 Task: Buy 1 Jeans of size 14 for Baby Boys from Clothing section under best seller category for shipping address: Brandon Turner, 4646 Smithfield Avenue, Lubbock, Texas 79401, Cell Number 8067581089. Pay from credit card ending with 2005, CVV 3321
Action: Mouse moved to (271, 74)
Screenshot: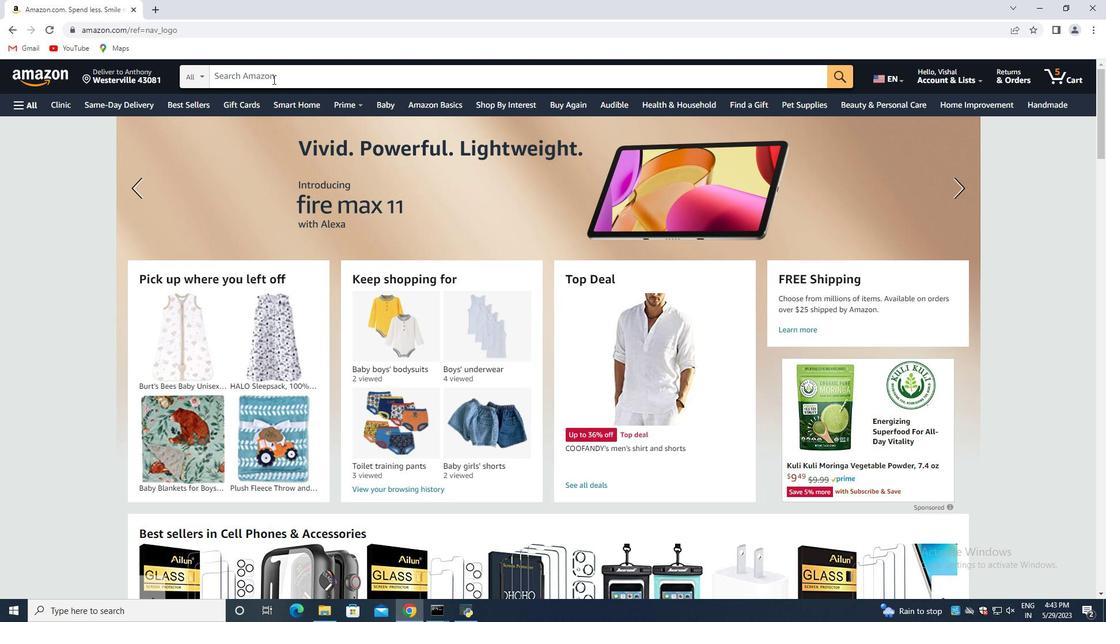 
Action: Mouse pressed left at (271, 74)
Screenshot: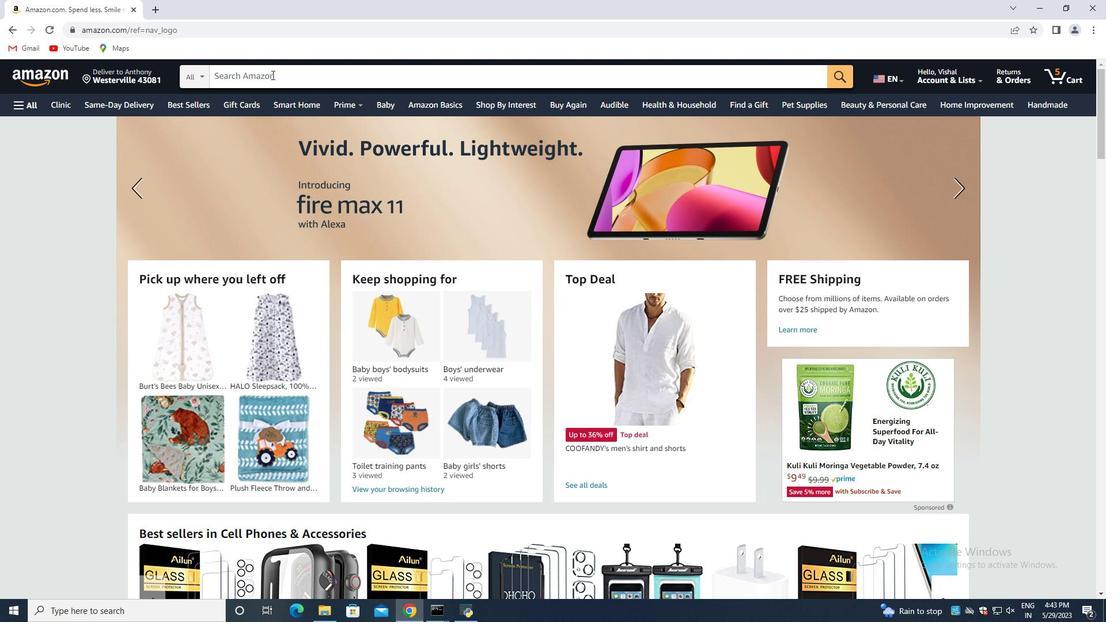 
Action: Mouse moved to (265, 72)
Screenshot: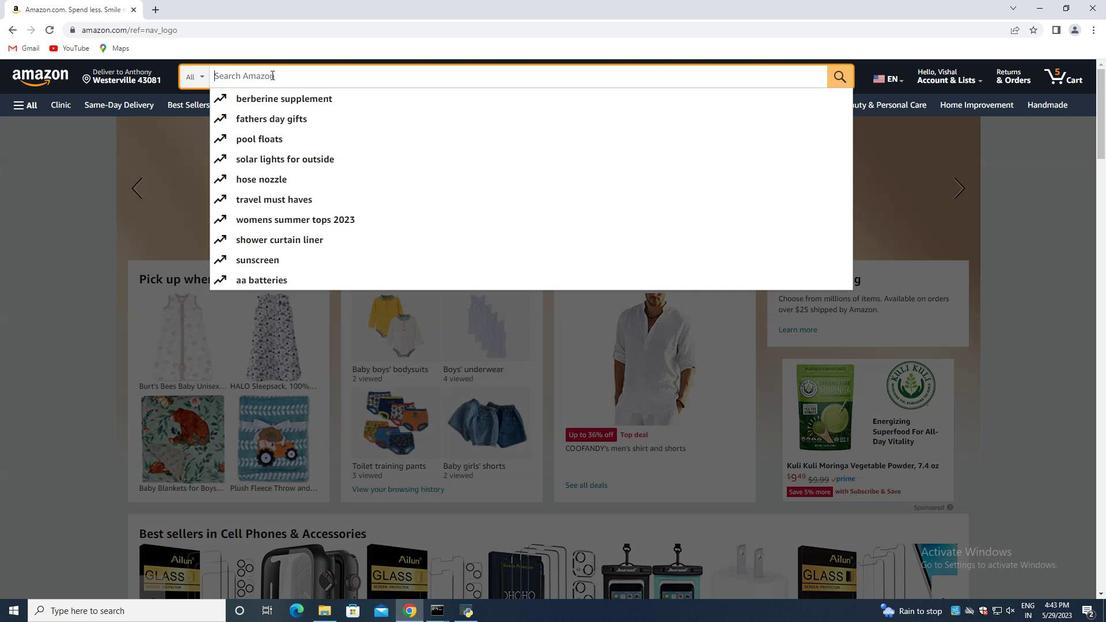 
Action: Key pressed <Key.shift>Jeans<Key.space>of<Key.space>size<Key.space>14<Key.space>for<Key.space>baby<Key.space>boys<Key.enter>
Screenshot: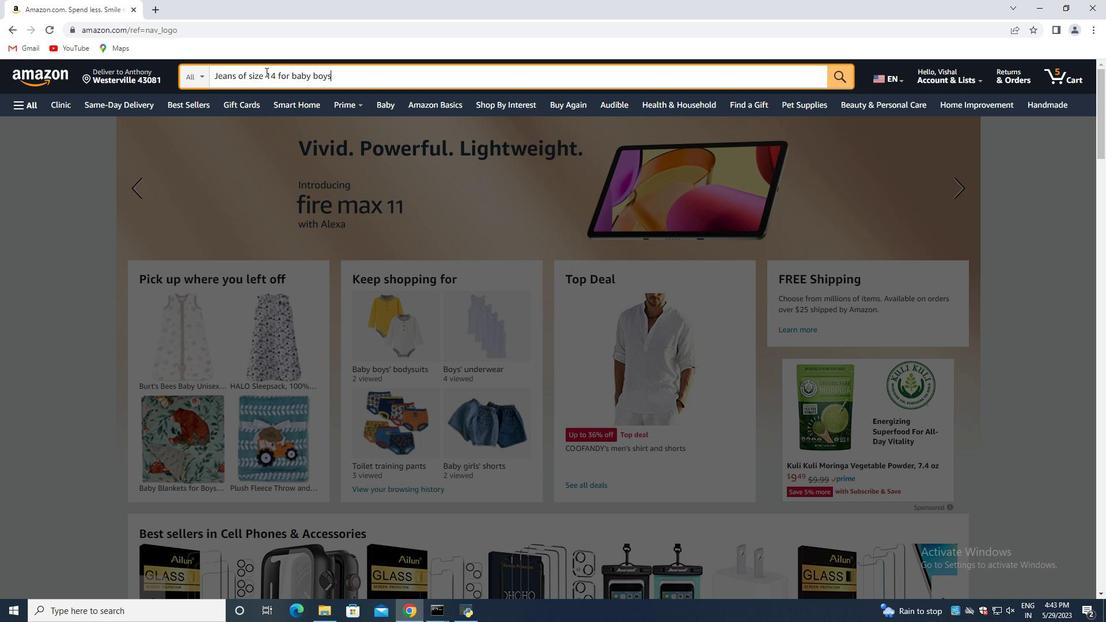 
Action: Mouse moved to (39, 225)
Screenshot: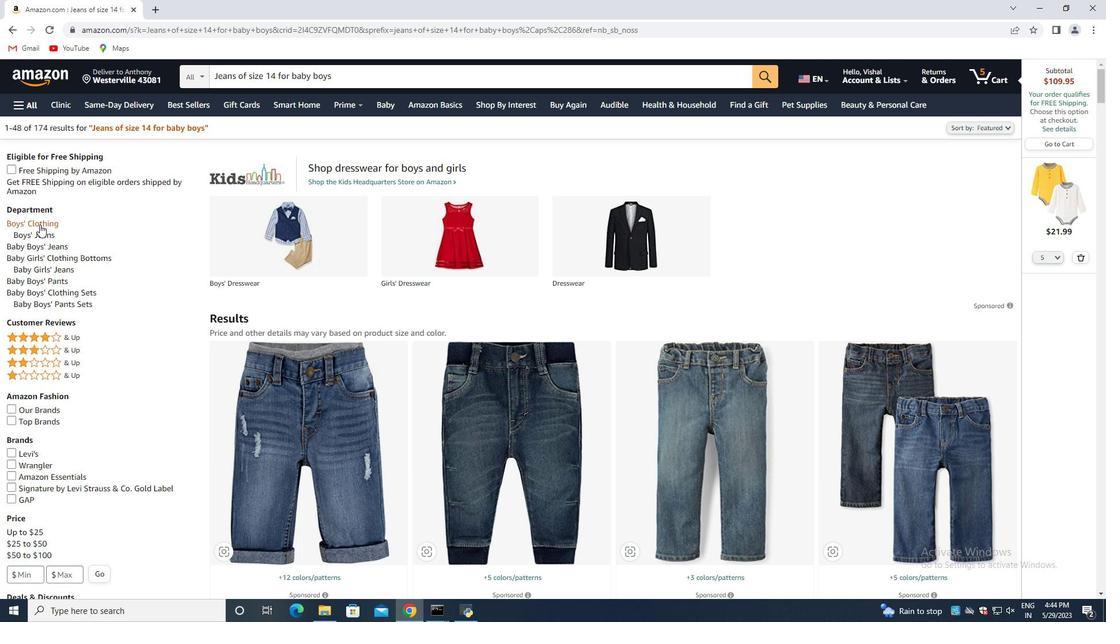 
Action: Mouse pressed left at (39, 225)
Screenshot: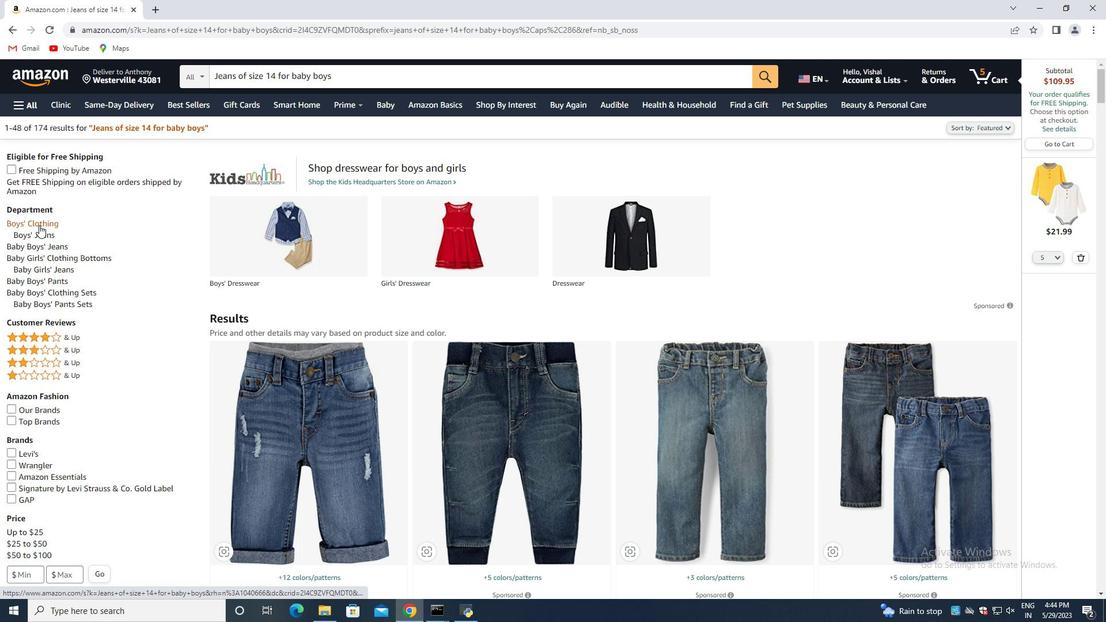 
Action: Mouse moved to (195, 106)
Screenshot: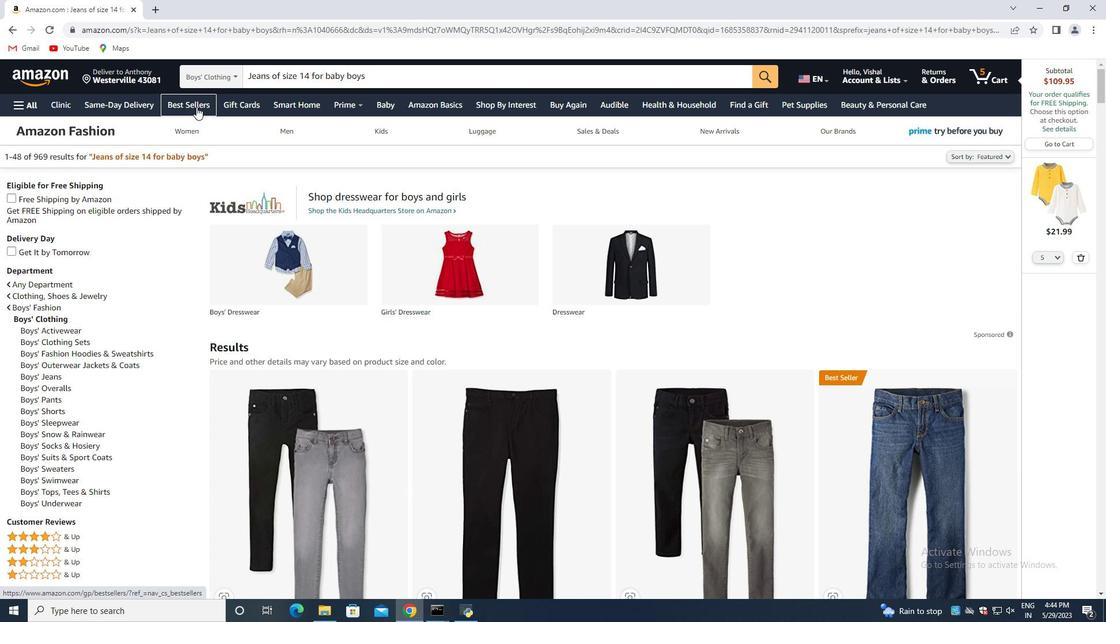 
Action: Mouse pressed left at (195, 106)
Screenshot: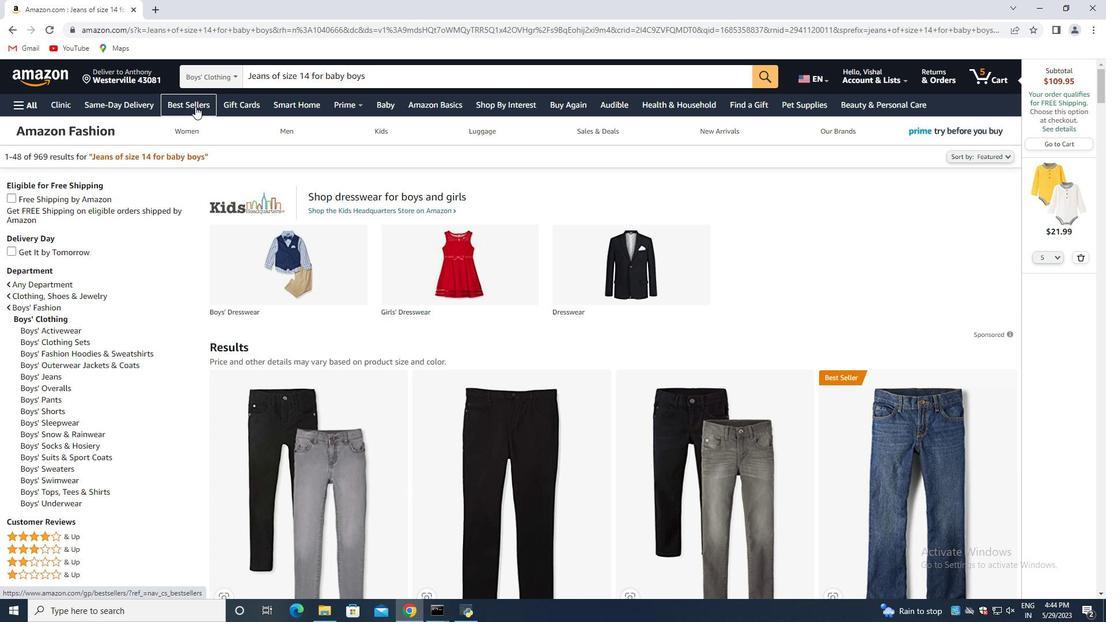 
Action: Mouse moved to (281, 80)
Screenshot: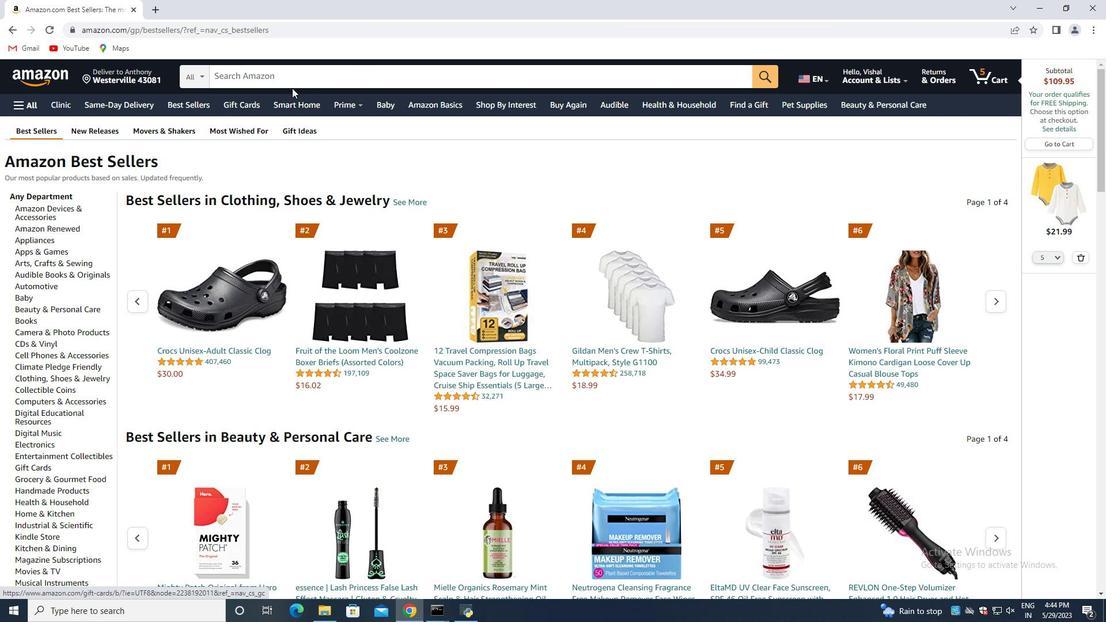 
Action: Mouse pressed left at (281, 80)
Screenshot: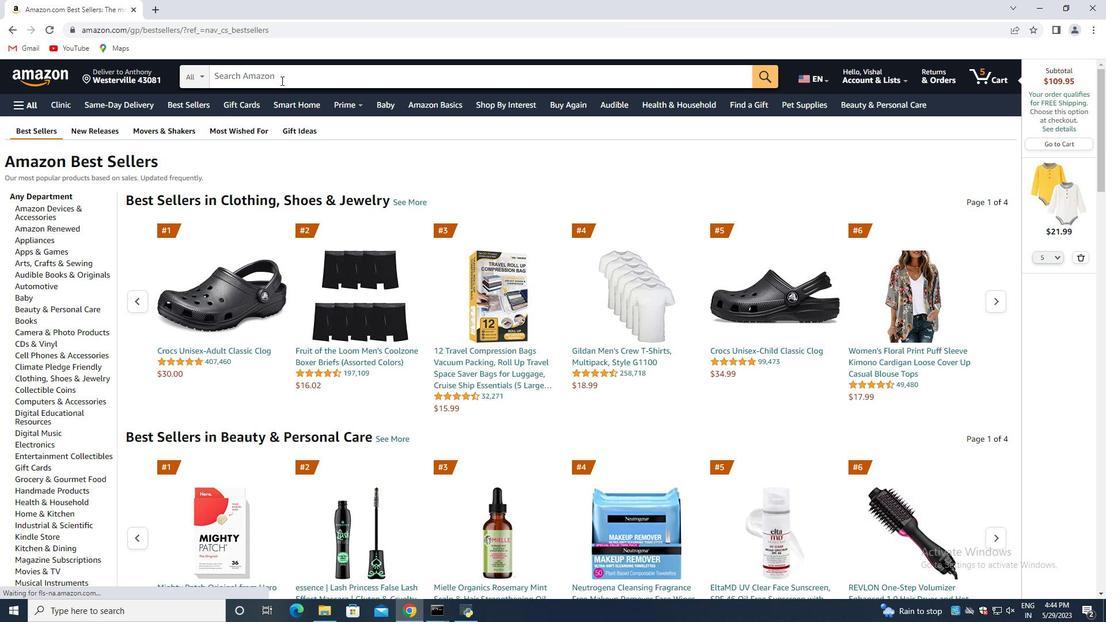 
Action: Mouse moved to (345, 93)
Screenshot: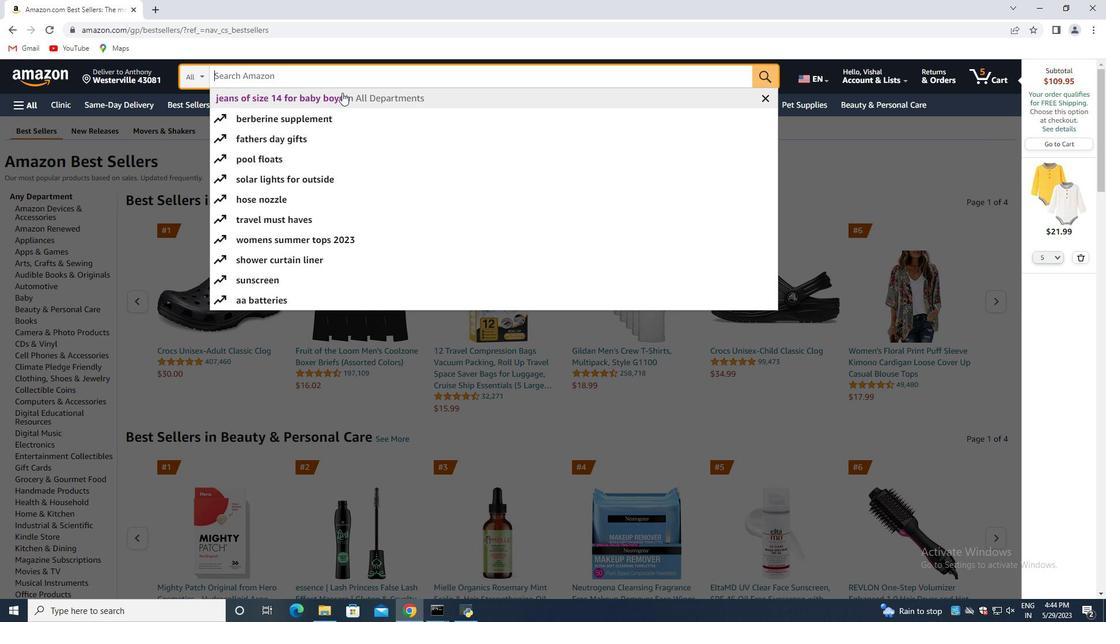 
Action: Mouse pressed left at (345, 93)
Screenshot: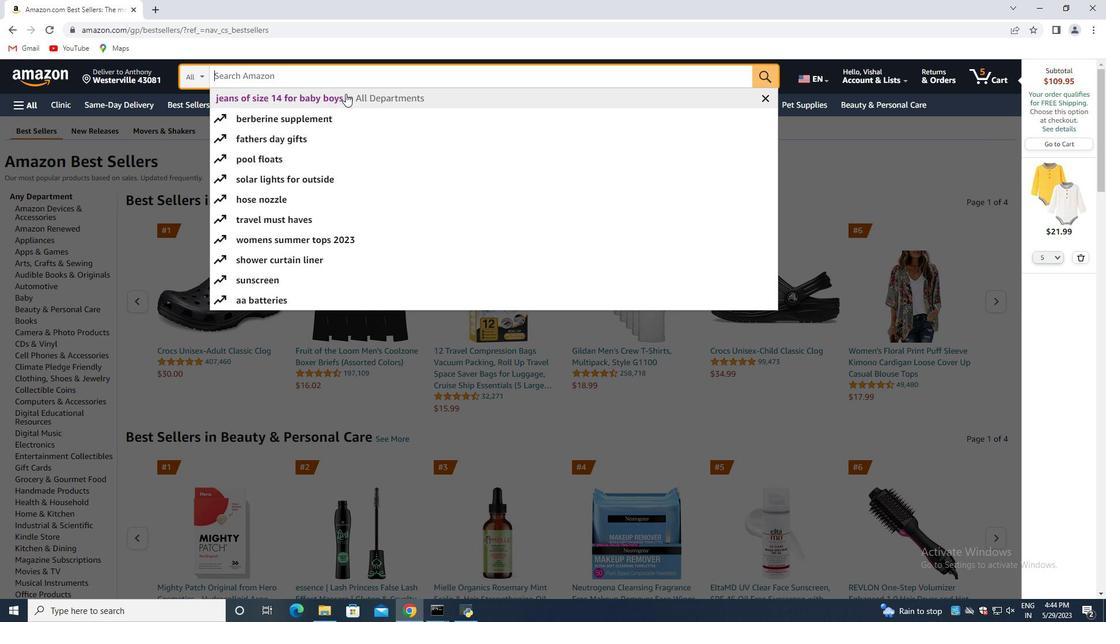 
Action: Mouse moved to (299, 199)
Screenshot: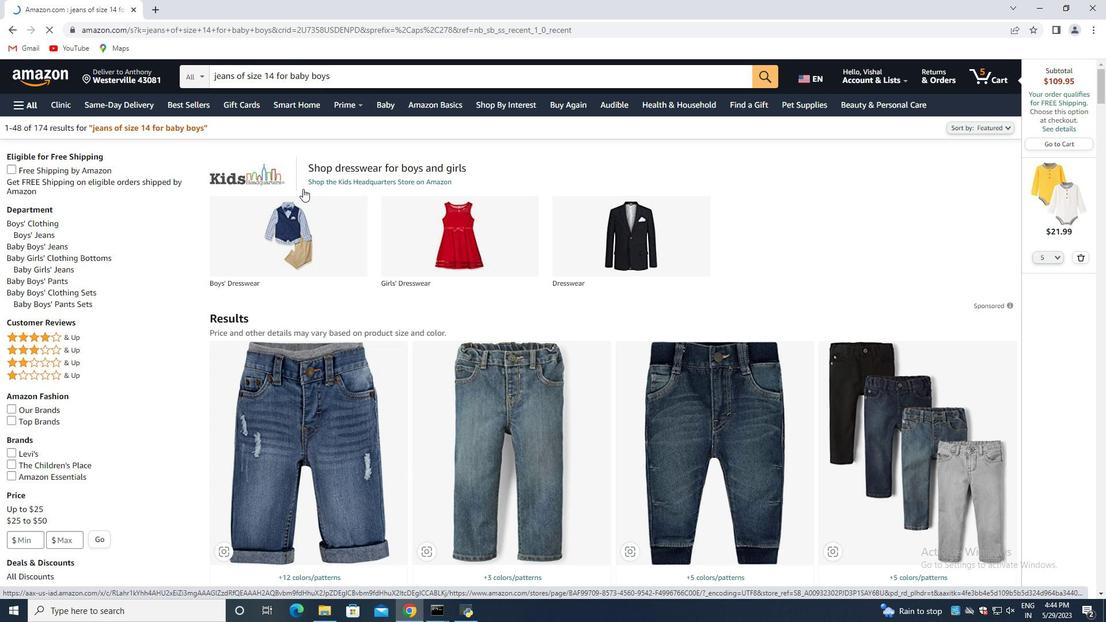 
Action: Mouse scrolled (299, 199) with delta (0, 0)
Screenshot: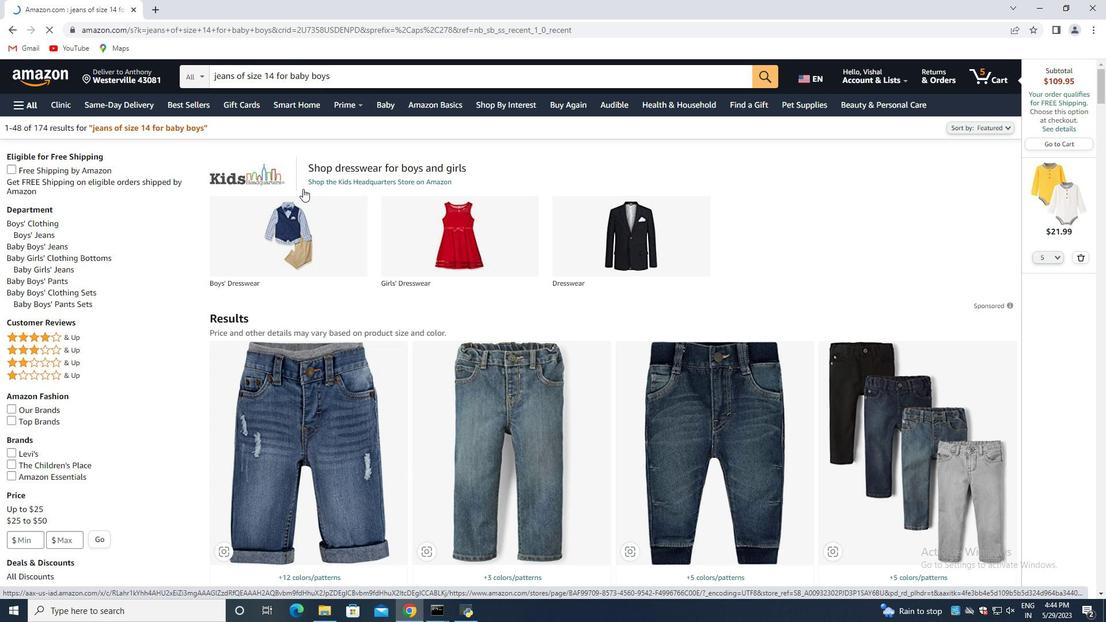 
Action: Mouse moved to (299, 201)
Screenshot: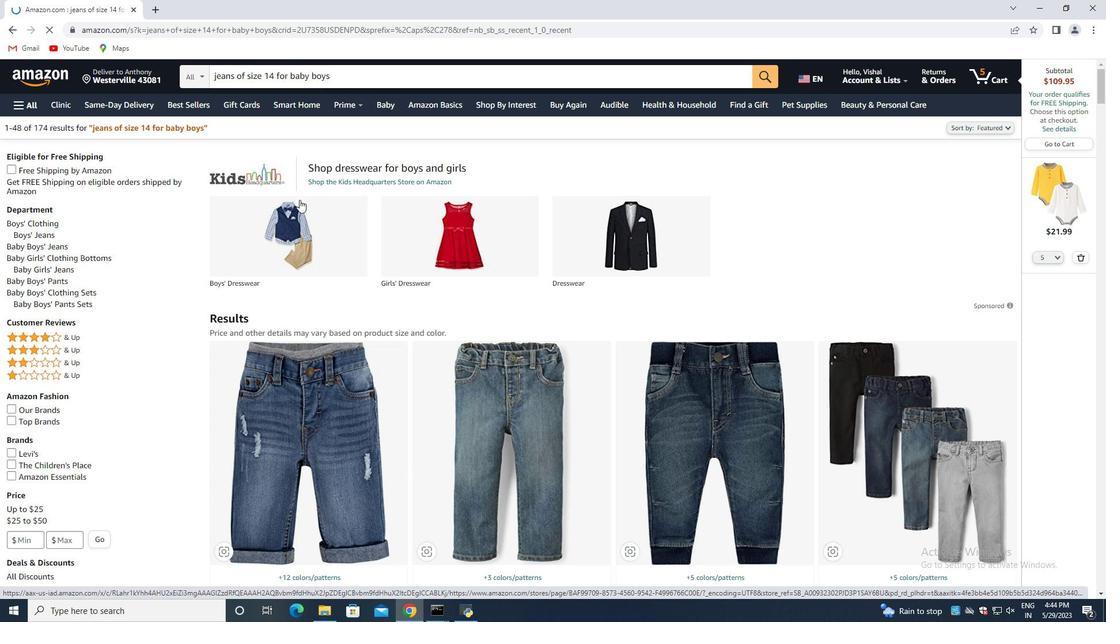 
Action: Mouse scrolled (299, 200) with delta (0, 0)
Screenshot: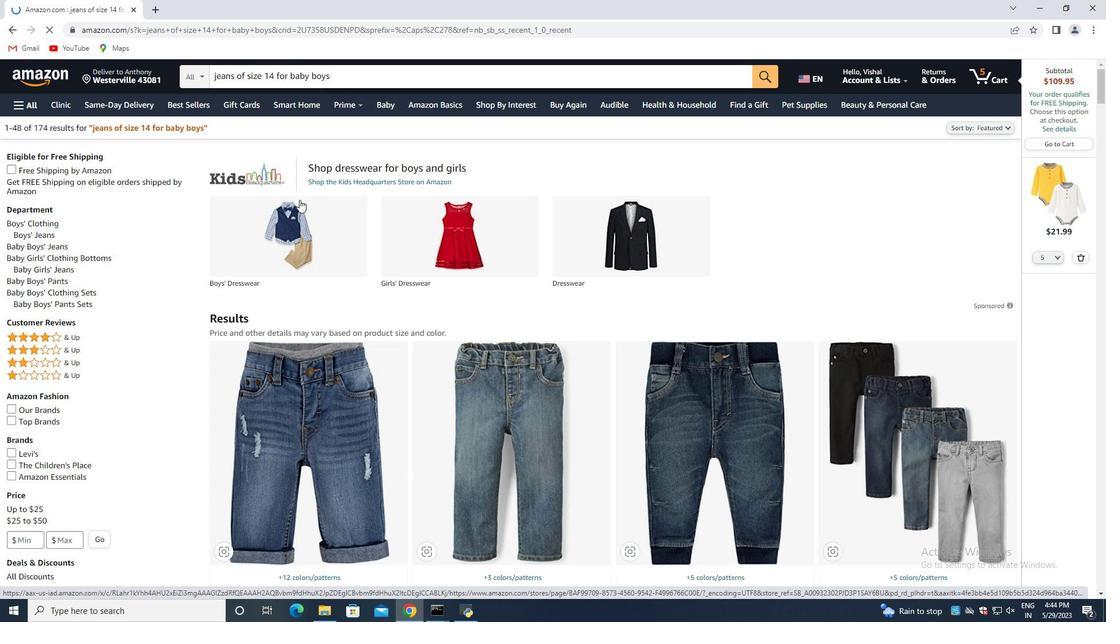 
Action: Mouse moved to (299, 201)
Screenshot: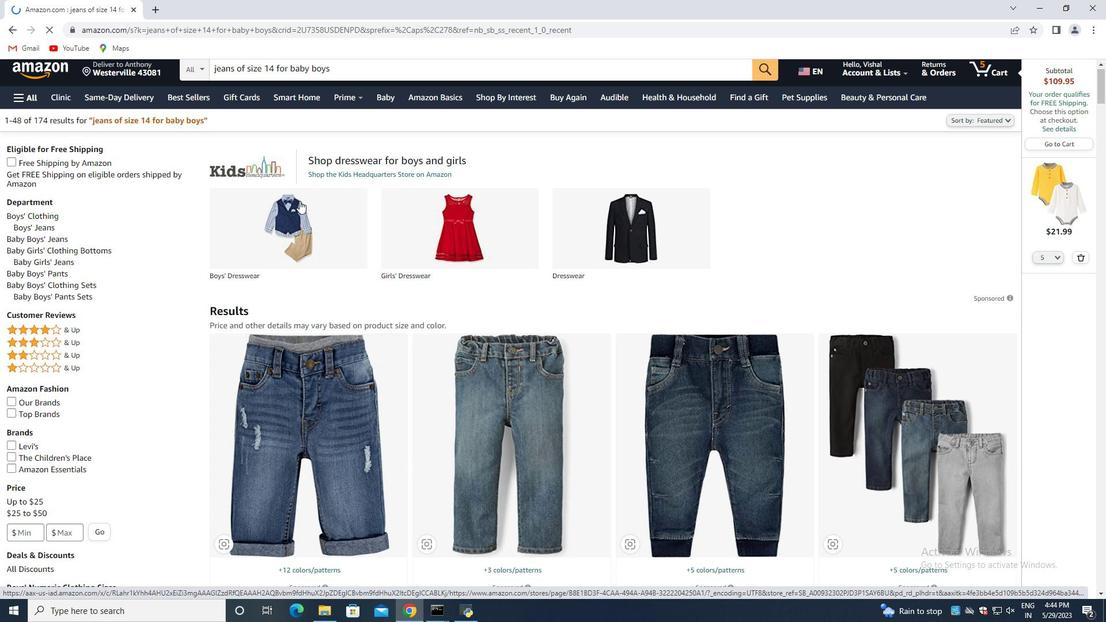 
Action: Mouse scrolled (299, 200) with delta (0, 0)
Screenshot: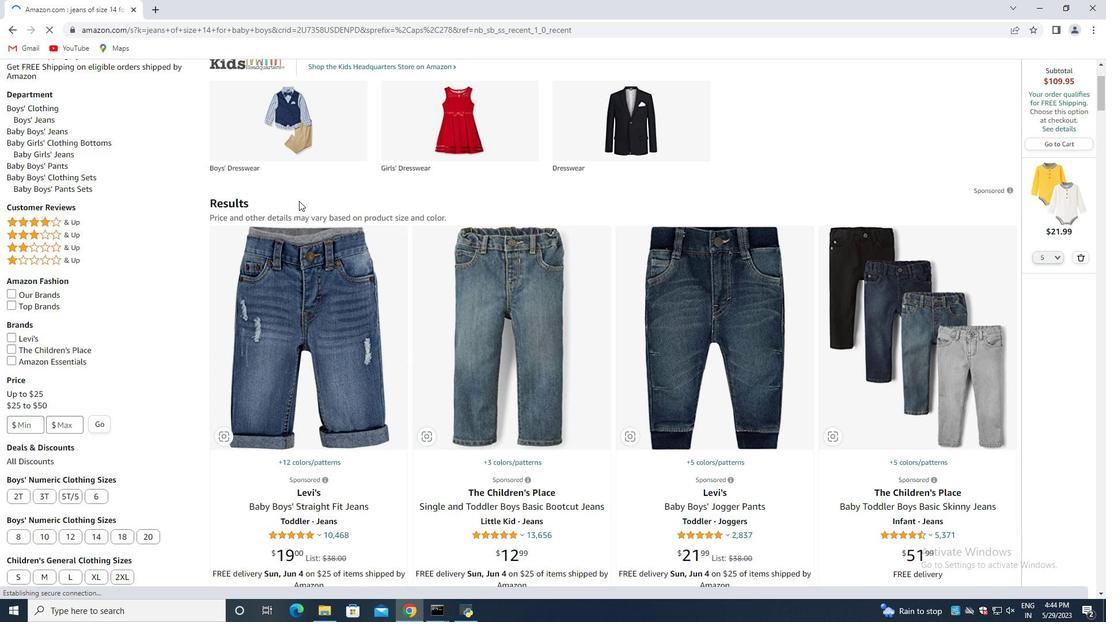 
Action: Mouse scrolled (299, 200) with delta (0, 0)
Screenshot: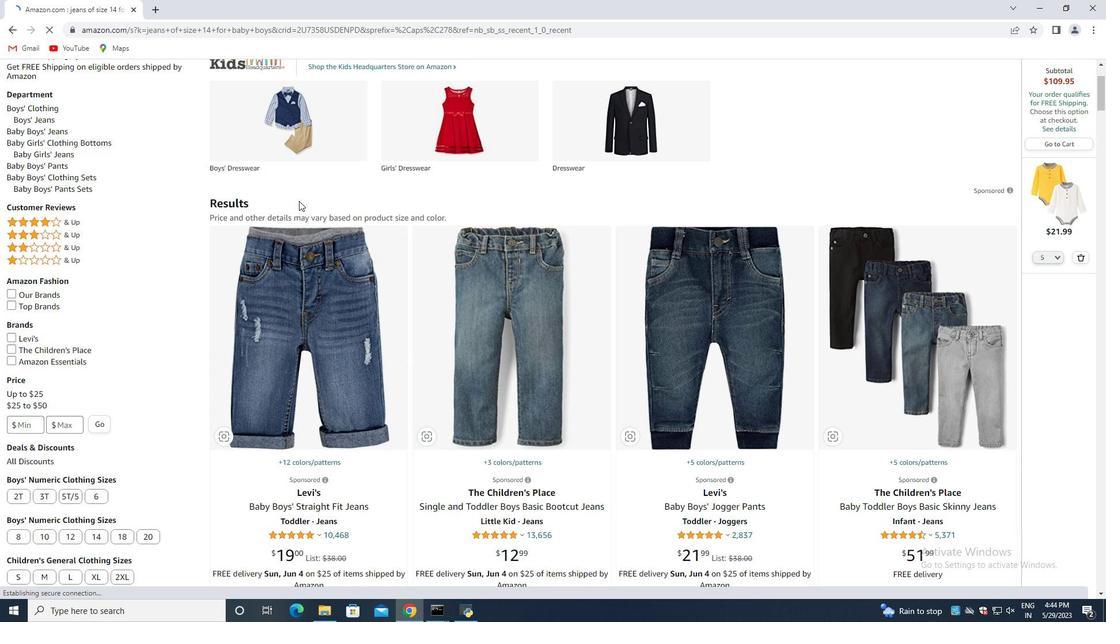 
Action: Mouse scrolled (299, 200) with delta (0, 0)
Screenshot: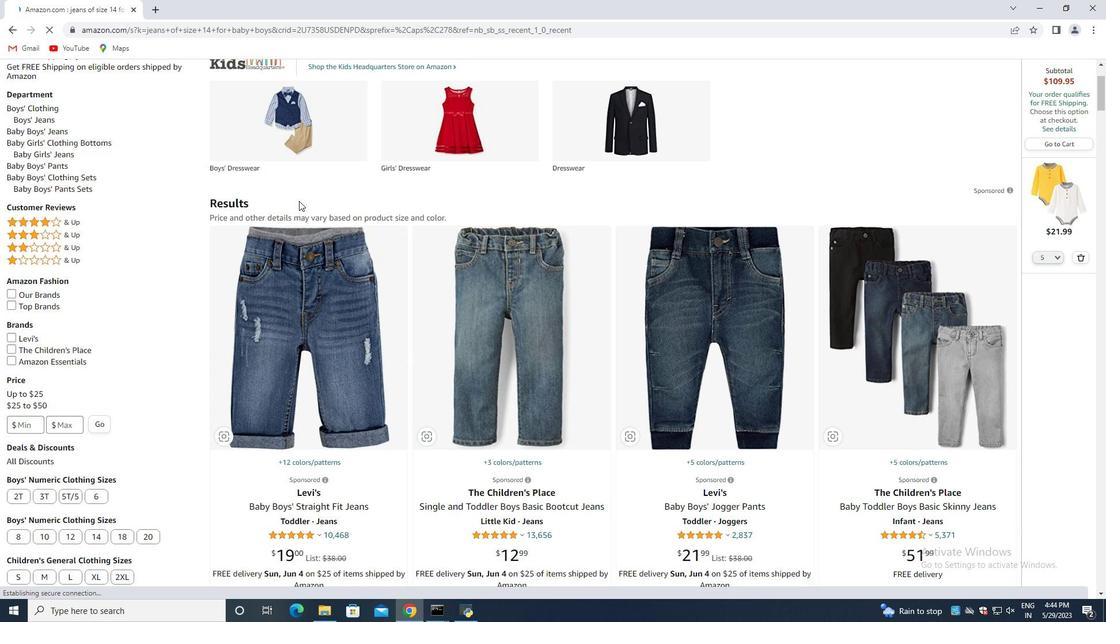 
Action: Mouse moved to (258, 169)
Screenshot: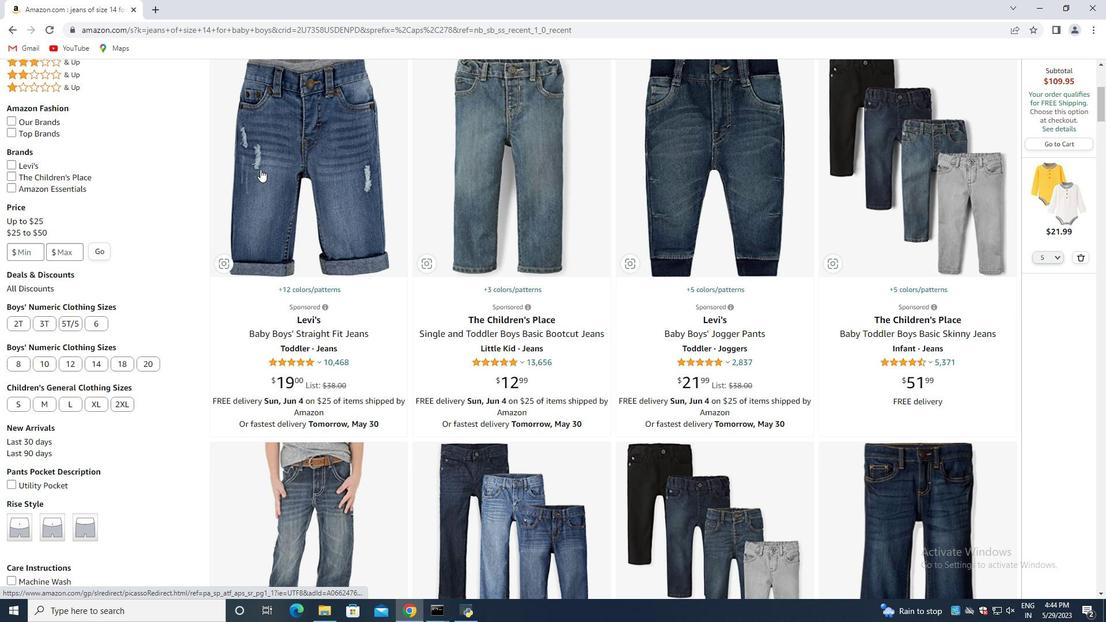 
Action: Mouse scrolled (258, 169) with delta (0, 0)
Screenshot: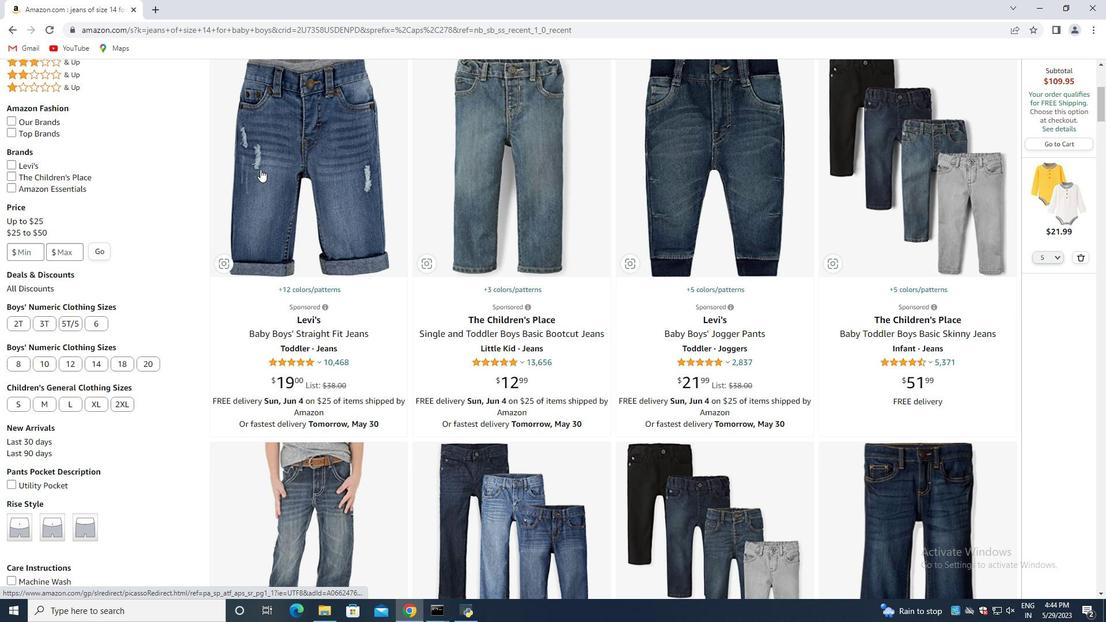 
Action: Mouse moved to (315, 201)
Screenshot: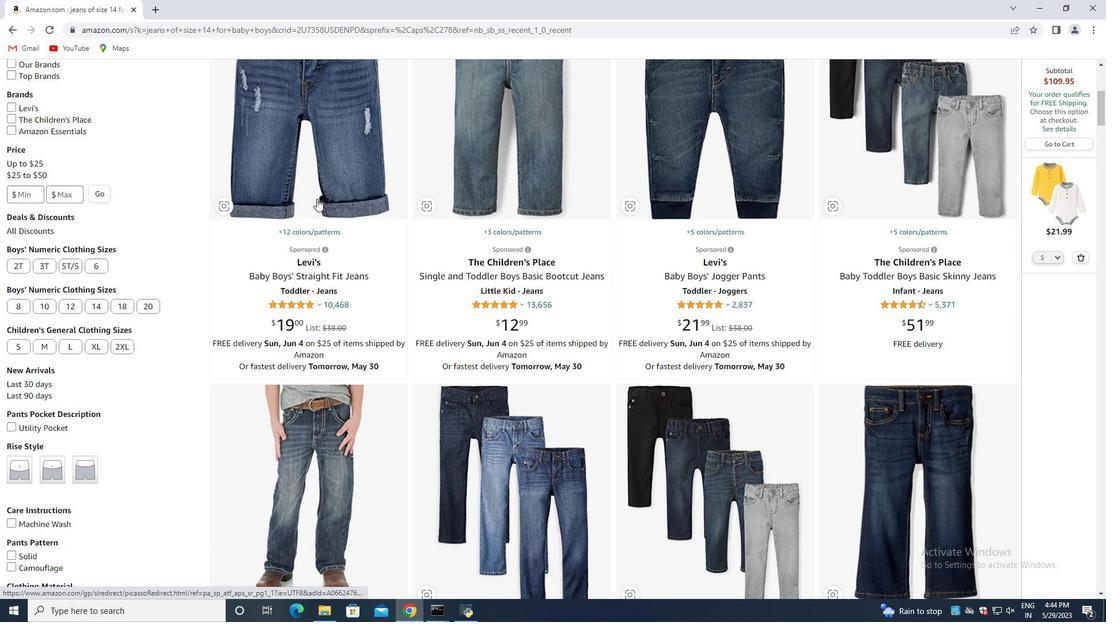 
Action: Mouse scrolled (315, 202) with delta (0, 0)
Screenshot: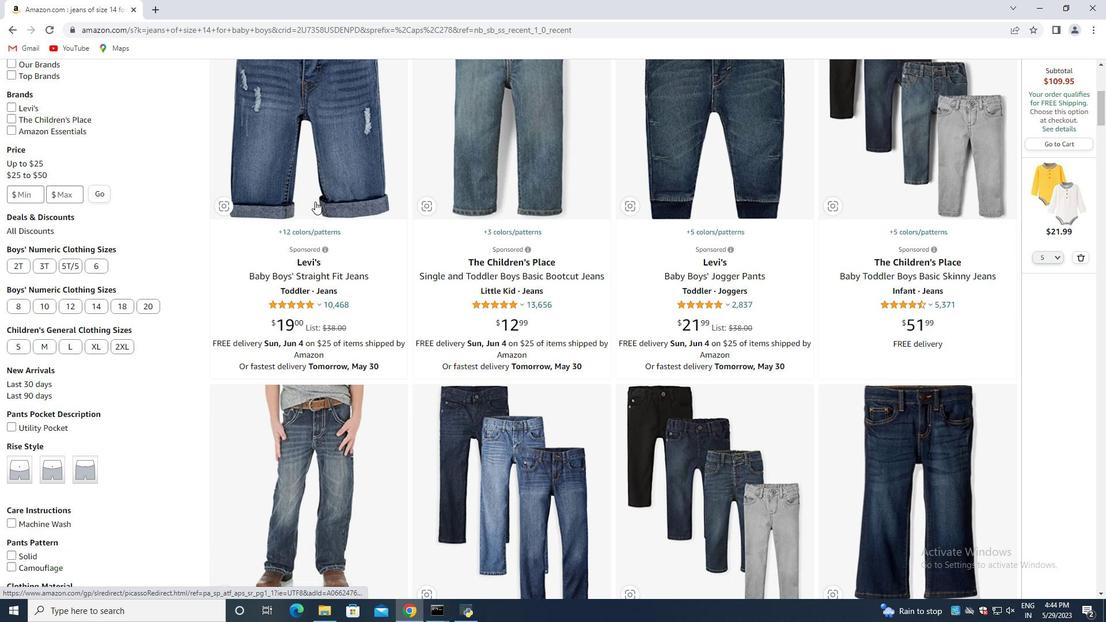 
Action: Mouse scrolled (315, 202) with delta (0, 0)
Screenshot: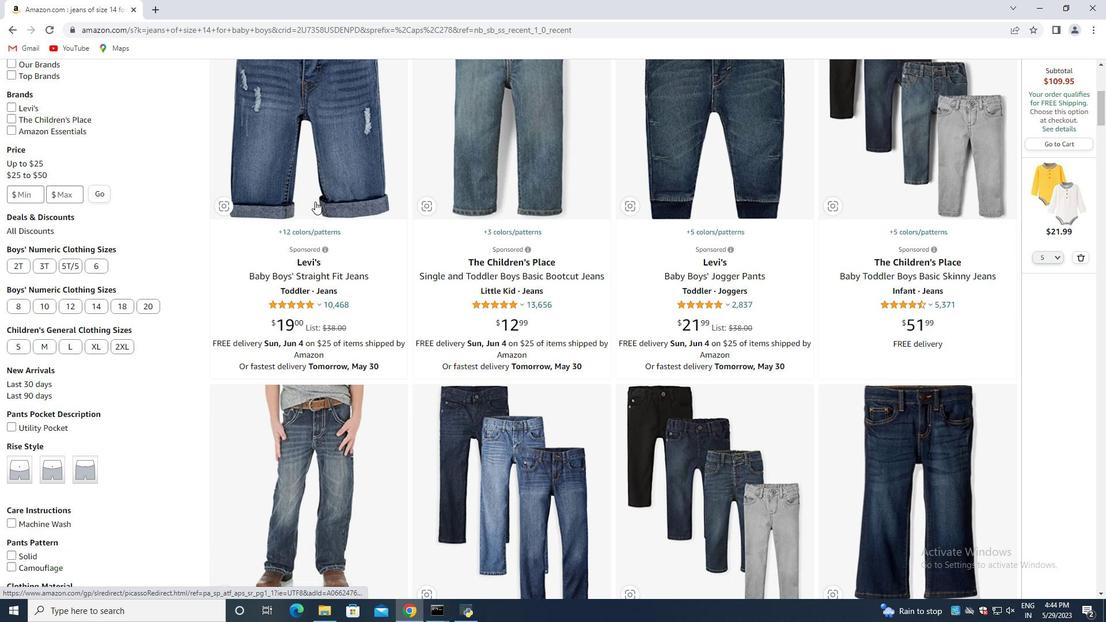
Action: Mouse moved to (311, 201)
Screenshot: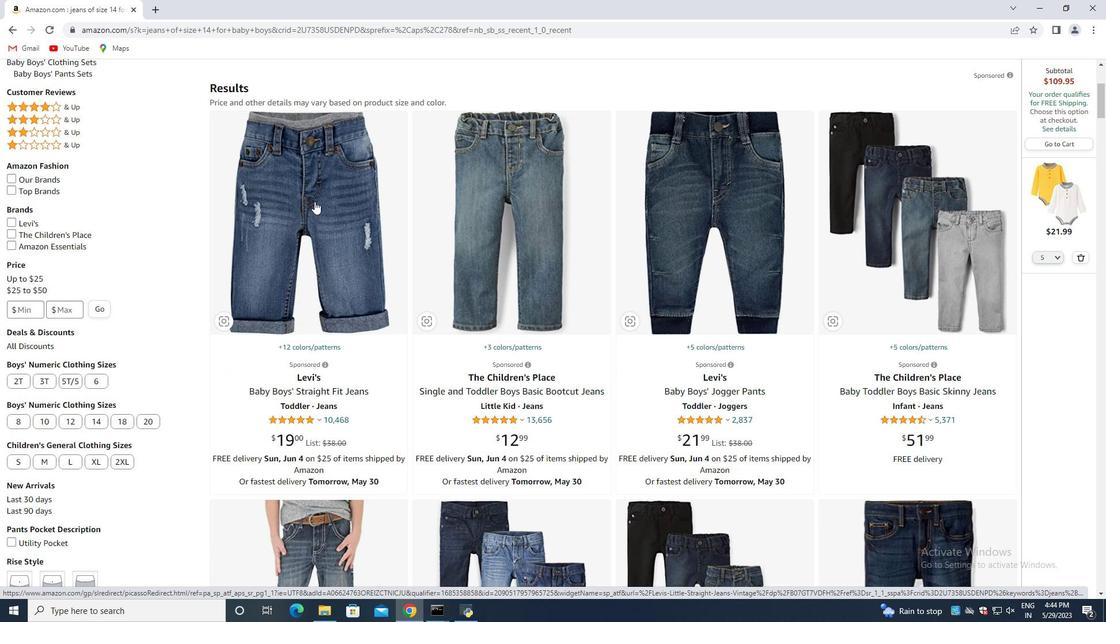 
Action: Mouse pressed left at (311, 201)
Screenshot: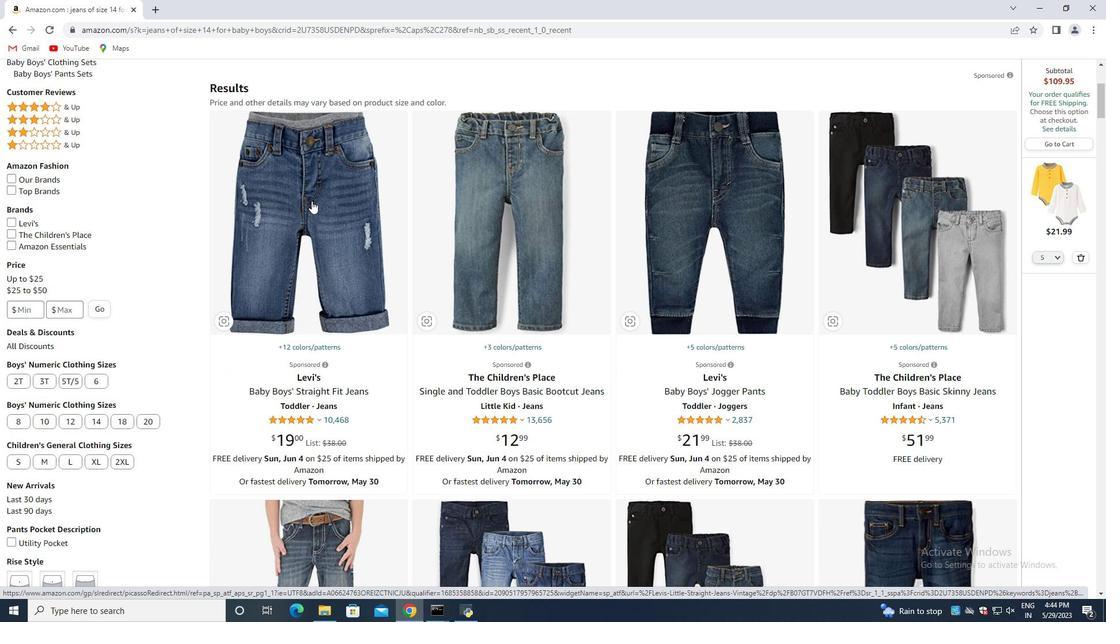 
Action: Mouse moved to (280, 382)
Screenshot: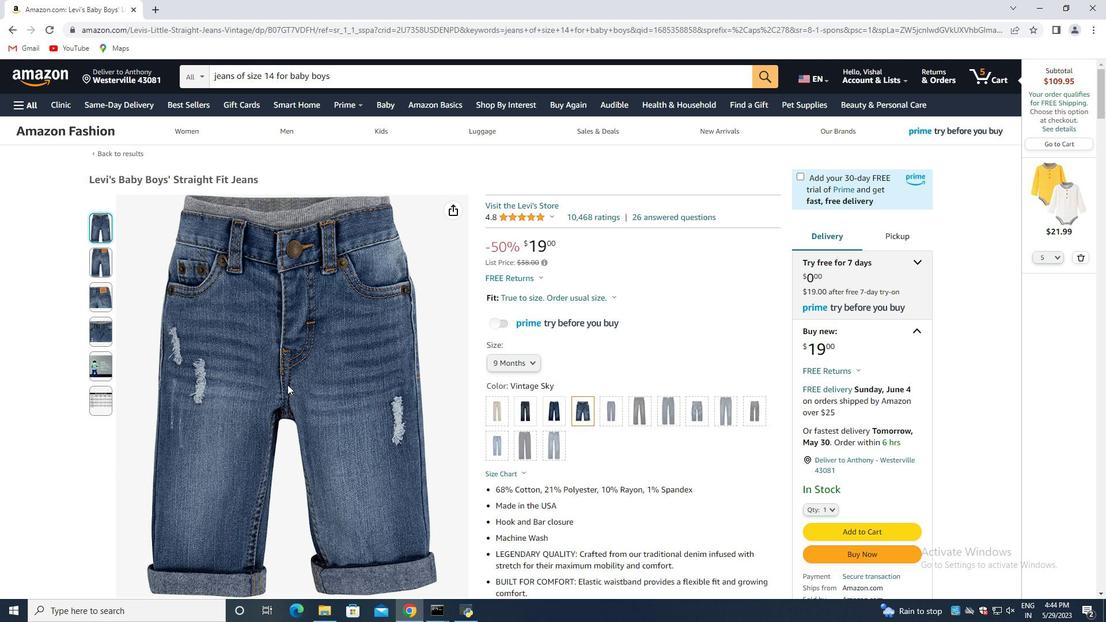 
Action: Mouse scrolled (280, 381) with delta (0, 0)
Screenshot: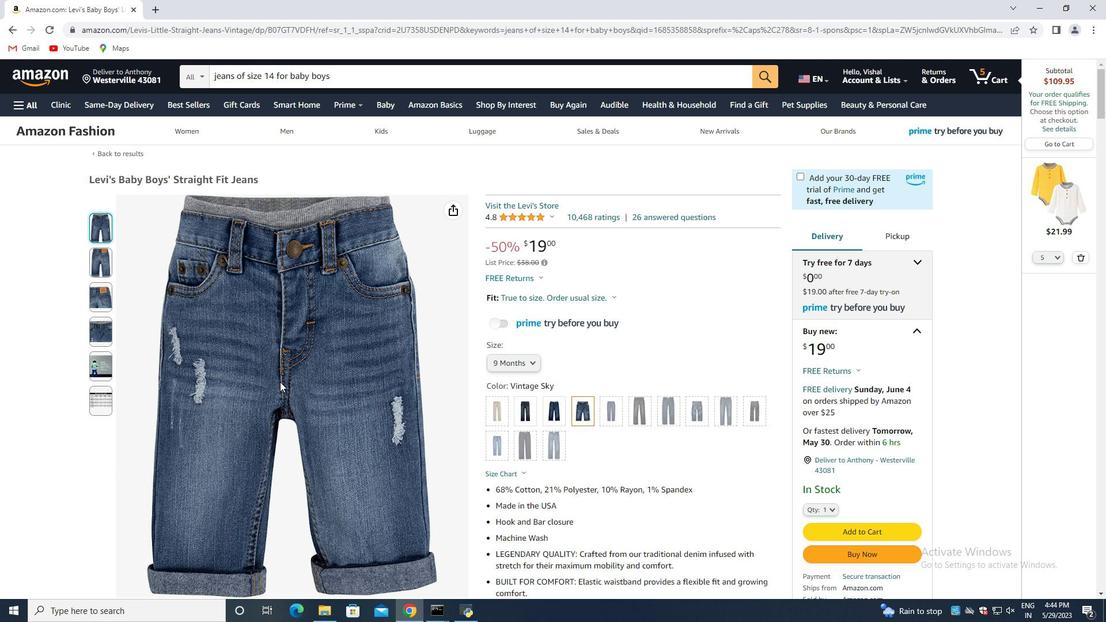 
Action: Mouse moved to (312, 376)
Screenshot: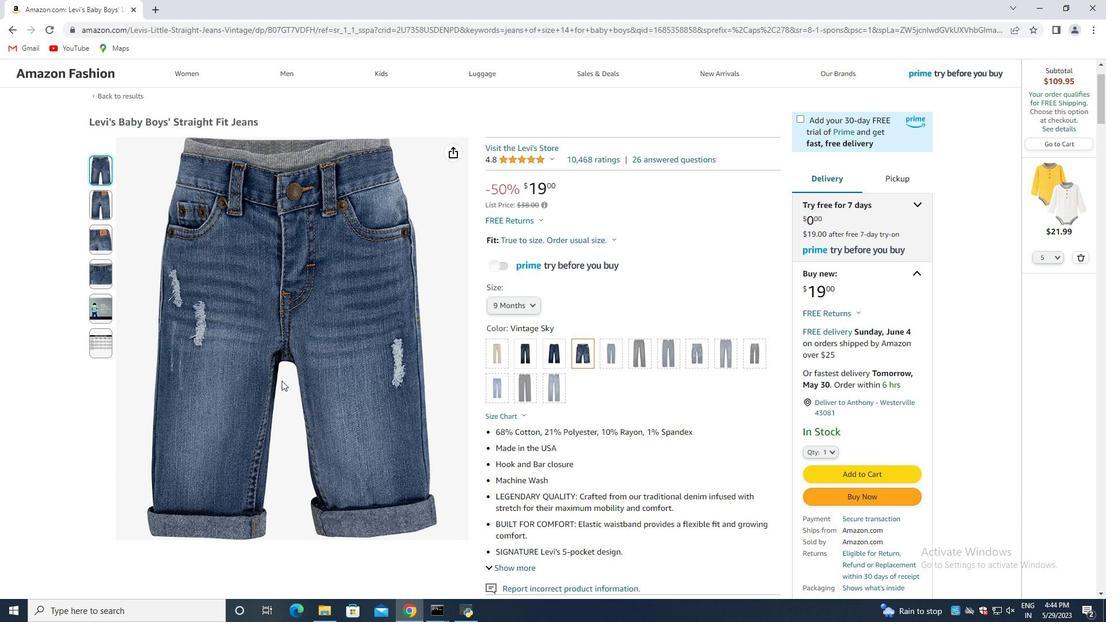 
Action: Mouse scrolled (312, 375) with delta (0, 0)
Screenshot: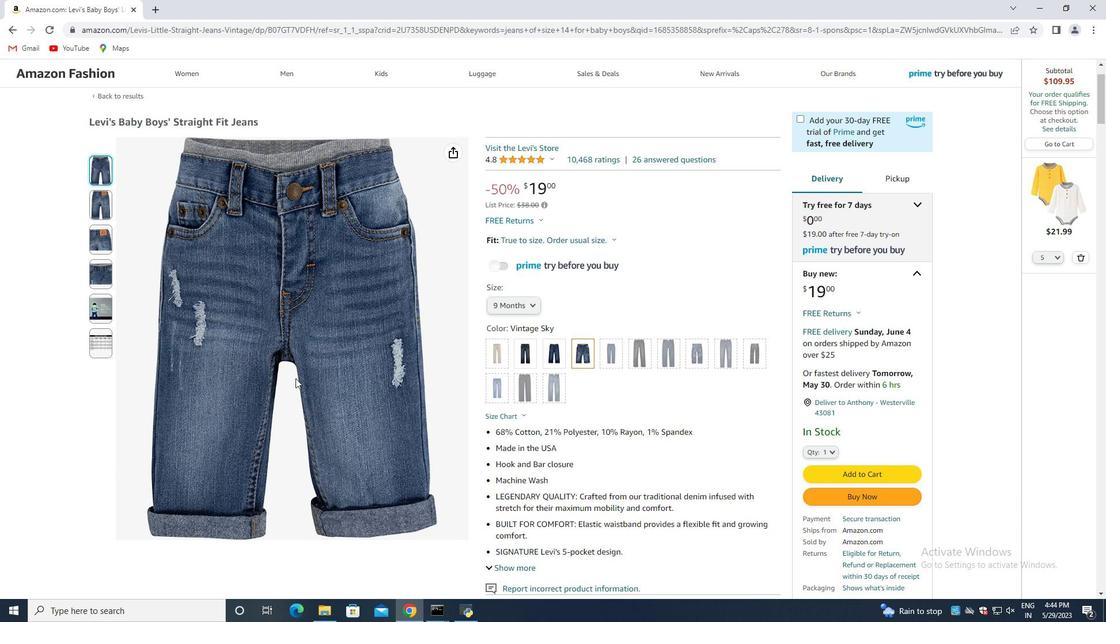 
Action: Mouse moved to (314, 375)
Screenshot: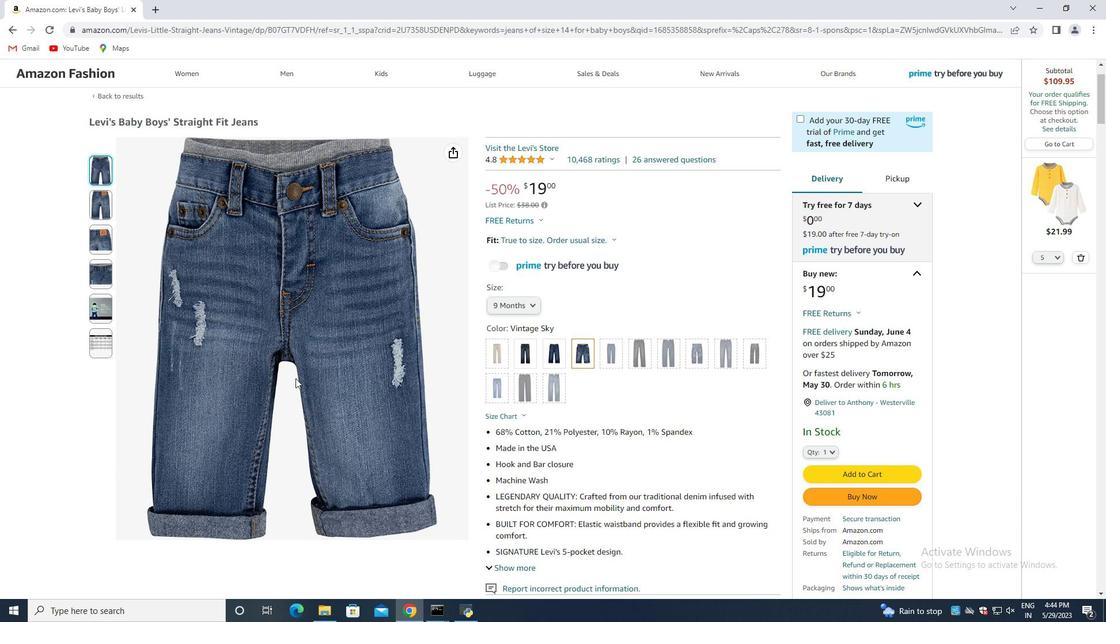 
Action: Mouse scrolled (314, 375) with delta (0, 0)
Screenshot: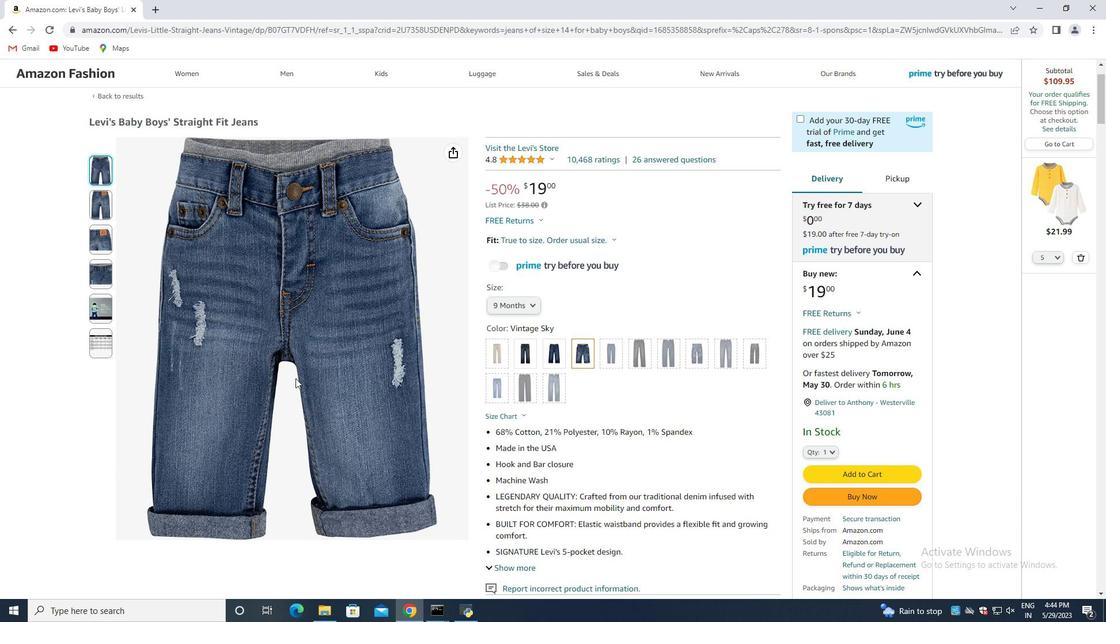 
Action: Mouse scrolled (314, 375) with delta (0, 0)
Screenshot: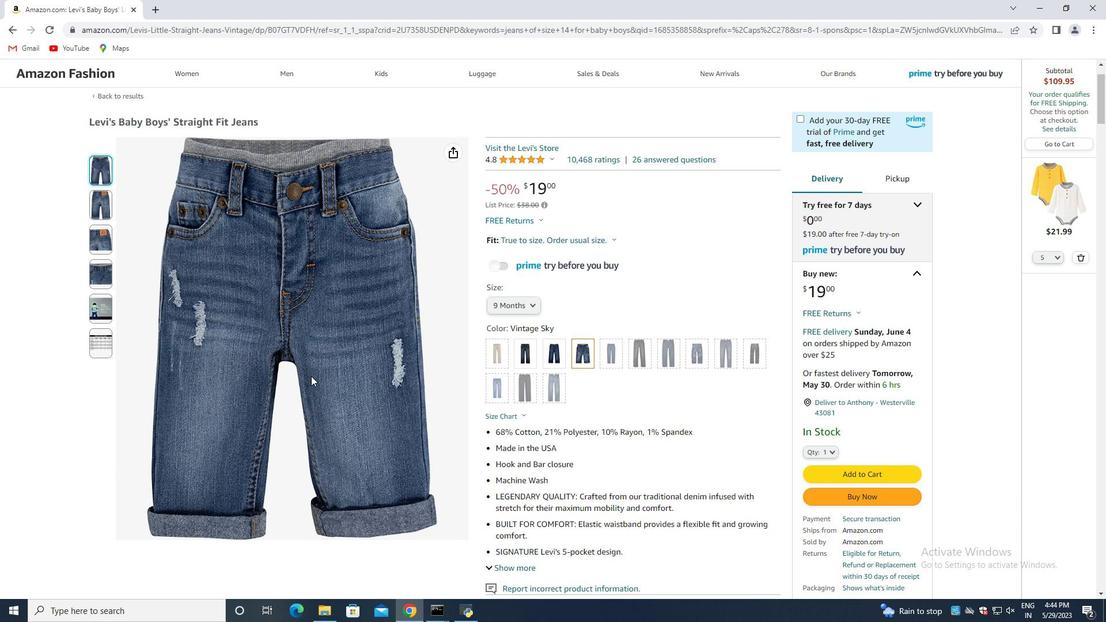 
Action: Mouse moved to (321, 372)
Screenshot: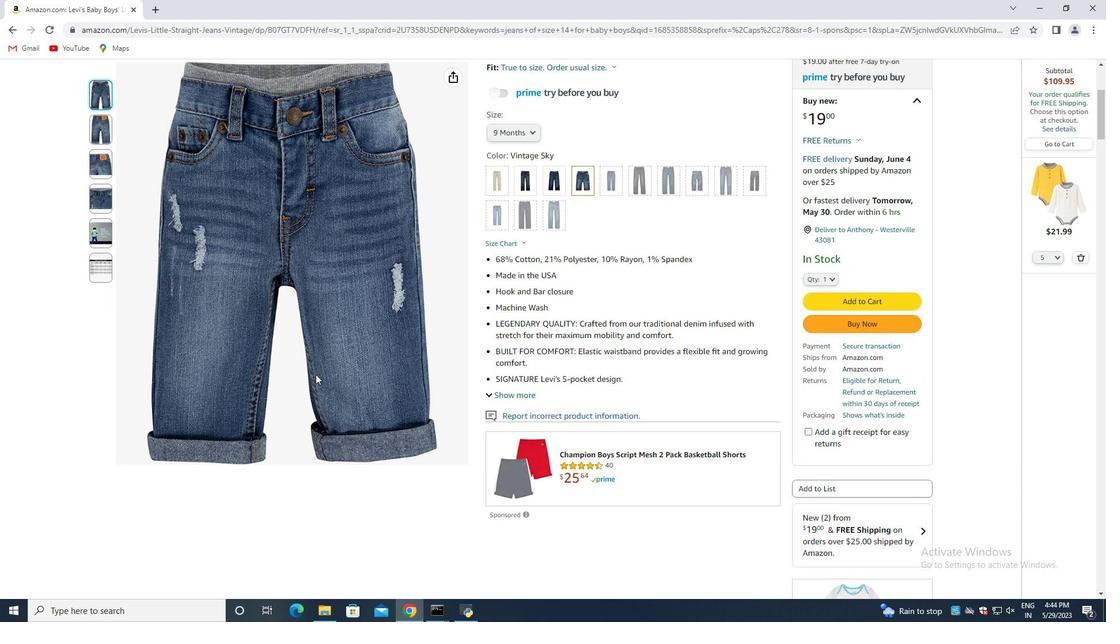 
Action: Mouse scrolled (321, 372) with delta (0, 0)
Screenshot: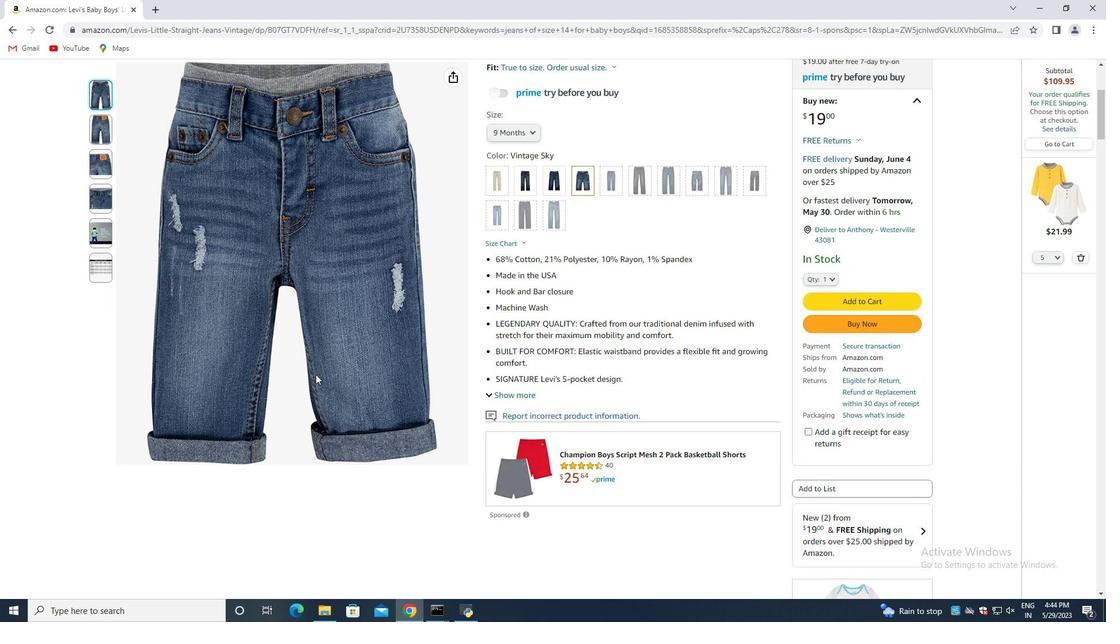 
Action: Mouse moved to (327, 372)
Screenshot: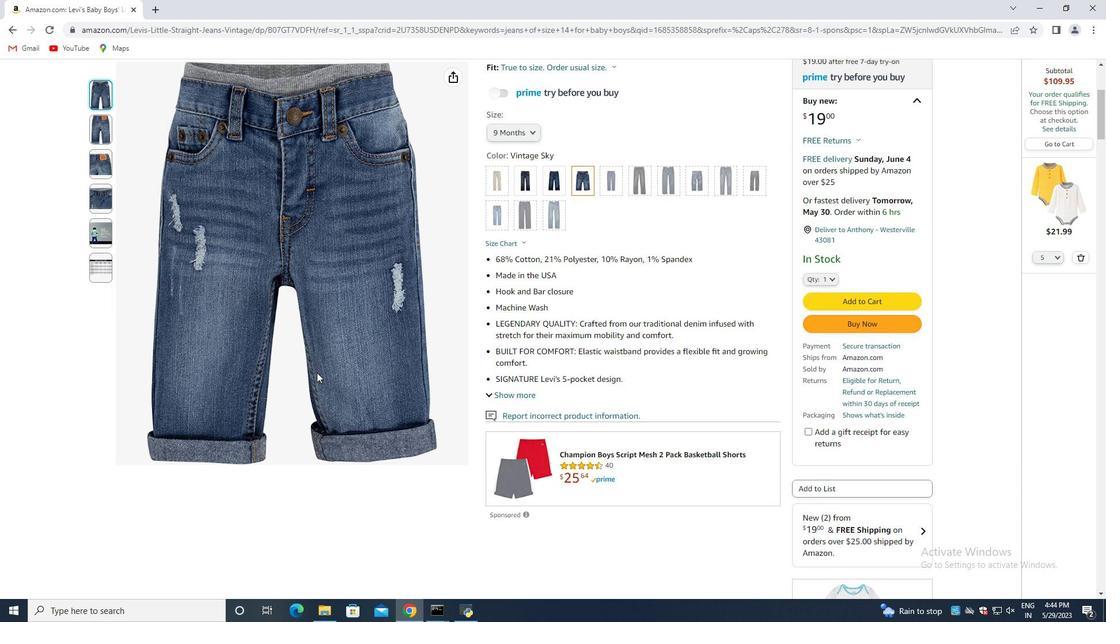 
Action: Mouse scrolled (327, 372) with delta (0, 0)
Screenshot: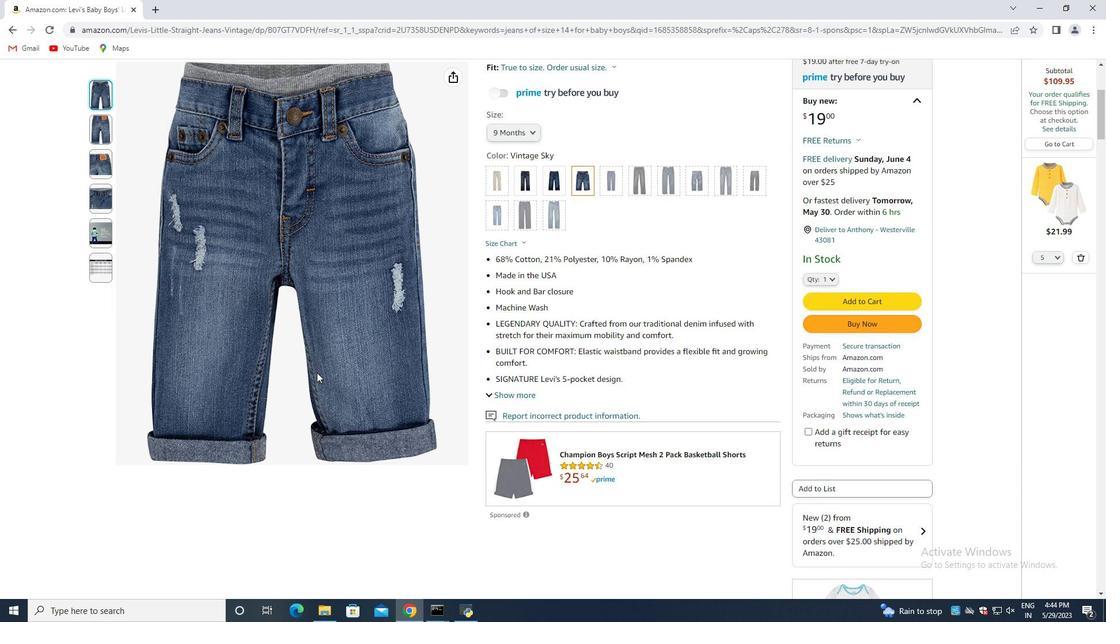 
Action: Mouse moved to (339, 373)
Screenshot: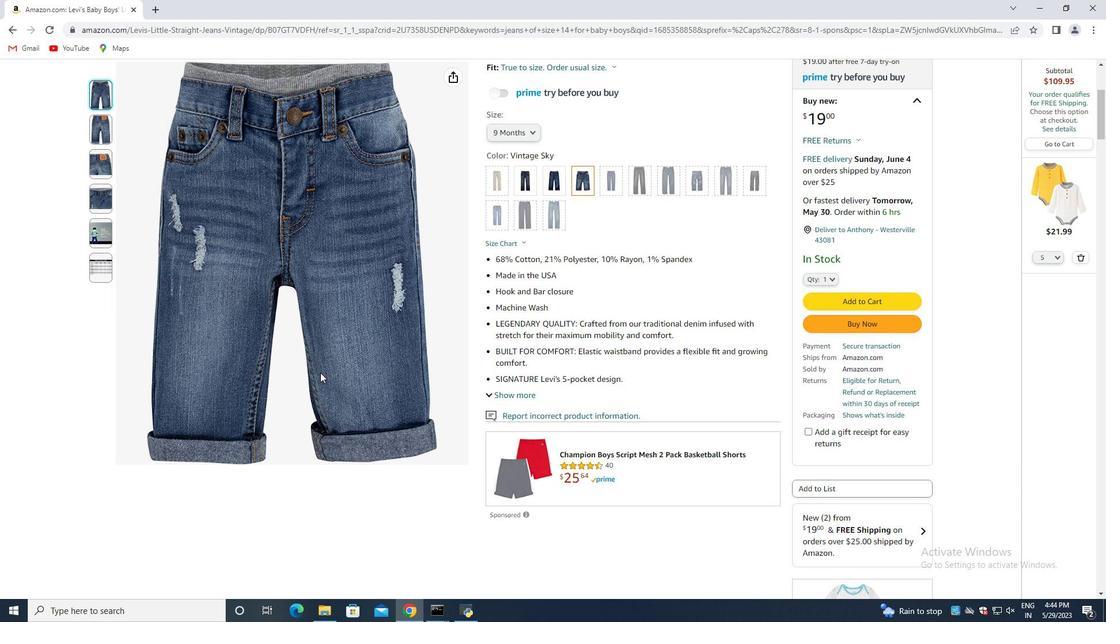 
Action: Mouse scrolled (339, 373) with delta (0, 0)
Screenshot: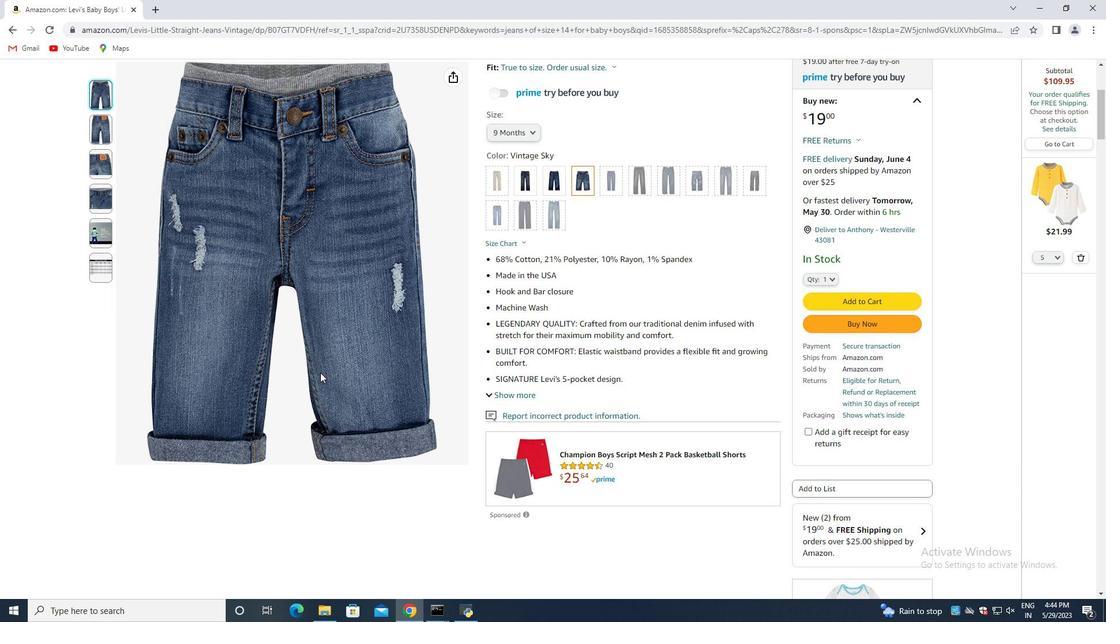 
Action: Mouse moved to (368, 379)
Screenshot: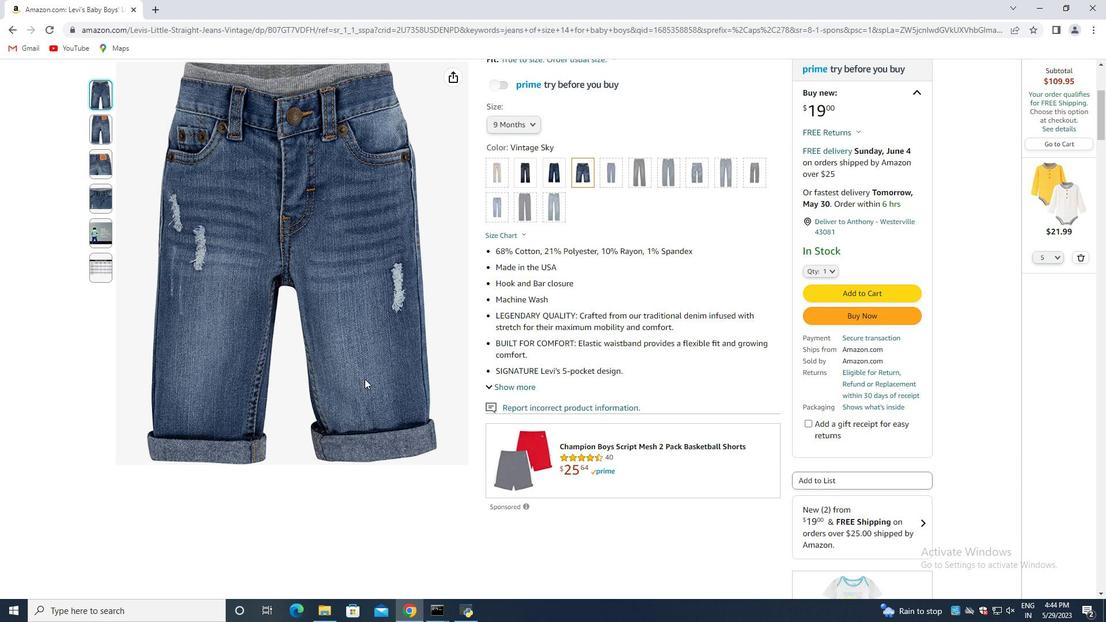 
Action: Mouse scrolled (368, 378) with delta (0, 0)
Screenshot: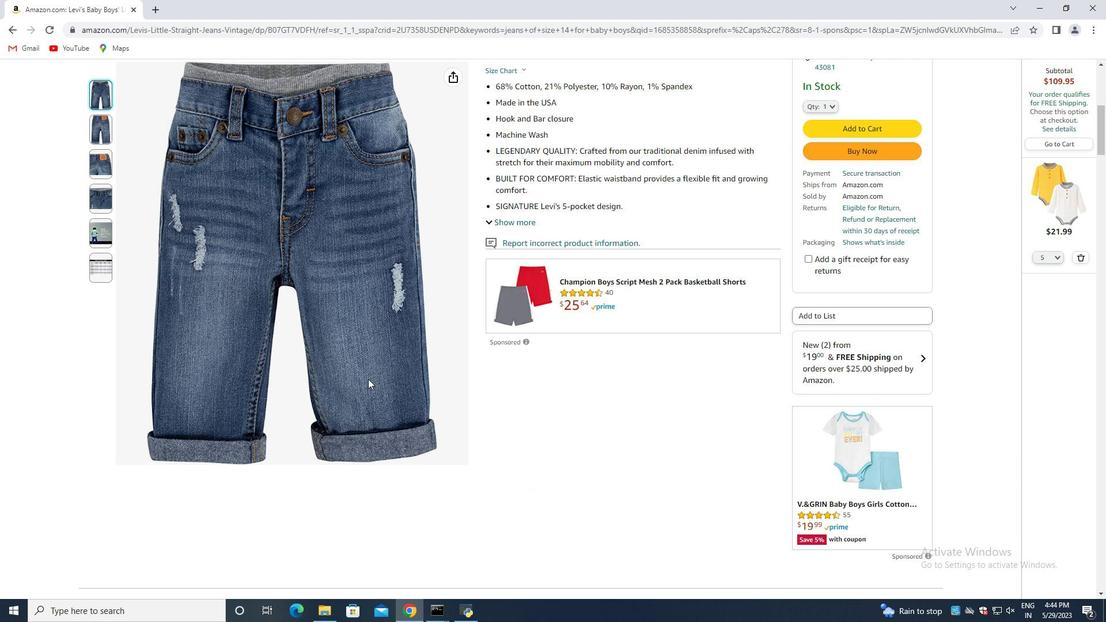 
Action: Mouse scrolled (368, 378) with delta (0, 0)
Screenshot: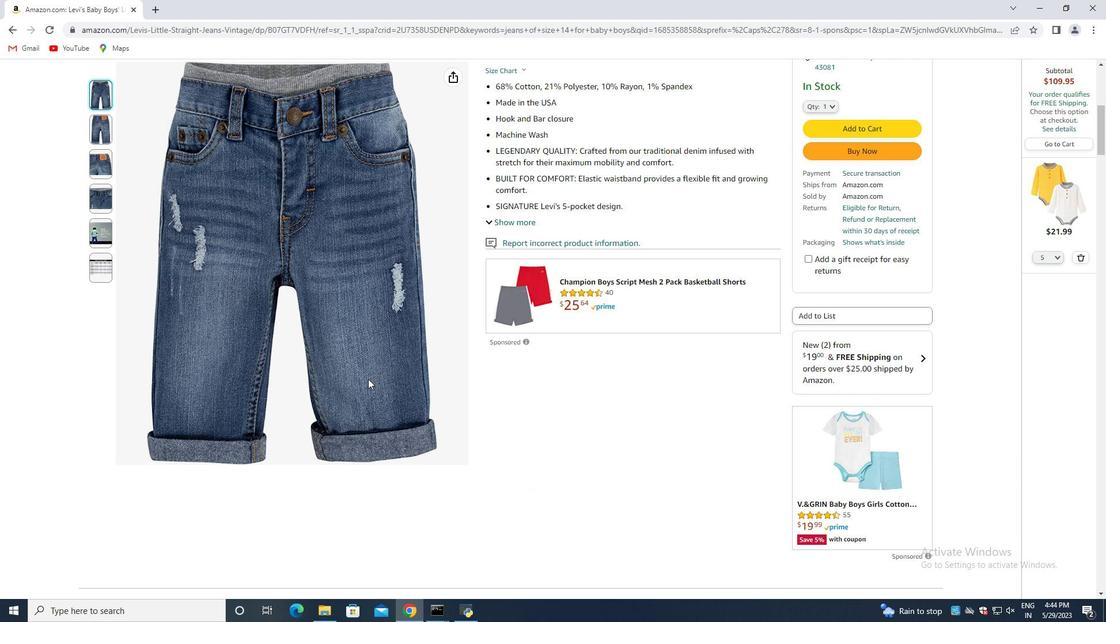 
Action: Mouse scrolled (368, 378) with delta (0, 0)
Screenshot: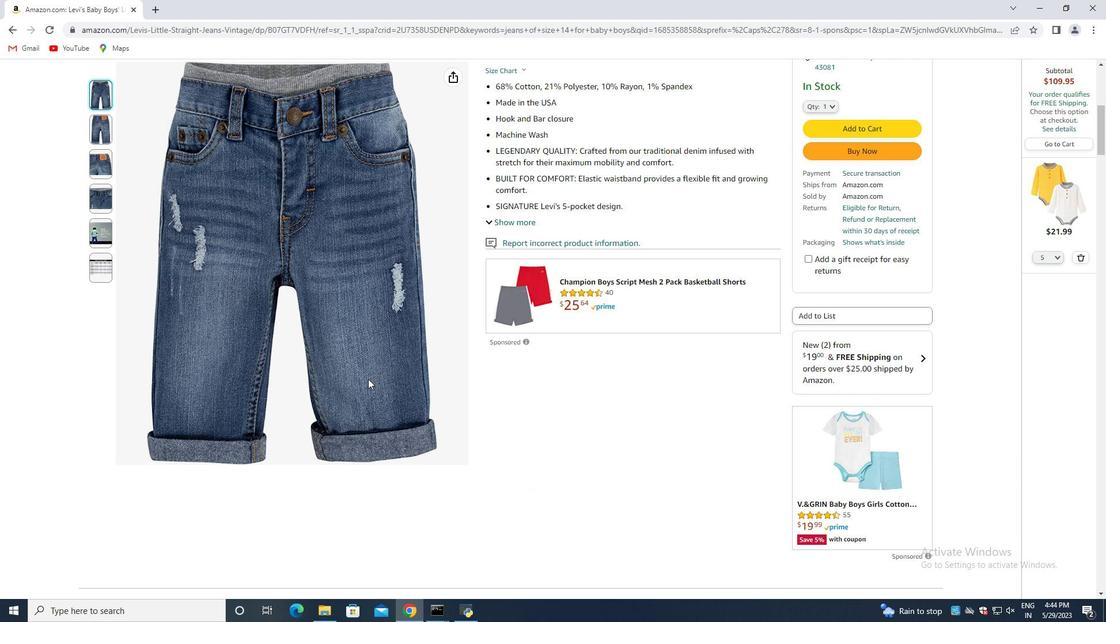 
Action: Mouse moved to (373, 379)
Screenshot: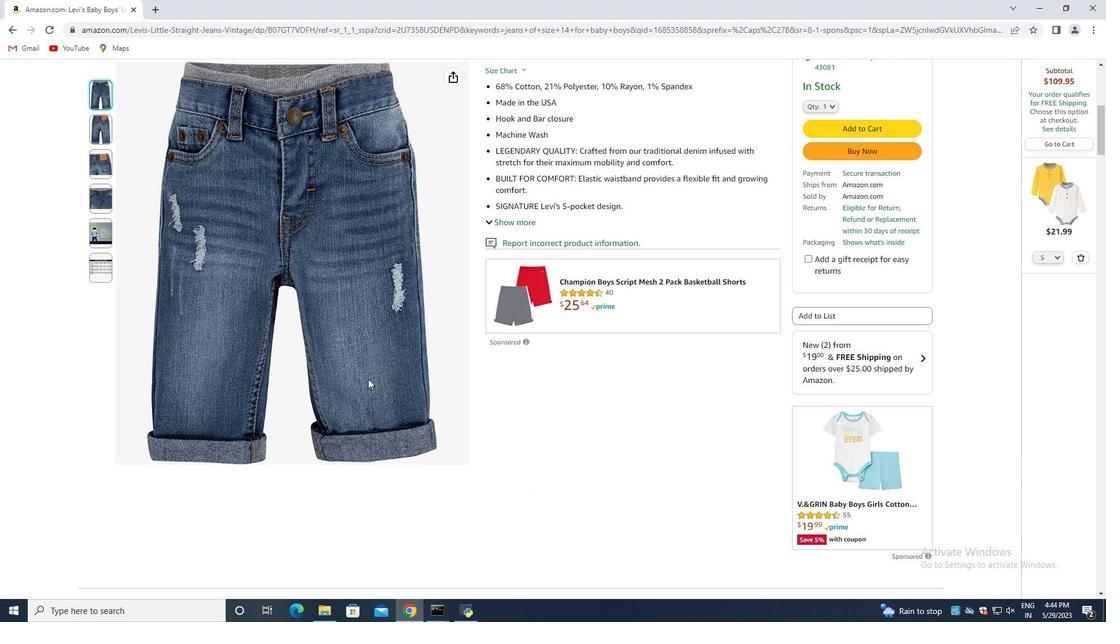 
Action: Mouse scrolled (373, 378) with delta (0, 0)
Screenshot: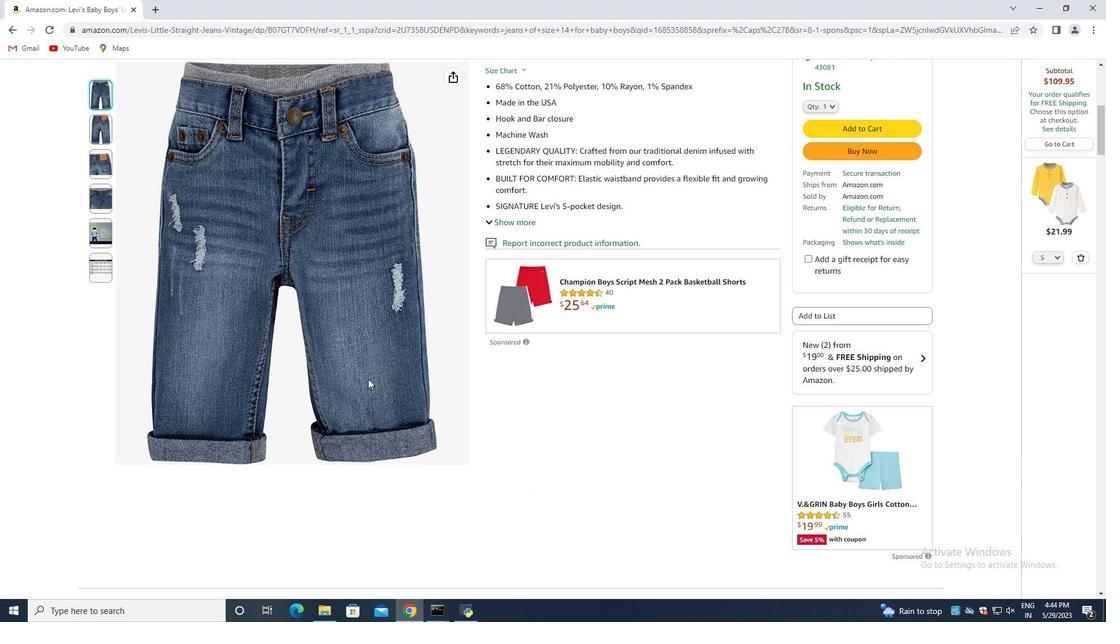 
Action: Mouse moved to (385, 375)
Screenshot: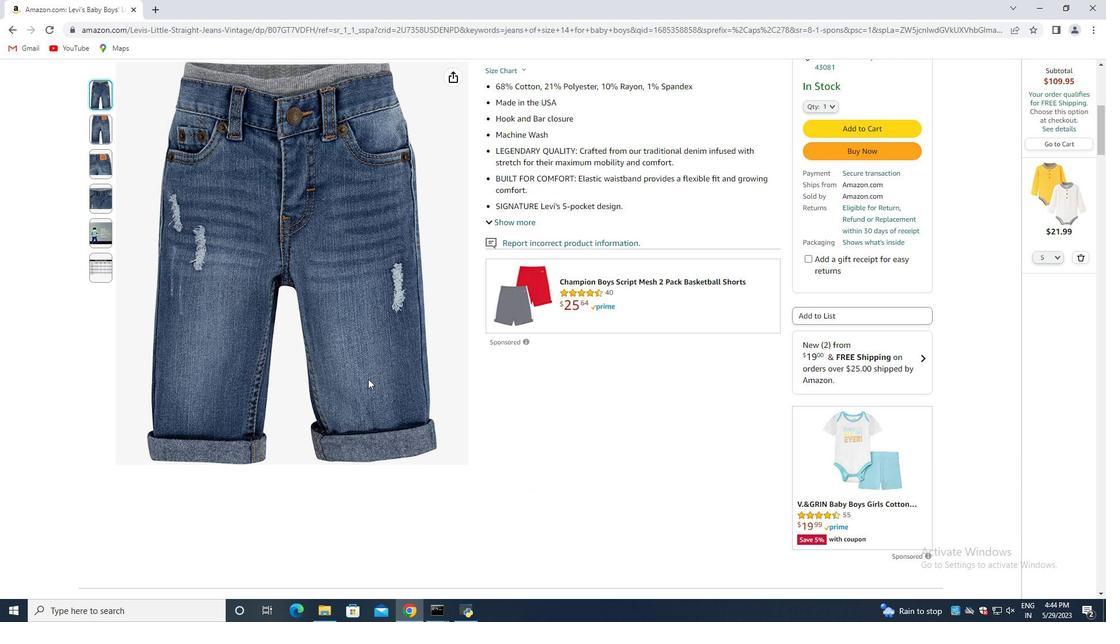 
Action: Mouse scrolled (381, 376) with delta (0, 0)
Screenshot: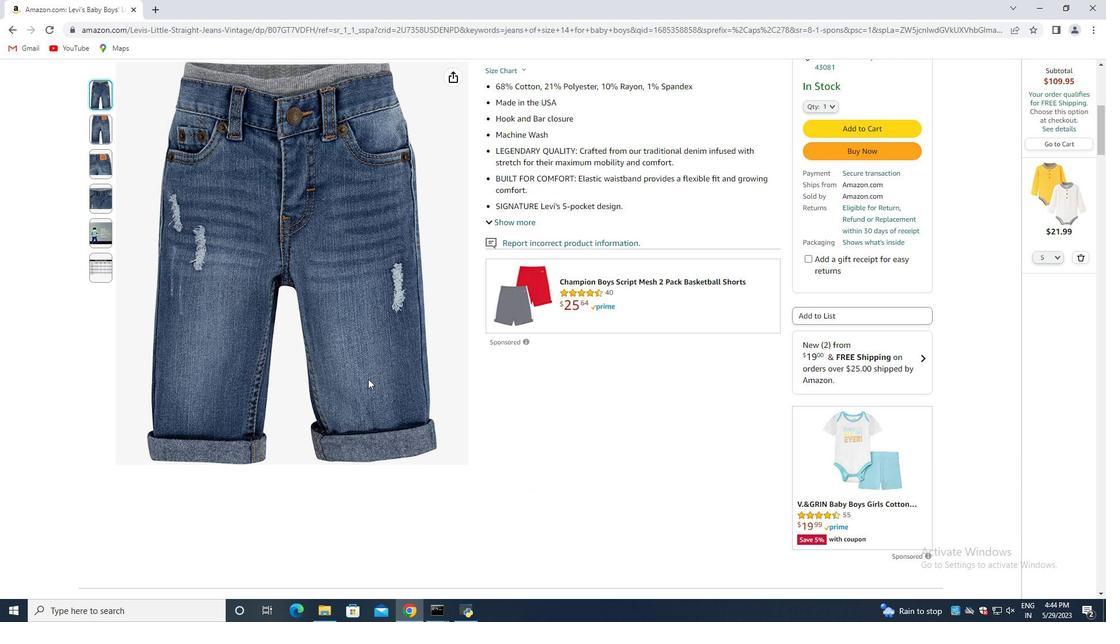 
Action: Mouse moved to (437, 373)
Screenshot: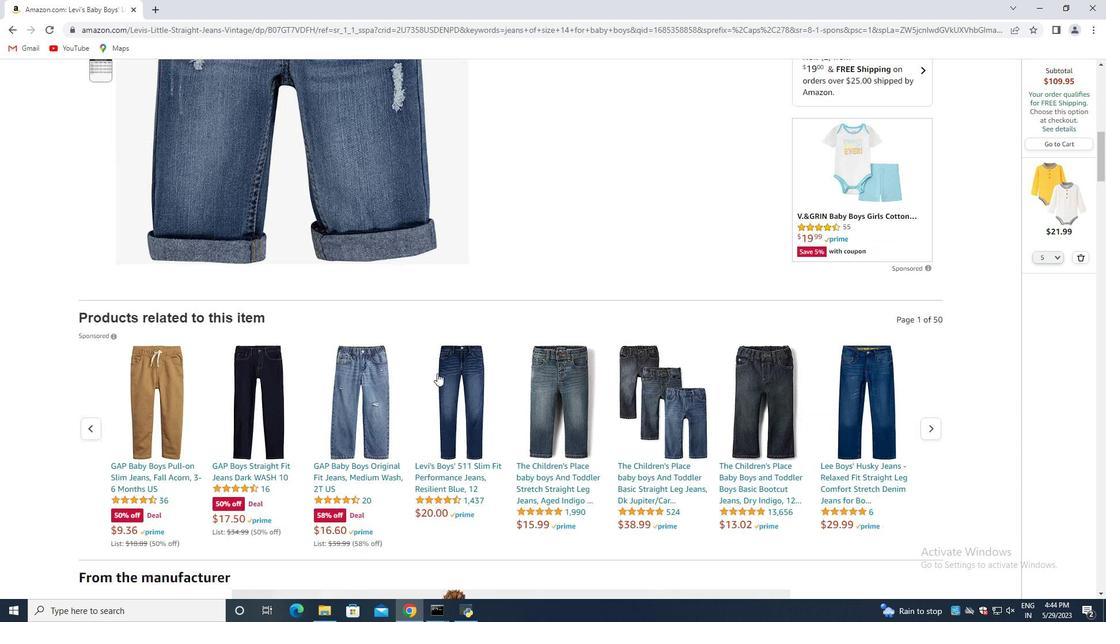 
Action: Mouse scrolled (437, 372) with delta (0, 0)
Screenshot: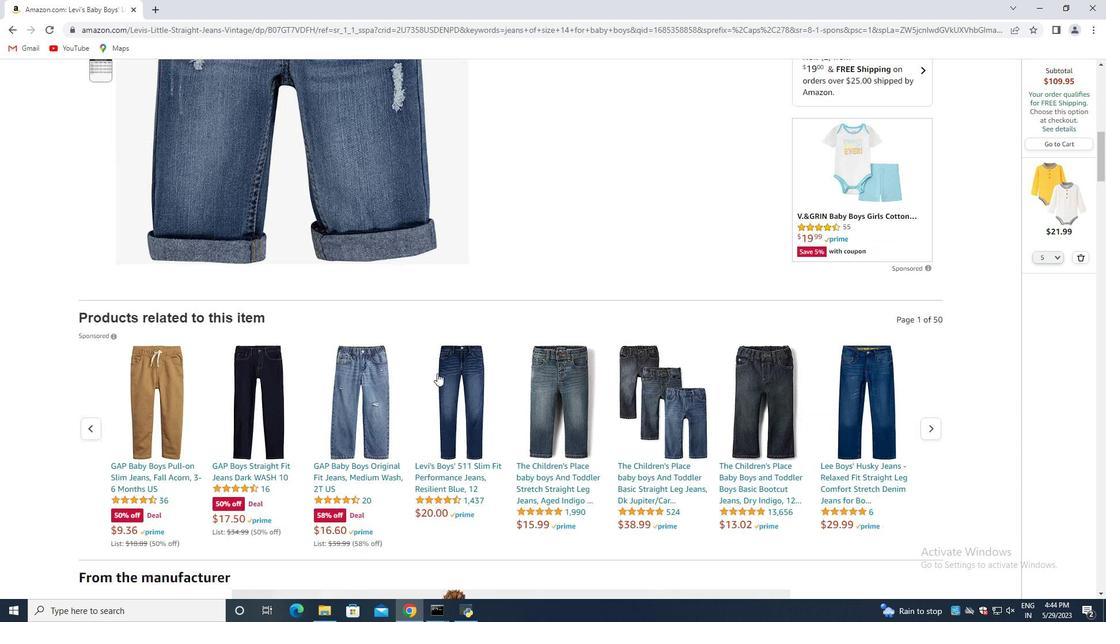 
Action: Mouse moved to (437, 373)
Screenshot: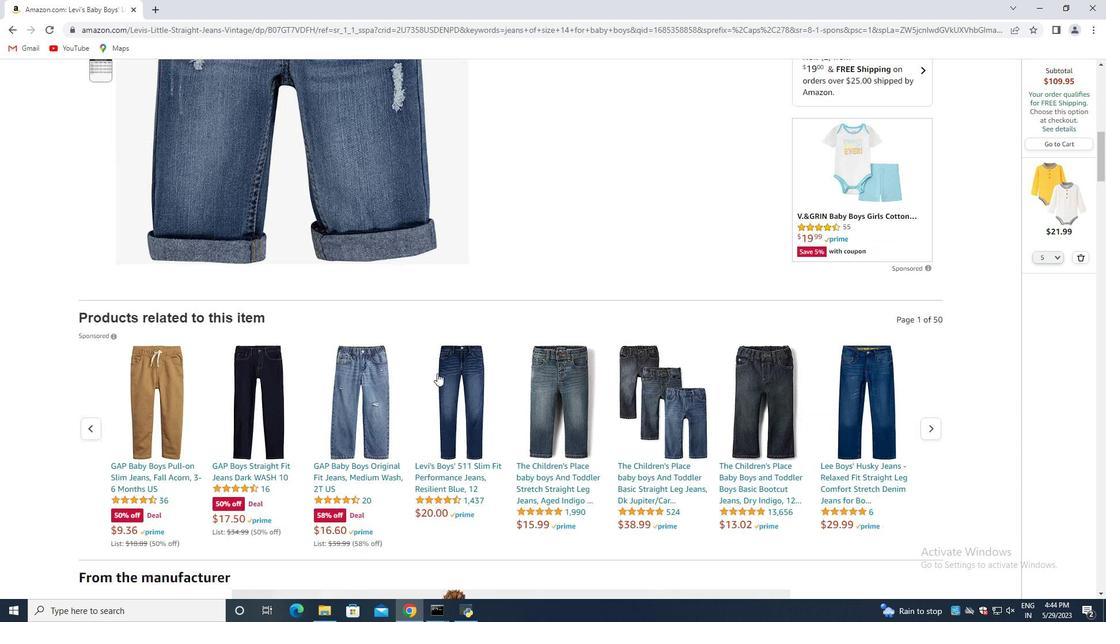 
Action: Mouse scrolled (437, 372) with delta (0, 0)
Screenshot: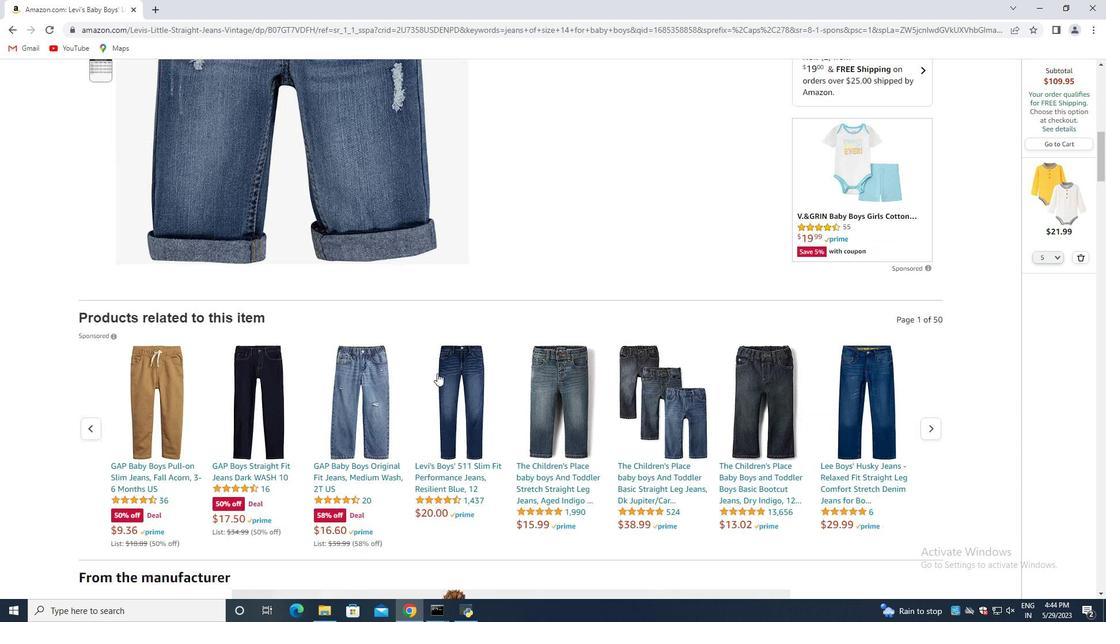 
Action: Mouse moved to (436, 373)
Screenshot: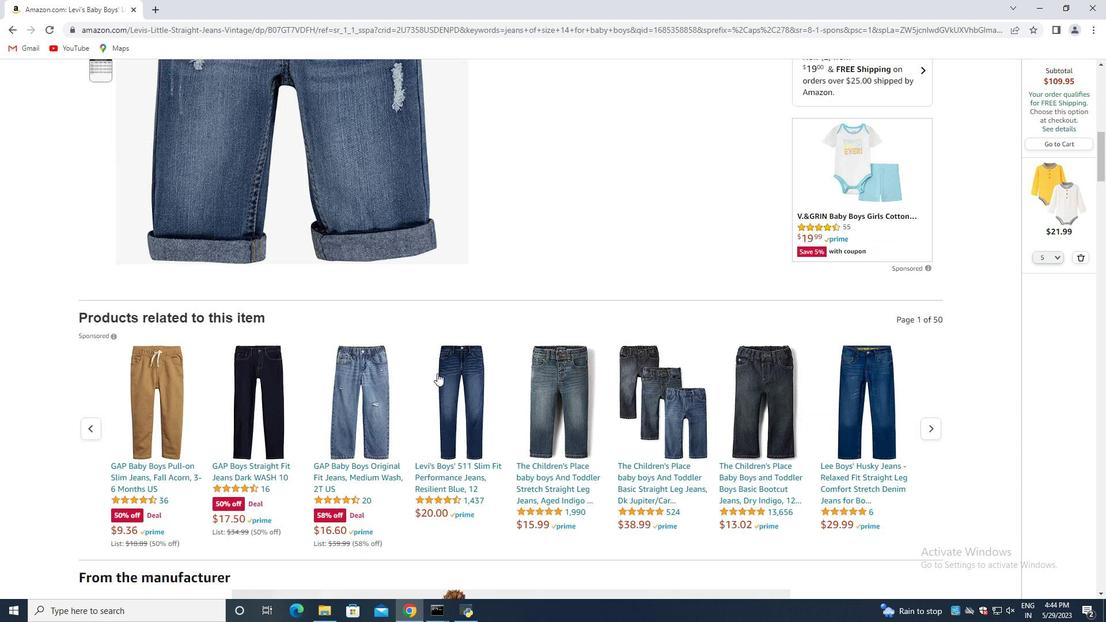 
Action: Mouse scrolled (436, 373) with delta (0, 0)
Screenshot: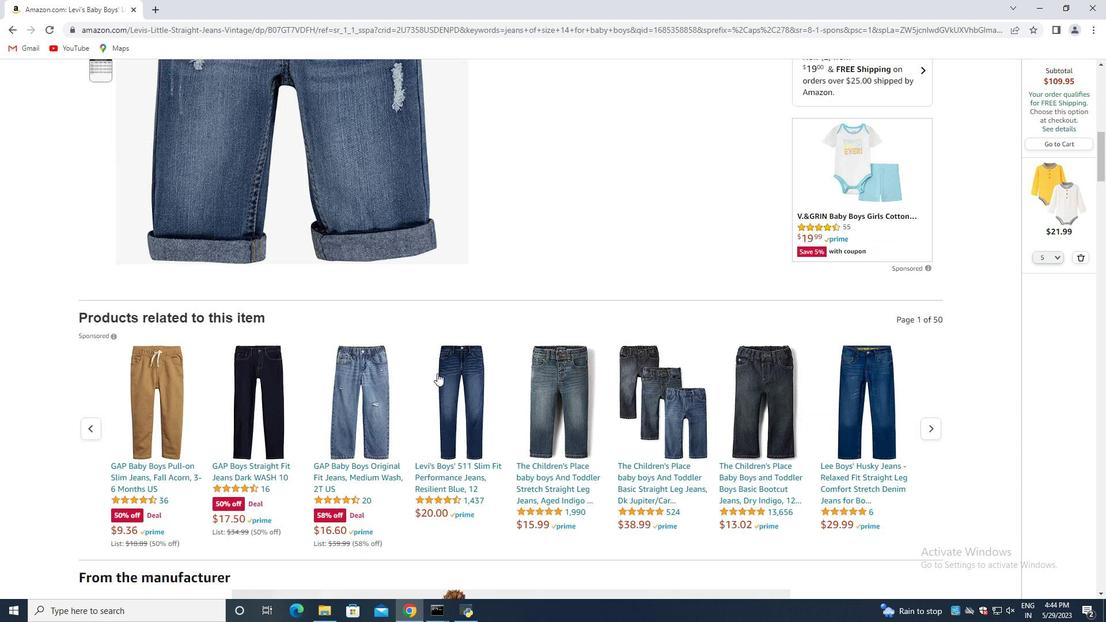 
Action: Mouse scrolled (436, 373) with delta (0, 0)
Screenshot: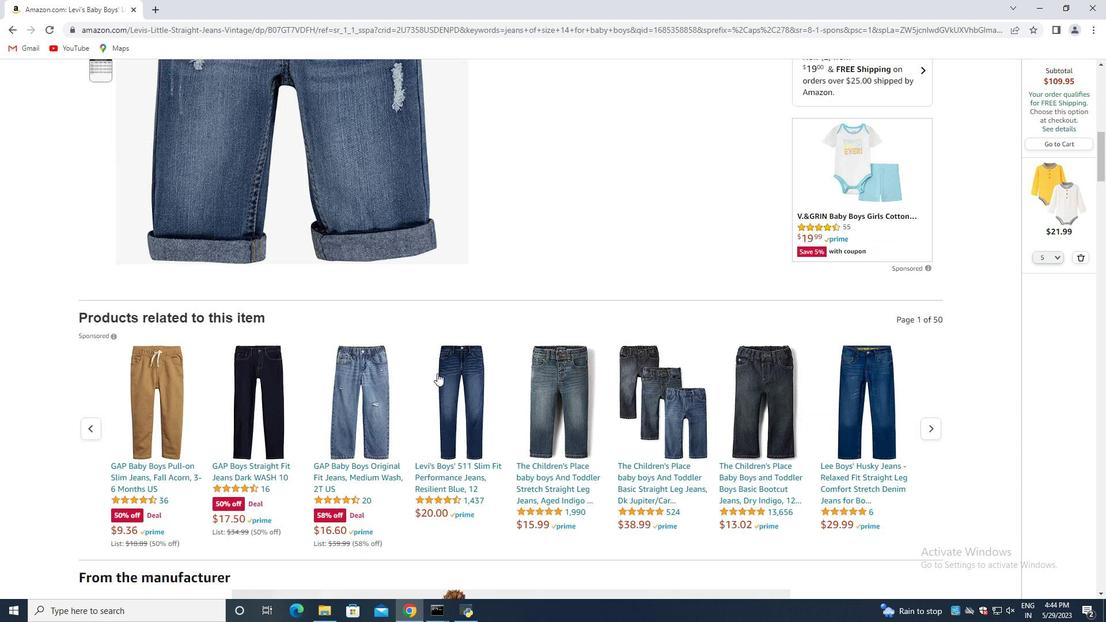 
Action: Mouse moved to (15, 28)
Screenshot: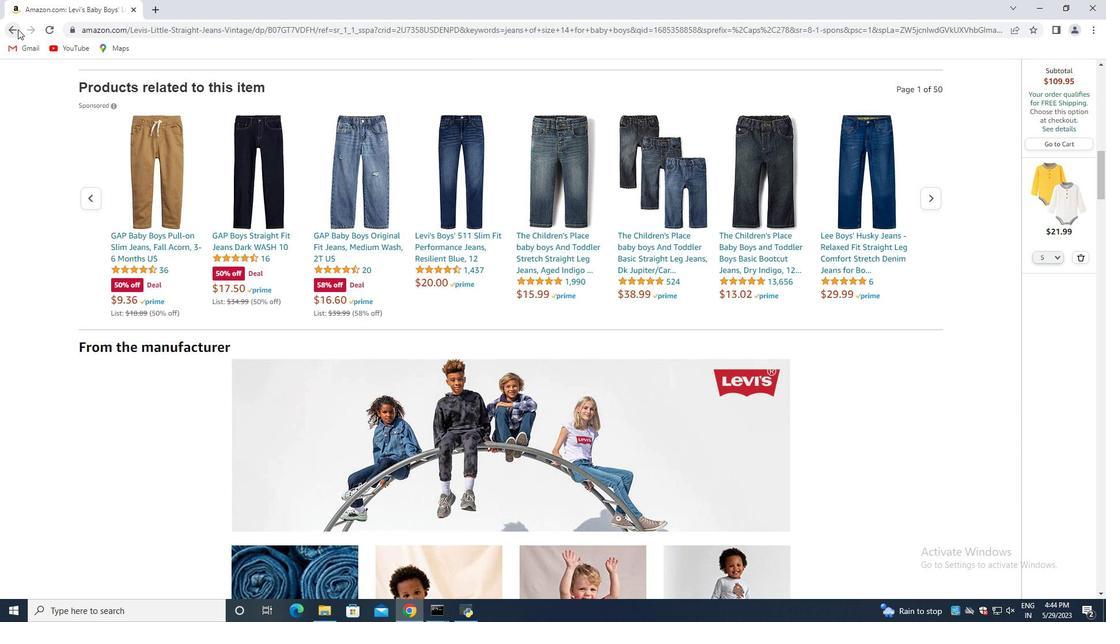 
Action: Mouse pressed left at (15, 28)
Screenshot: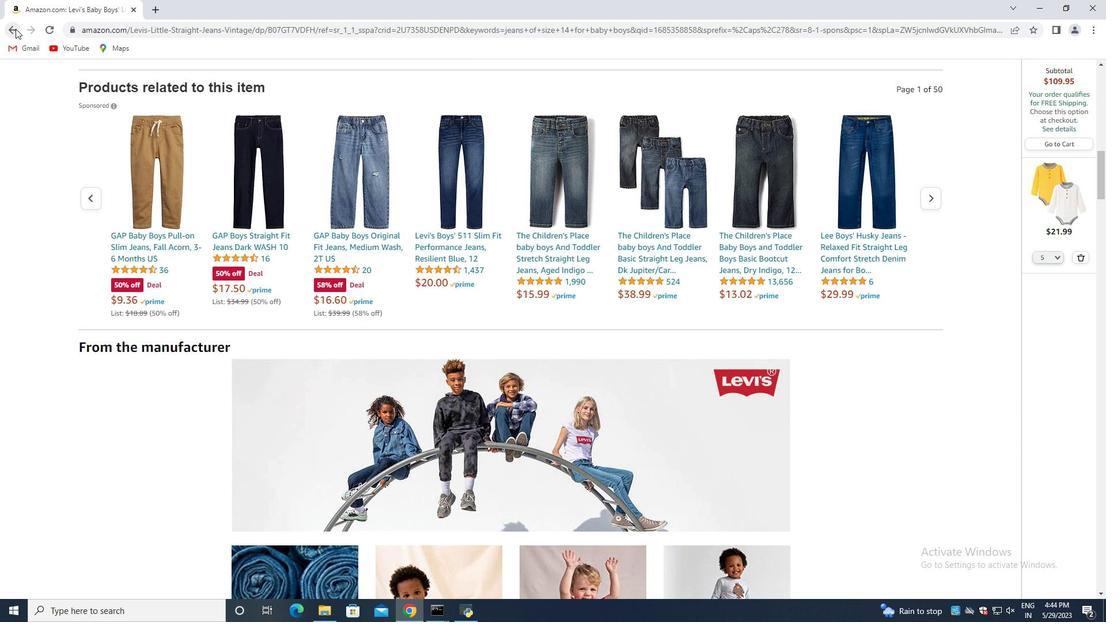 
Action: Mouse moved to (561, 296)
Screenshot: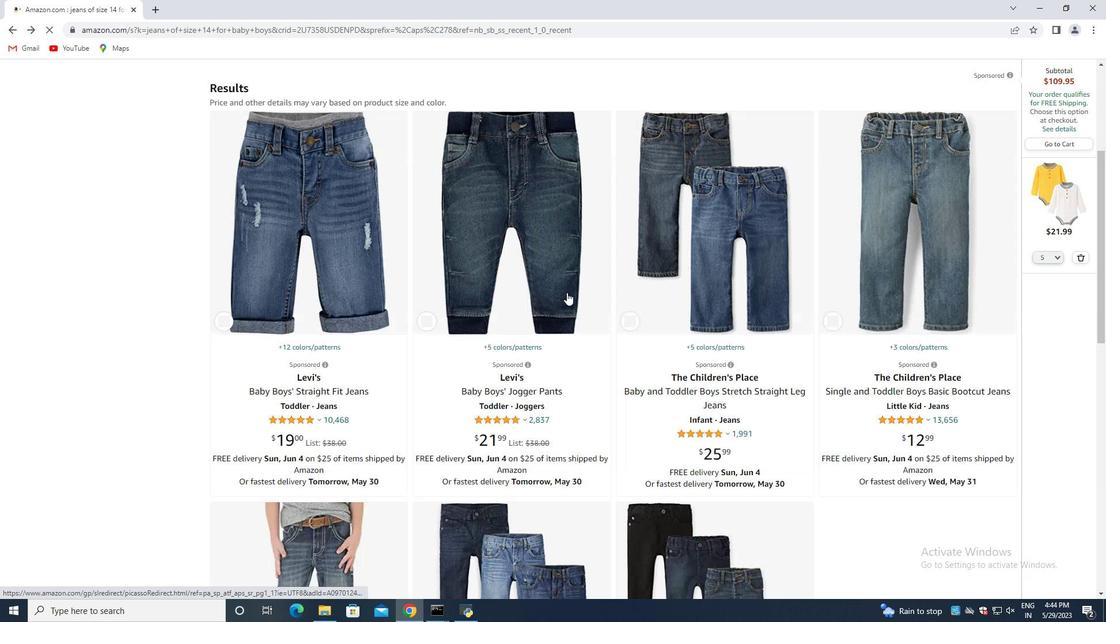 
Action: Mouse scrolled (561, 296) with delta (0, 0)
Screenshot: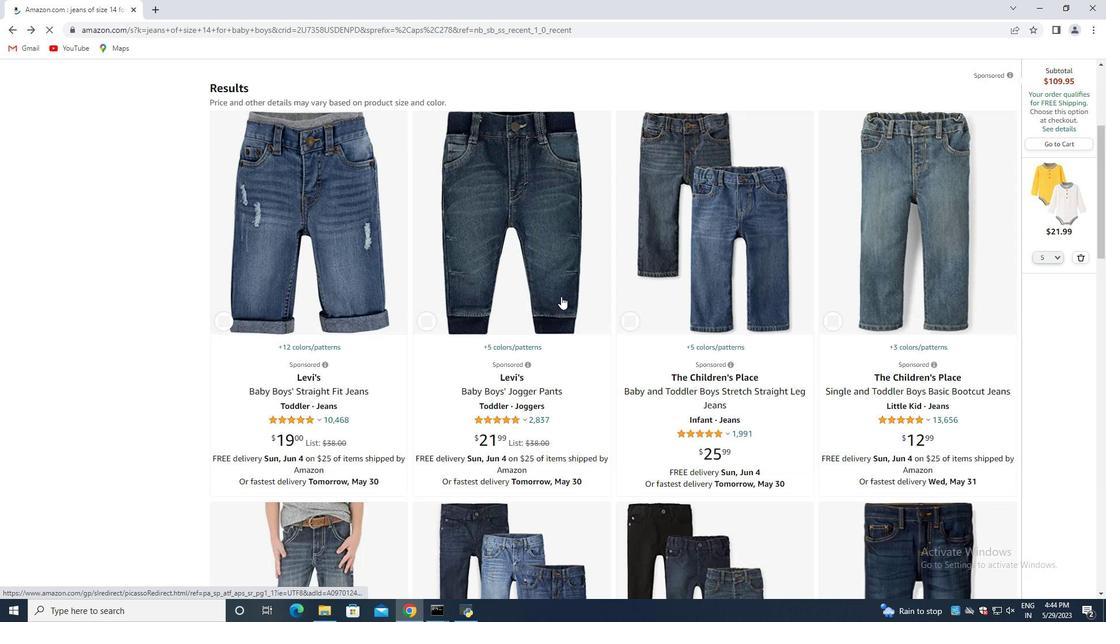
Action: Mouse moved to (519, 272)
Screenshot: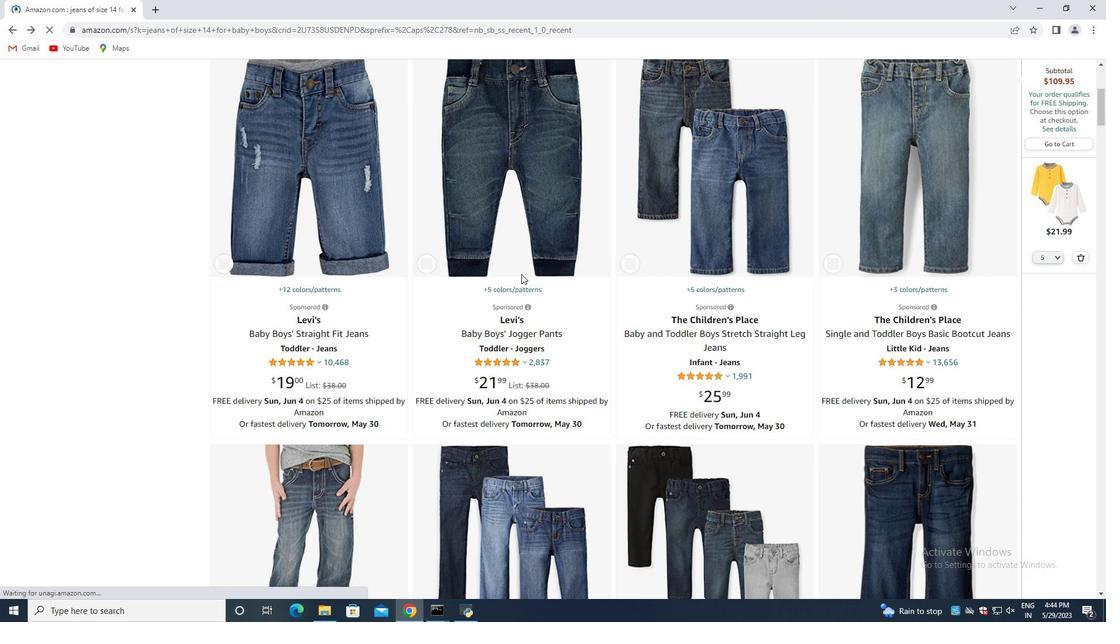 
Action: Mouse scrolled (519, 273) with delta (0, 0)
Screenshot: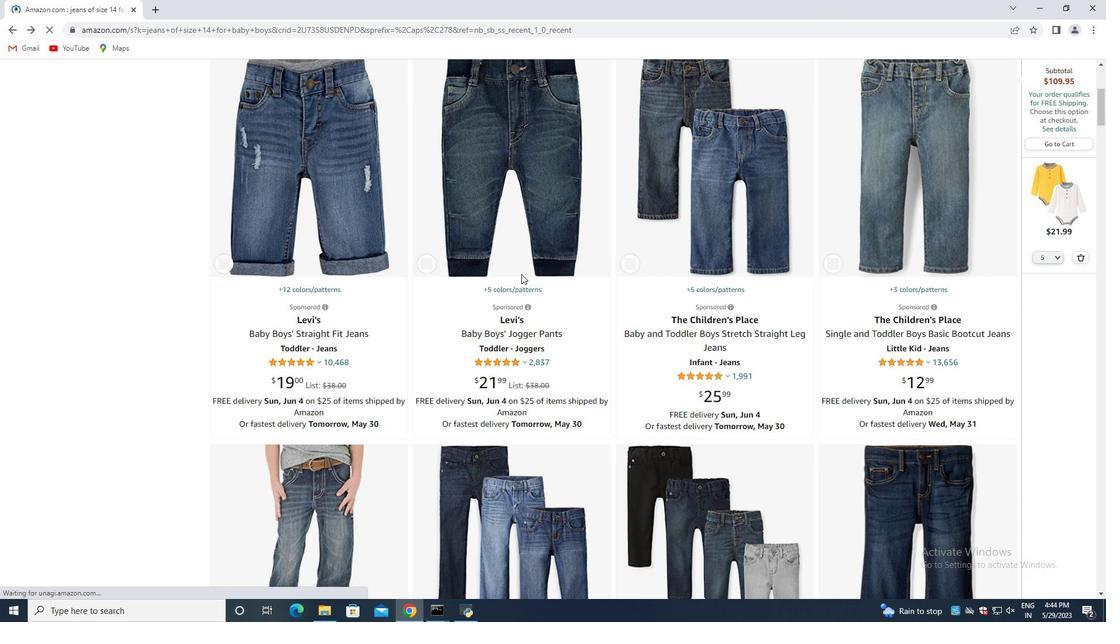 
Action: Mouse moved to (520, 270)
Screenshot: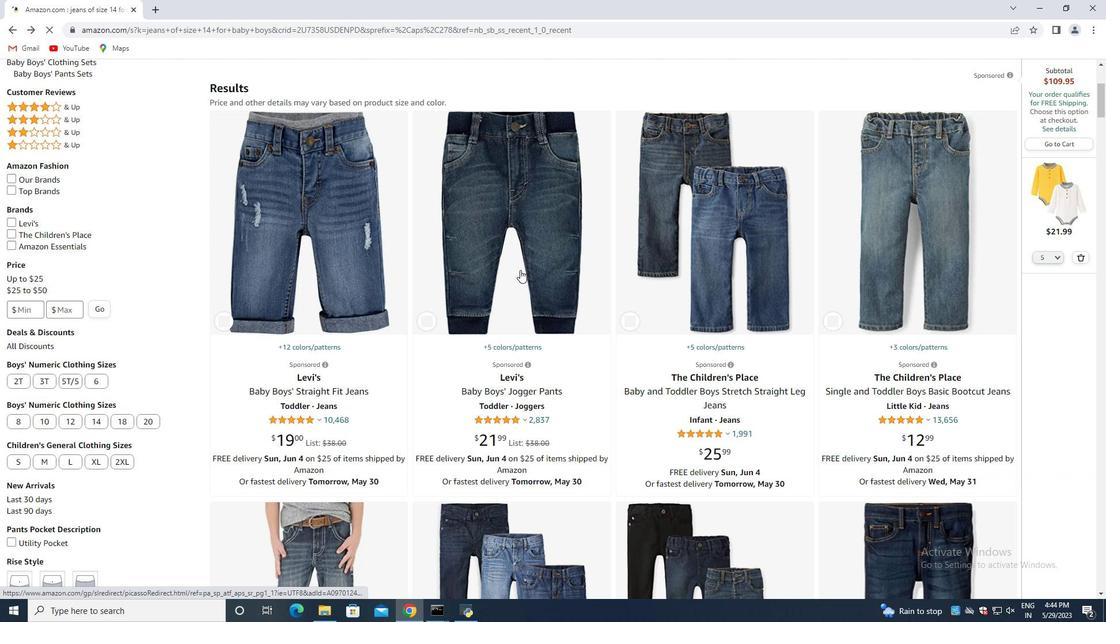 
Action: Mouse scrolled (520, 269) with delta (0, 0)
Screenshot: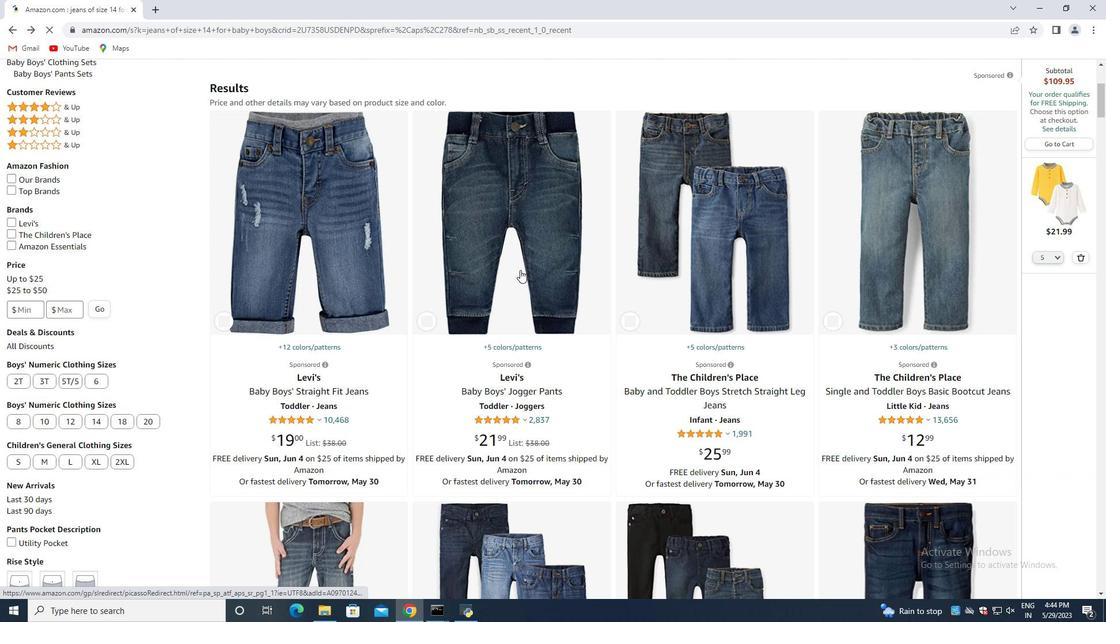 
Action: Mouse moved to (523, 270)
Screenshot: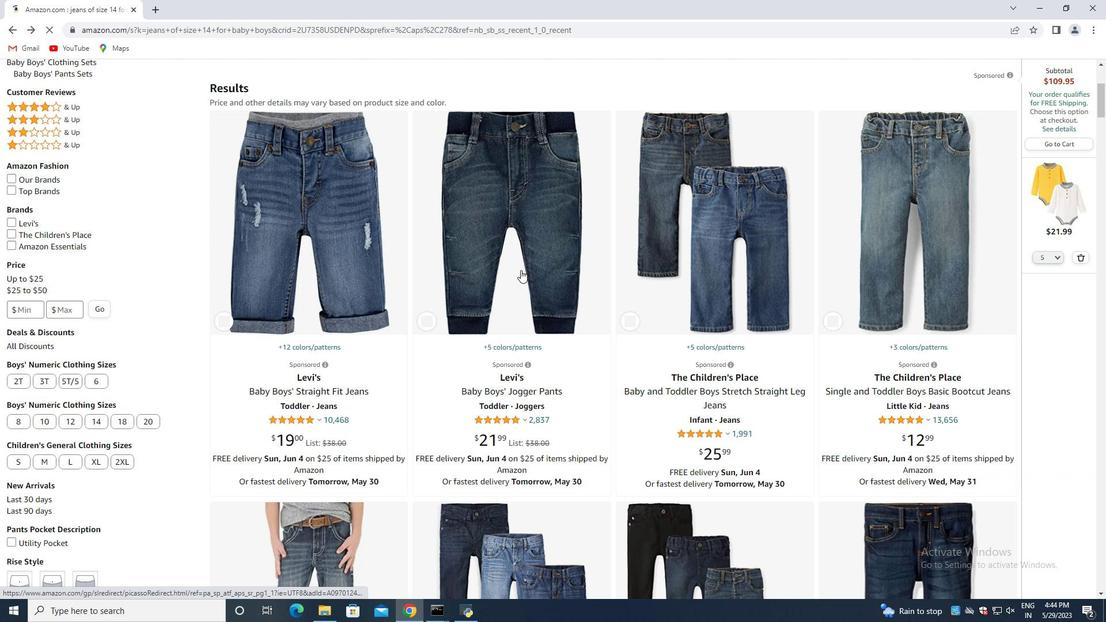 
Action: Mouse scrolled (523, 270) with delta (0, 0)
Screenshot: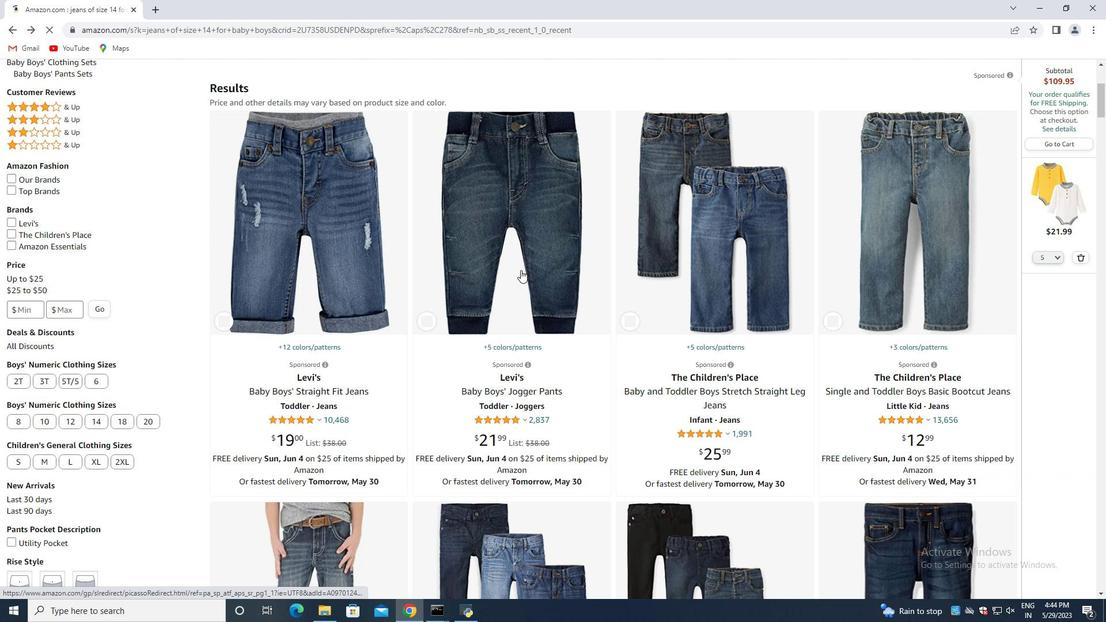 
Action: Mouse moved to (600, 280)
Screenshot: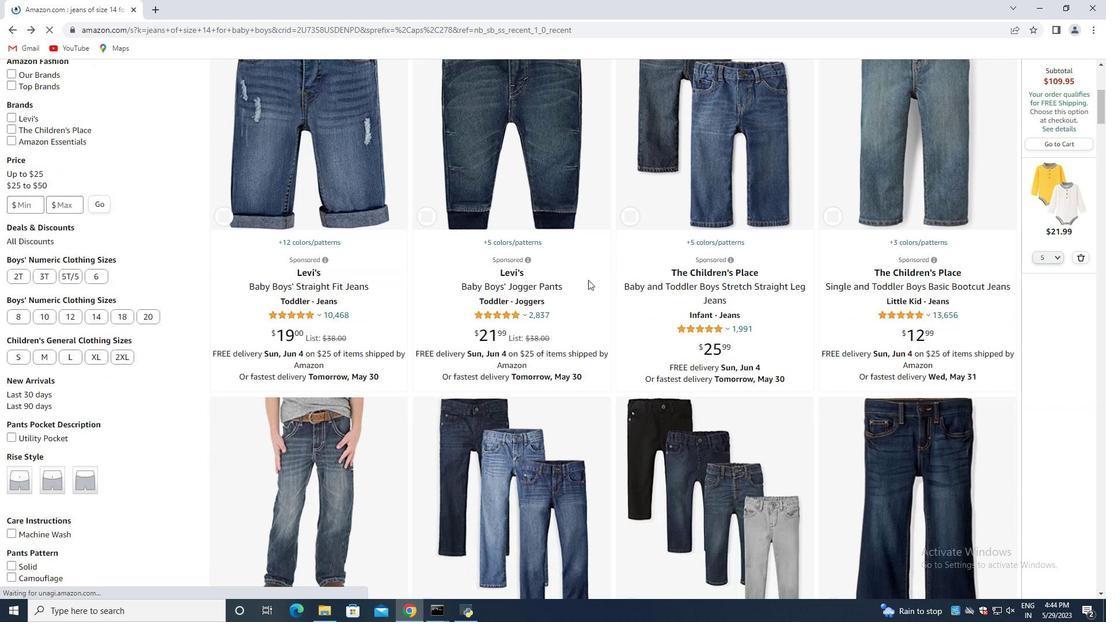 
Action: Mouse scrolled (600, 280) with delta (0, 0)
Screenshot: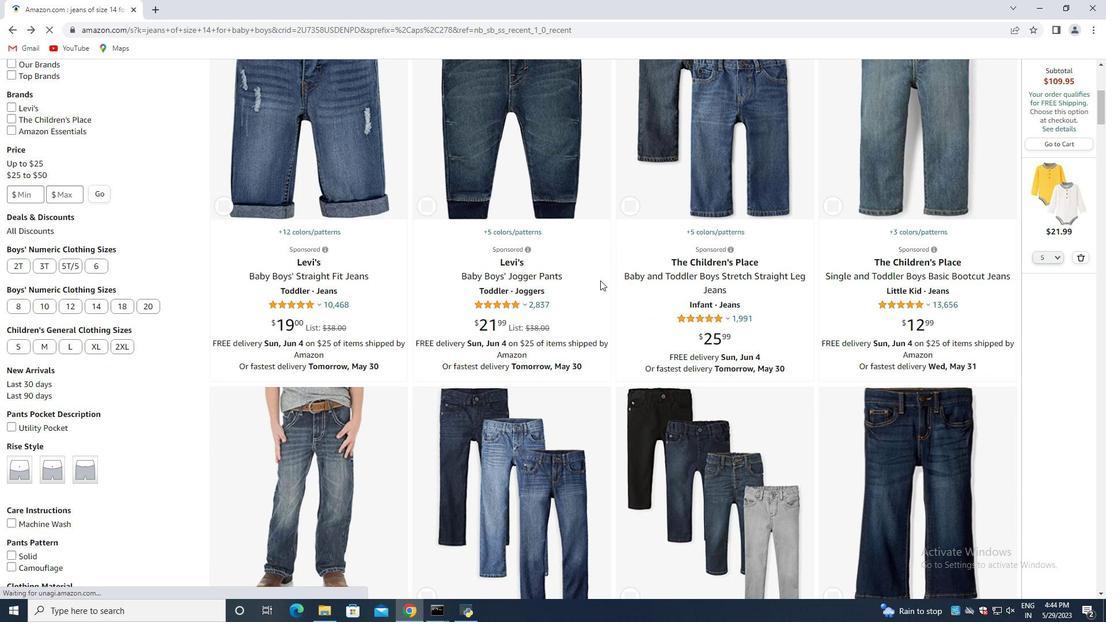 
Action: Mouse moved to (599, 282)
Screenshot: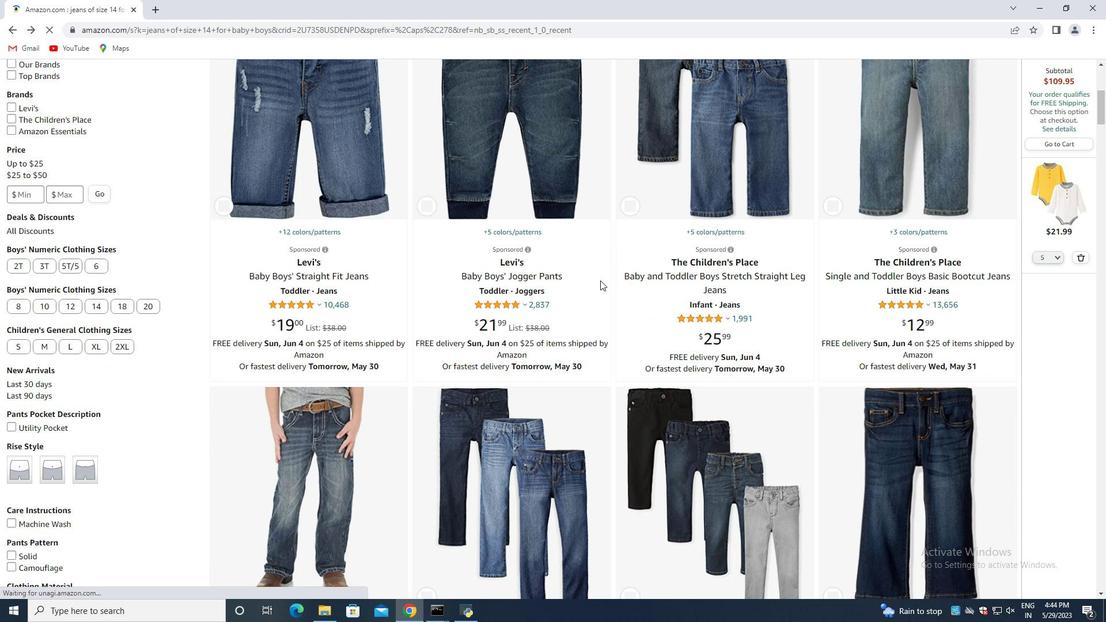 
Action: Mouse scrolled (599, 281) with delta (0, 0)
Screenshot: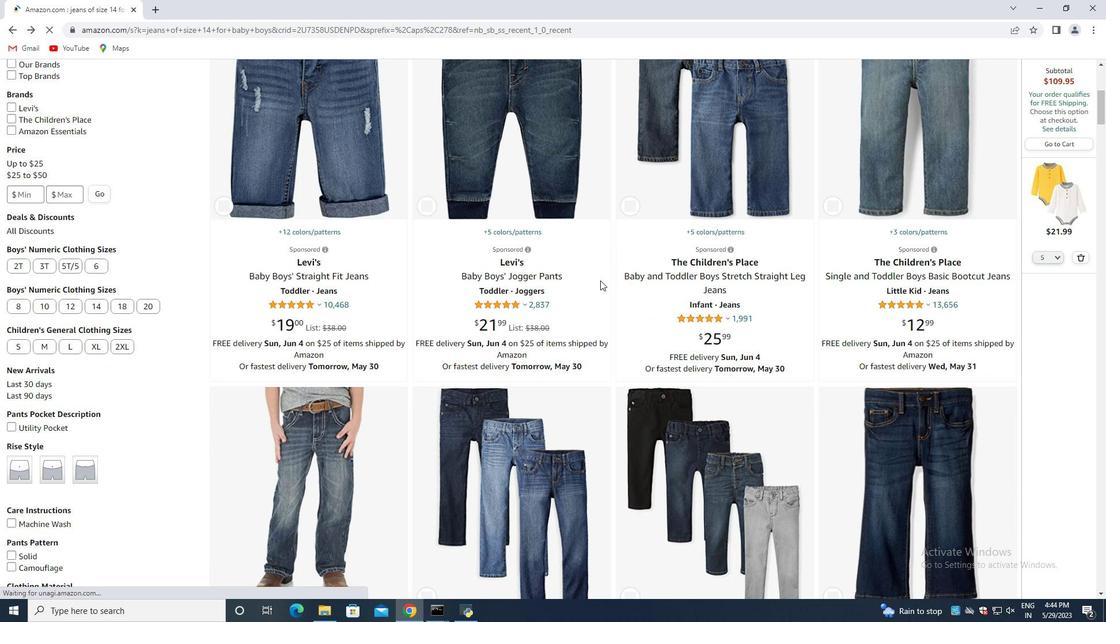 
Action: Mouse moved to (323, 364)
Screenshot: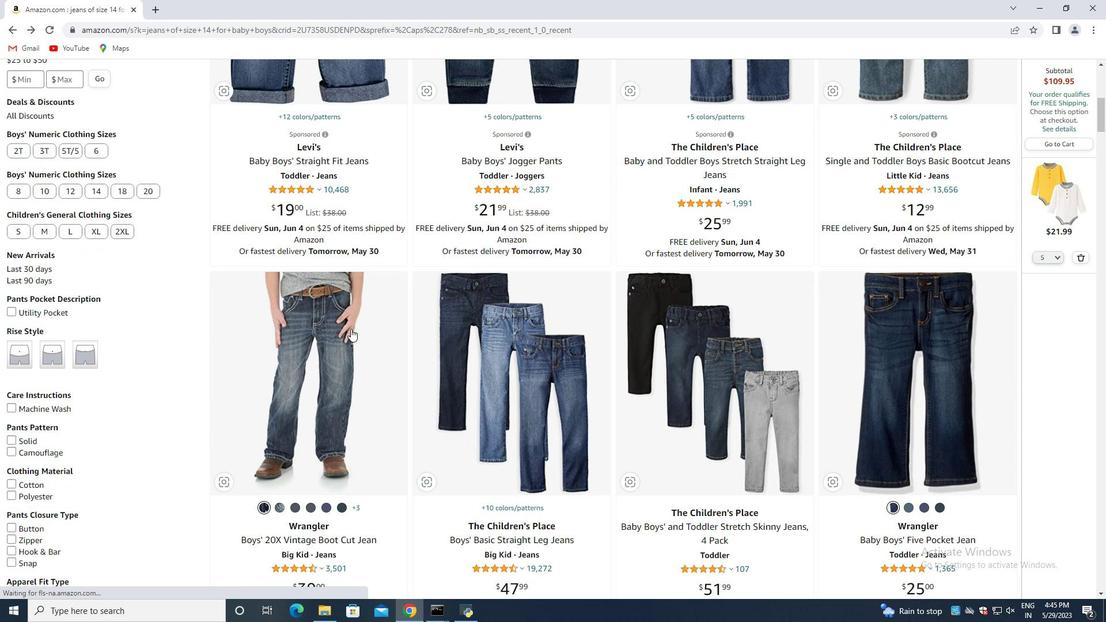 
Action: Mouse scrolled (323, 363) with delta (0, 0)
Screenshot: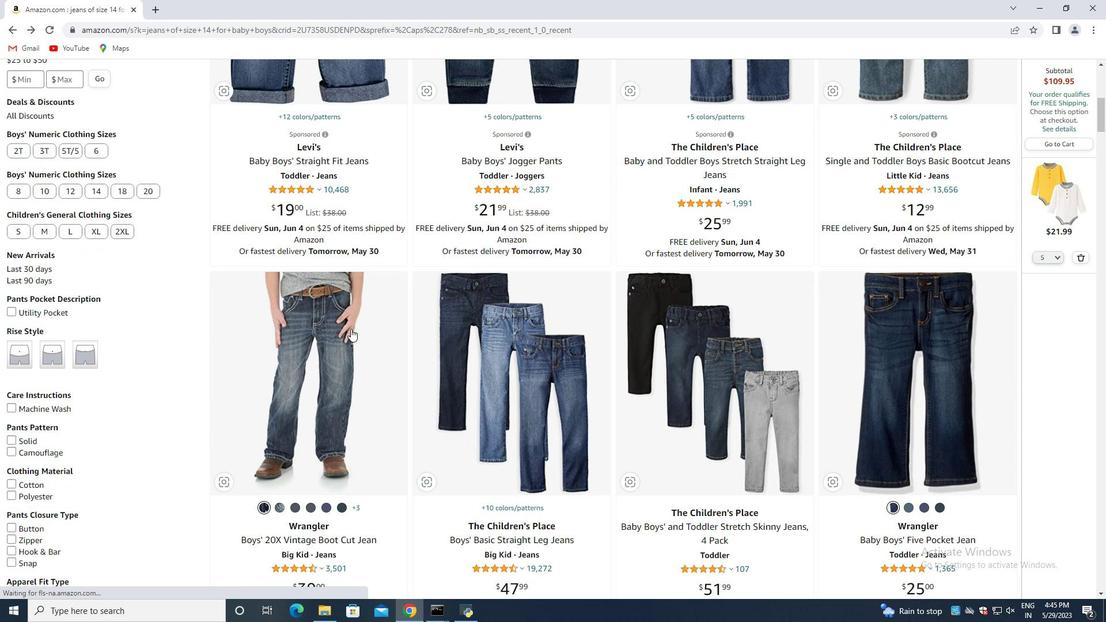 
Action: Mouse moved to (319, 372)
Screenshot: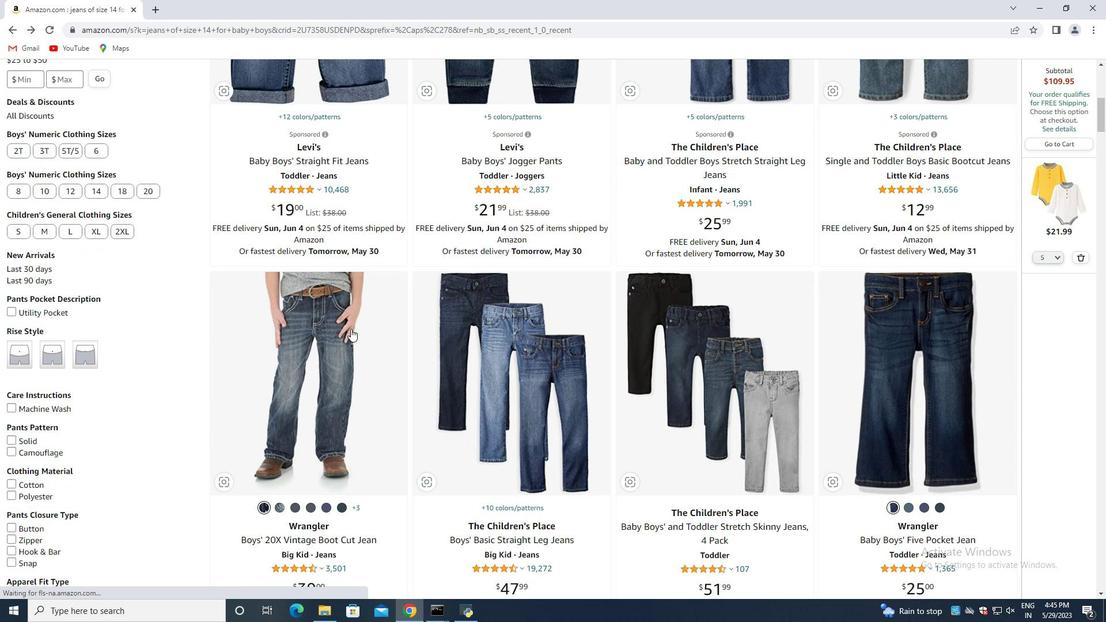 
Action: Mouse scrolled (319, 371) with delta (0, 0)
Screenshot: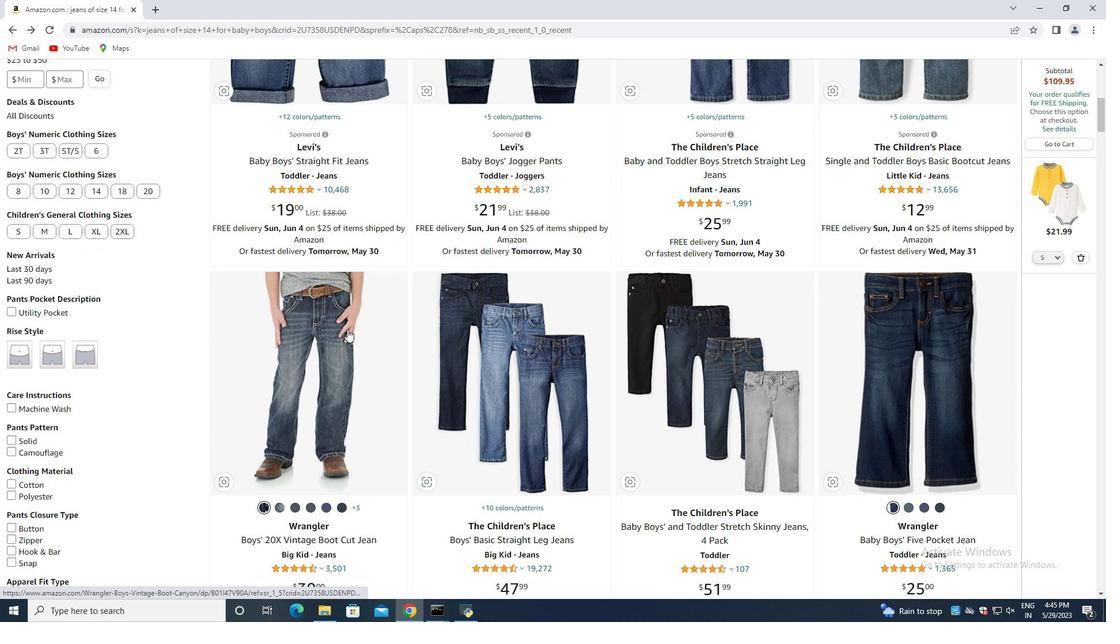 
Action: Mouse moved to (318, 373)
Screenshot: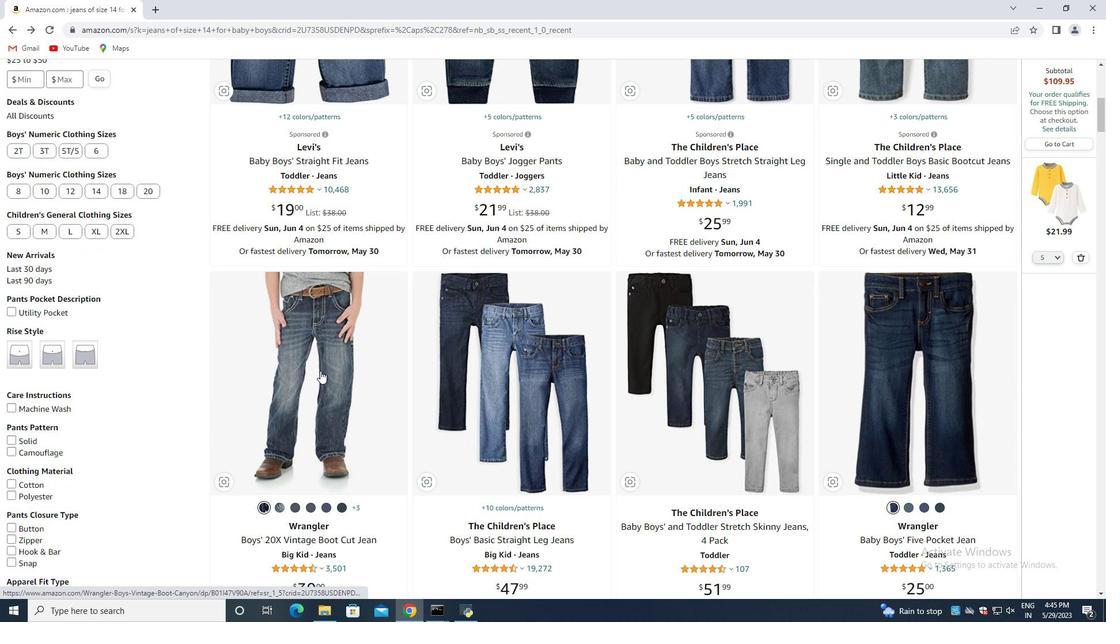 
Action: Mouse scrolled (318, 373) with delta (0, 0)
Screenshot: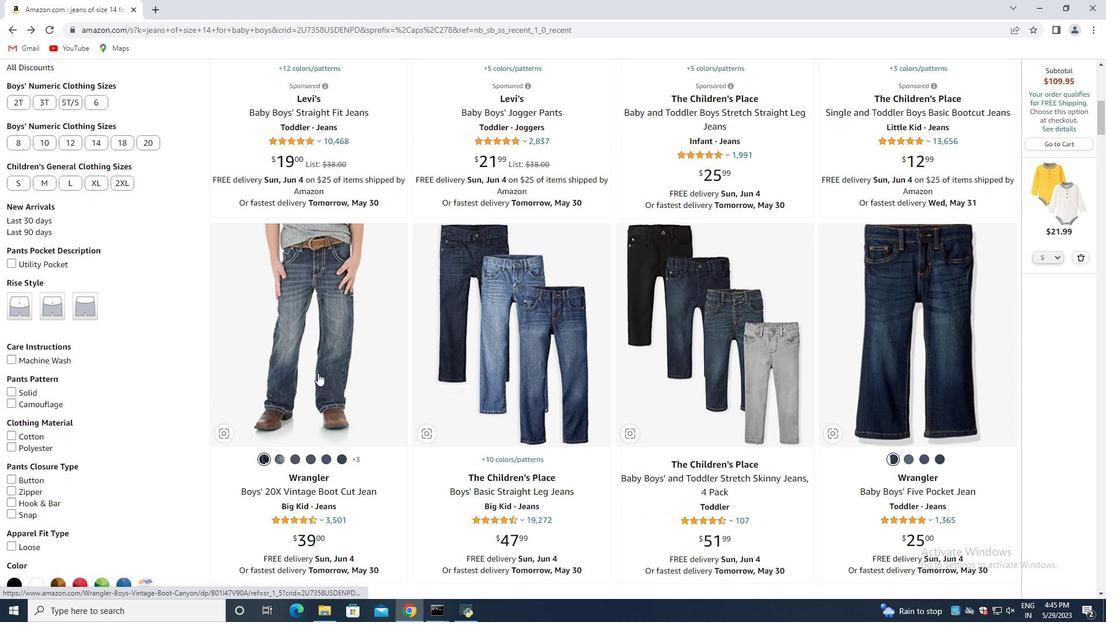 
Action: Mouse scrolled (318, 373) with delta (0, 0)
Screenshot: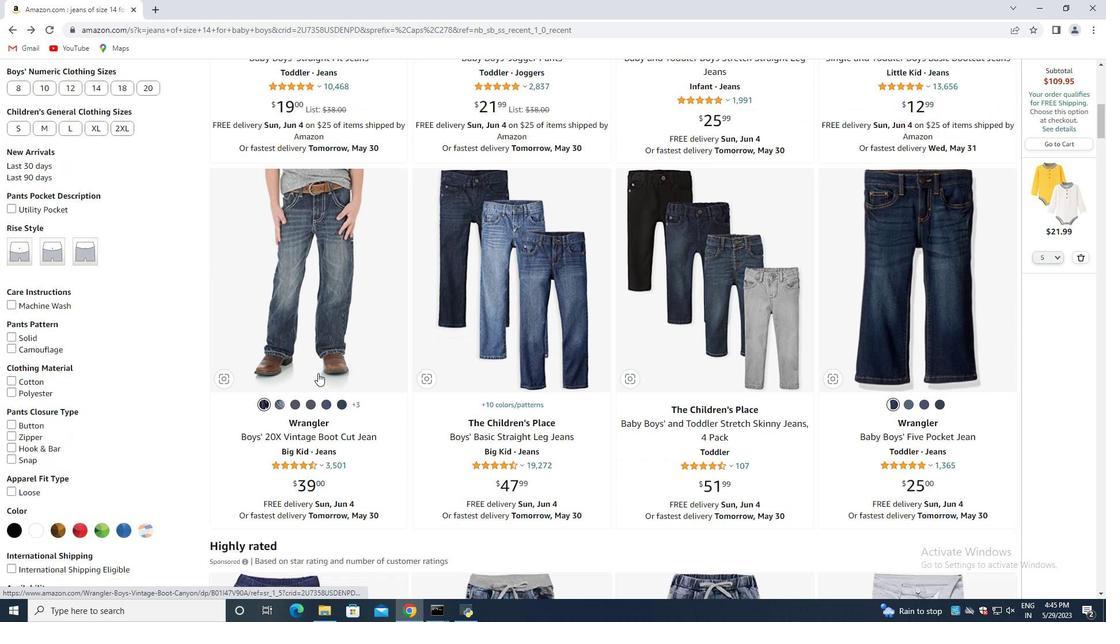 
Action: Mouse scrolled (318, 373) with delta (0, 0)
Screenshot: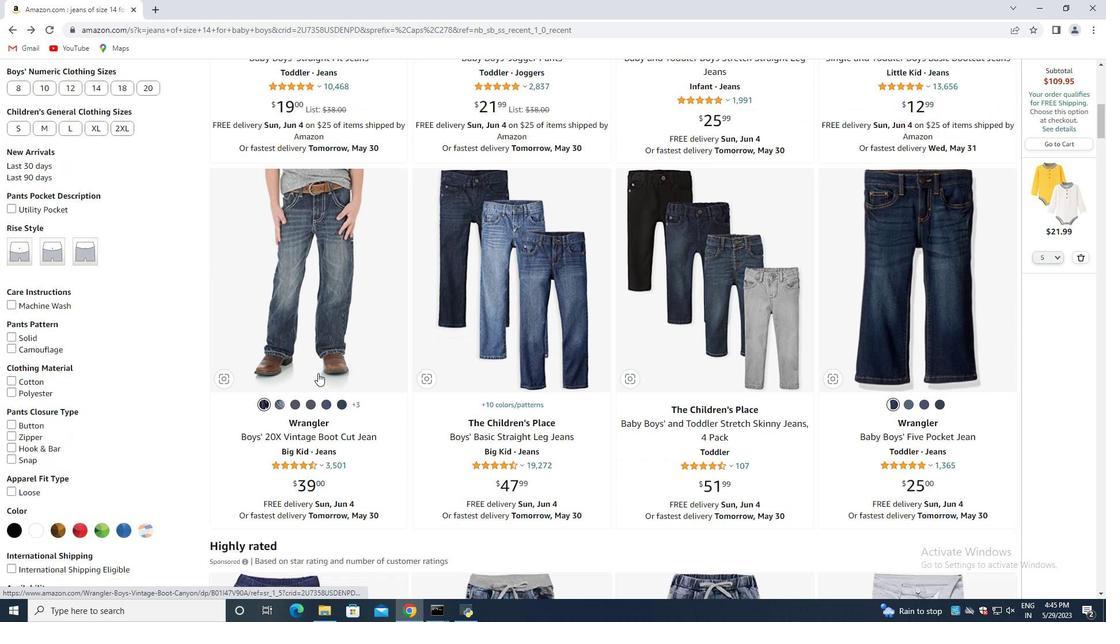 
Action: Mouse scrolled (318, 373) with delta (0, 0)
Screenshot: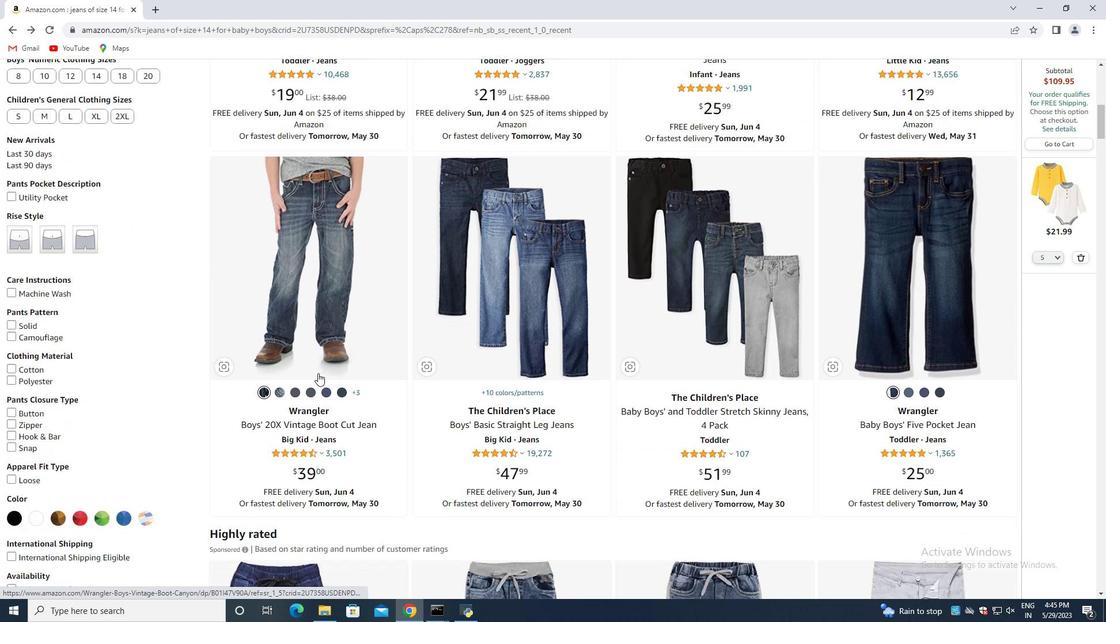 
Action: Mouse scrolled (318, 373) with delta (0, 0)
Screenshot: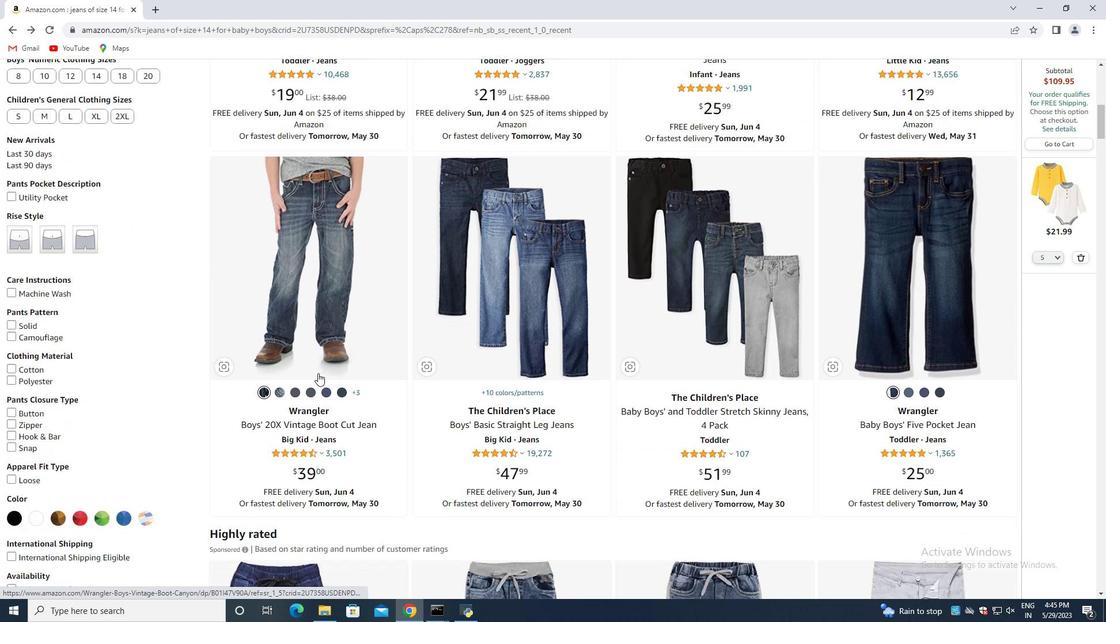 
Action: Mouse scrolled (318, 373) with delta (0, 0)
Screenshot: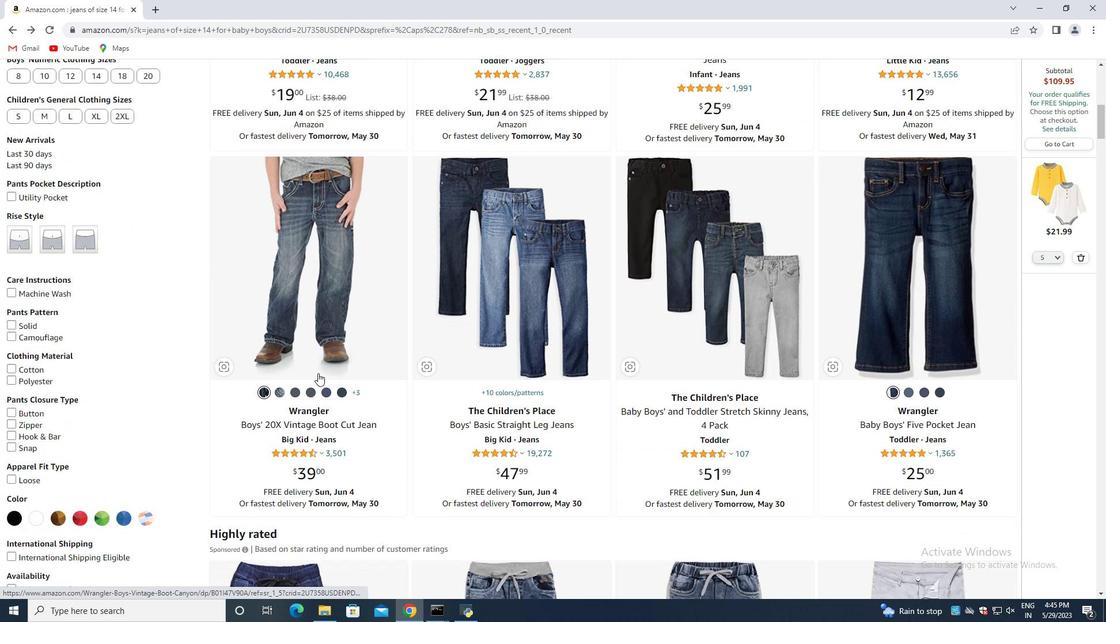 
Action: Mouse moved to (317, 373)
Screenshot: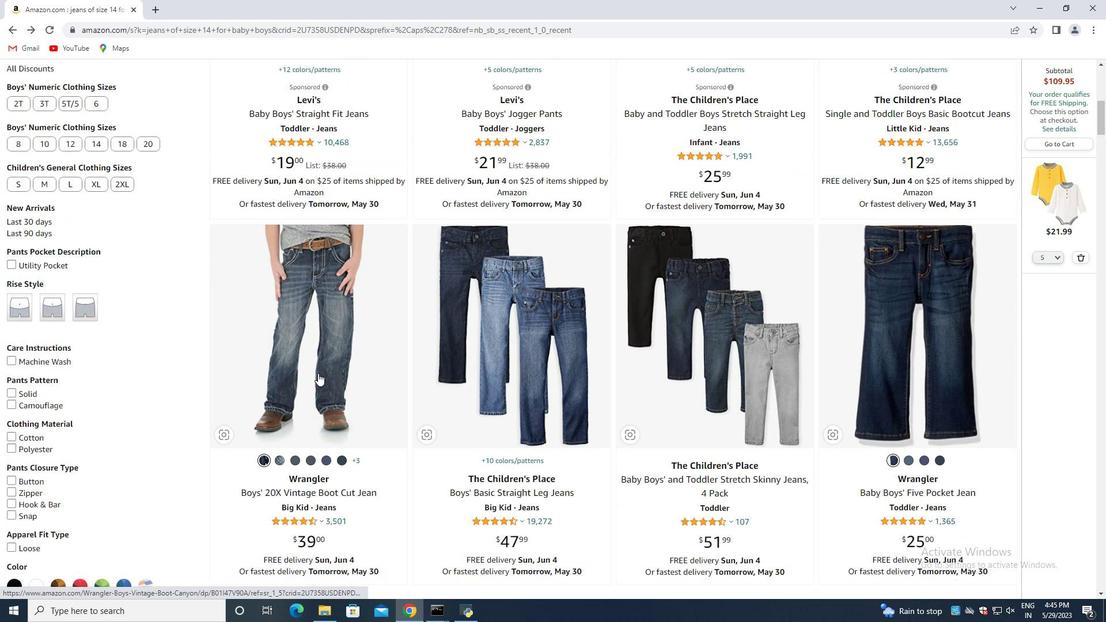 
Action: Mouse scrolled (317, 374) with delta (0, 0)
Screenshot: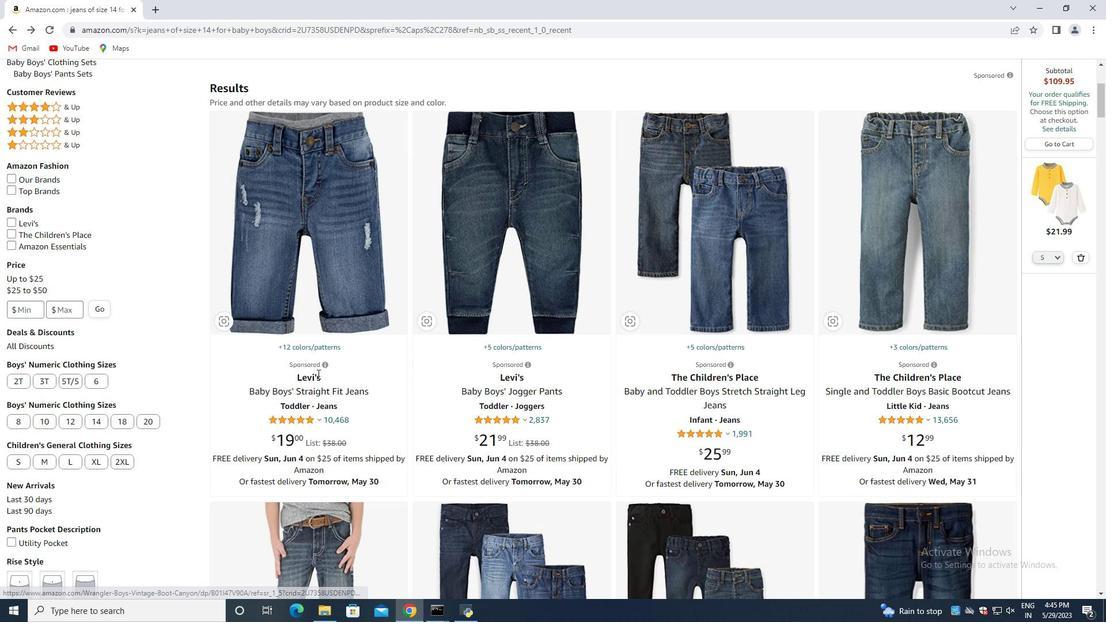 
Action: Mouse scrolled (317, 374) with delta (0, 0)
Screenshot: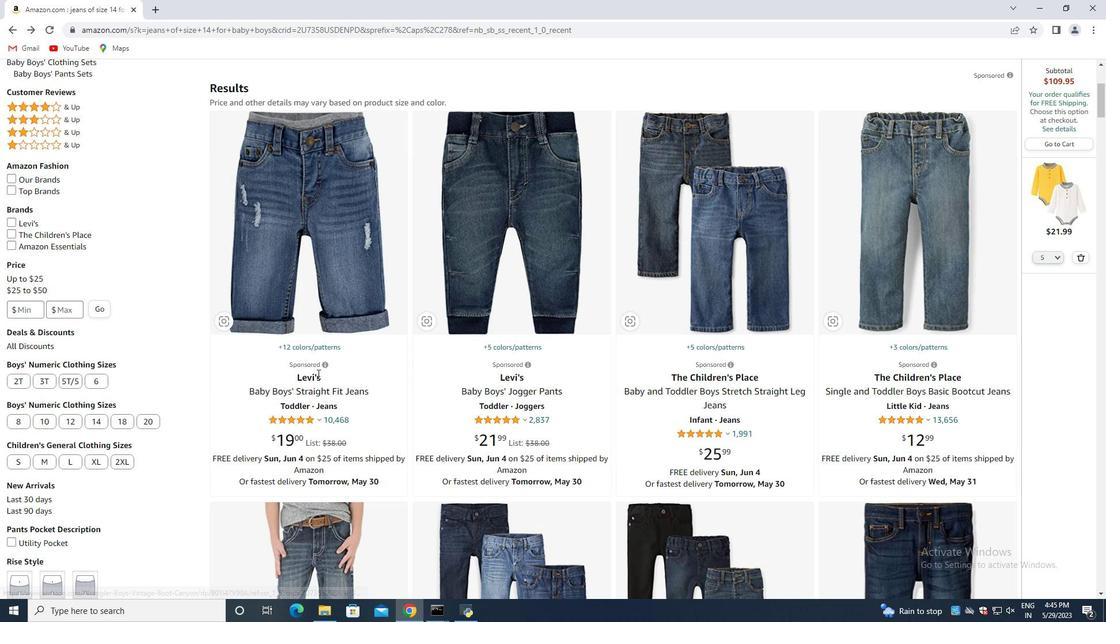
Action: Mouse scrolled (317, 374) with delta (0, 0)
Screenshot: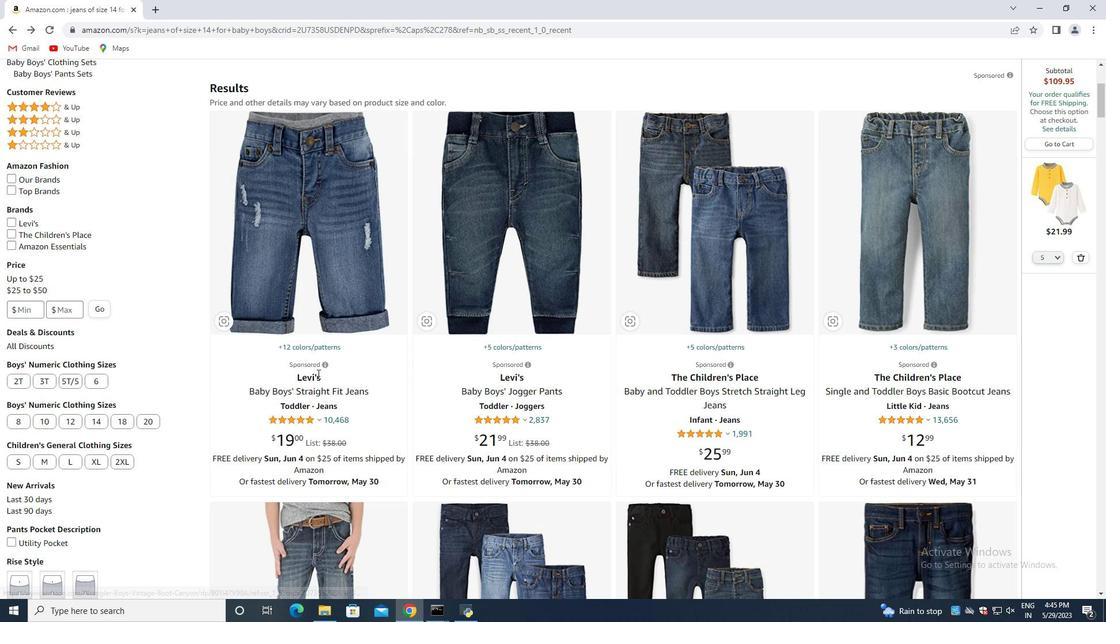 
Action: Mouse scrolled (317, 374) with delta (0, 0)
Screenshot: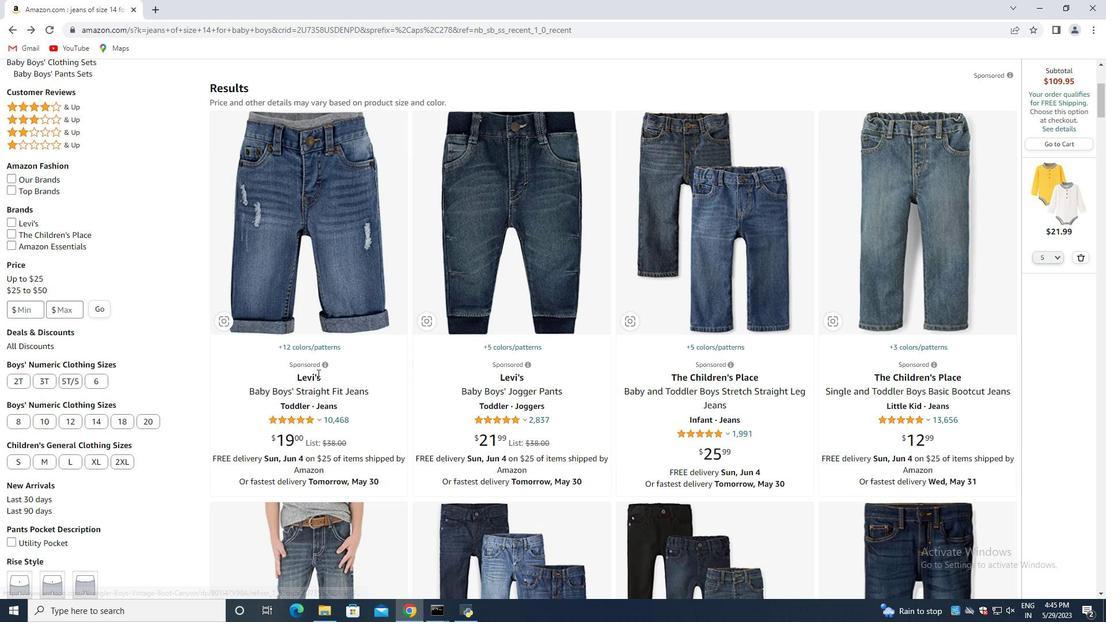 
Action: Mouse scrolled (317, 374) with delta (0, 0)
Screenshot: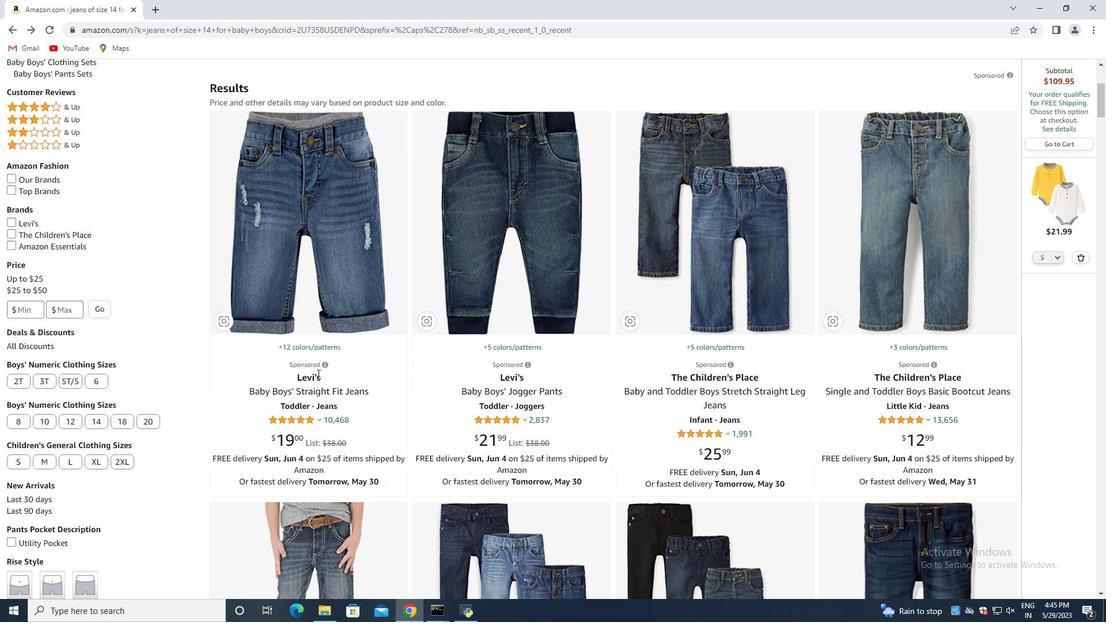 
Action: Mouse scrolled (317, 373) with delta (0, 0)
Screenshot: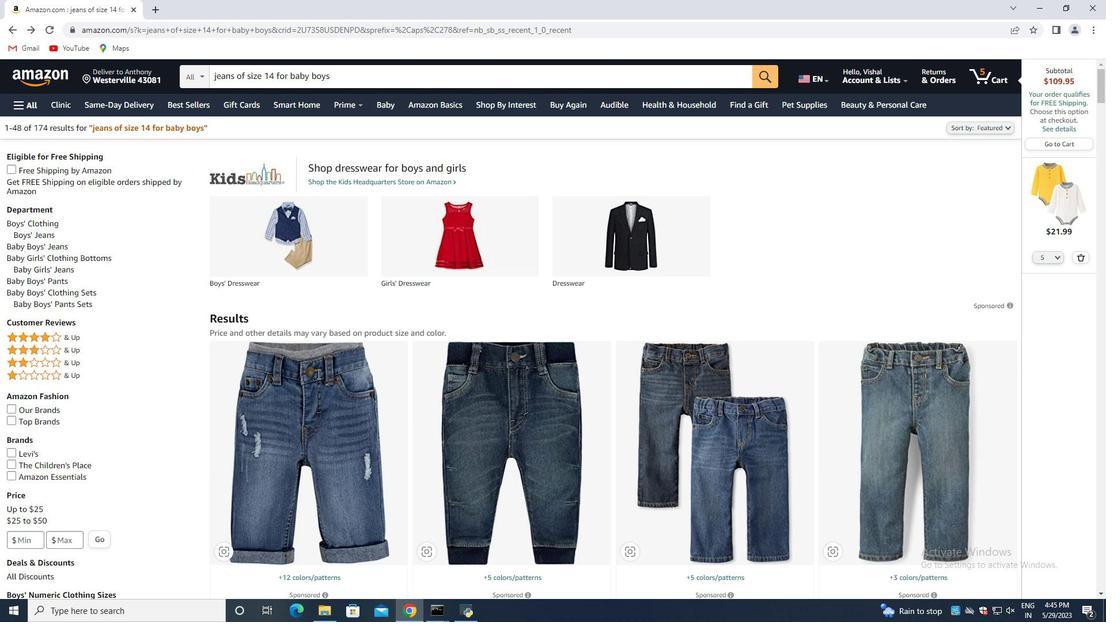 
Action: Mouse scrolled (317, 373) with delta (0, 0)
Screenshot: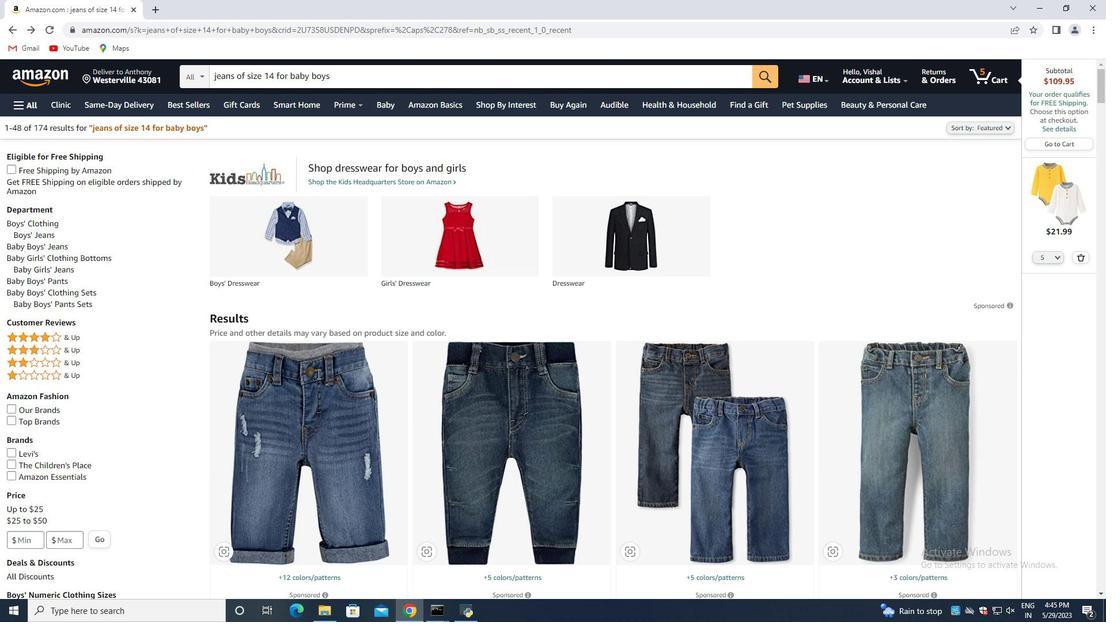 
Action: Mouse scrolled (317, 373) with delta (0, 0)
Screenshot: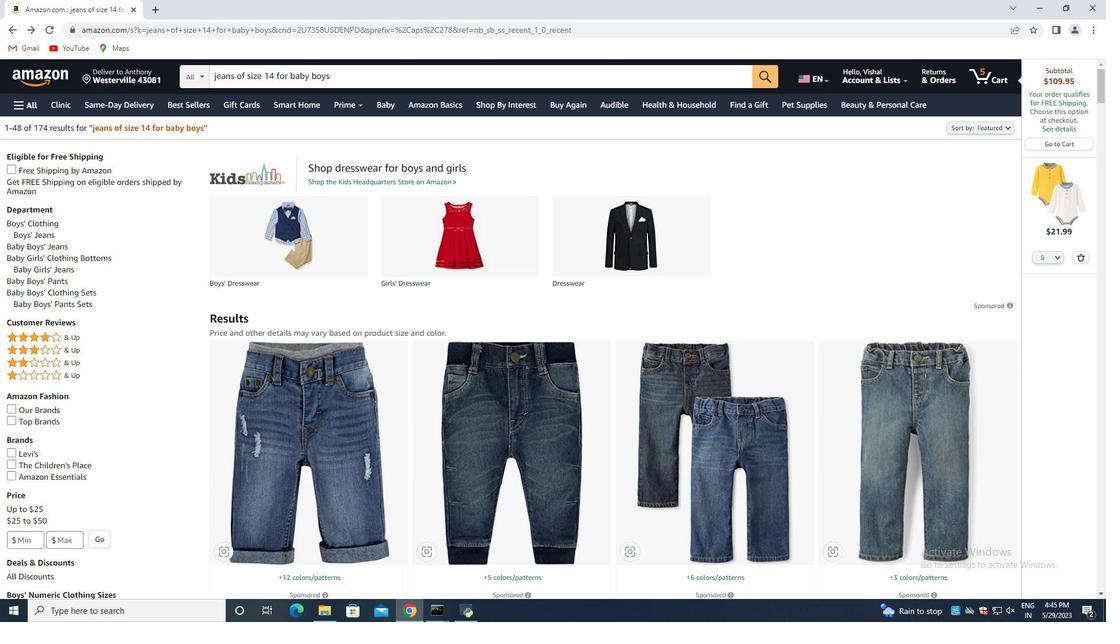 
Action: Mouse scrolled (317, 373) with delta (0, 0)
Screenshot: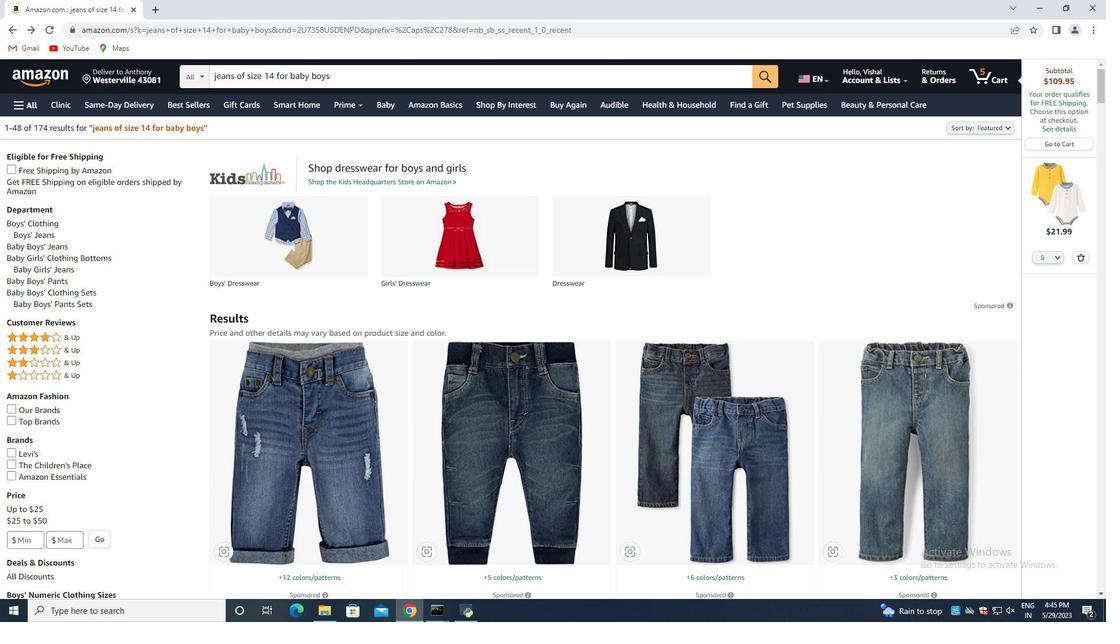 
Action: Mouse scrolled (317, 373) with delta (0, 0)
Screenshot: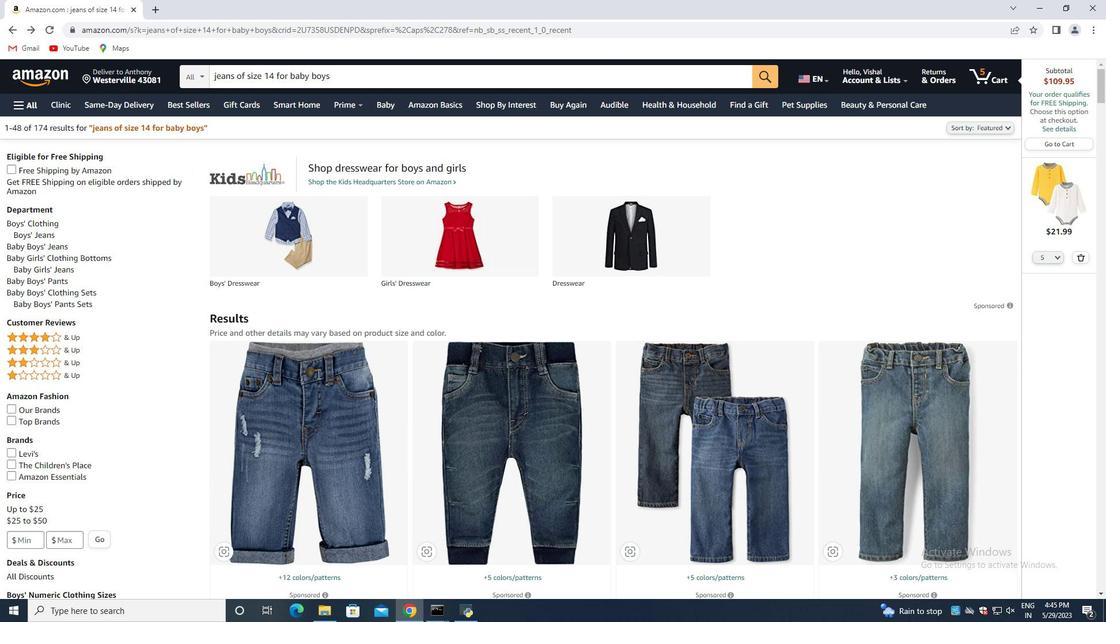 
Action: Mouse scrolled (317, 373) with delta (0, 0)
Screenshot: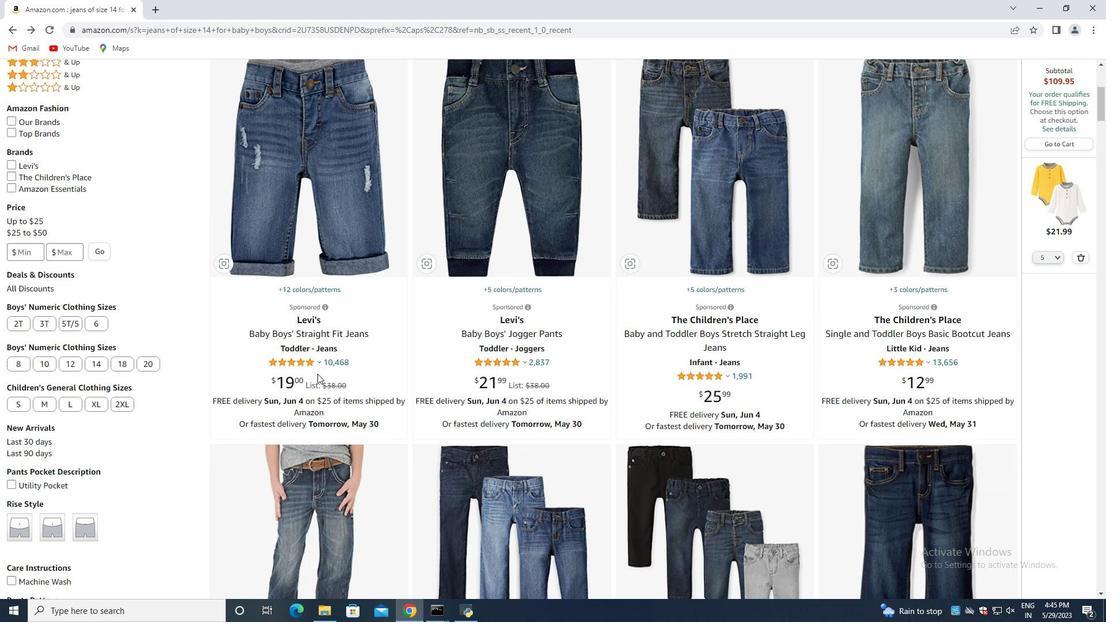 
Action: Mouse moved to (317, 373)
Screenshot: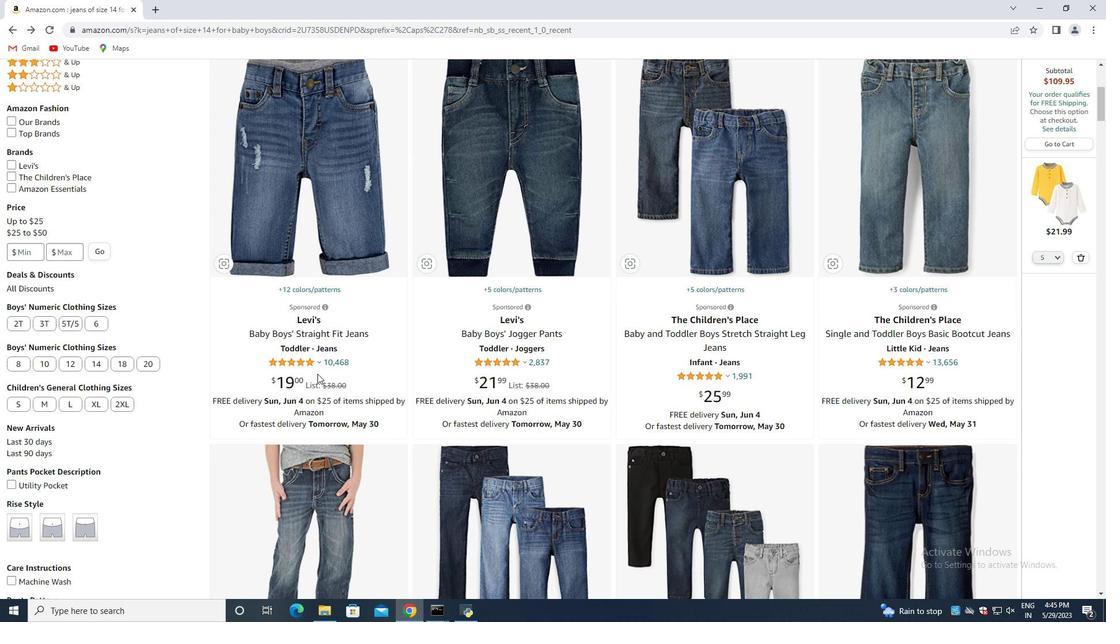 
Action: Mouse scrolled (317, 373) with delta (0, 0)
Screenshot: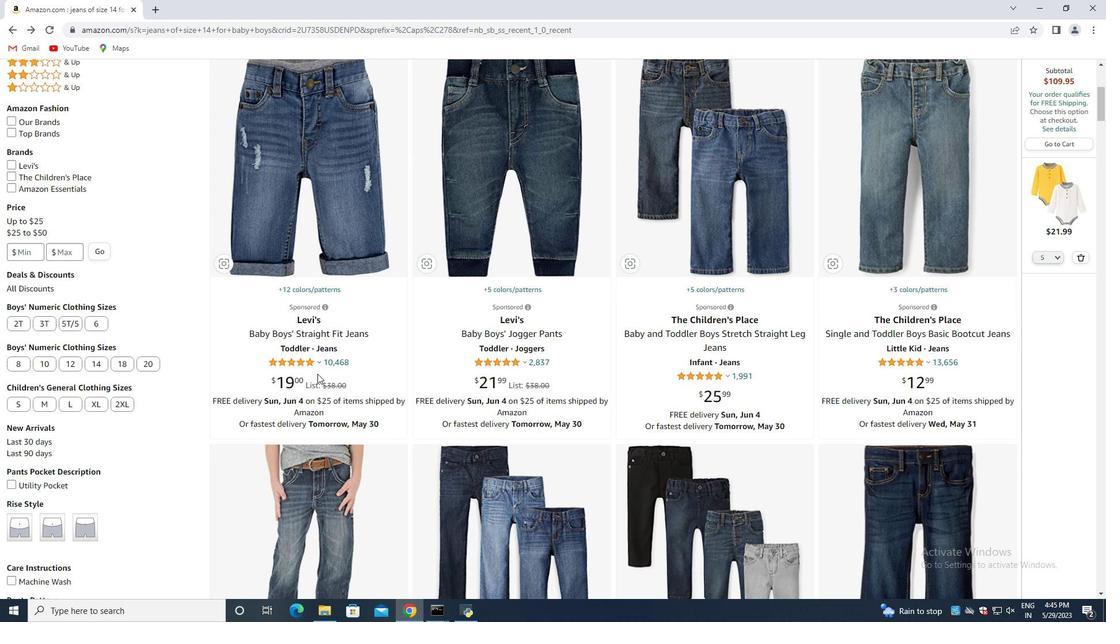 
Action: Mouse moved to (317, 373)
Screenshot: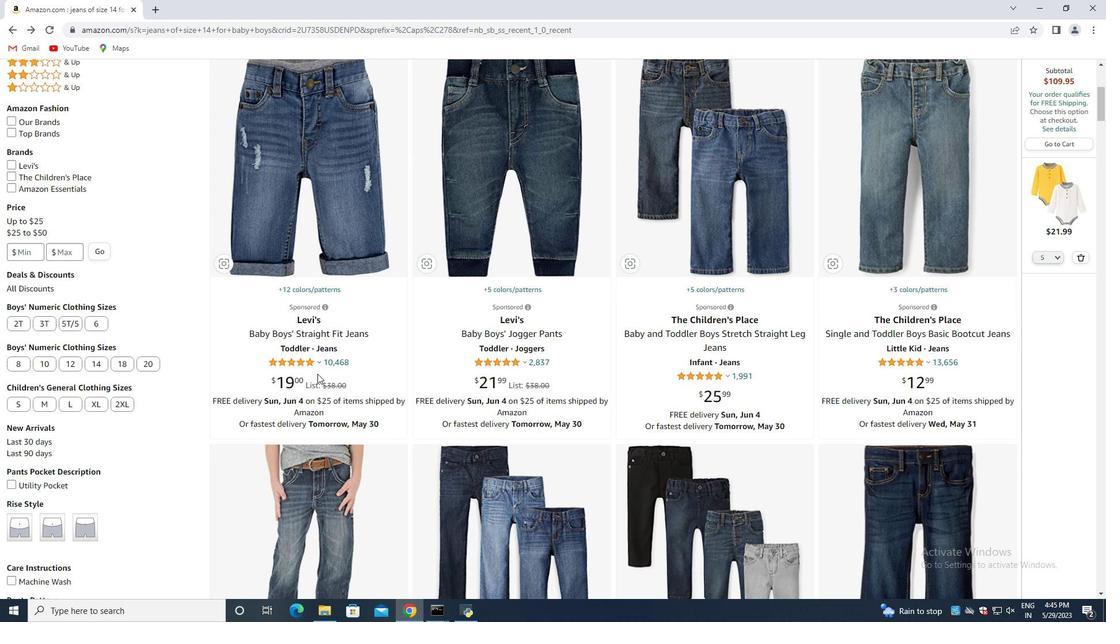 
Action: Mouse scrolled (317, 373) with delta (0, 0)
Screenshot: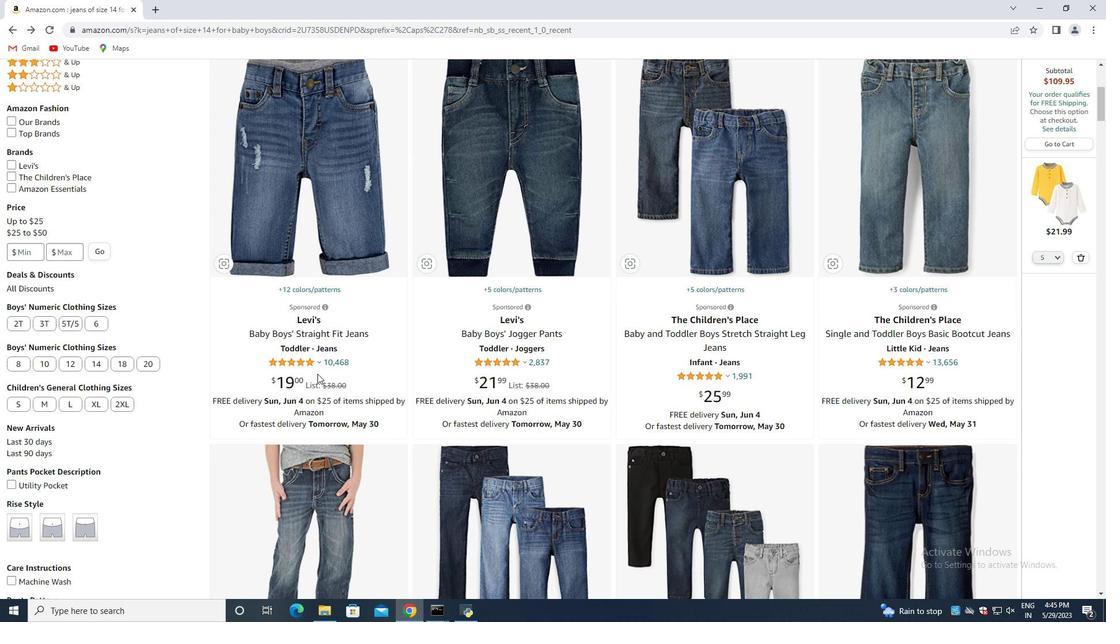 
Action: Mouse moved to (317, 373)
Screenshot: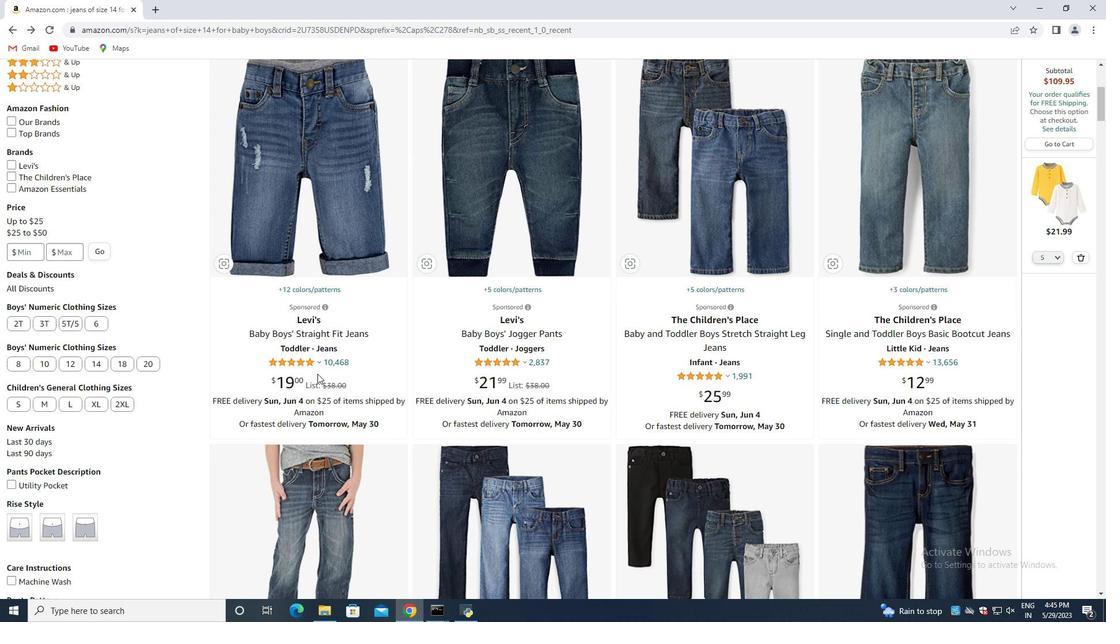 
Action: Mouse scrolled (317, 373) with delta (0, 0)
Screenshot: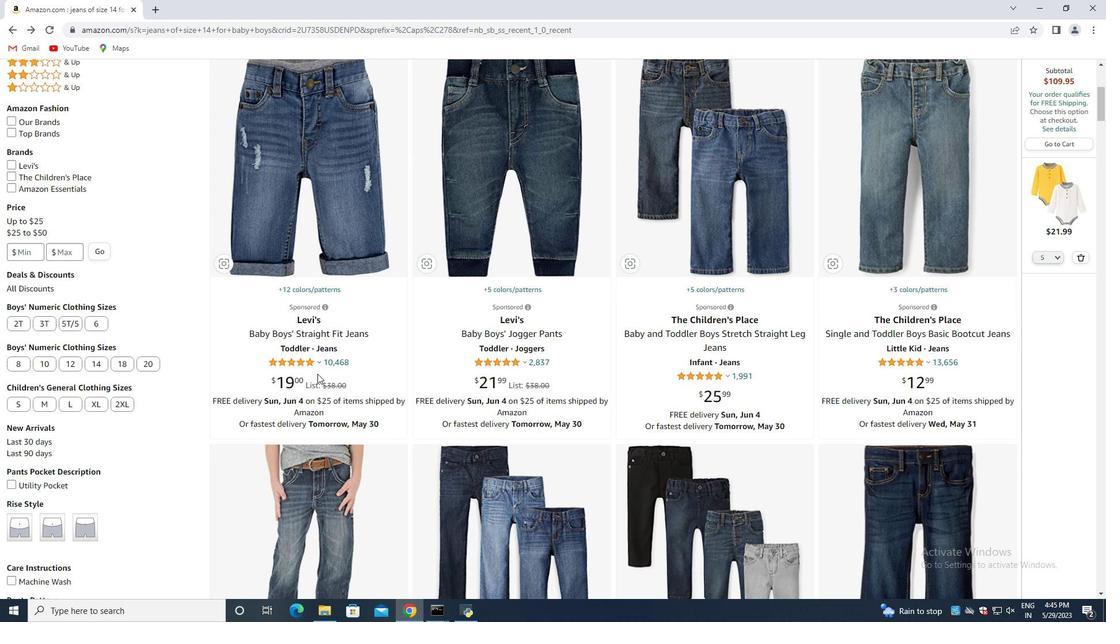 
Action: Mouse moved to (724, 316)
Screenshot: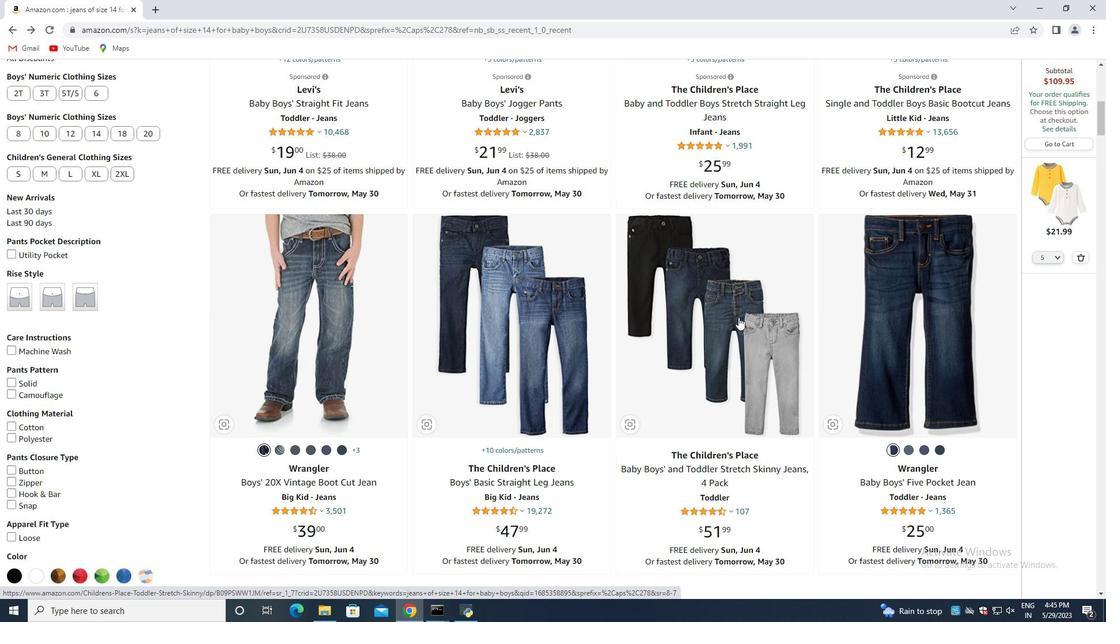 
Action: Mouse scrolled (724, 315) with delta (0, 0)
Screenshot: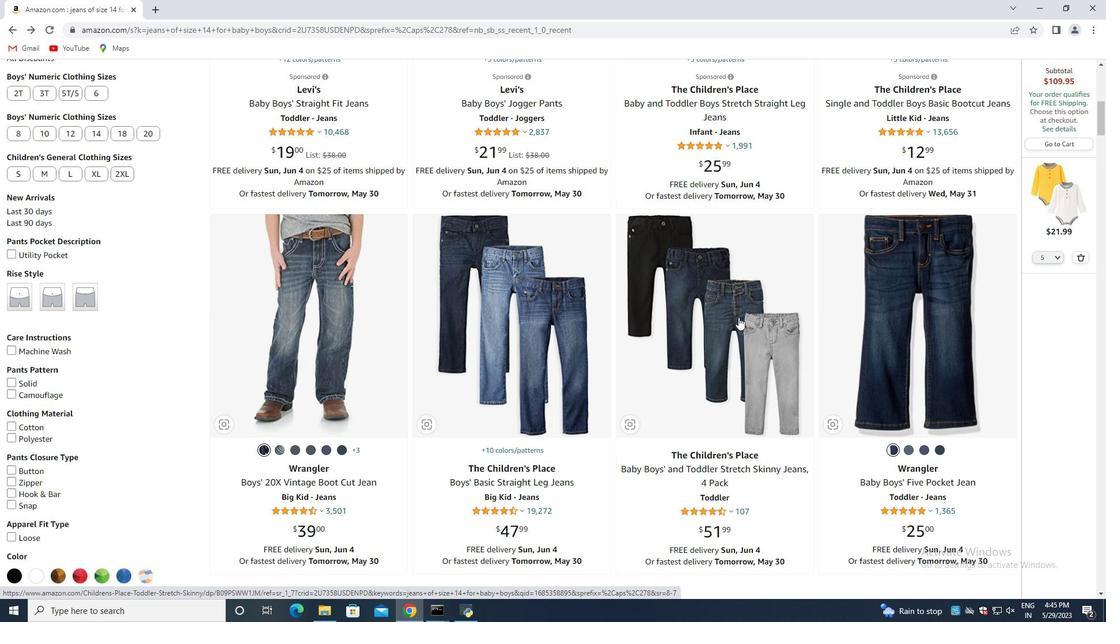 
Action: Mouse moved to (518, 258)
Screenshot: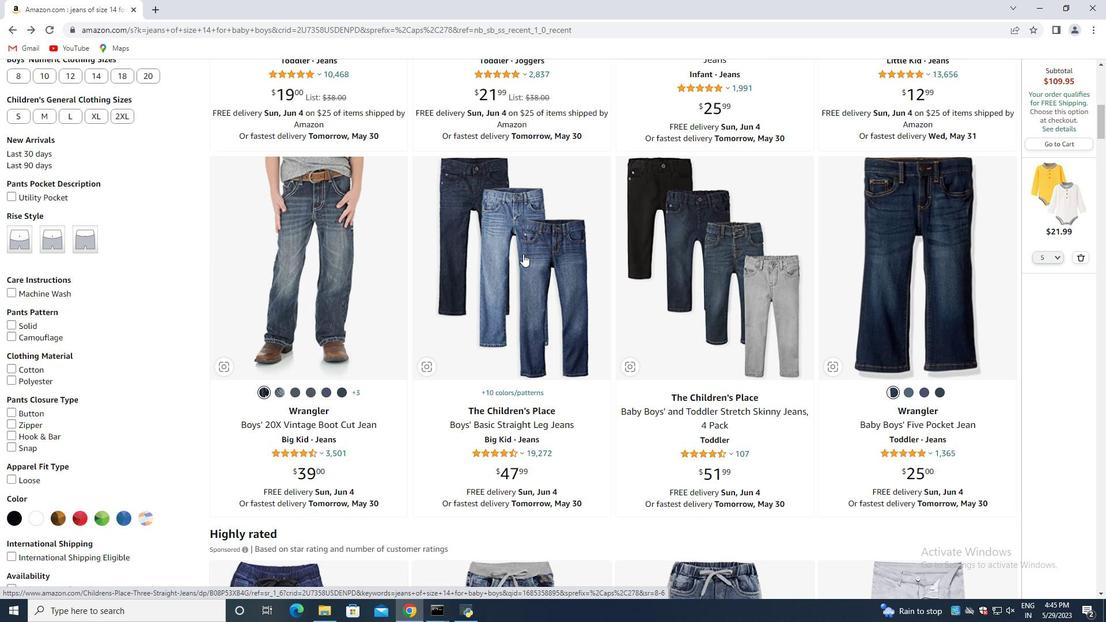 
Action: Mouse scrolled (518, 258) with delta (0, 0)
Screenshot: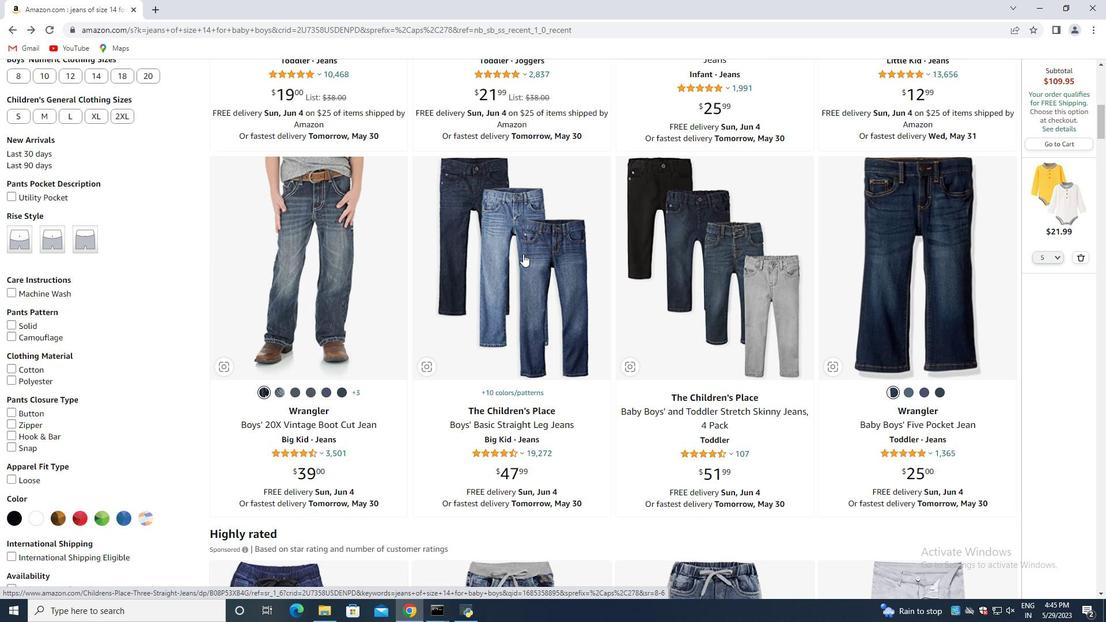 
Action: Mouse scrolled (518, 258) with delta (0, 0)
Screenshot: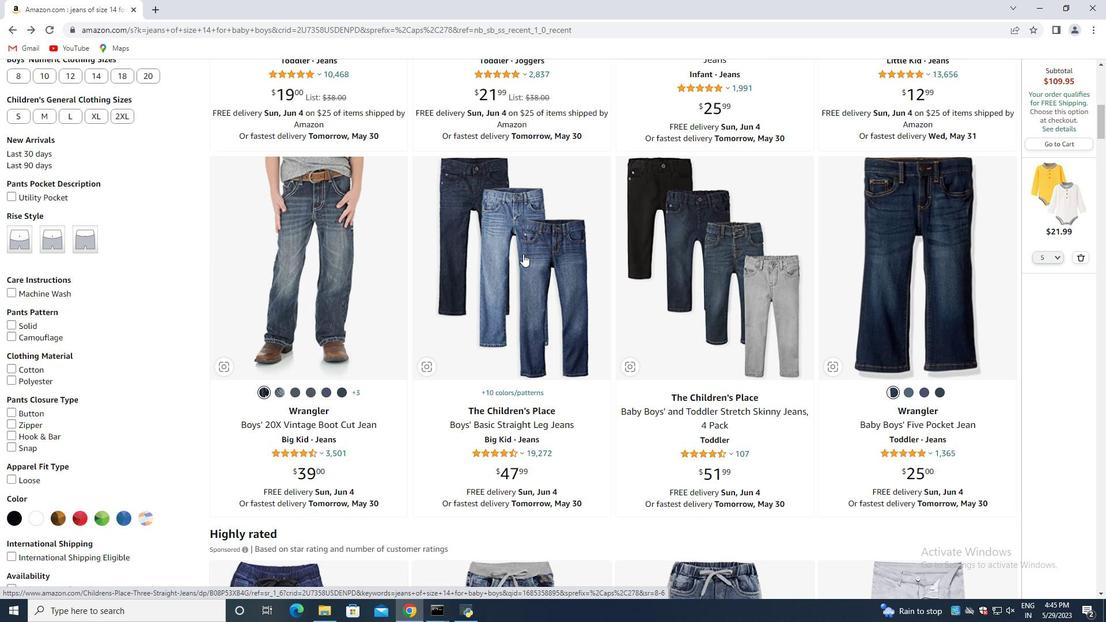 
Action: Mouse scrolled (518, 258) with delta (0, 0)
Screenshot: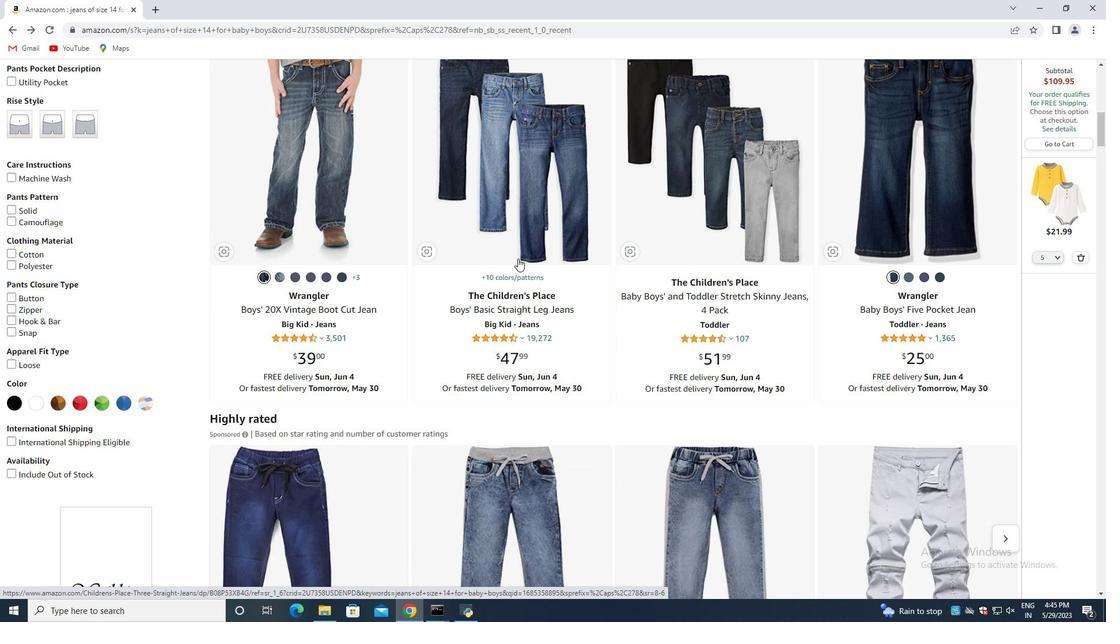 
Action: Mouse scrolled (518, 258) with delta (0, 0)
Screenshot: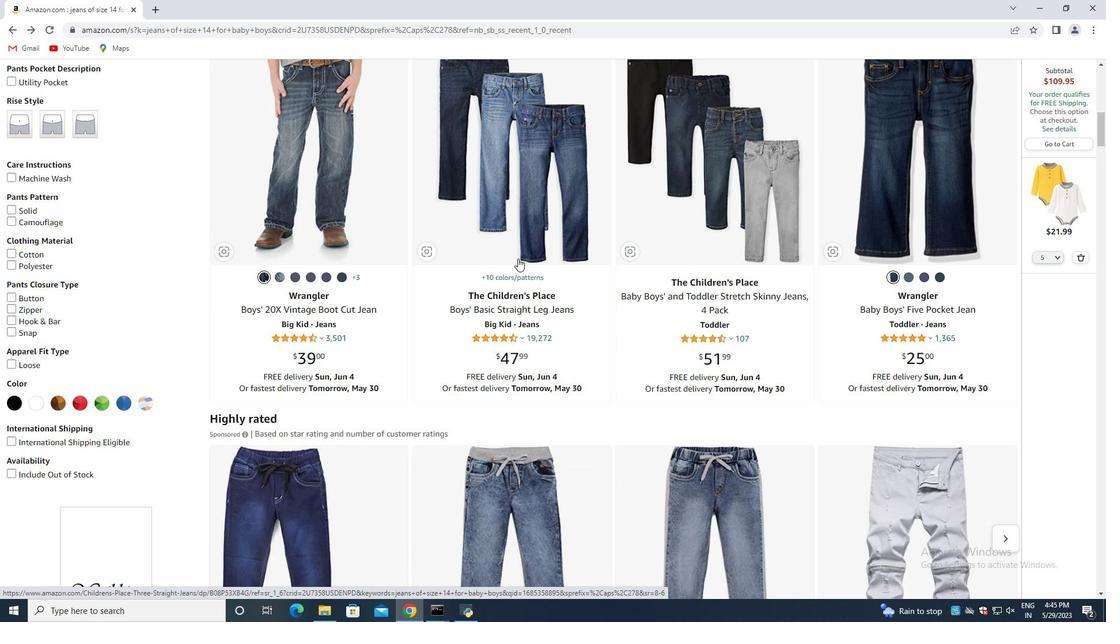 
Action: Mouse moved to (517, 258)
Screenshot: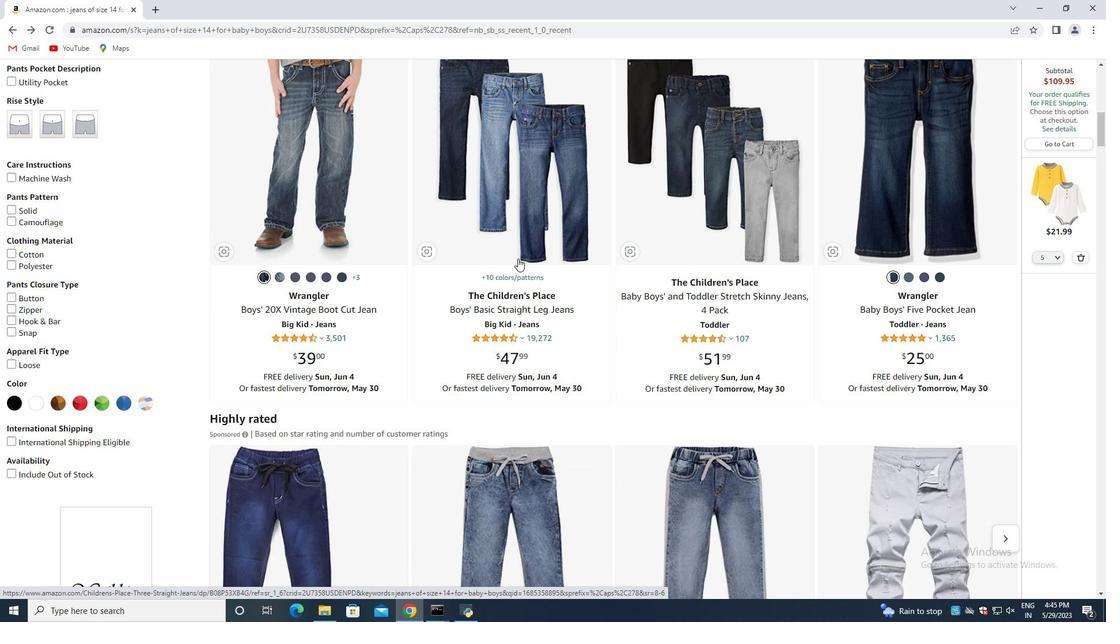 
Action: Mouse scrolled (517, 258) with delta (0, 0)
Screenshot: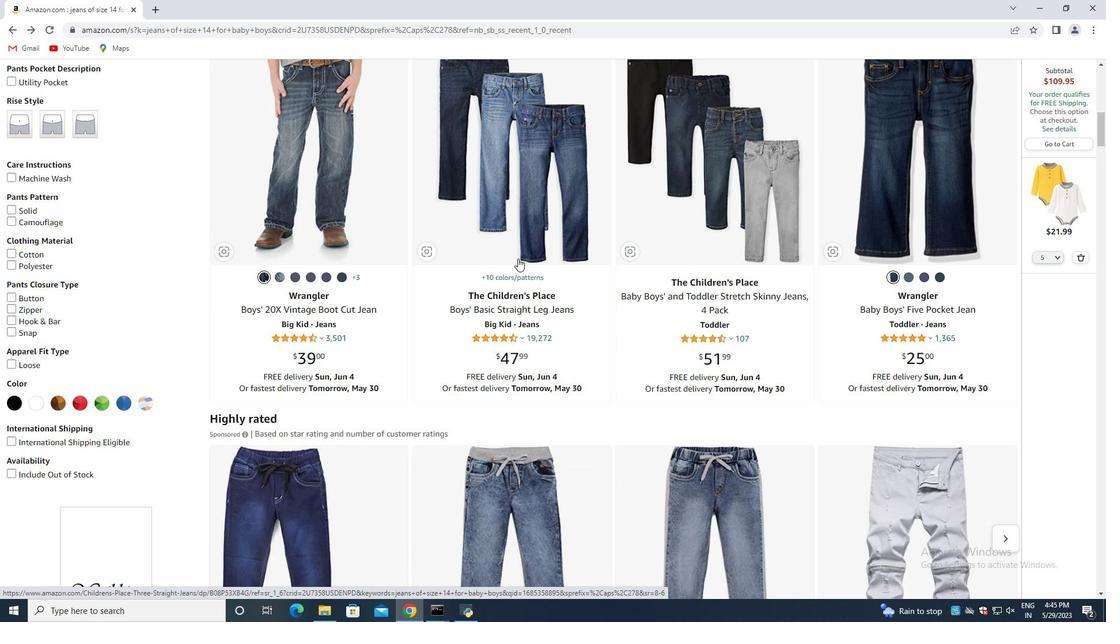 
Action: Mouse moved to (516, 259)
Screenshot: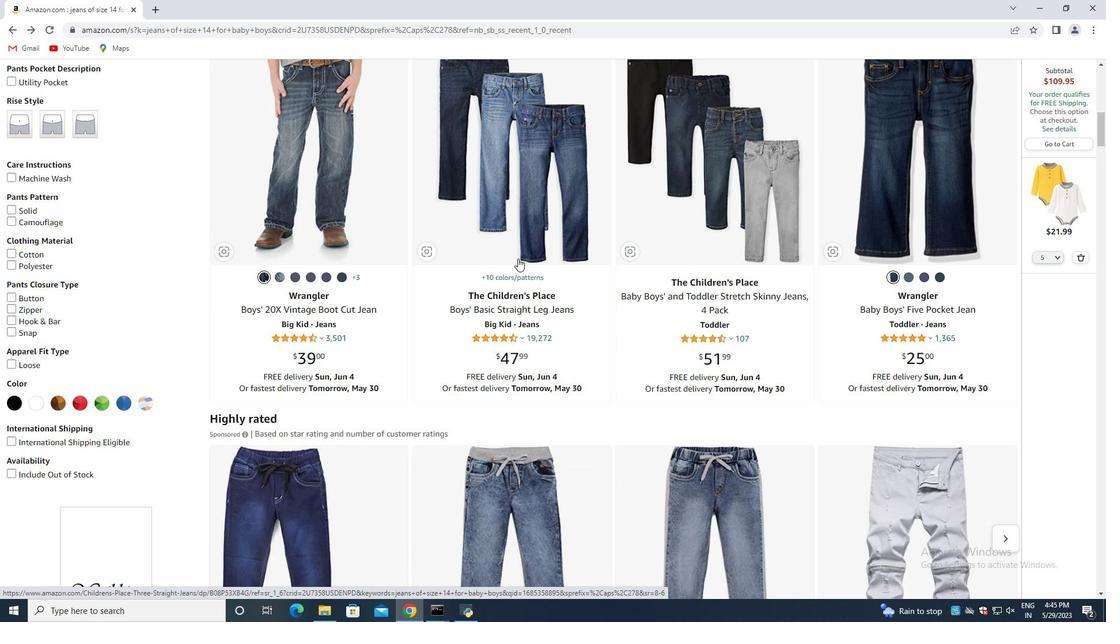 
Action: Mouse scrolled (516, 258) with delta (0, 0)
Screenshot: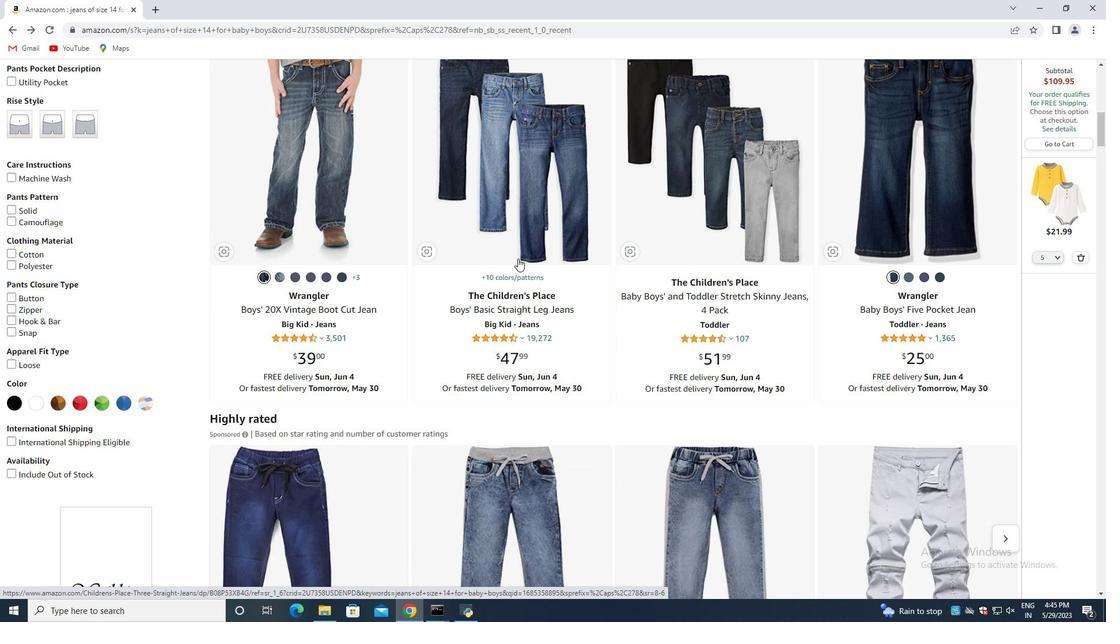 
Action: Mouse moved to (466, 295)
Screenshot: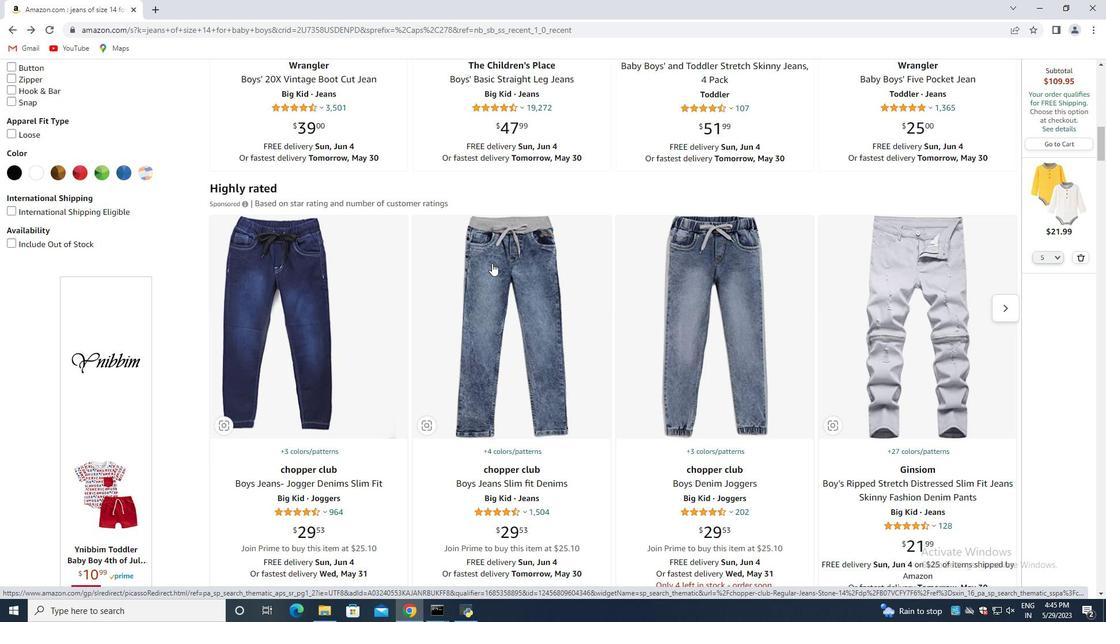 
Action: Mouse scrolled (466, 295) with delta (0, 0)
Screenshot: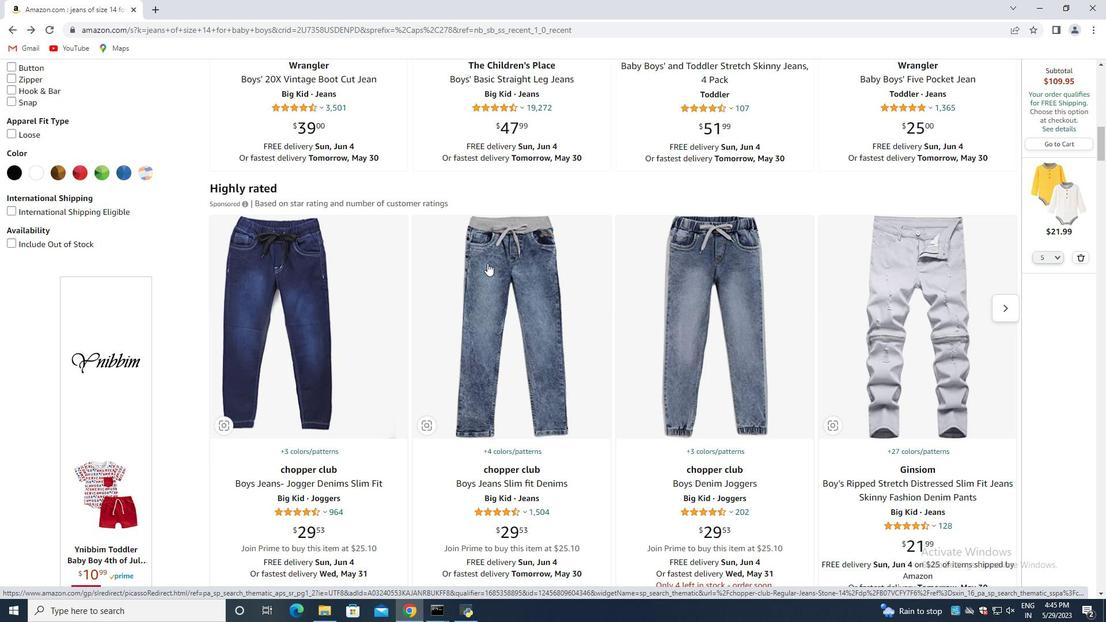 
Action: Mouse moved to (520, 283)
Screenshot: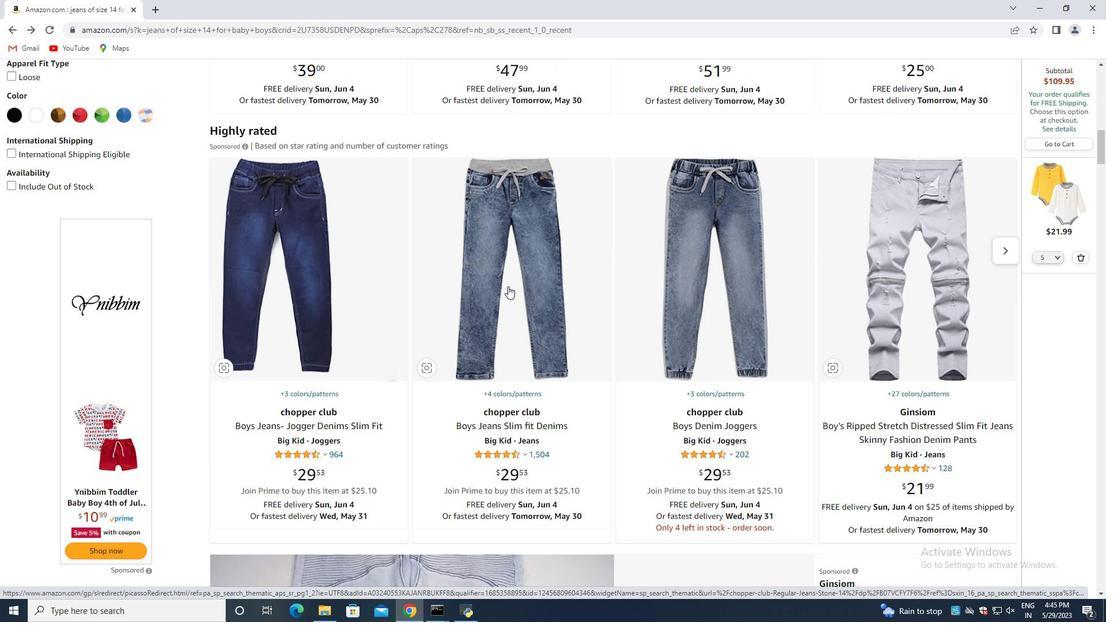 
Action: Mouse scrolled (520, 282) with delta (0, 0)
Screenshot: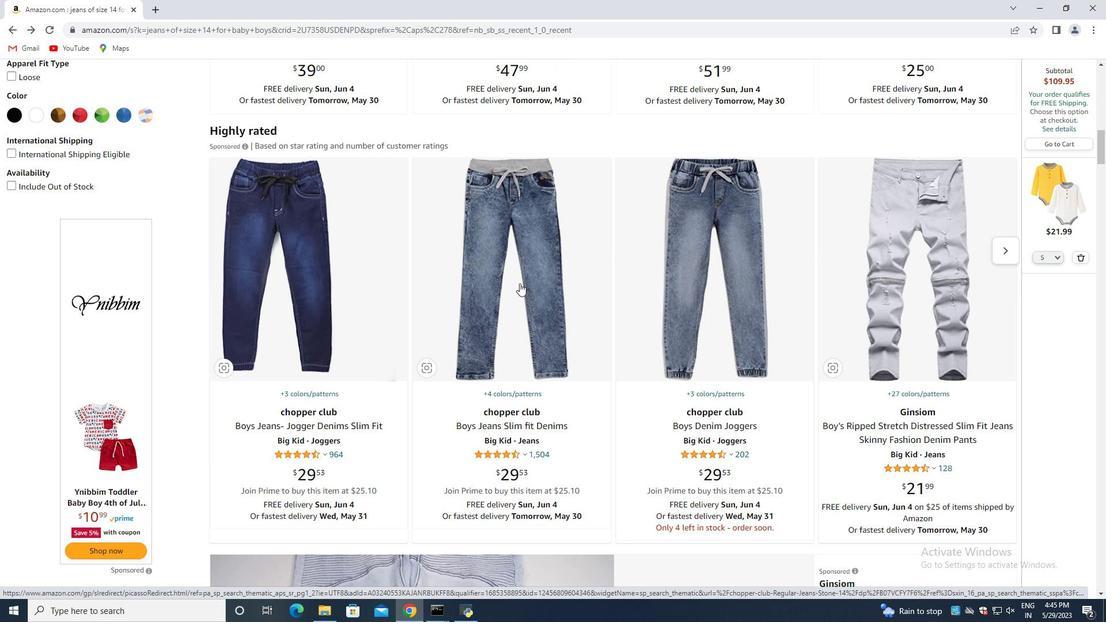 
Action: Mouse moved to (511, 286)
Screenshot: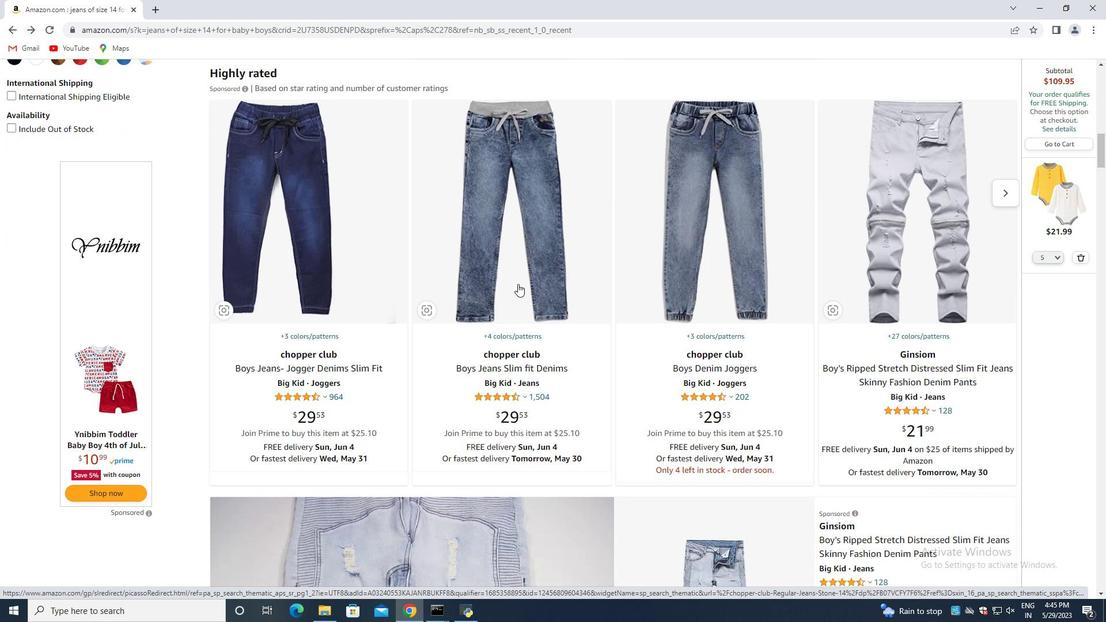 
Action: Mouse scrolled (511, 285) with delta (0, 0)
Screenshot: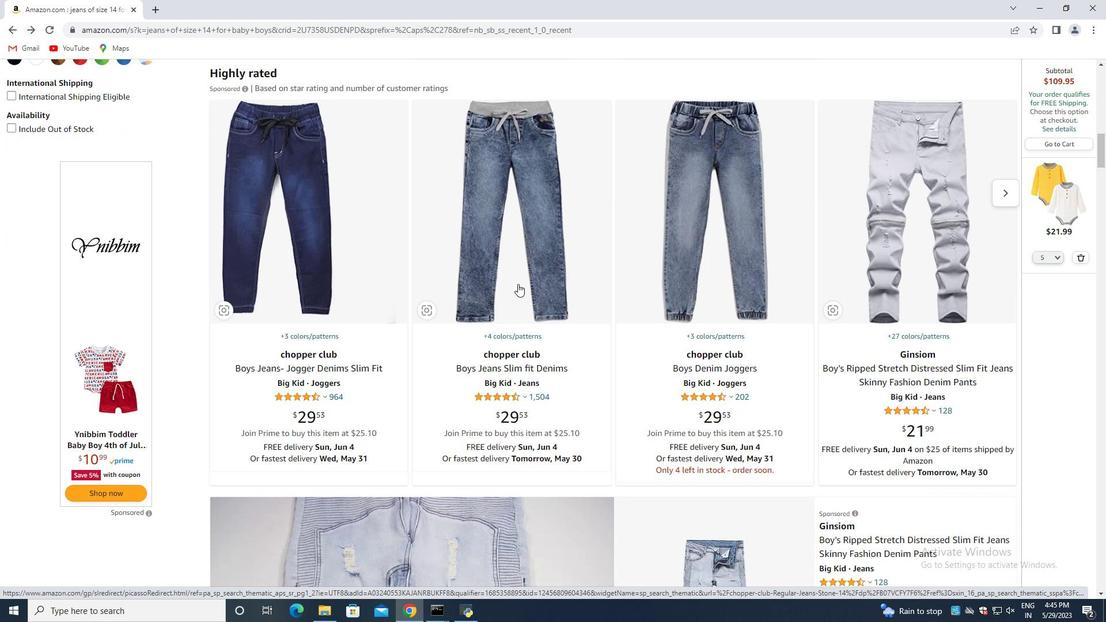 
Action: Mouse moved to (504, 286)
Screenshot: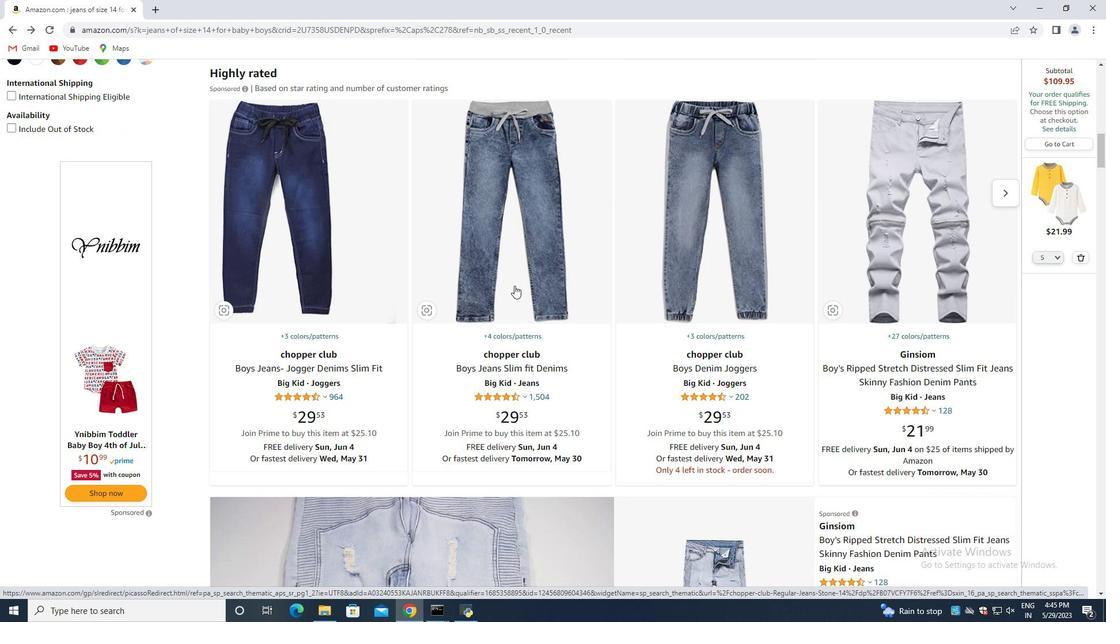 
Action: Mouse scrolled (509, 285) with delta (0, 0)
Screenshot: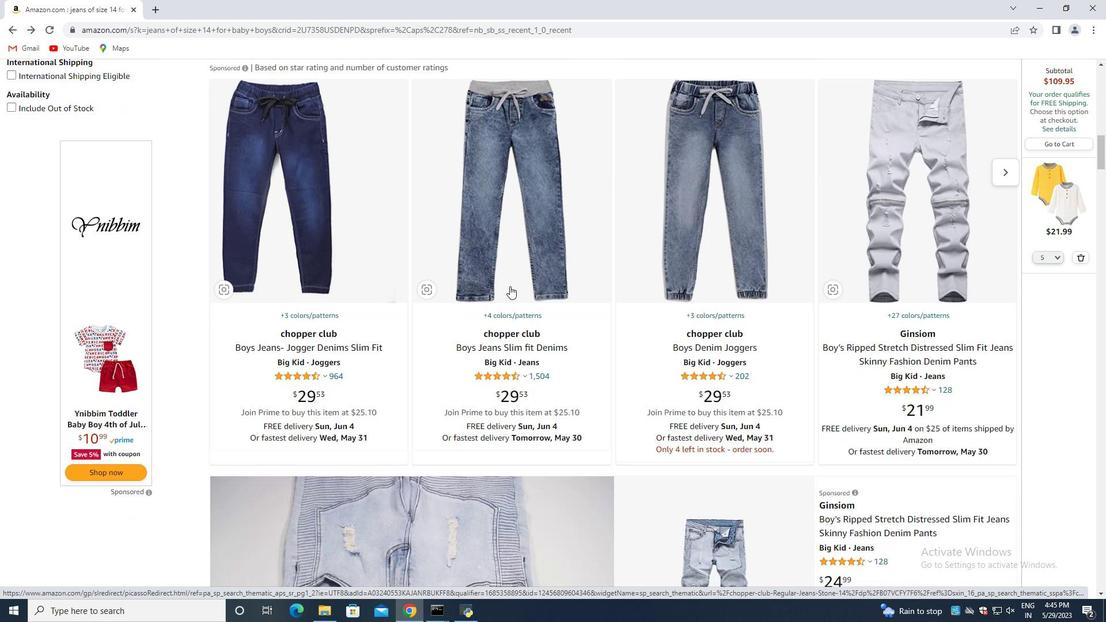 
Action: Mouse moved to (498, 286)
Screenshot: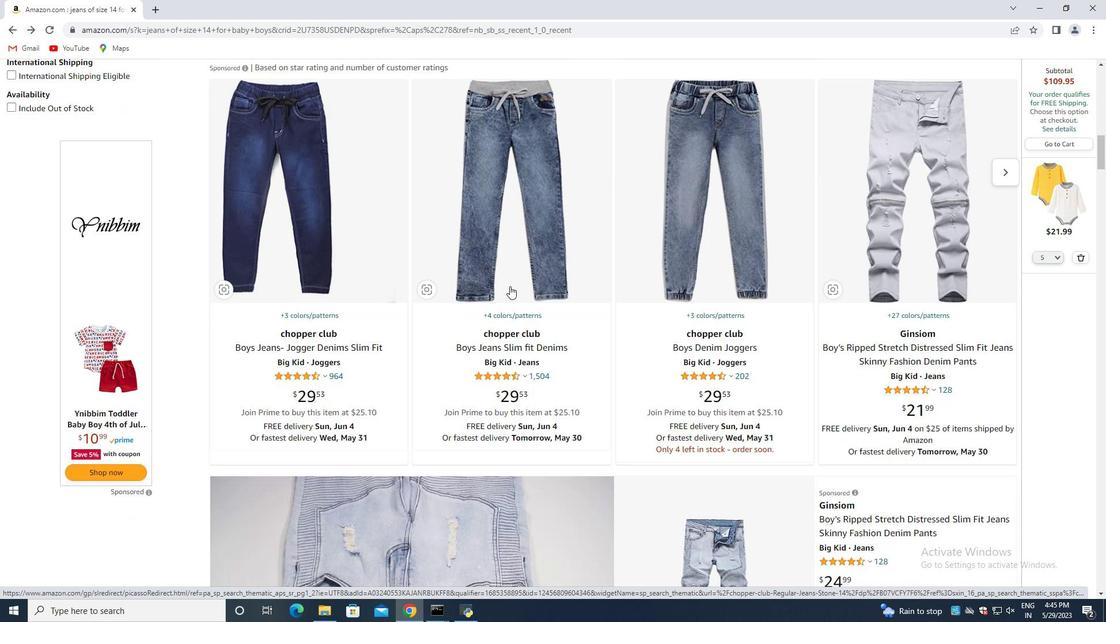 
Action: Mouse scrolled (498, 286) with delta (0, 0)
Screenshot: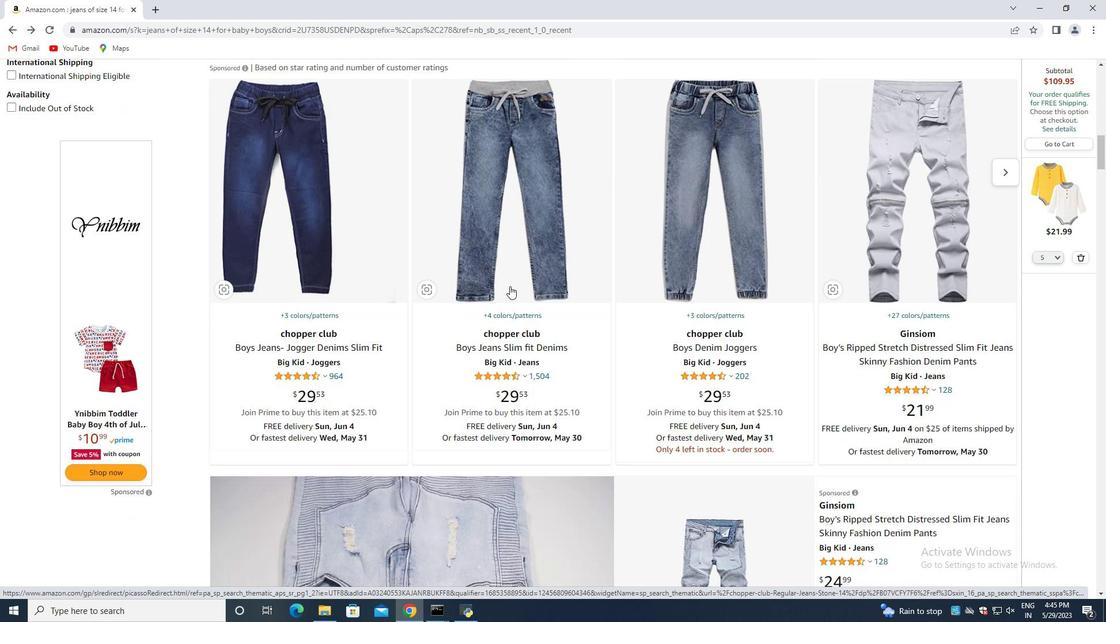
Action: Mouse moved to (498, 286)
Screenshot: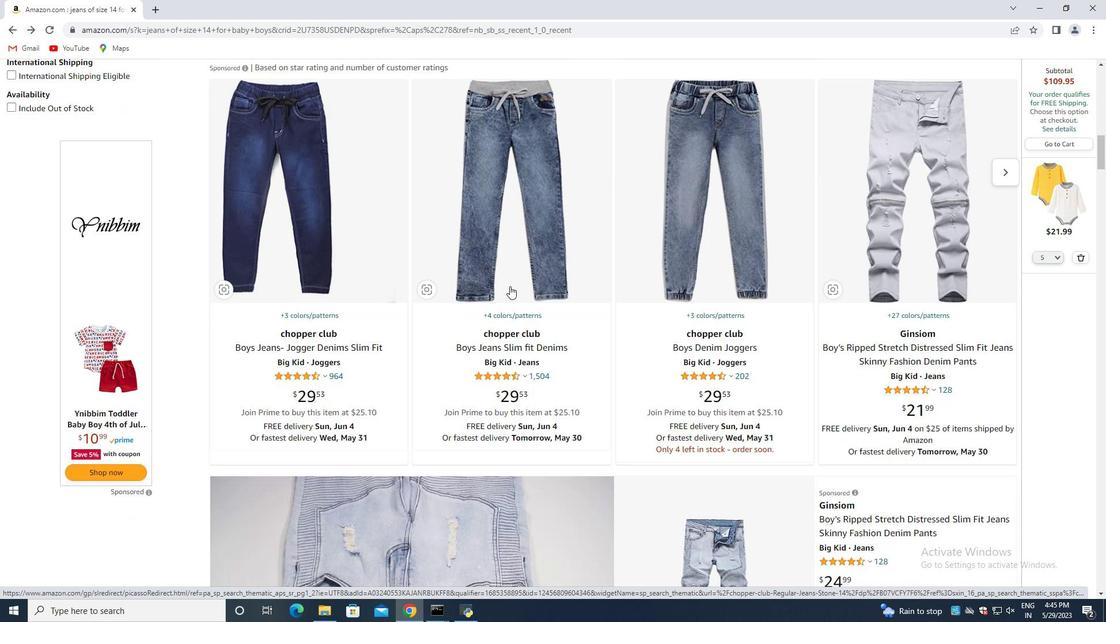 
Action: Mouse scrolled (498, 286) with delta (0, 0)
Screenshot: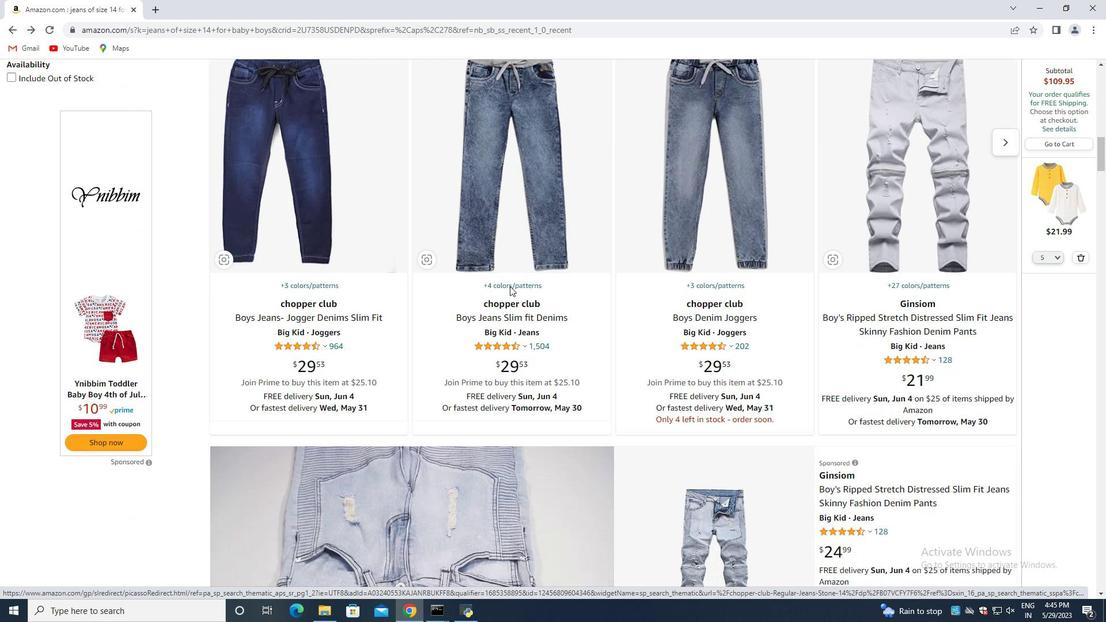 
Action: Mouse moved to (497, 286)
Screenshot: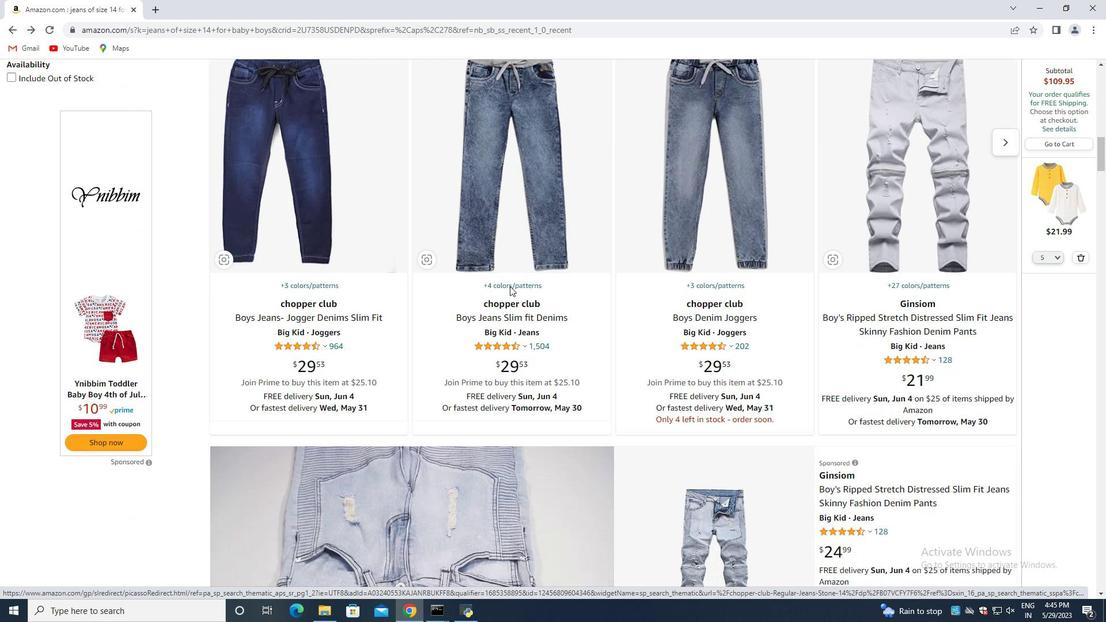 
Action: Mouse scrolled (497, 286) with delta (0, 0)
Screenshot: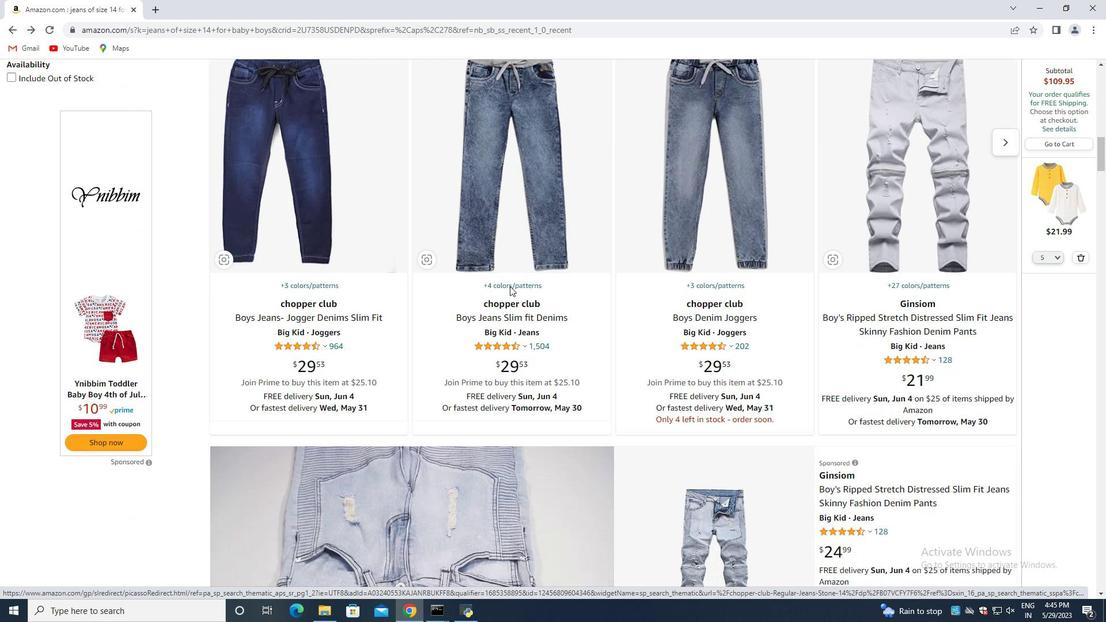 
Action: Mouse moved to (496, 286)
Screenshot: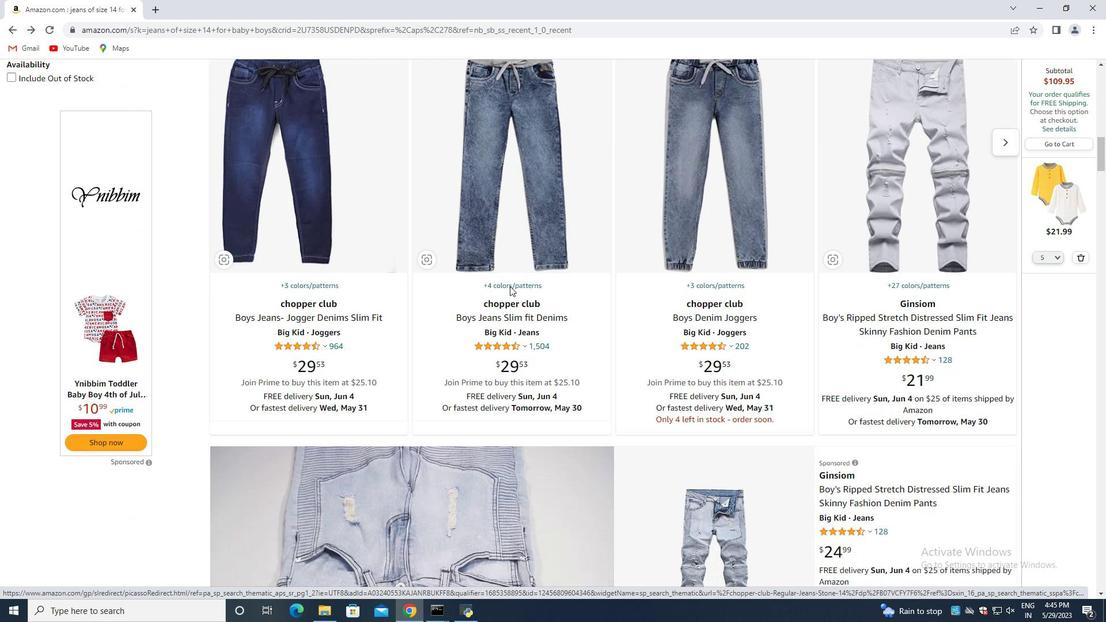 
Action: Mouse scrolled (496, 286) with delta (0, 0)
Screenshot: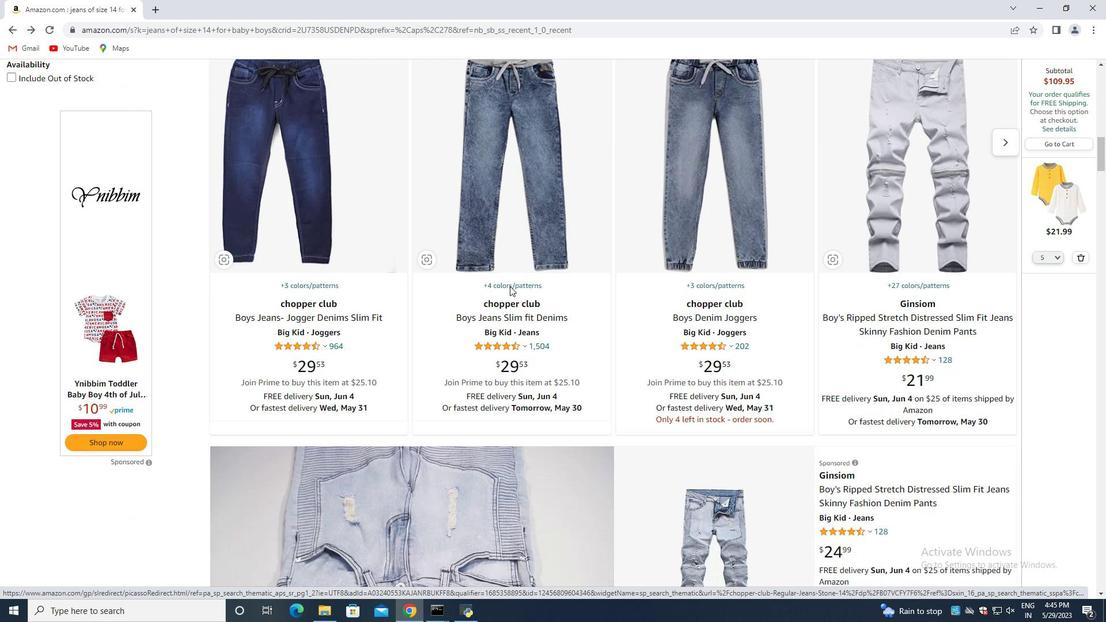 
Action: Mouse scrolled (496, 286) with delta (0, 0)
Screenshot: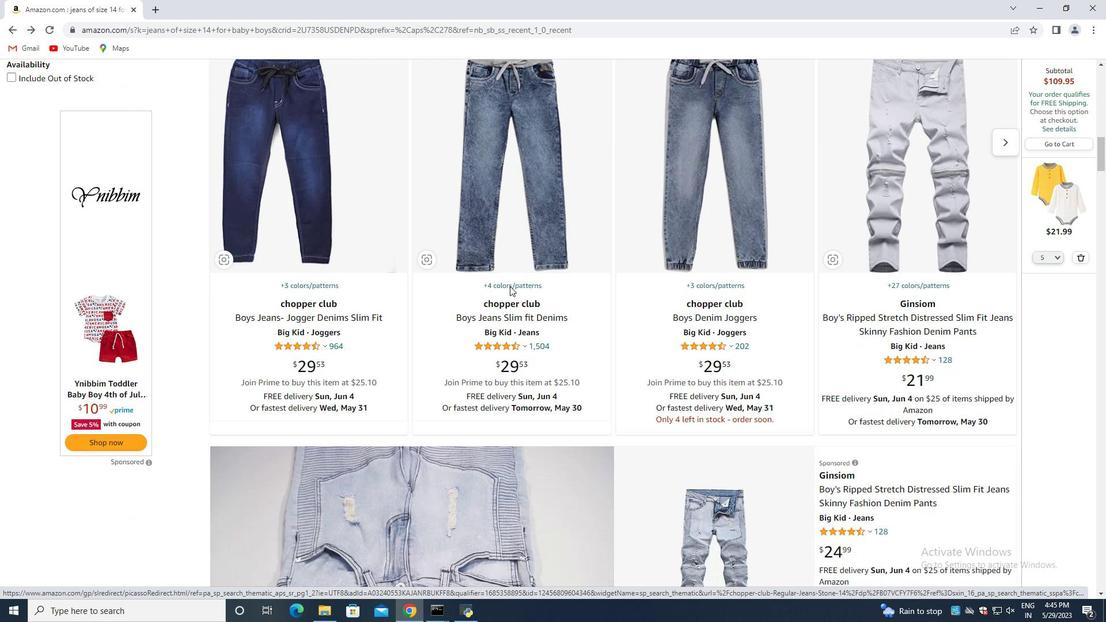
Action: Mouse moved to (491, 295)
Screenshot: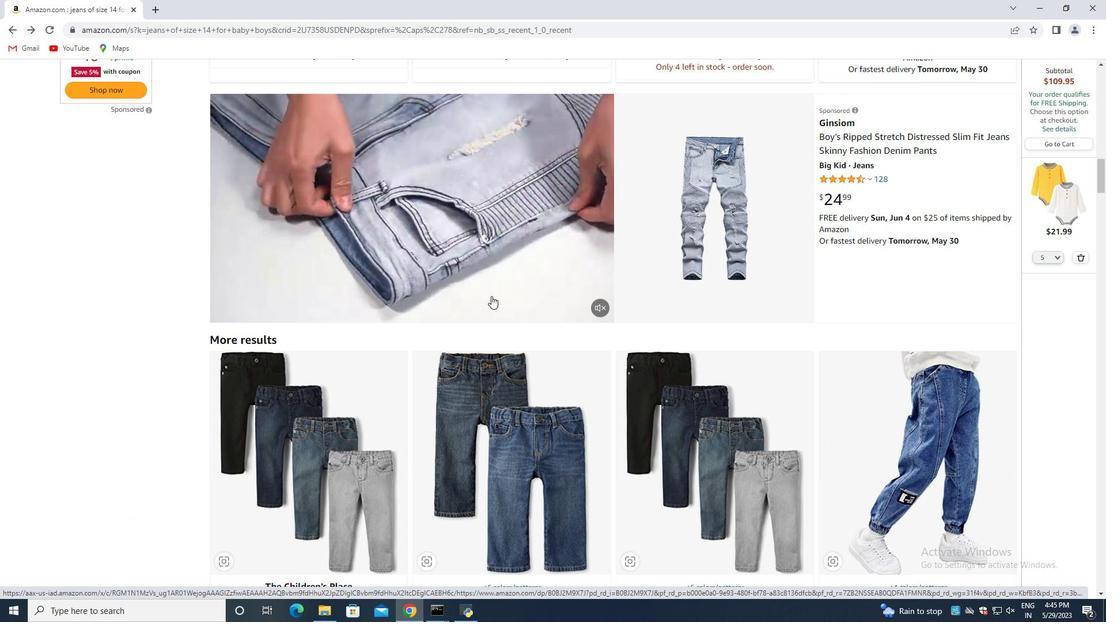 
Action: Mouse scrolled (491, 295) with delta (0, 0)
Screenshot: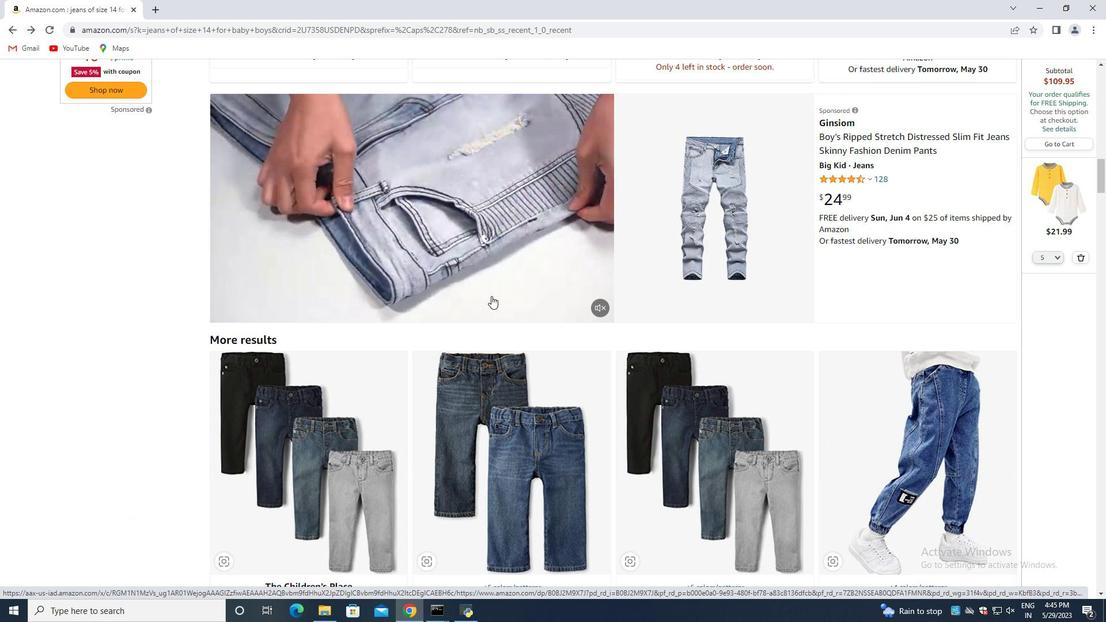 
Action: Mouse moved to (492, 295)
Screenshot: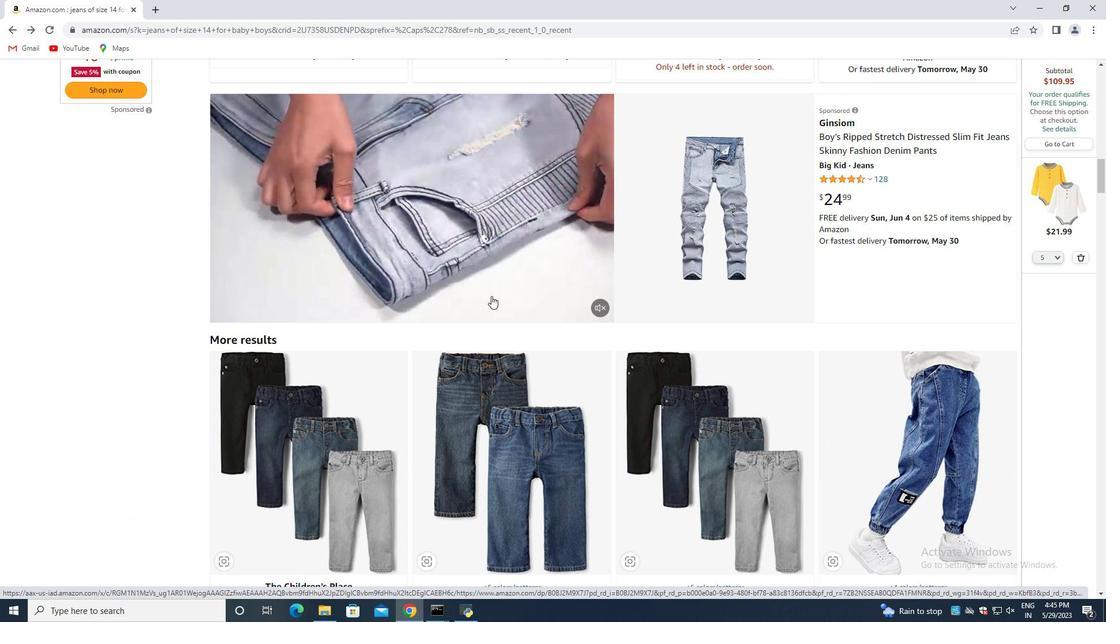 
Action: Mouse scrolled (492, 295) with delta (0, 0)
Screenshot: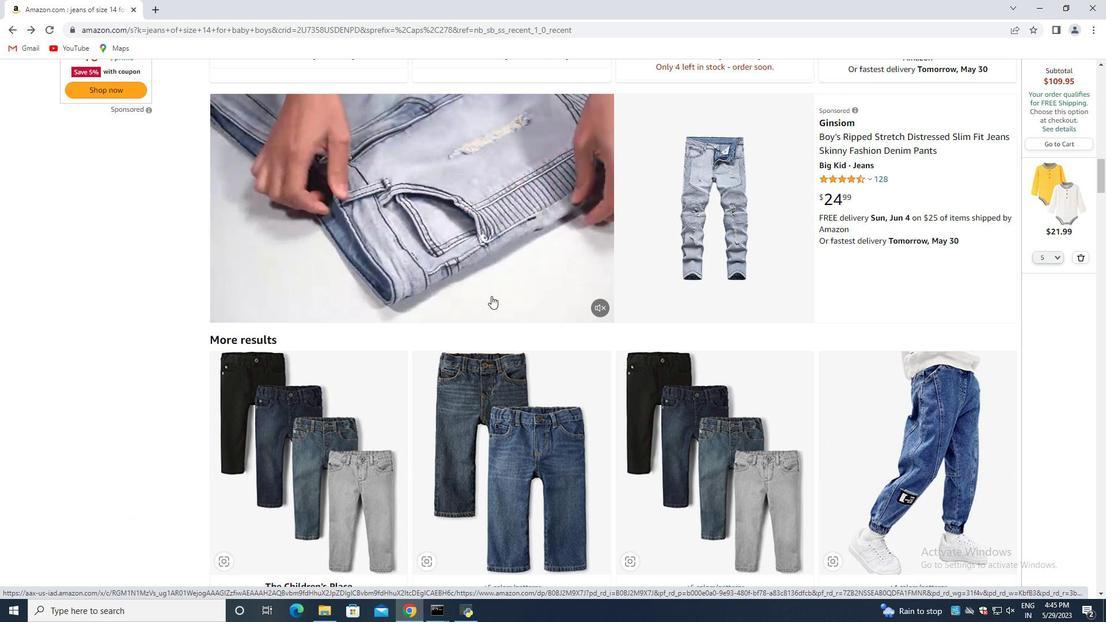 
Action: Mouse moved to (493, 295)
Screenshot: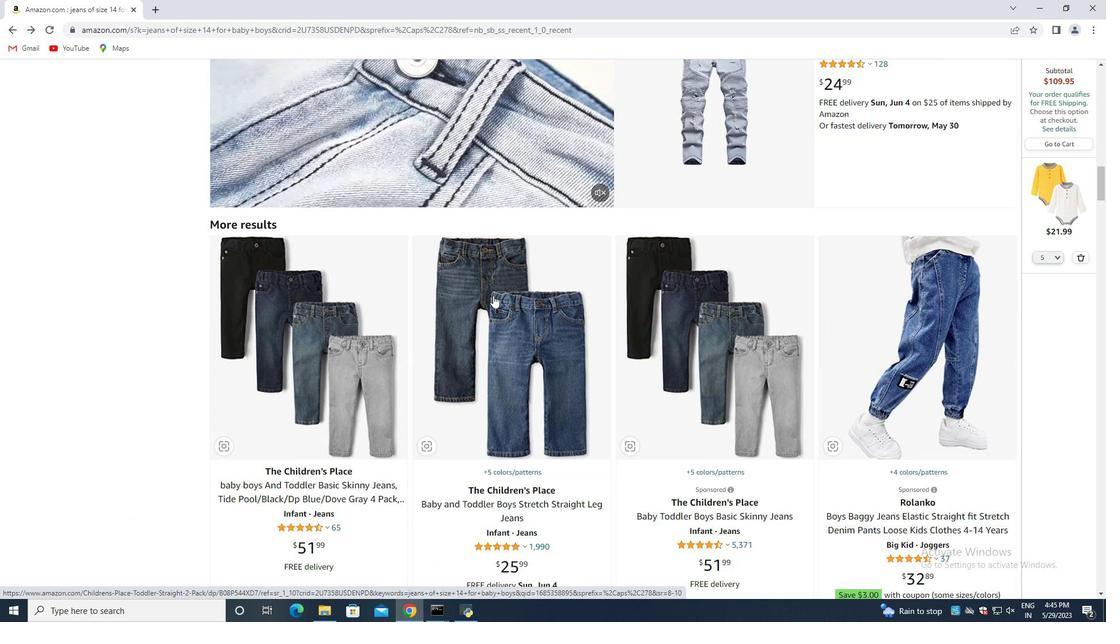 
Action: Mouse scrolled (493, 296) with delta (0, 0)
Screenshot: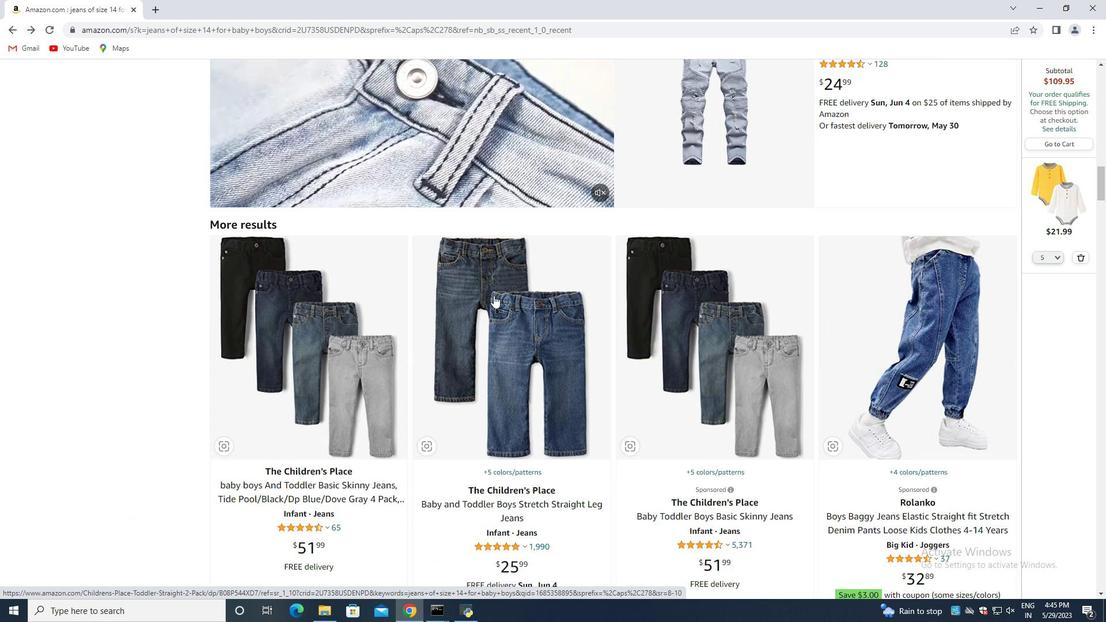 
Action: Mouse moved to (494, 295)
Screenshot: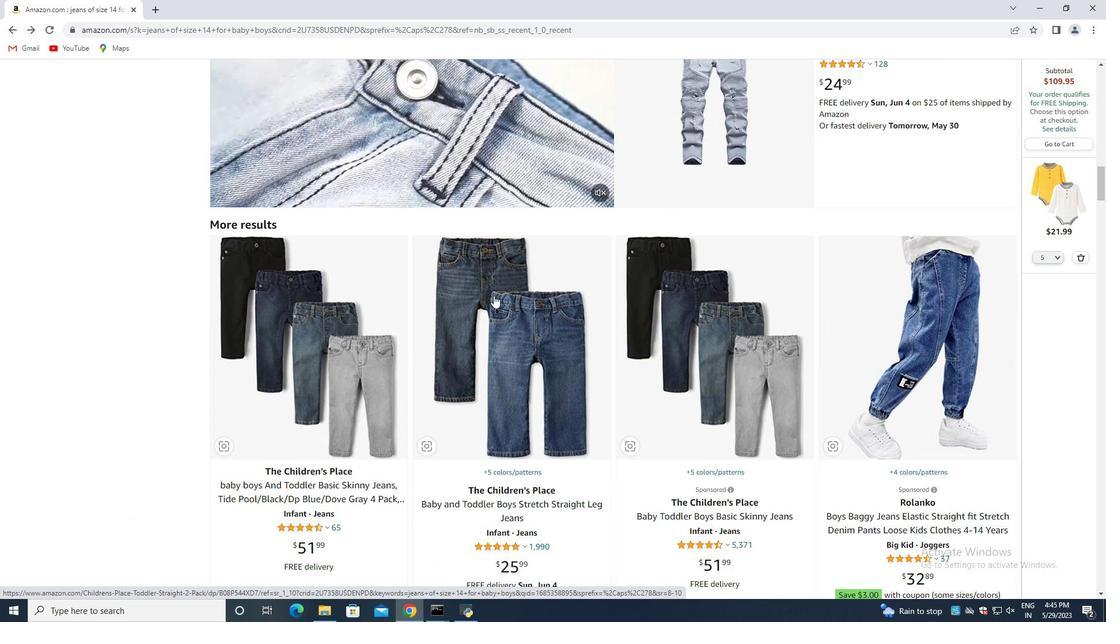 
Action: Mouse scrolled (494, 296) with delta (0, 0)
Screenshot: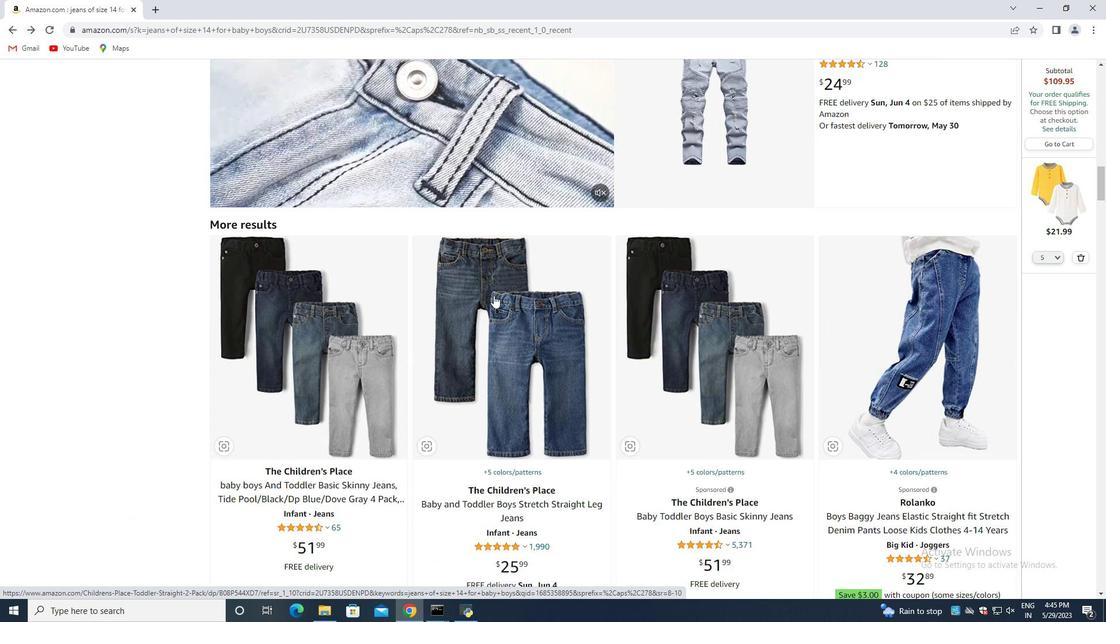 
Action: Mouse scrolled (494, 296) with delta (0, 0)
Screenshot: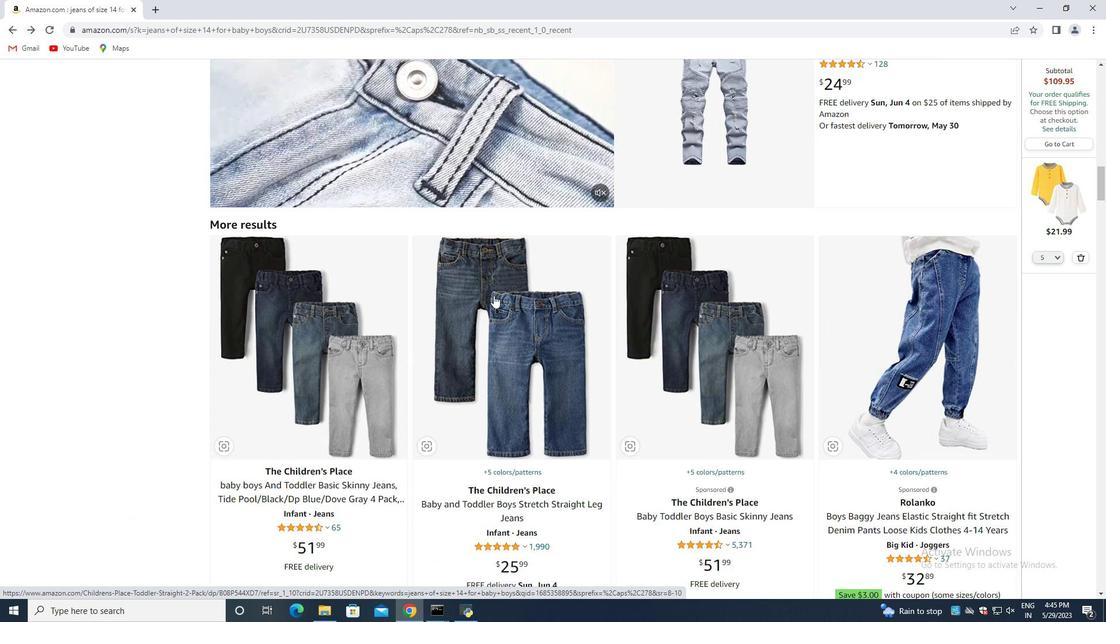 
Action: Mouse moved to (494, 295)
Screenshot: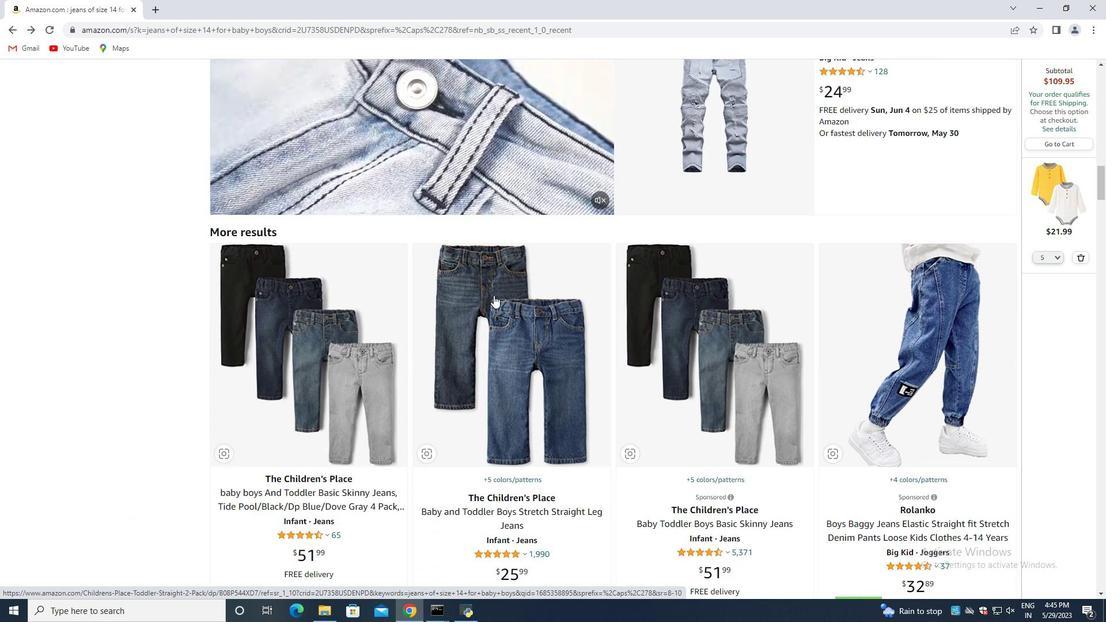 
Action: Mouse scrolled (494, 296) with delta (0, 0)
Screenshot: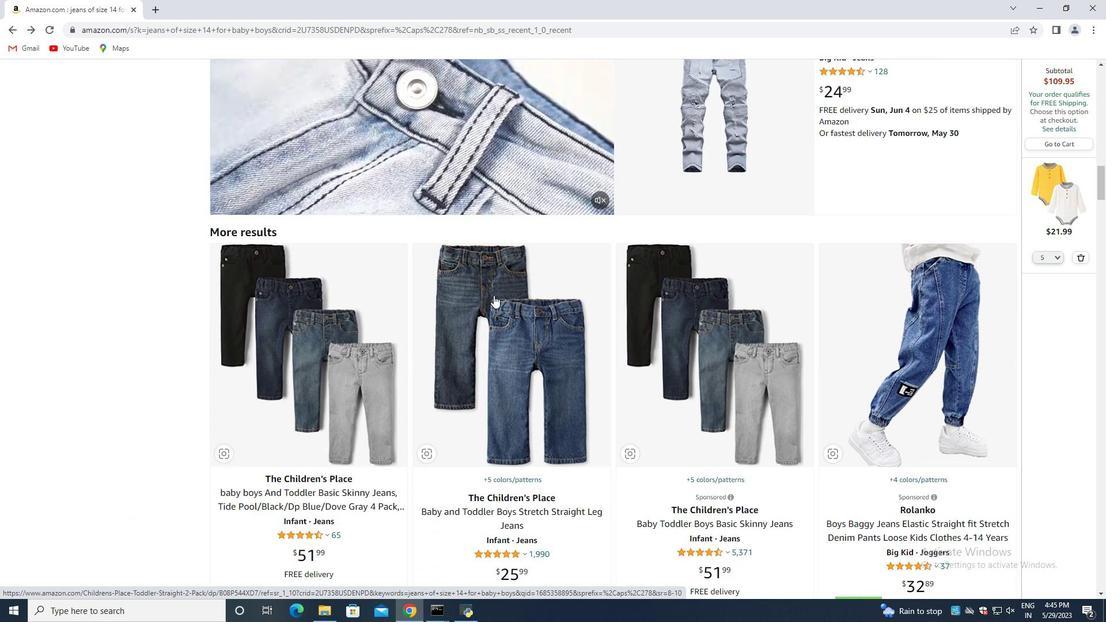 
Action: Mouse scrolled (494, 296) with delta (0, 0)
Screenshot: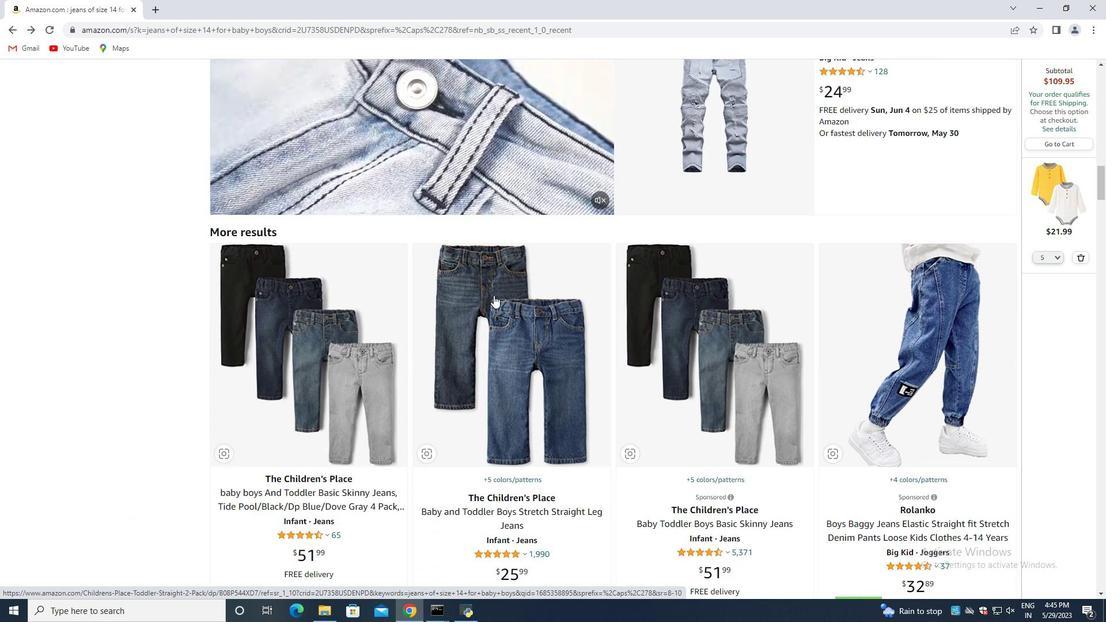 
Action: Mouse scrolled (494, 296) with delta (0, 0)
Screenshot: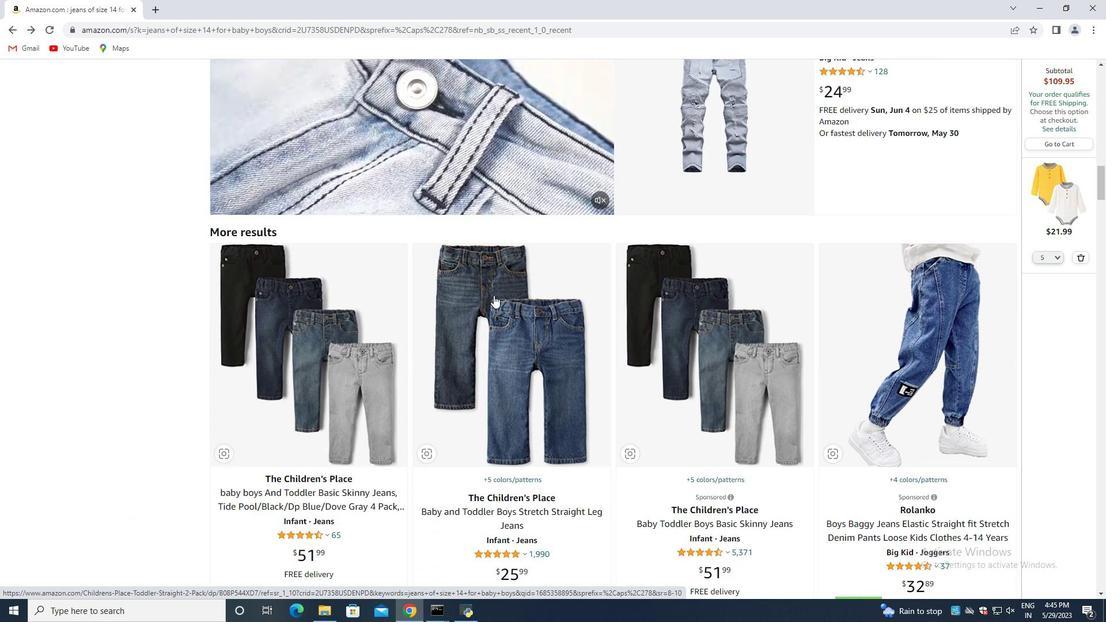 
Action: Mouse scrolled (494, 296) with delta (0, 0)
Screenshot: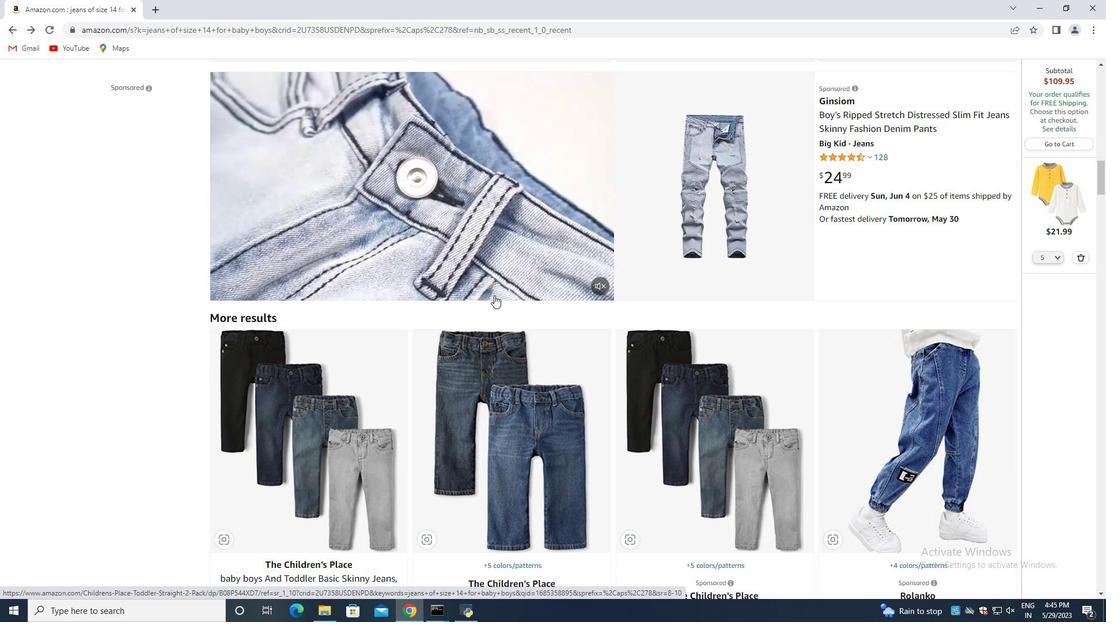
Action: Mouse moved to (494, 295)
Screenshot: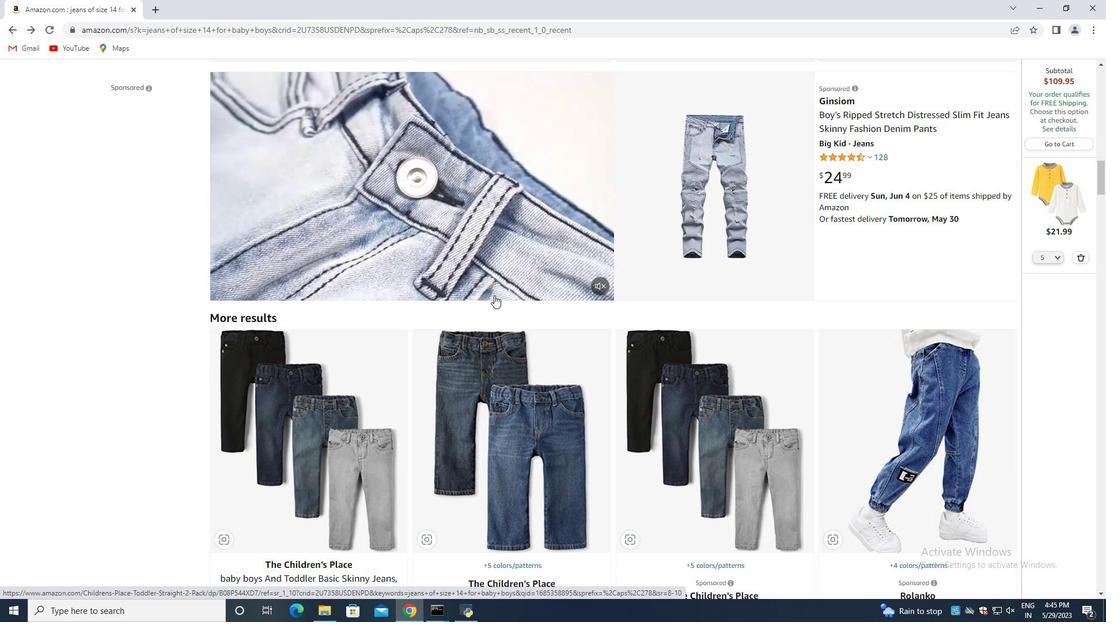 
Action: Mouse scrolled (494, 296) with delta (0, 0)
Screenshot: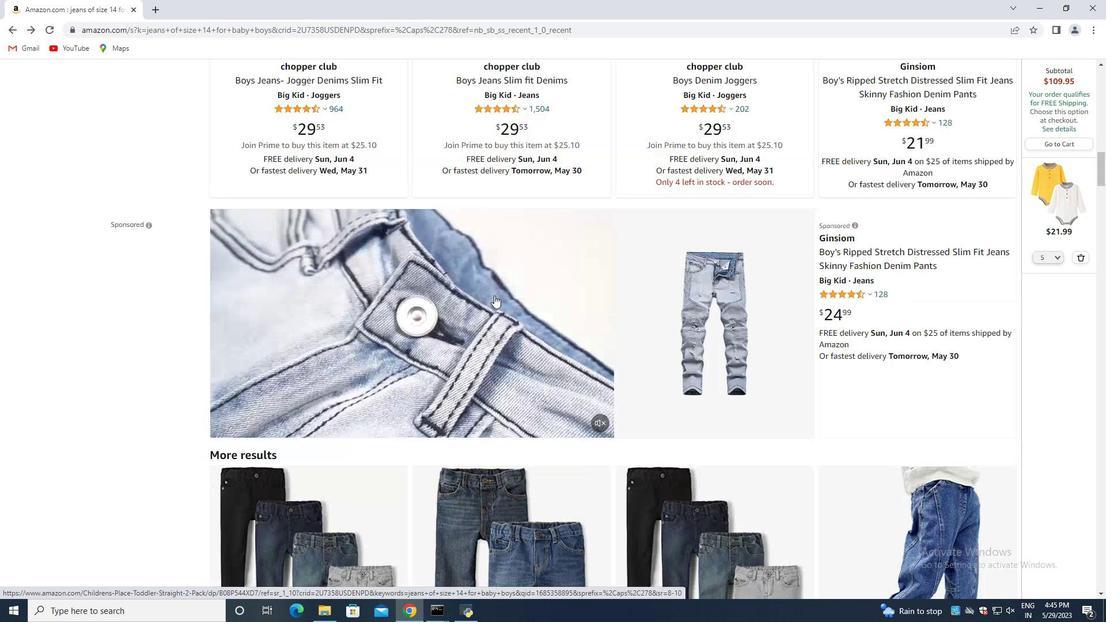
Action: Mouse moved to (494, 295)
Screenshot: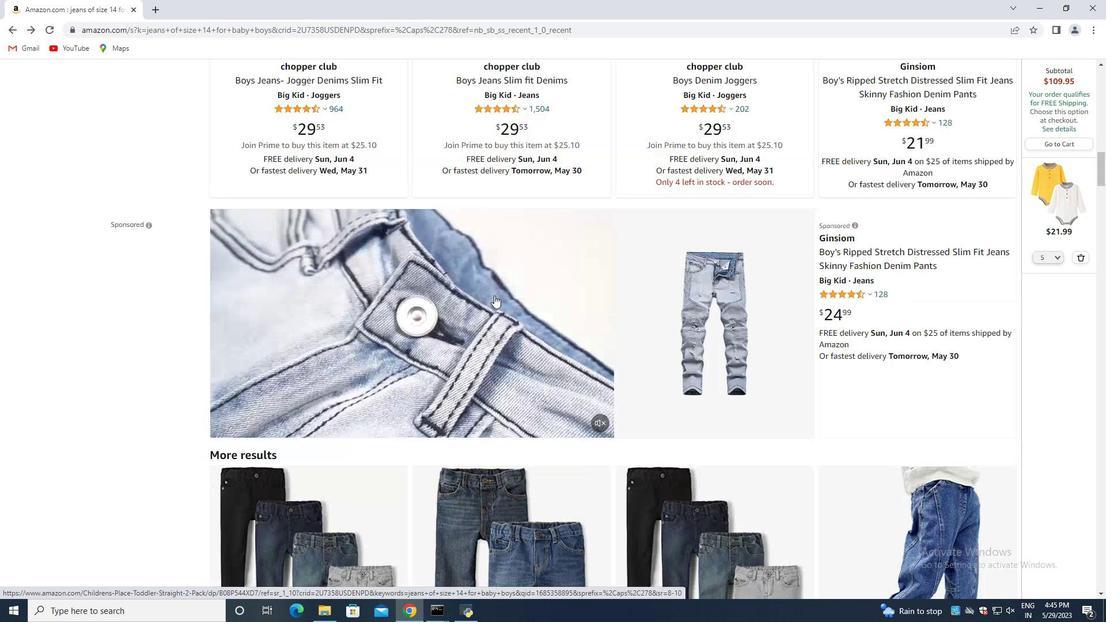 
Action: Mouse scrolled (494, 295) with delta (0, 0)
Screenshot: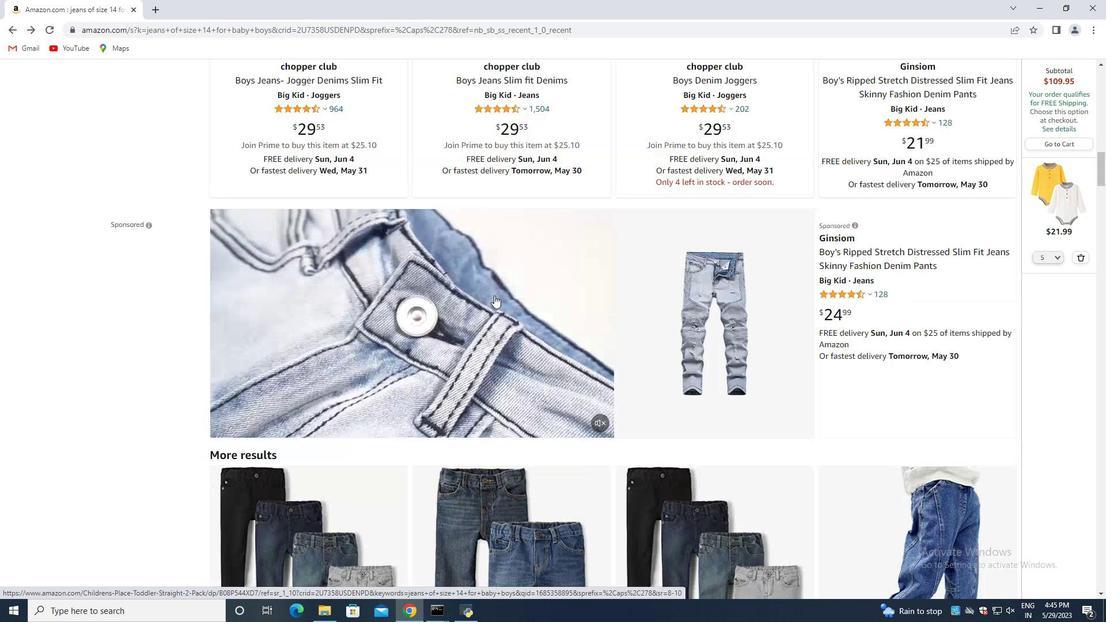 
Action: Mouse moved to (497, 295)
Screenshot: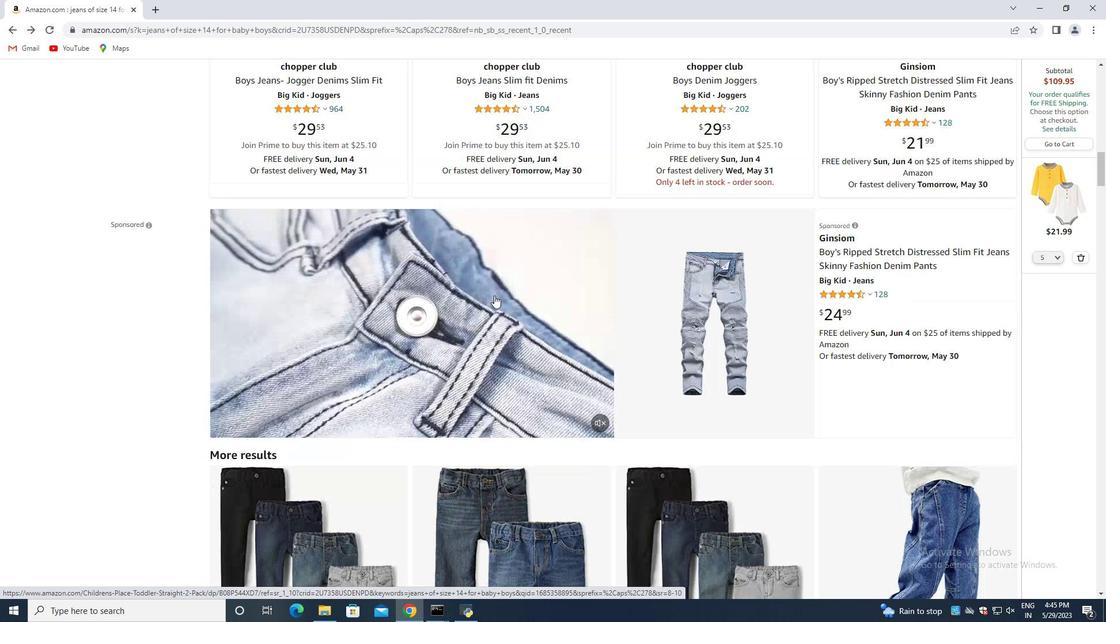 
Action: Mouse scrolled (497, 295) with delta (0, 0)
Screenshot: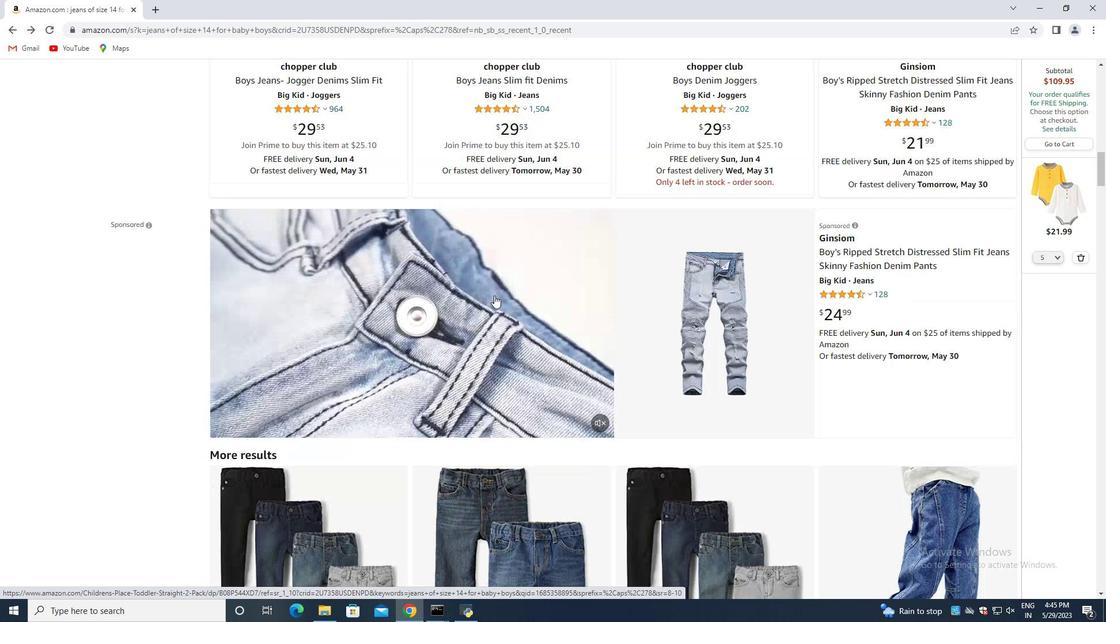 
Action: Mouse moved to (501, 295)
Screenshot: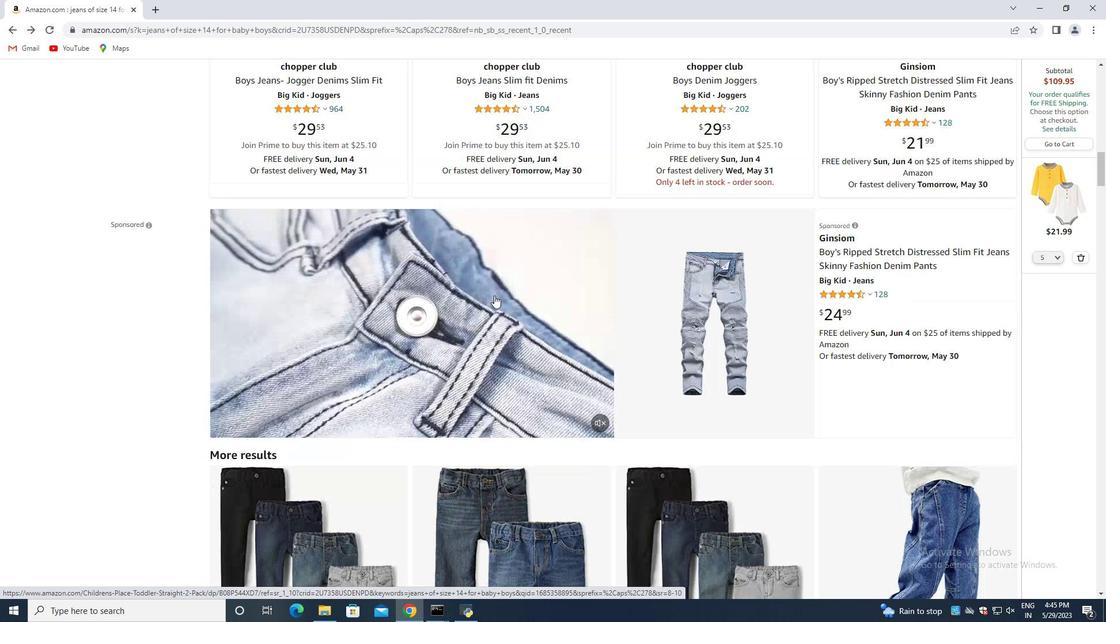 
Action: Mouse scrolled (501, 295) with delta (0, 0)
Screenshot: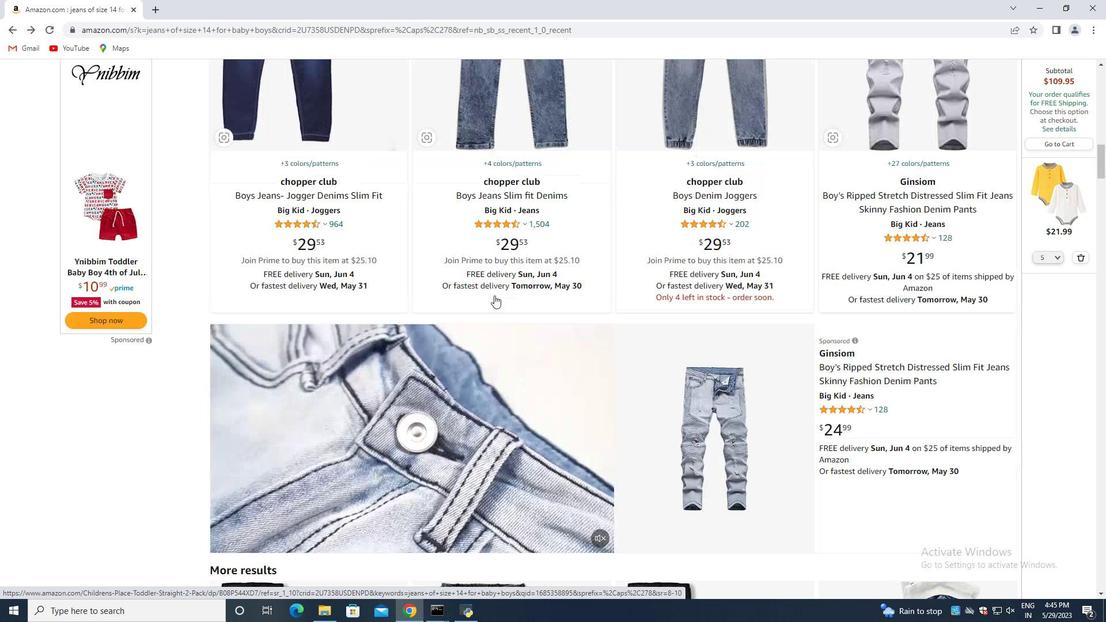 
Action: Mouse moved to (503, 294)
Screenshot: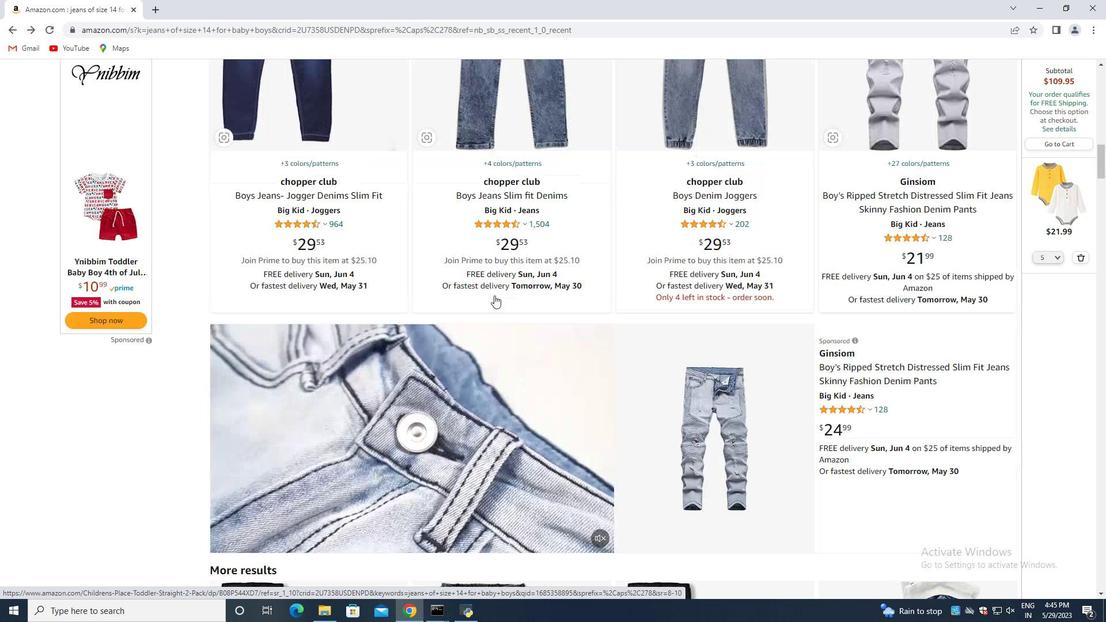 
Action: Mouse scrolled (503, 295) with delta (0, 0)
Screenshot: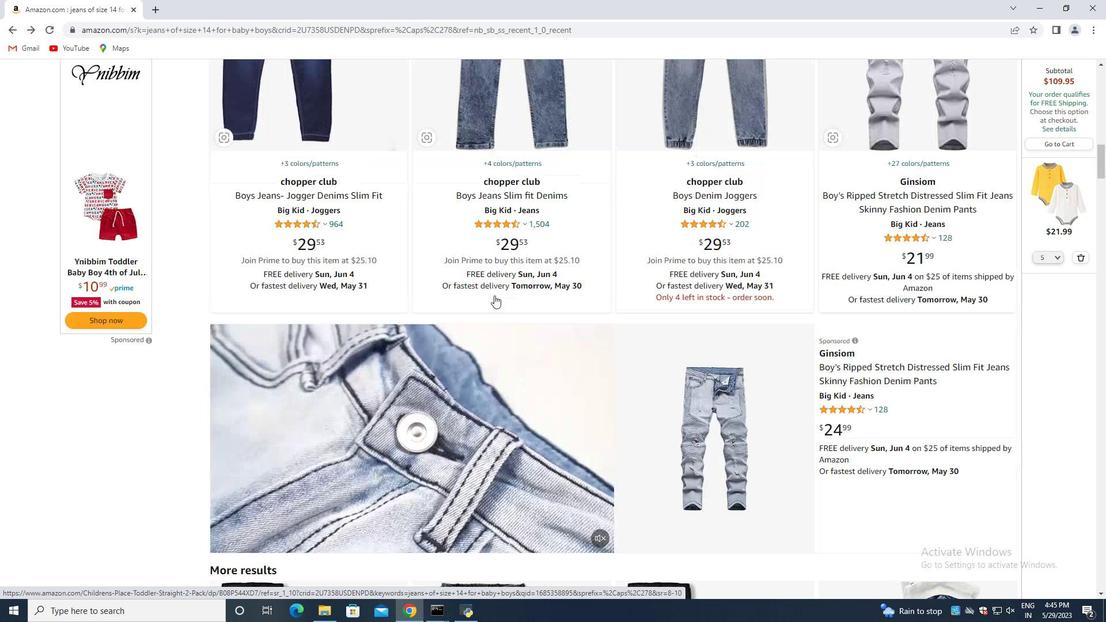 
Action: Mouse moved to (503, 293)
Screenshot: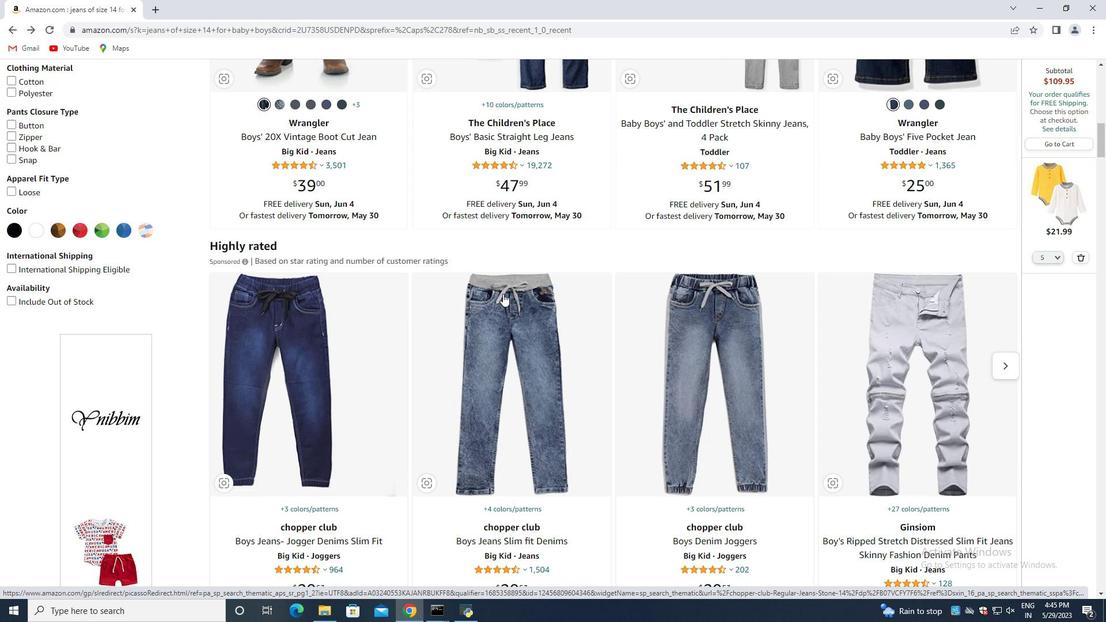 
Action: Mouse scrolled (503, 294) with delta (0, 0)
Screenshot: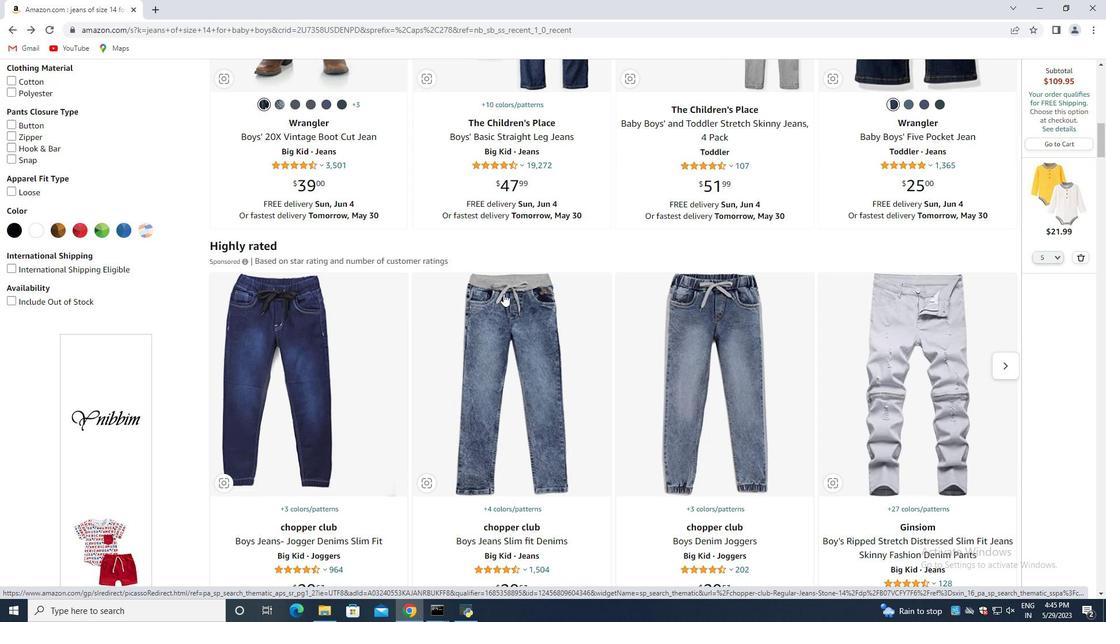 
Action: Mouse scrolled (503, 294) with delta (0, 0)
Screenshot: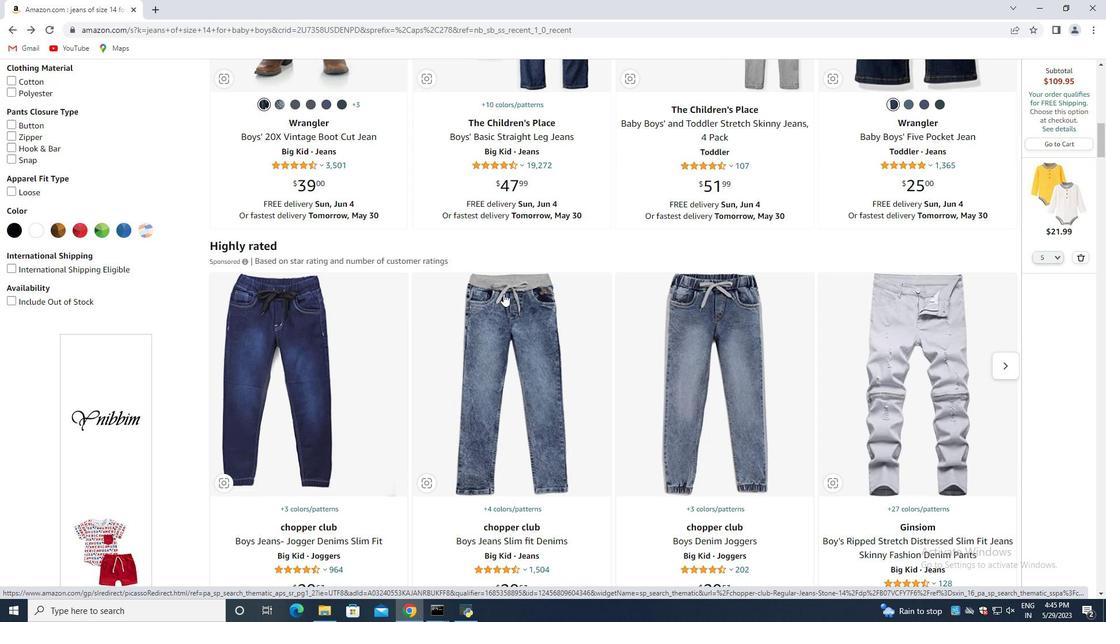 
Action: Mouse scrolled (503, 294) with delta (0, 0)
Screenshot: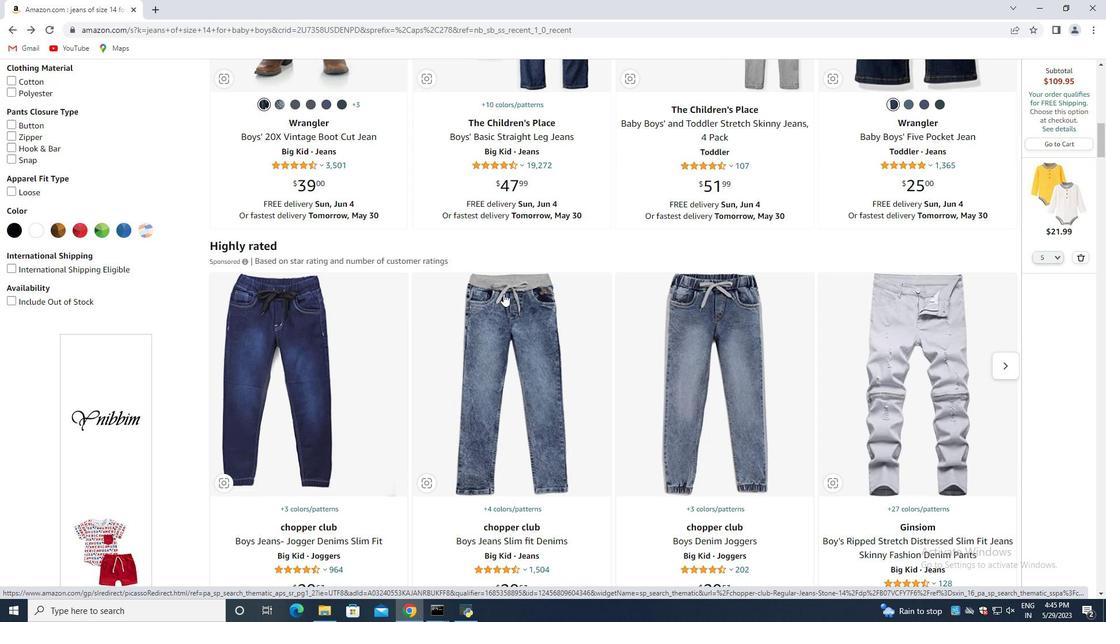 
Action: Mouse scrolled (503, 294) with delta (0, 0)
Screenshot: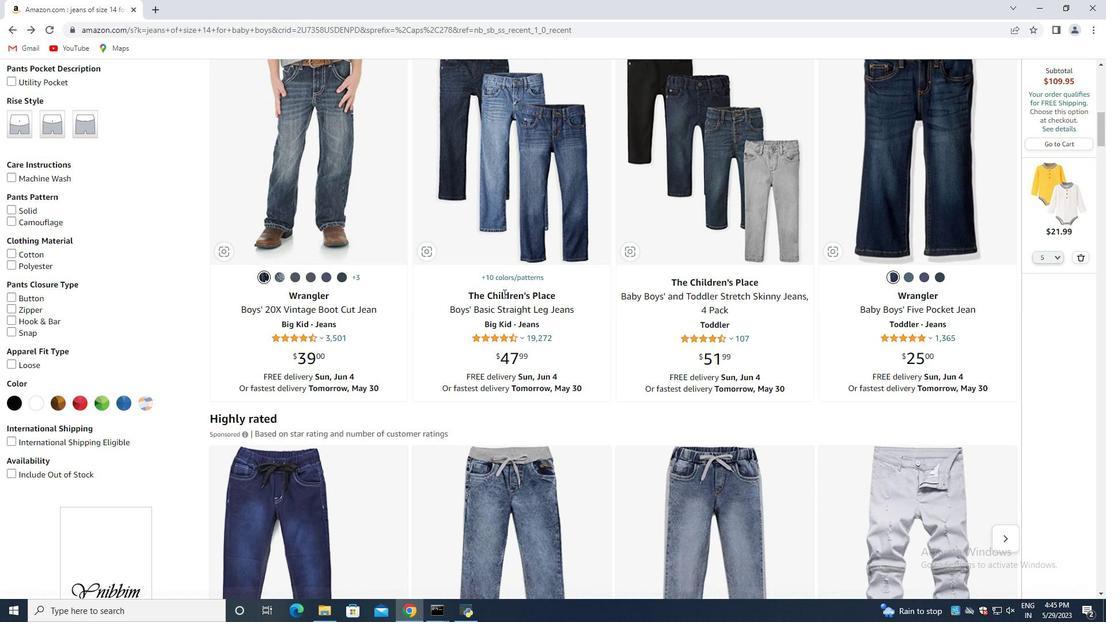 
Action: Mouse scrolled (503, 294) with delta (0, 0)
Screenshot: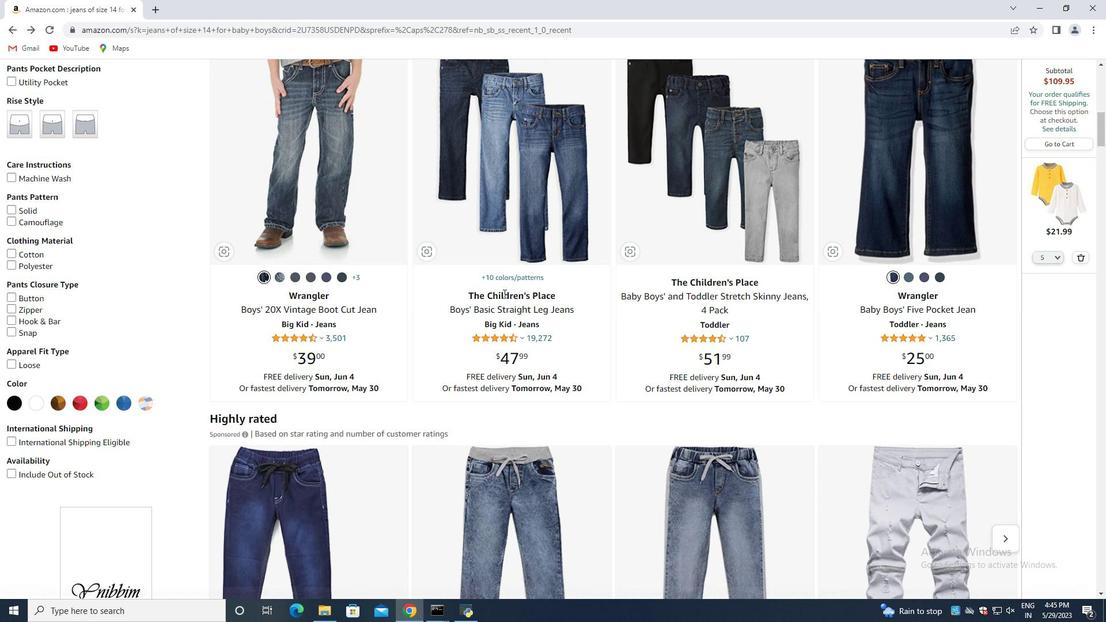 
Action: Mouse scrolled (503, 294) with delta (0, 0)
Screenshot: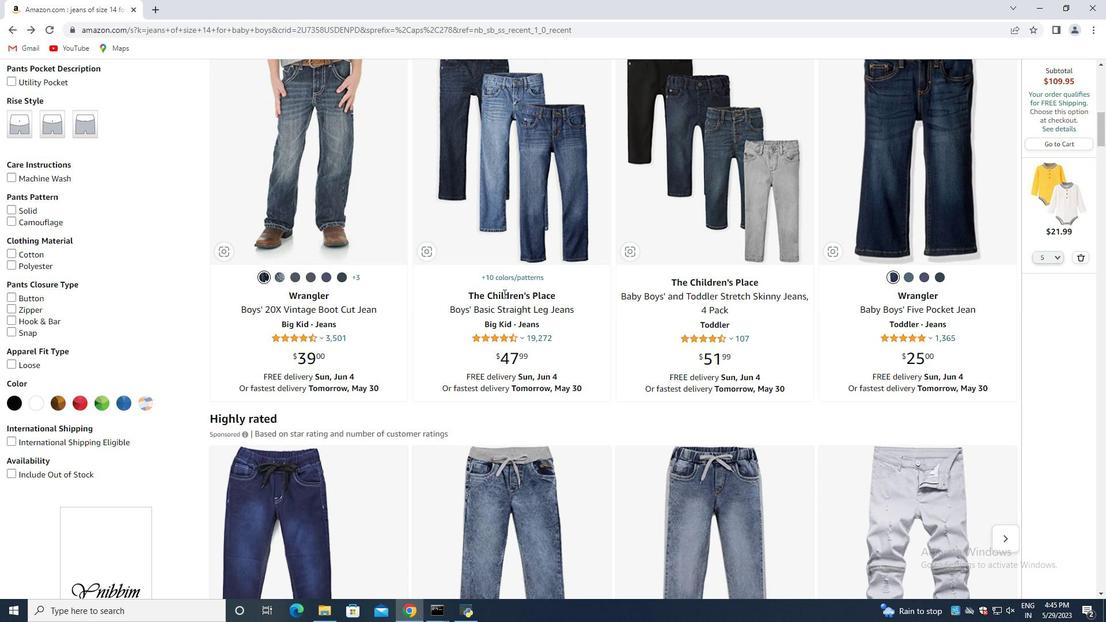 
Action: Mouse scrolled (503, 294) with delta (0, 0)
Screenshot: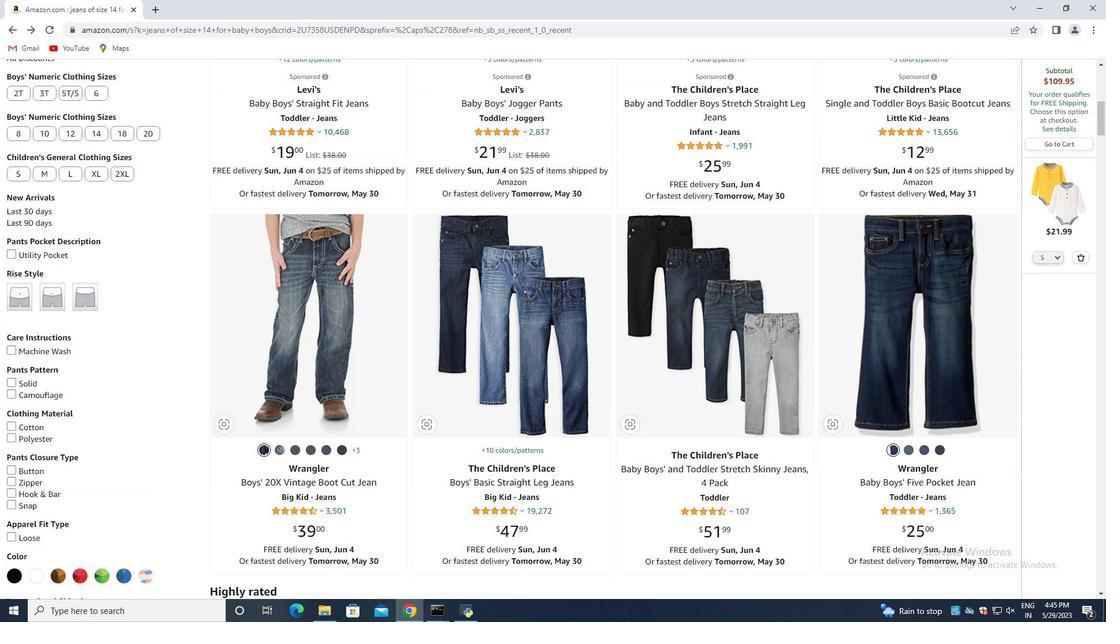 
Action: Mouse scrolled (503, 294) with delta (0, 0)
Screenshot: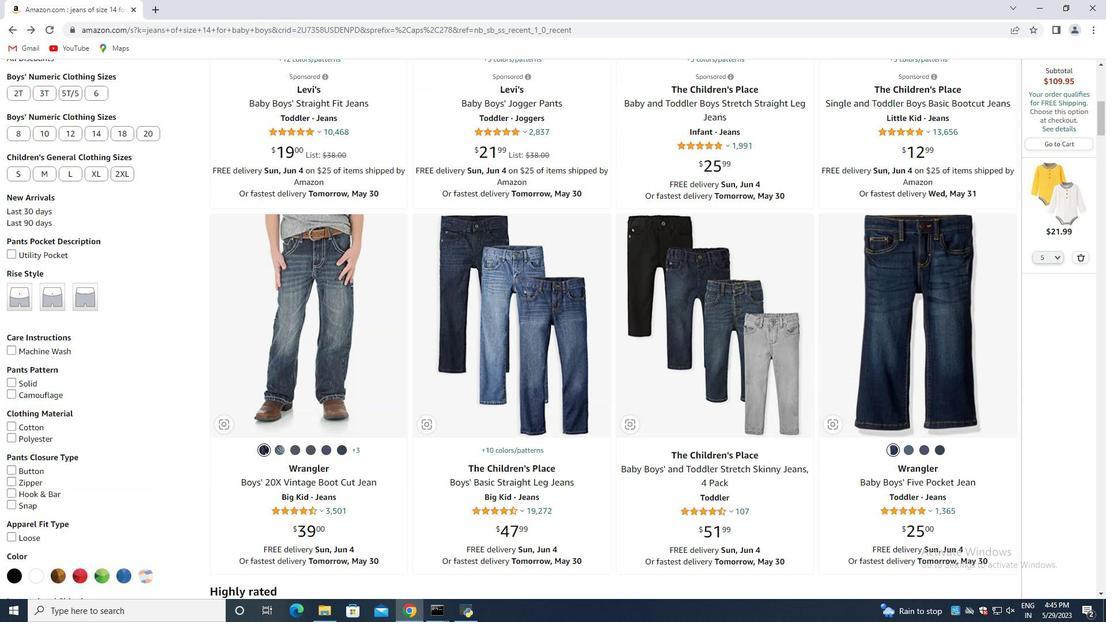 
Action: Mouse scrolled (503, 294) with delta (0, 0)
Screenshot: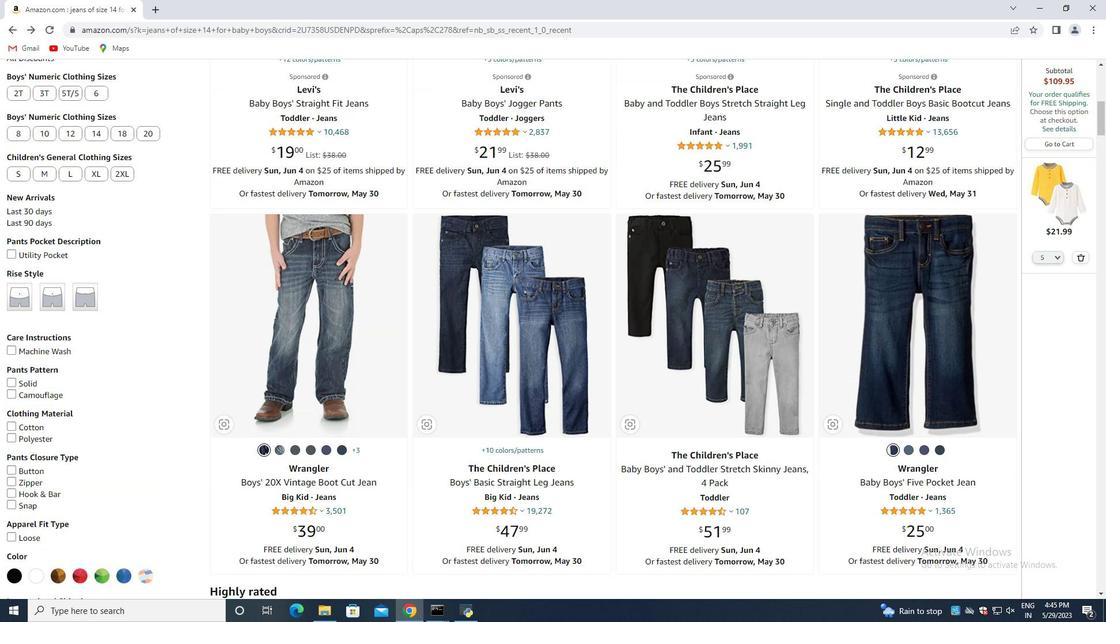 
Action: Mouse moved to (585, 276)
Screenshot: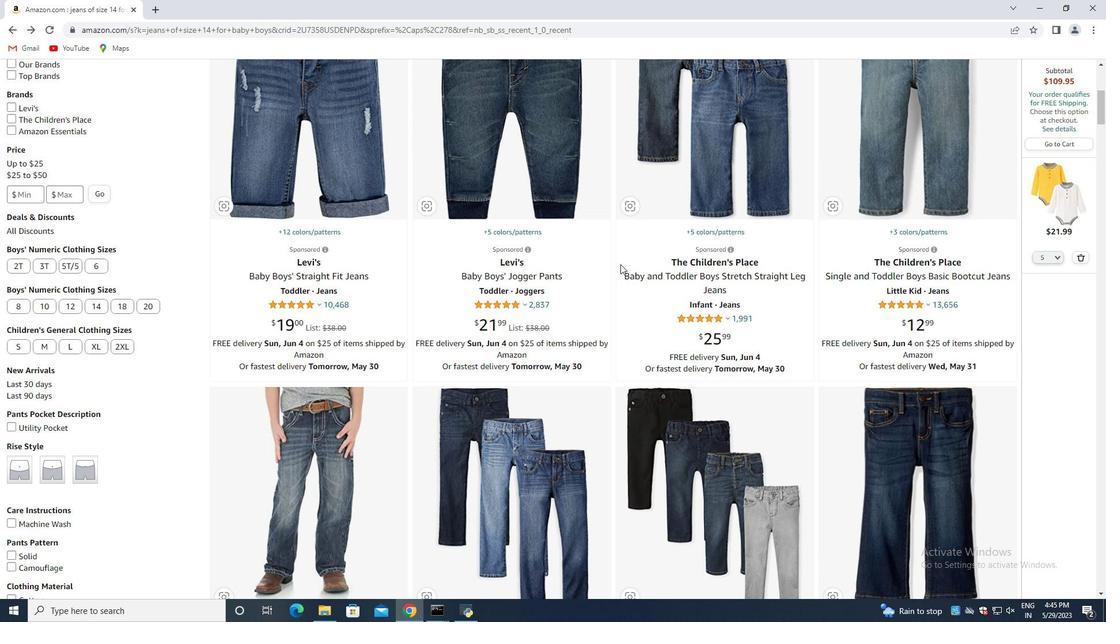 
Action: Mouse scrolled (585, 277) with delta (0, 0)
Screenshot: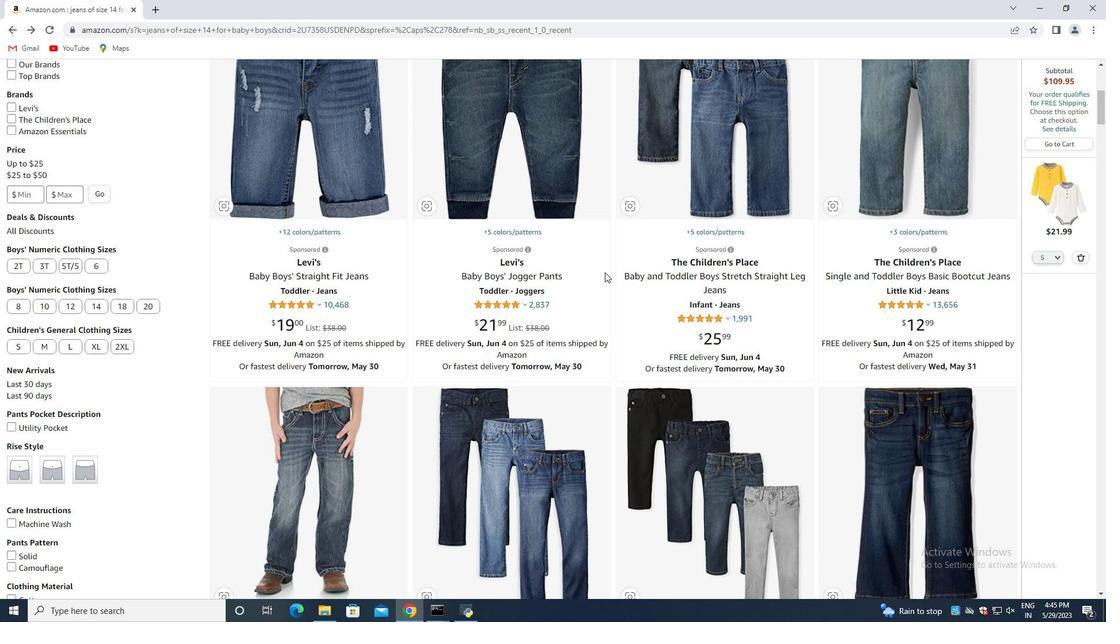 
Action: Mouse scrolled (585, 277) with delta (0, 0)
Screenshot: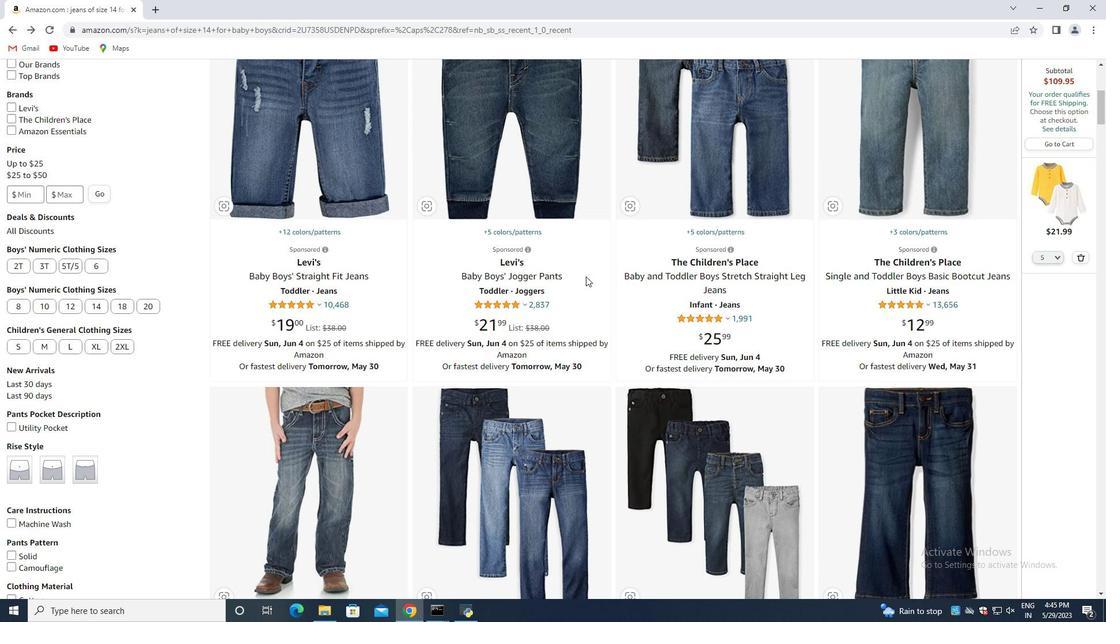 
Action: Mouse moved to (511, 255)
Screenshot: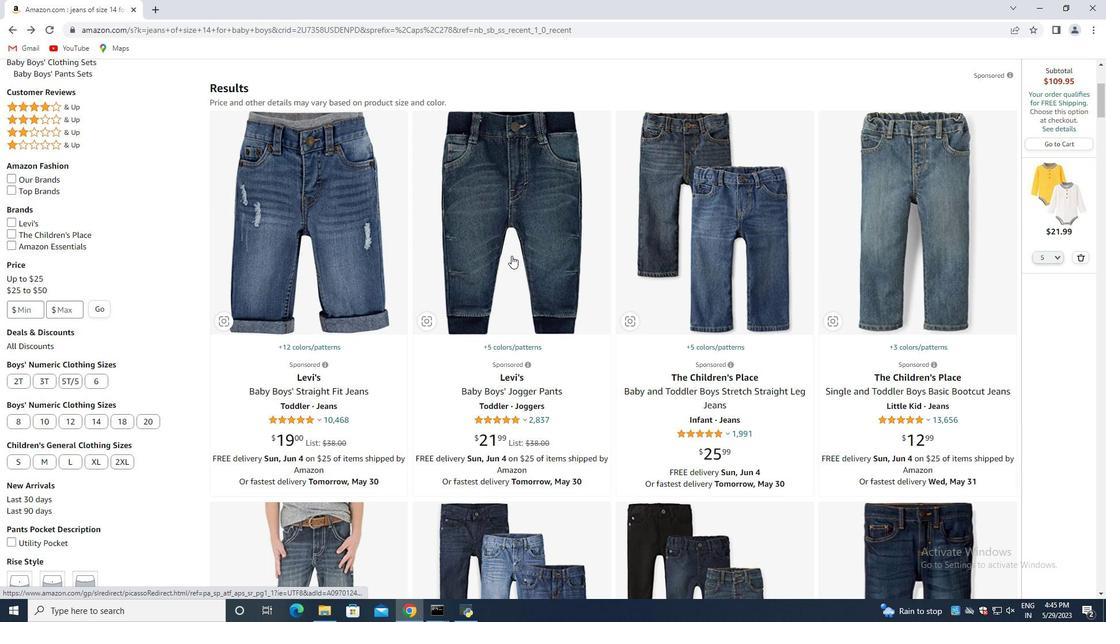 
Action: Mouse pressed left at (511, 255)
Screenshot: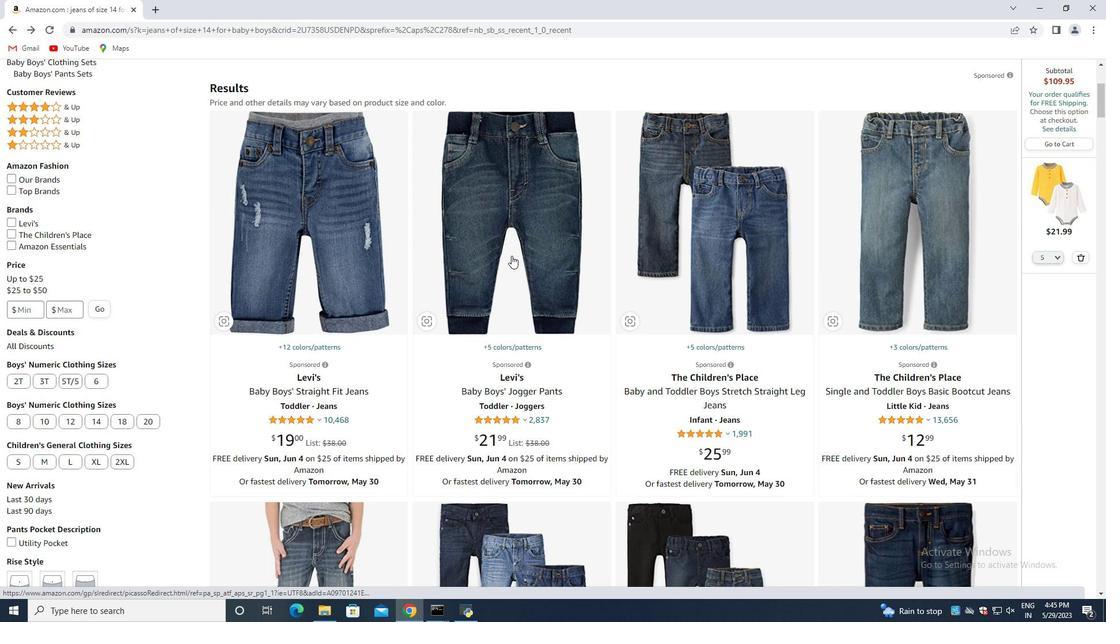 
Action: Mouse moved to (438, 343)
Screenshot: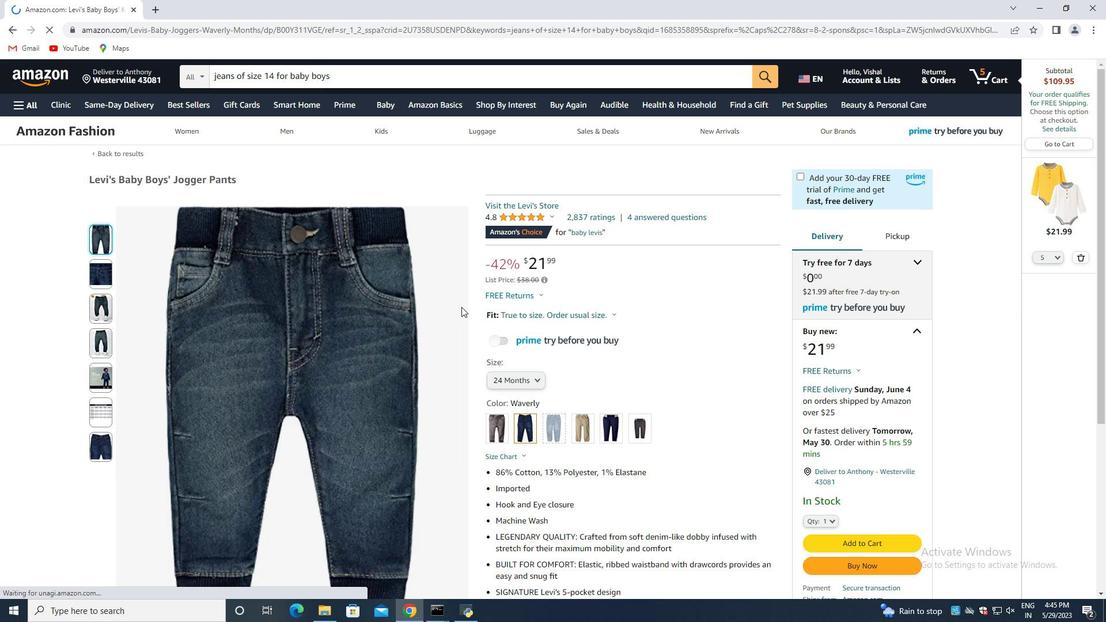 
Action: Mouse scrolled (438, 342) with delta (0, 0)
Screenshot: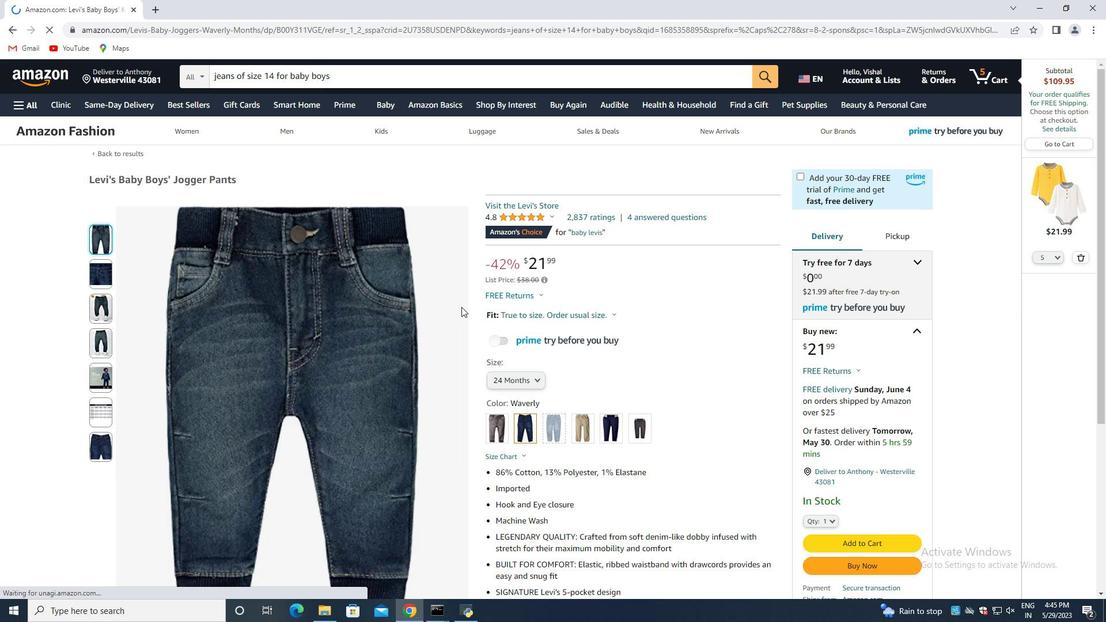 
Action: Mouse scrolled (438, 342) with delta (0, 0)
Screenshot: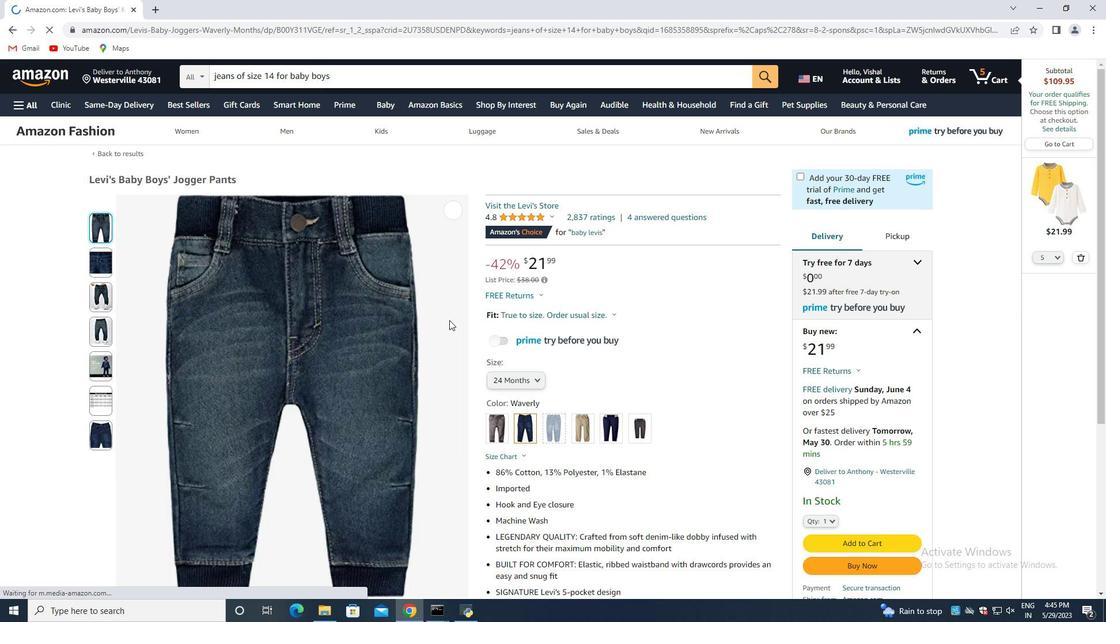 
Action: Mouse moved to (438, 343)
Screenshot: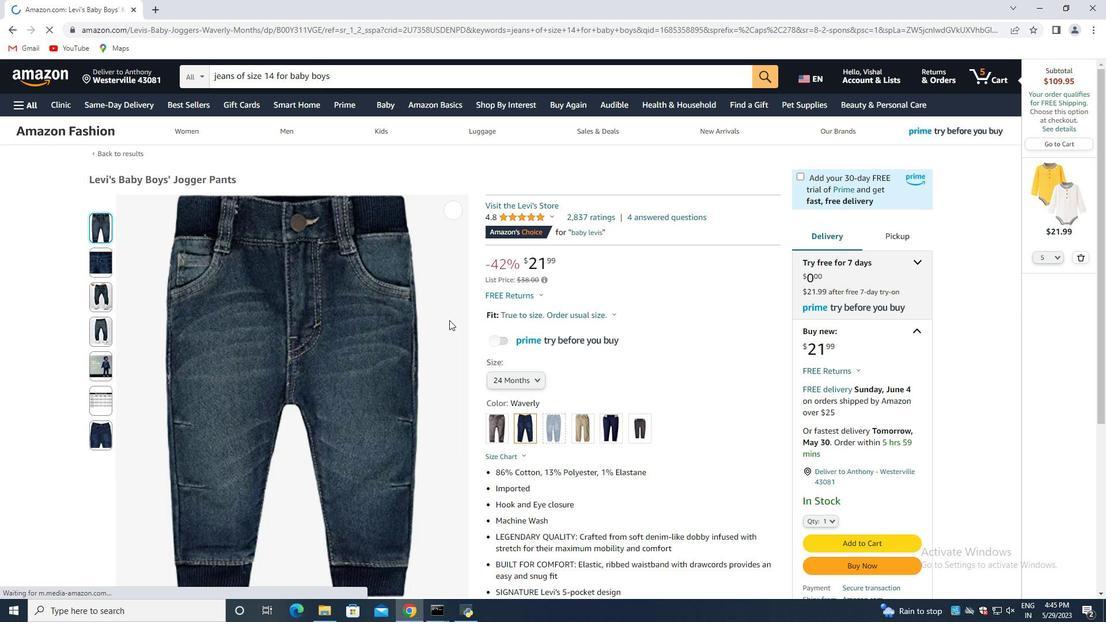 
Action: Mouse scrolled (438, 342) with delta (0, 0)
Screenshot: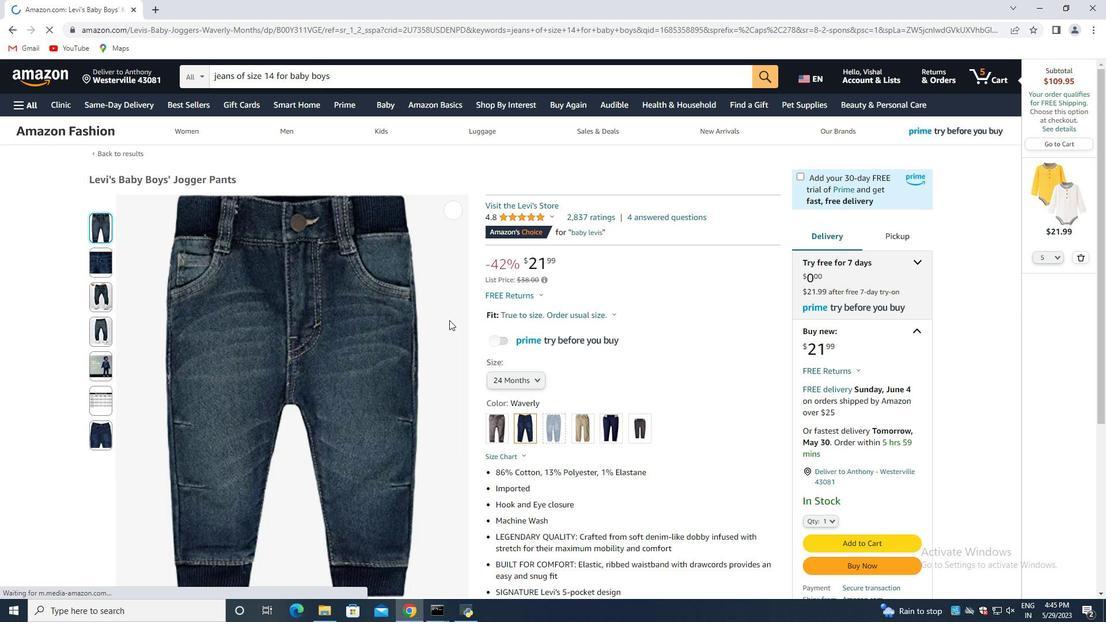 
Action: Mouse moved to (433, 343)
Screenshot: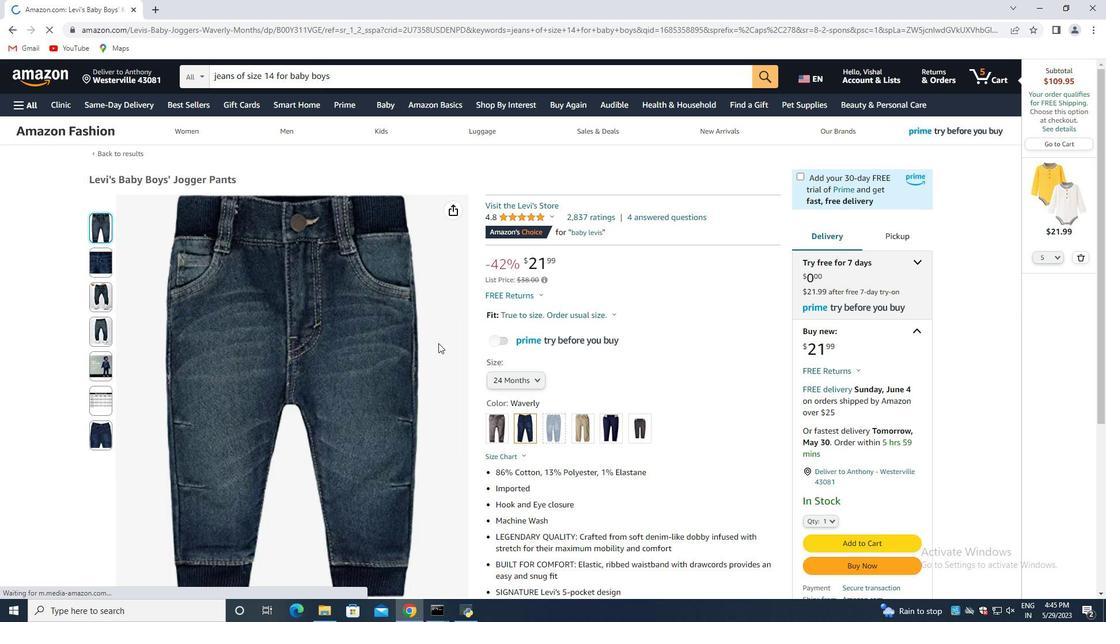 
Action: Mouse scrolled (434, 342) with delta (0, 0)
Screenshot: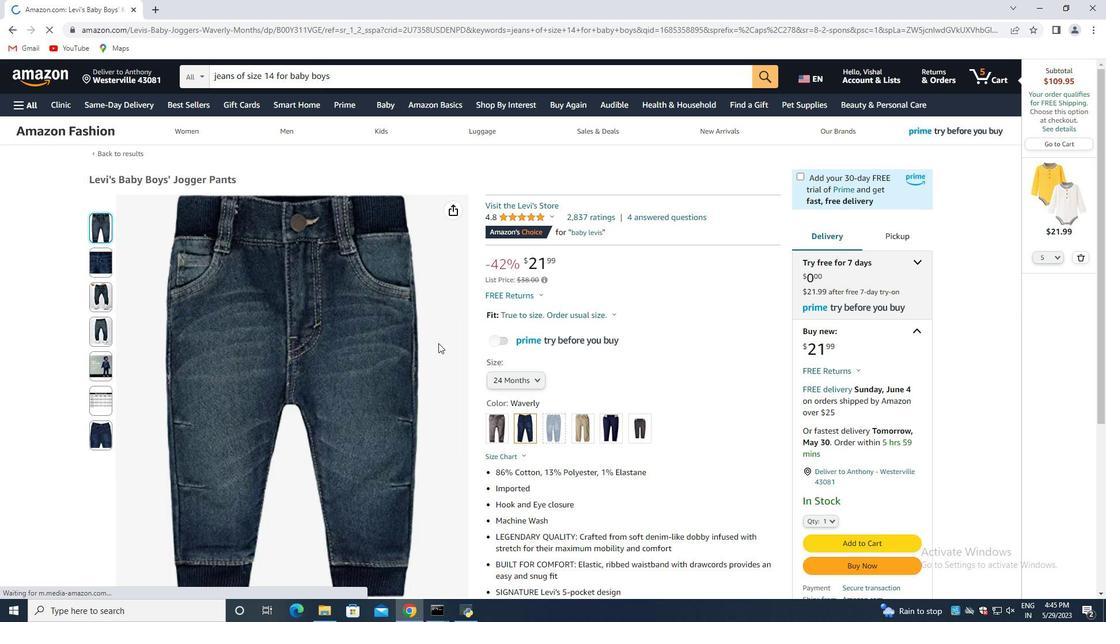 
Action: Mouse moved to (471, 267)
Screenshot: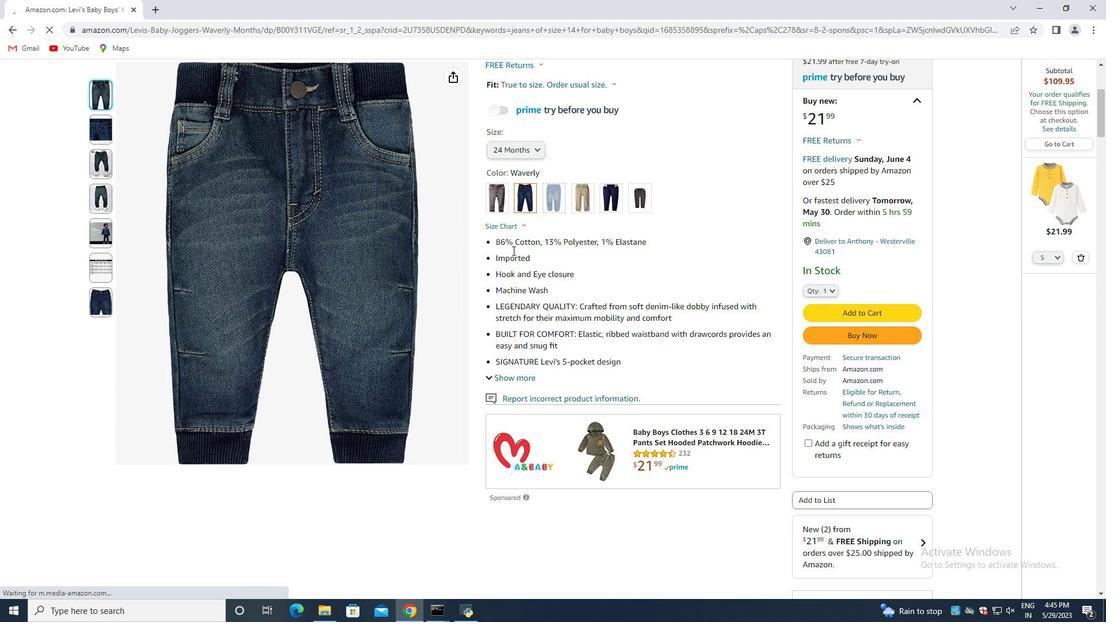 
Action: Mouse scrolled (476, 264) with delta (0, 0)
Screenshot: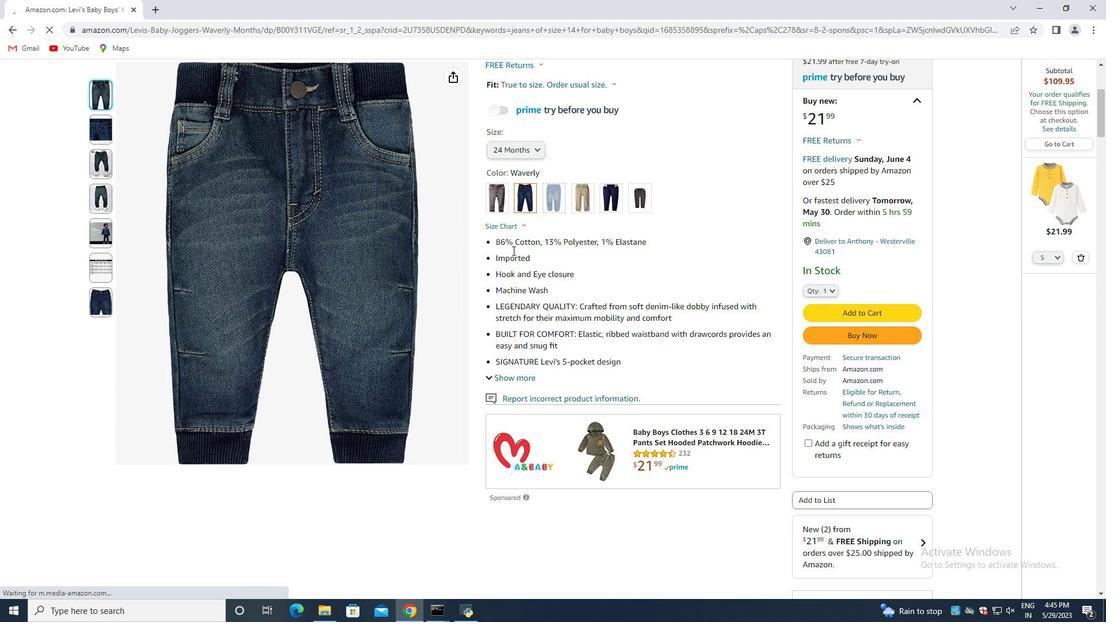 
Action: Mouse moved to (460, 270)
Screenshot: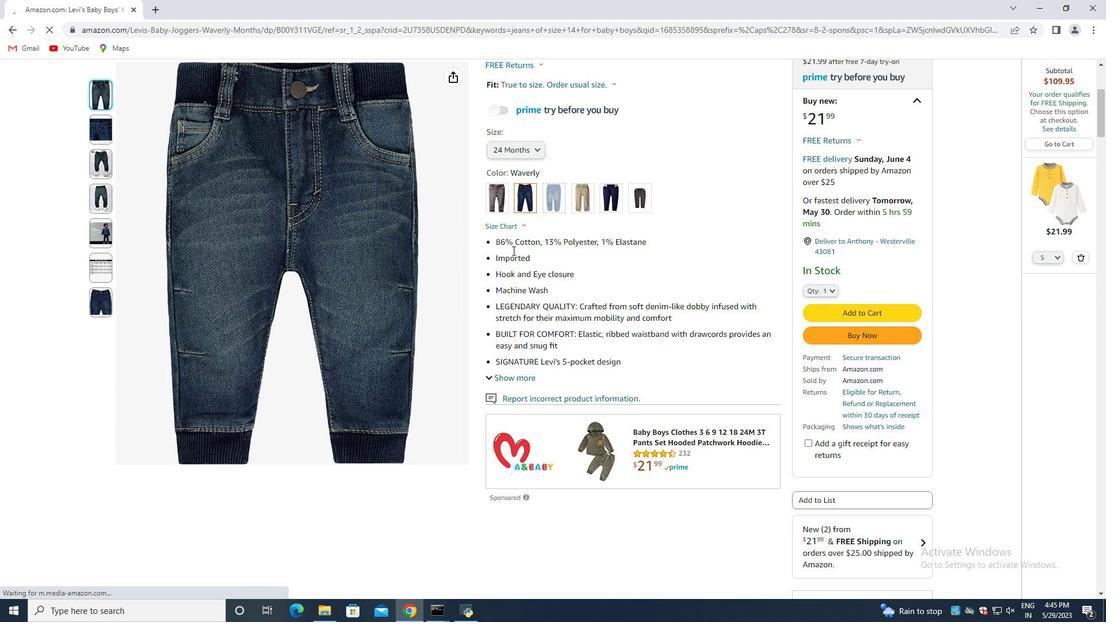 
Action: Mouse scrolled (466, 268) with delta (0, 0)
Screenshot: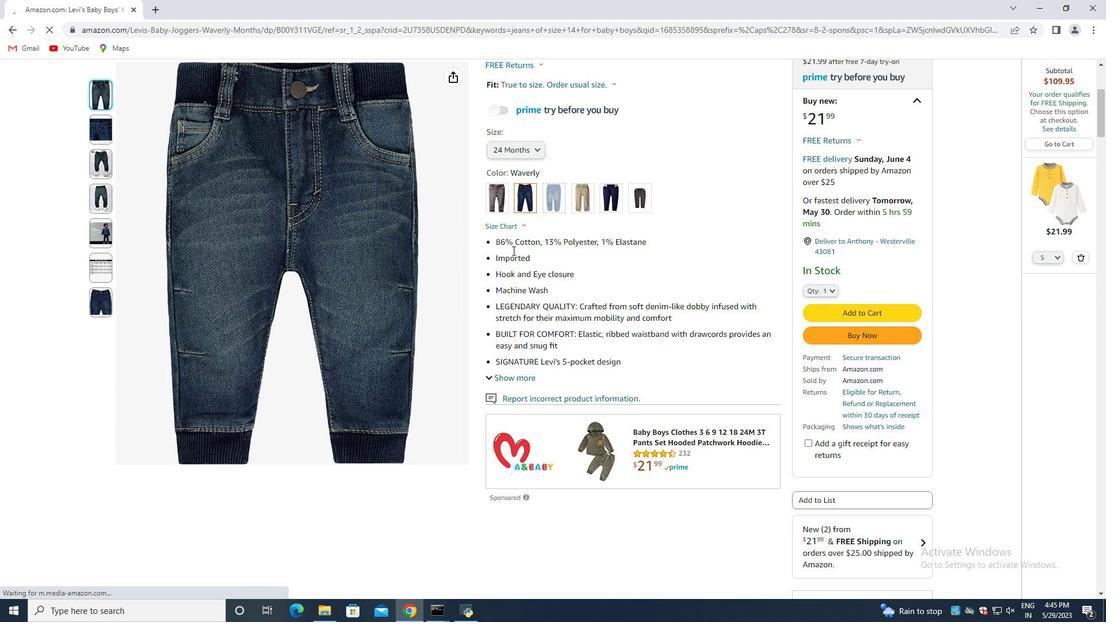 
Action: Mouse moved to (455, 271)
Screenshot: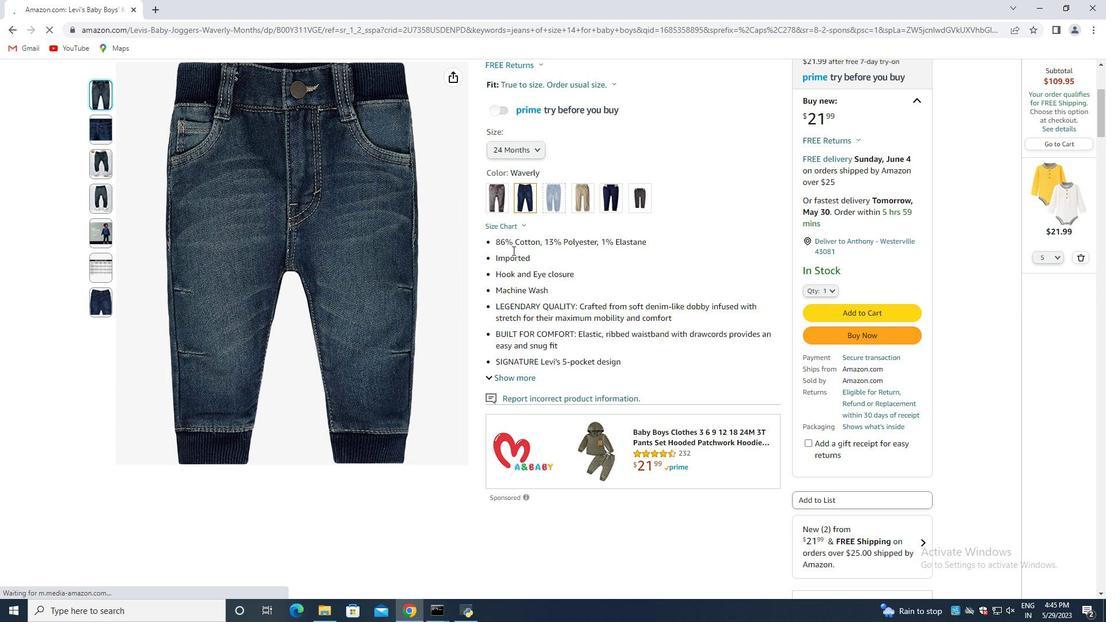 
Action: Mouse scrolled (455, 271) with delta (0, 0)
Screenshot: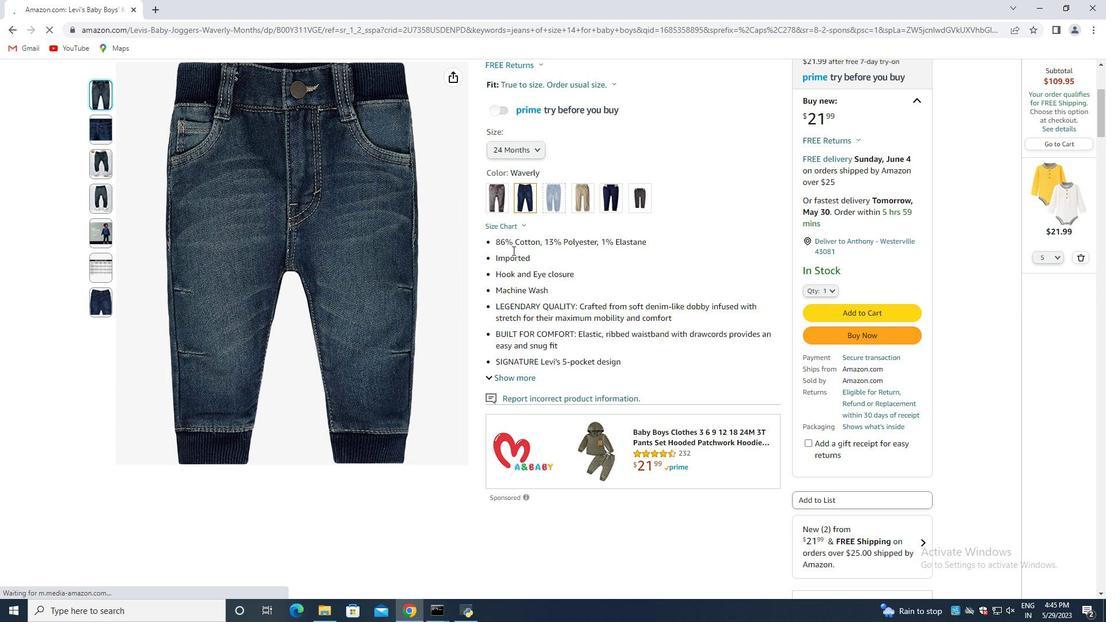 
Action: Mouse moved to (444, 276)
Screenshot: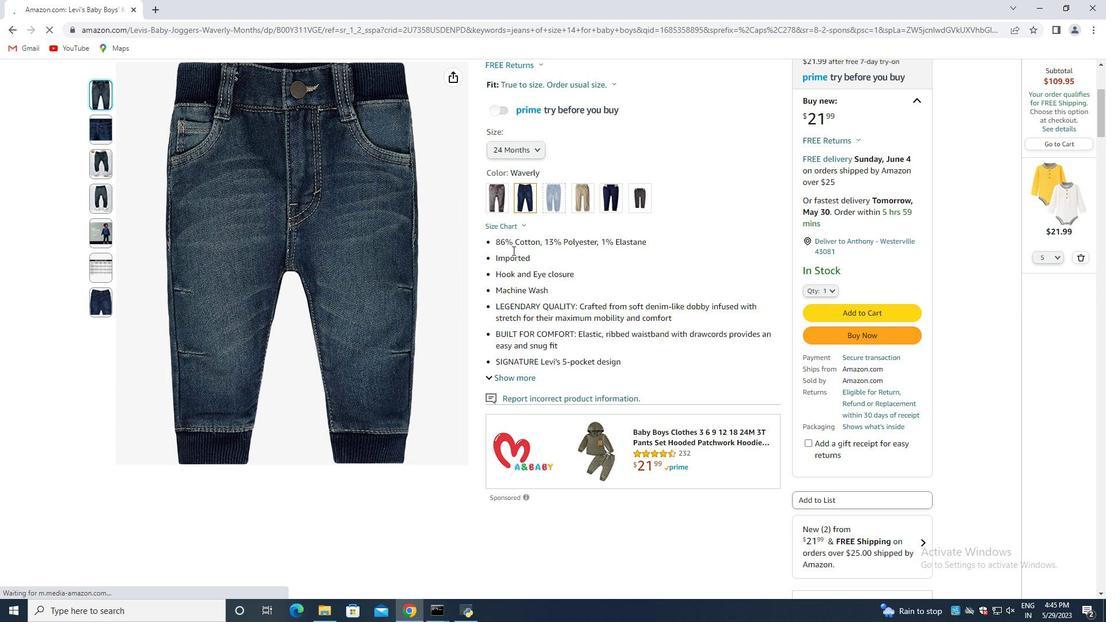 
Action: Mouse scrolled (447, 274) with delta (0, 0)
Screenshot: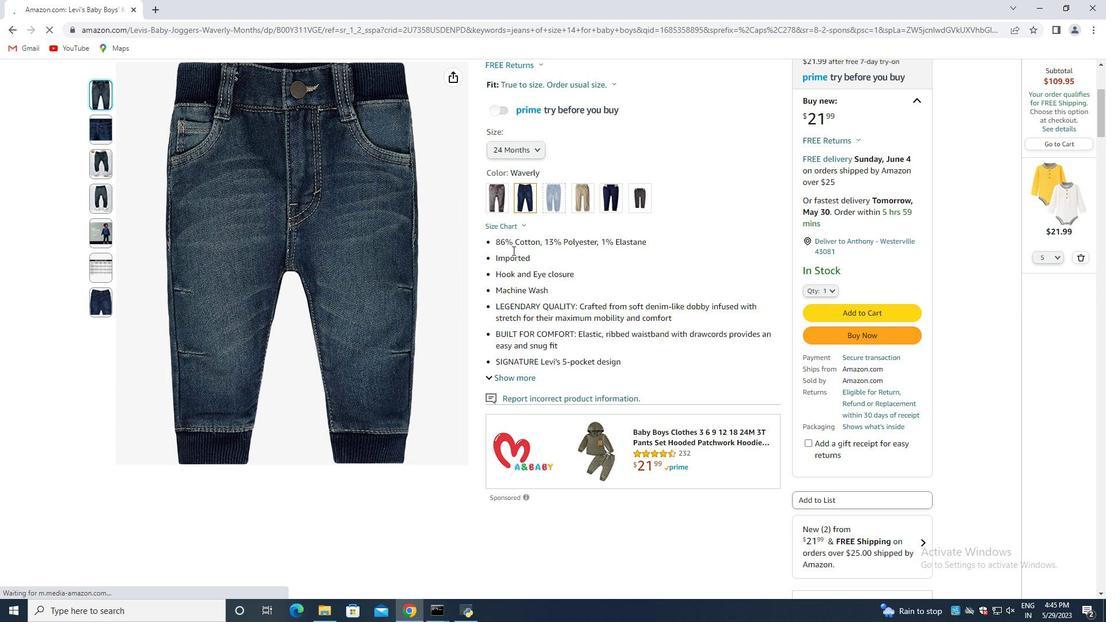 
Action: Mouse moved to (440, 276)
Screenshot: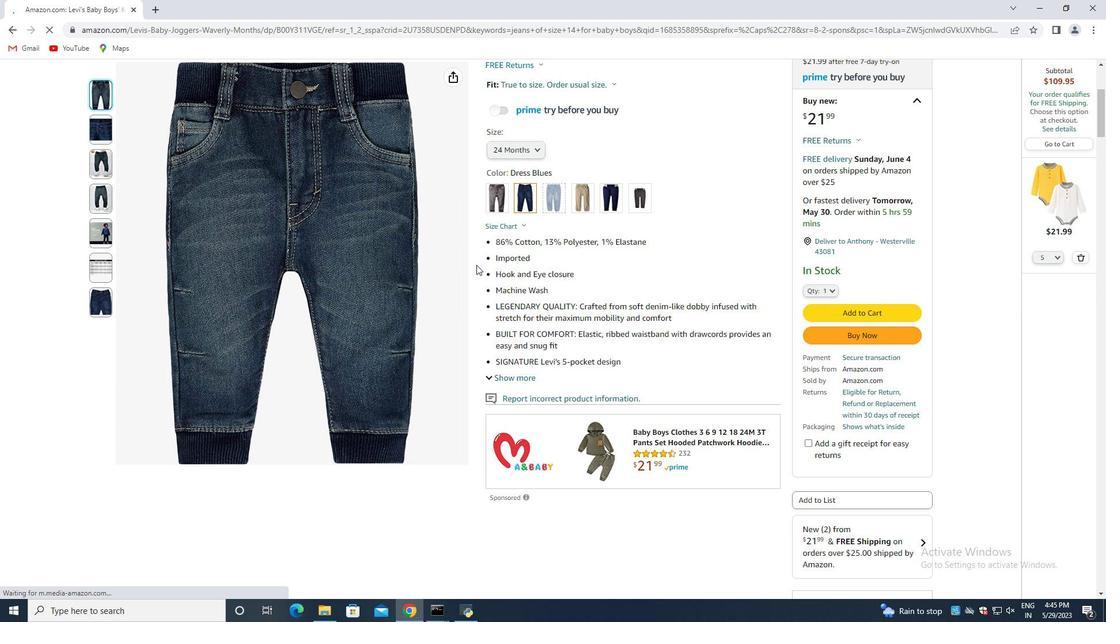 
Action: Mouse scrolled (442, 275) with delta (0, 0)
Screenshot: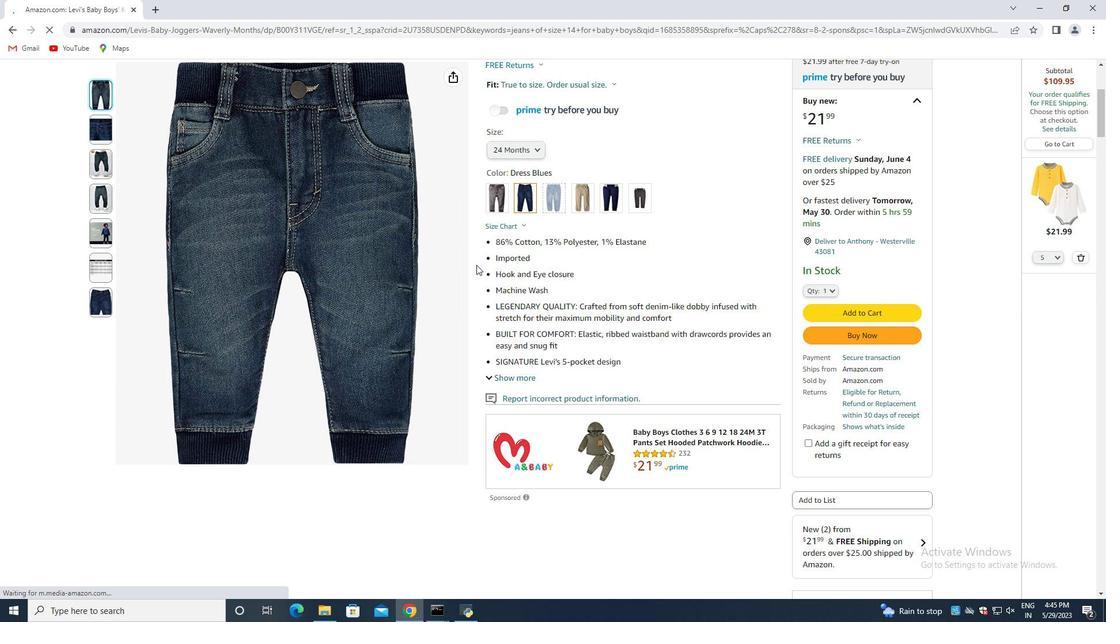 
Action: Mouse moved to (437, 278)
Screenshot: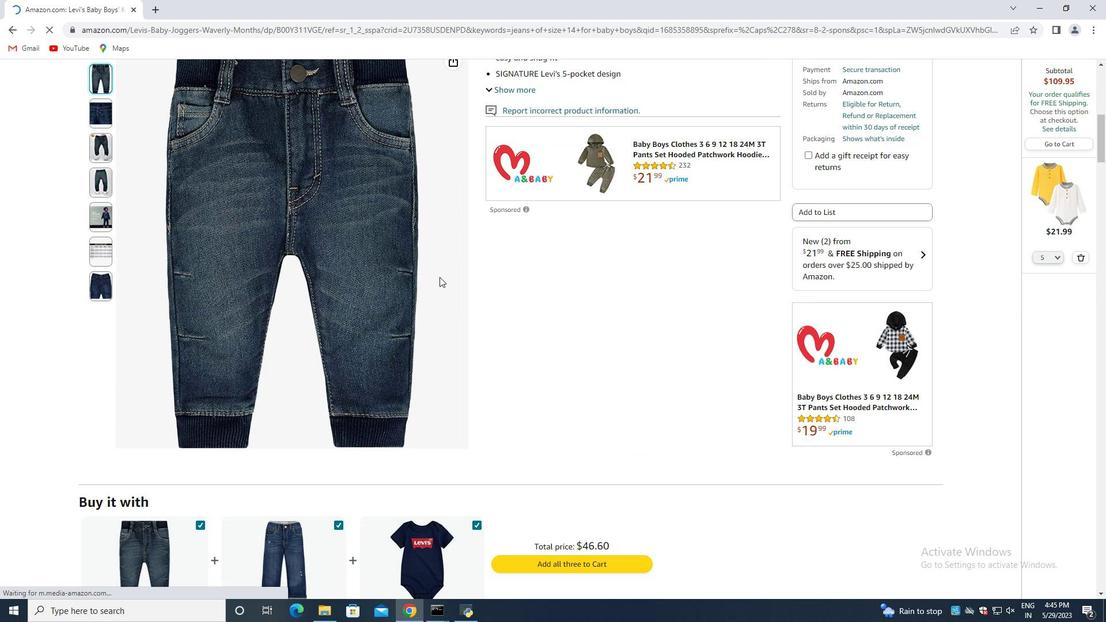 
Action: Mouse scrolled (439, 277) with delta (0, 0)
Screenshot: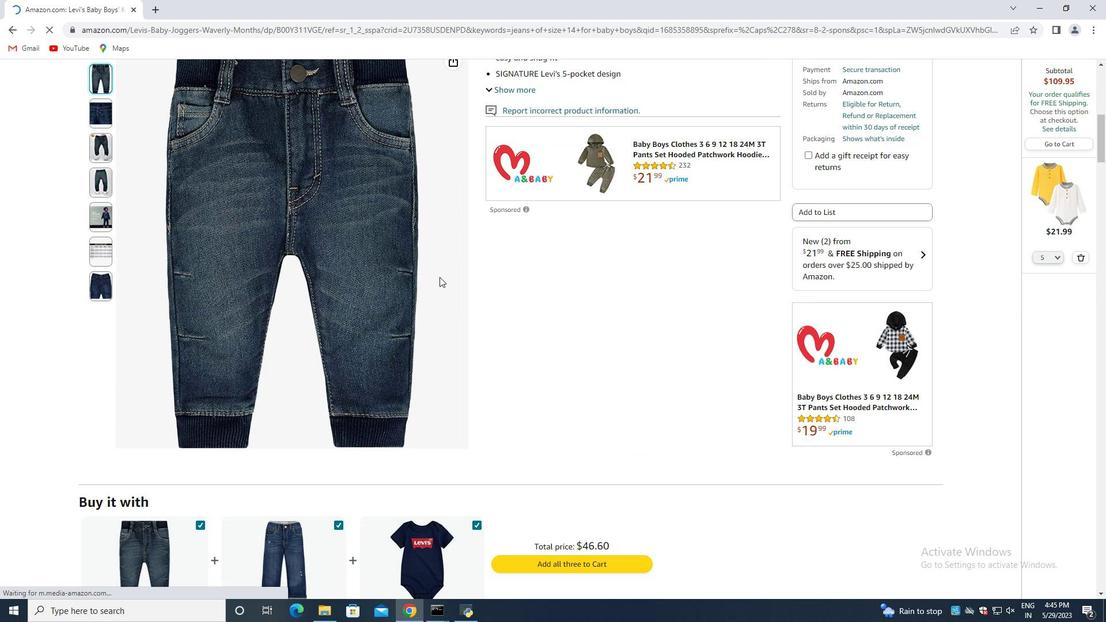 
Action: Mouse moved to (436, 280)
Screenshot: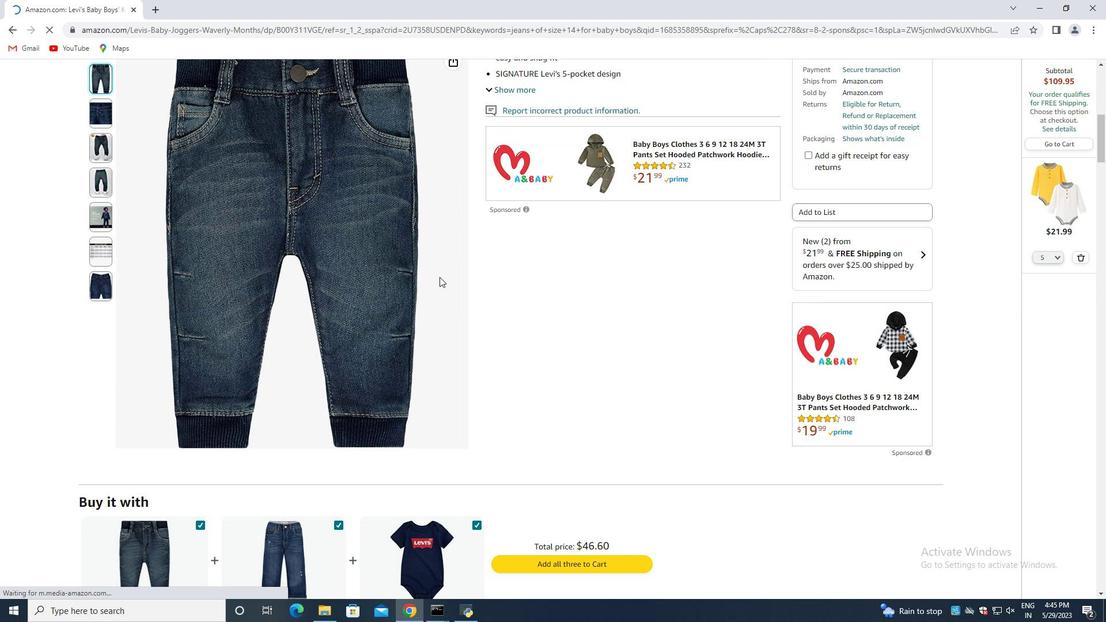 
Action: Mouse scrolled (437, 278) with delta (0, 0)
Screenshot: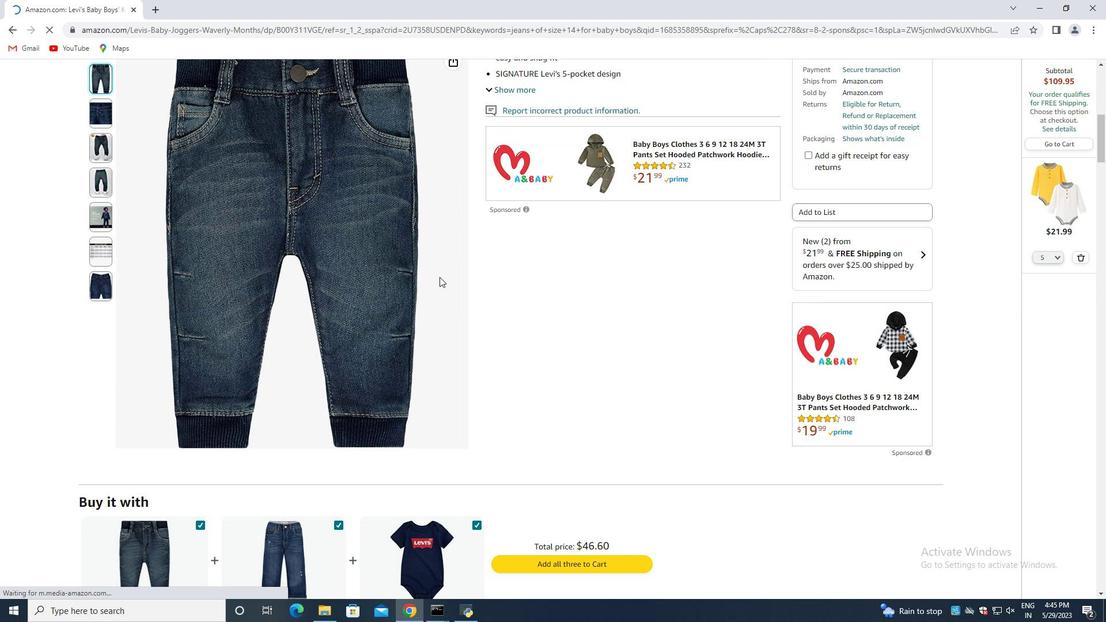 
Action: Mouse scrolled (437, 278) with delta (0, 0)
Screenshot: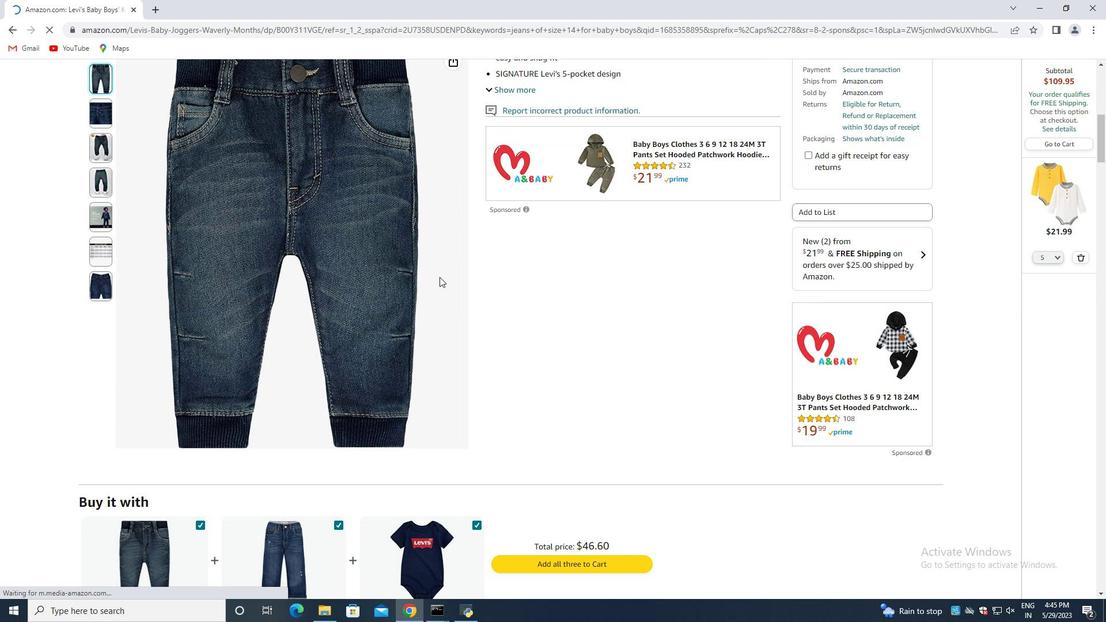 
Action: Mouse scrolled (437, 278) with delta (0, 0)
Screenshot: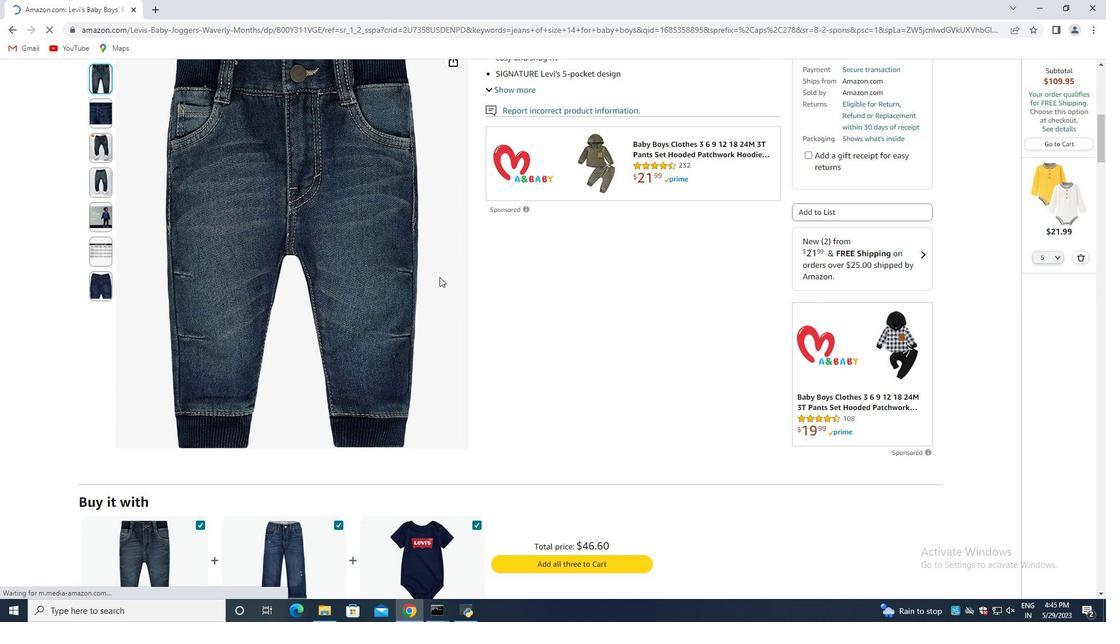 
Action: Mouse scrolled (437, 279) with delta (0, 0)
Screenshot: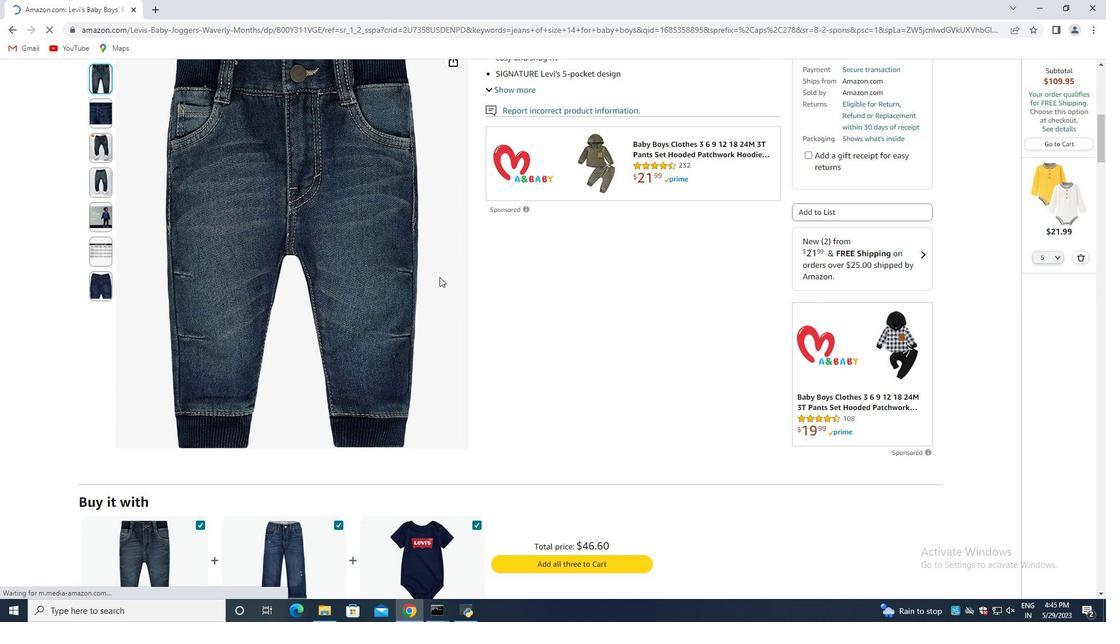 
Action: Mouse moved to (429, 281)
Screenshot: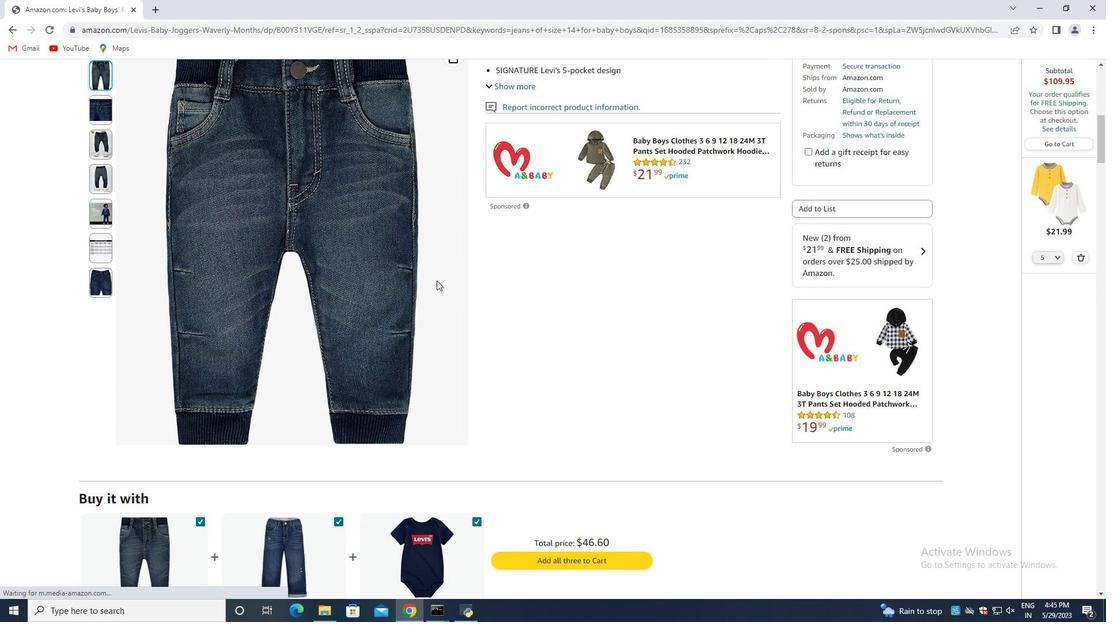 
Action: Mouse scrolled (429, 281) with delta (0, 0)
Screenshot: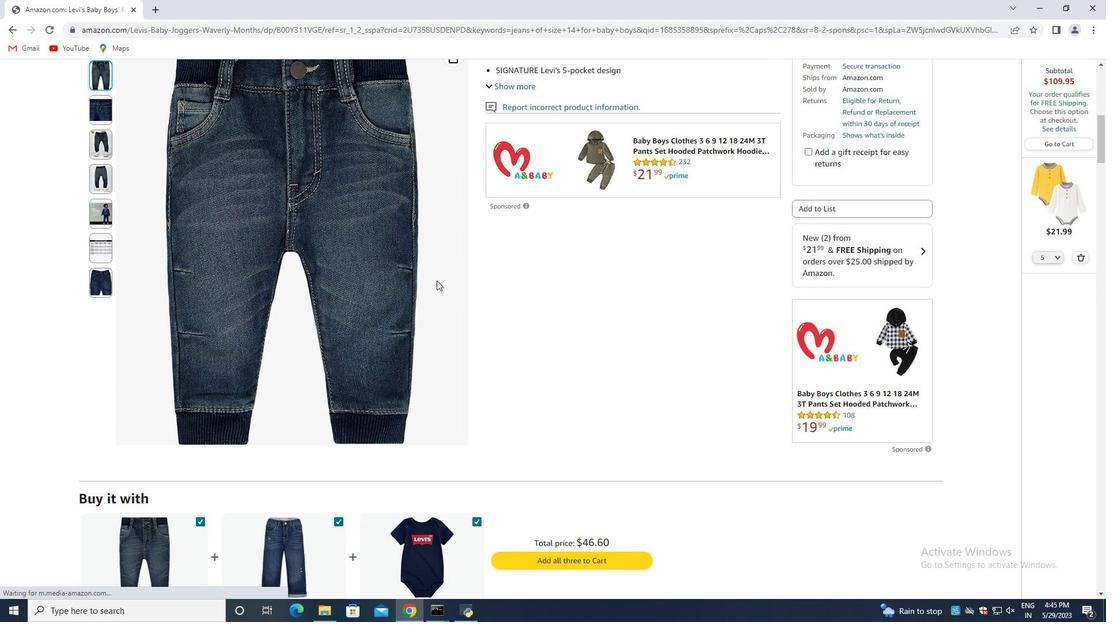 
Action: Mouse moved to (420, 284)
Screenshot: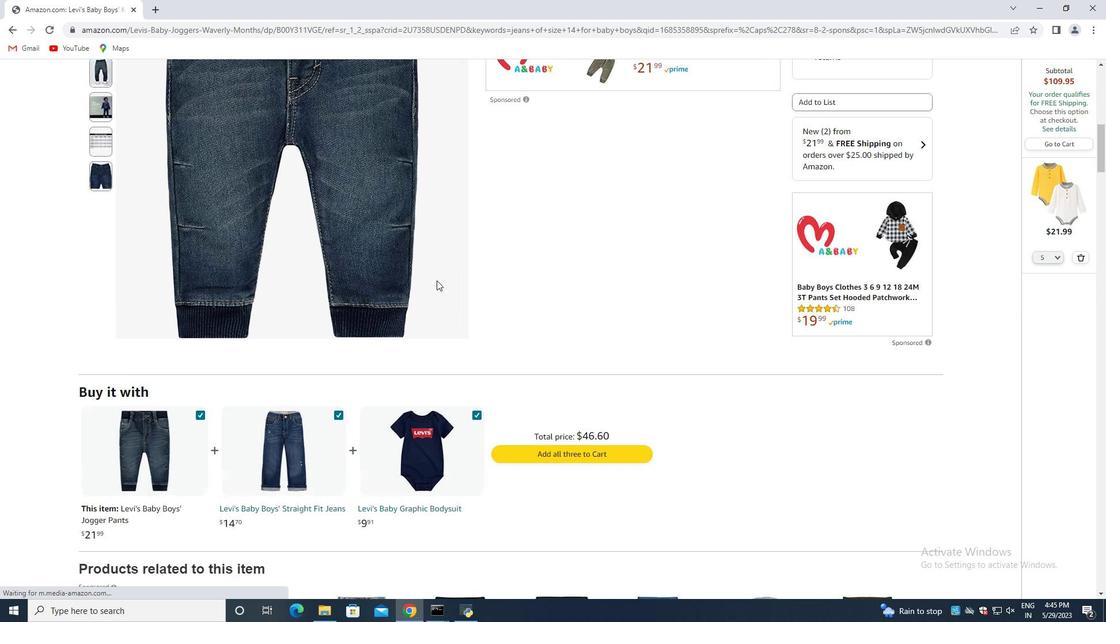 
Action: Mouse scrolled (420, 284) with delta (0, 0)
Screenshot: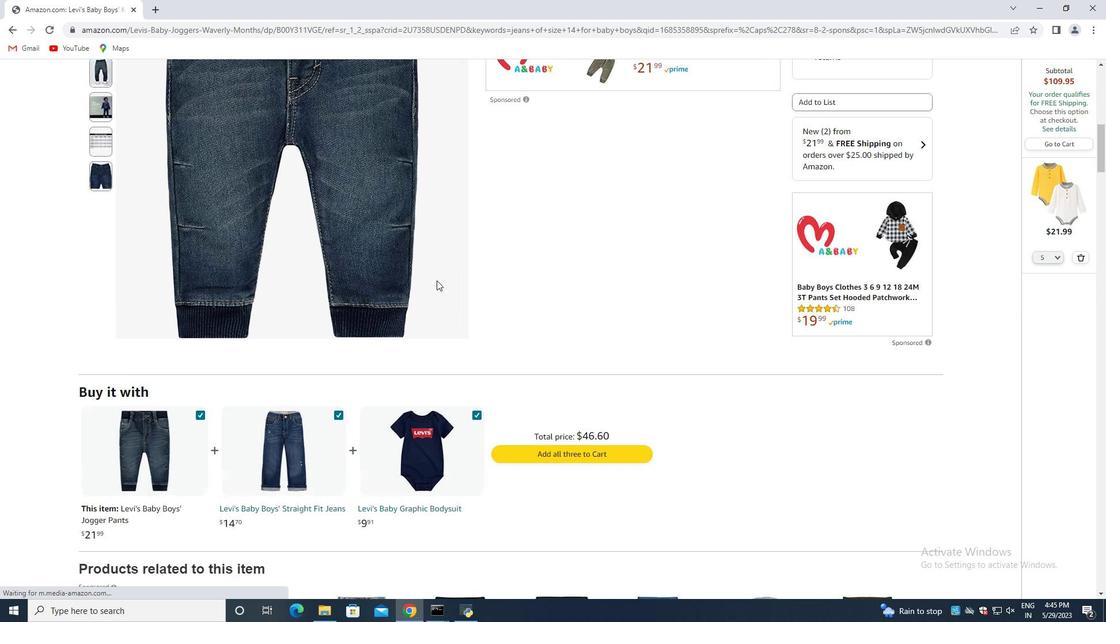 
Action: Mouse moved to (417, 286)
Screenshot: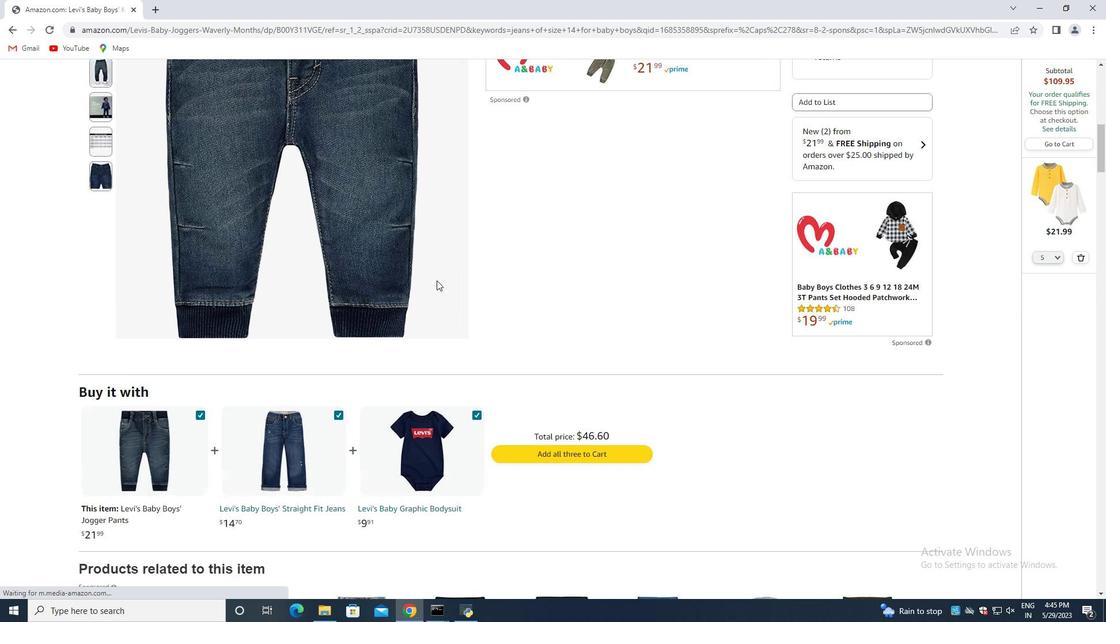 
Action: Mouse scrolled (418, 285) with delta (0, 0)
Screenshot: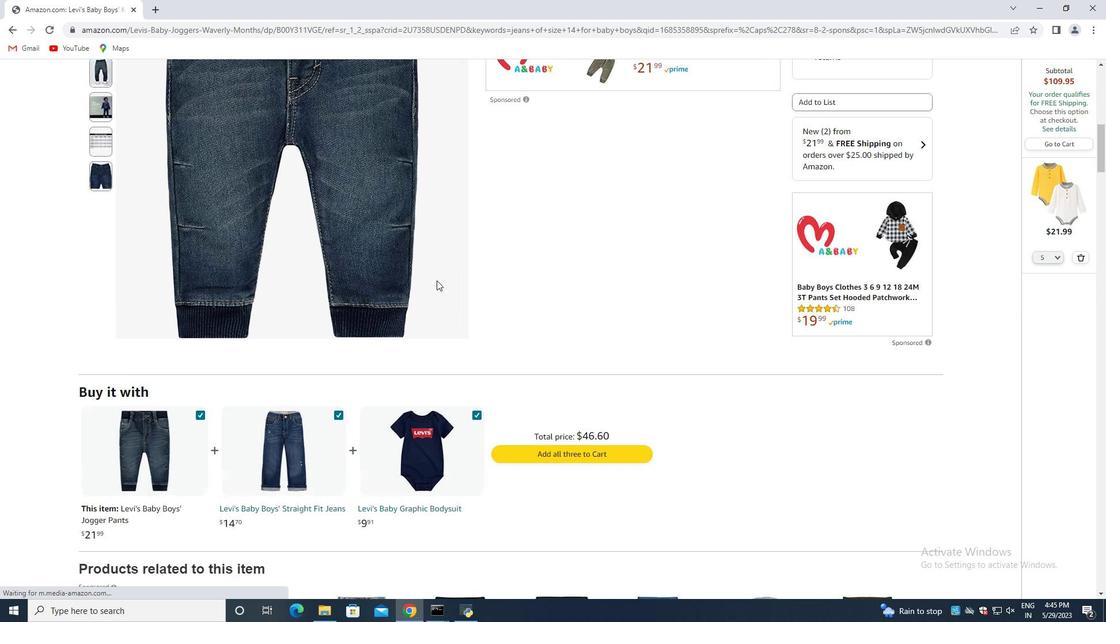 
Action: Mouse moved to (415, 286)
Screenshot: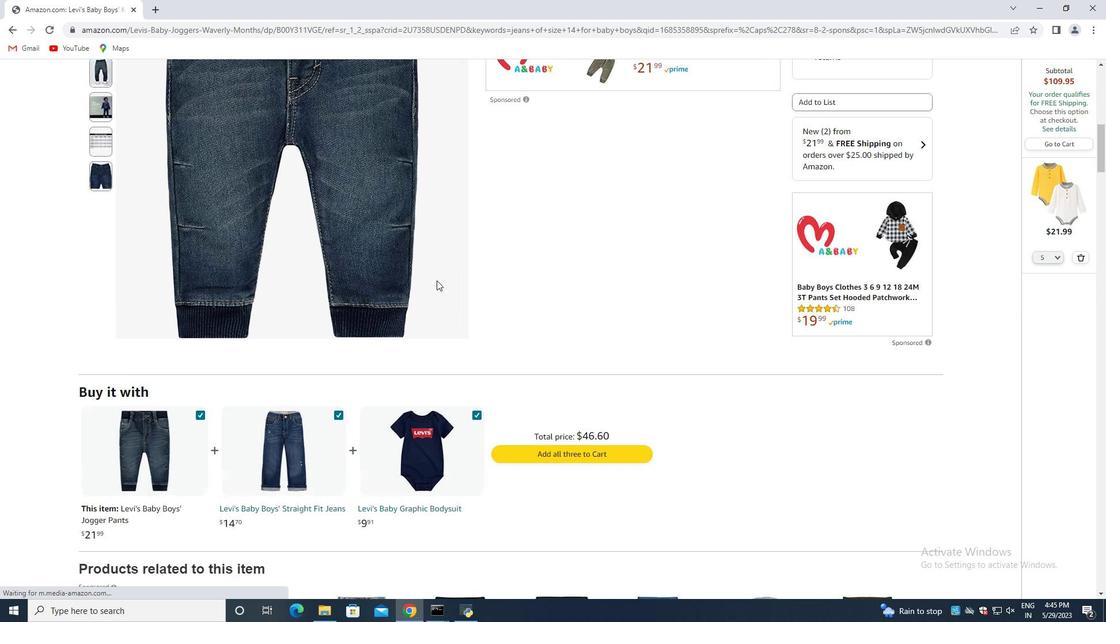 
Action: Mouse scrolled (417, 285) with delta (0, 0)
Screenshot: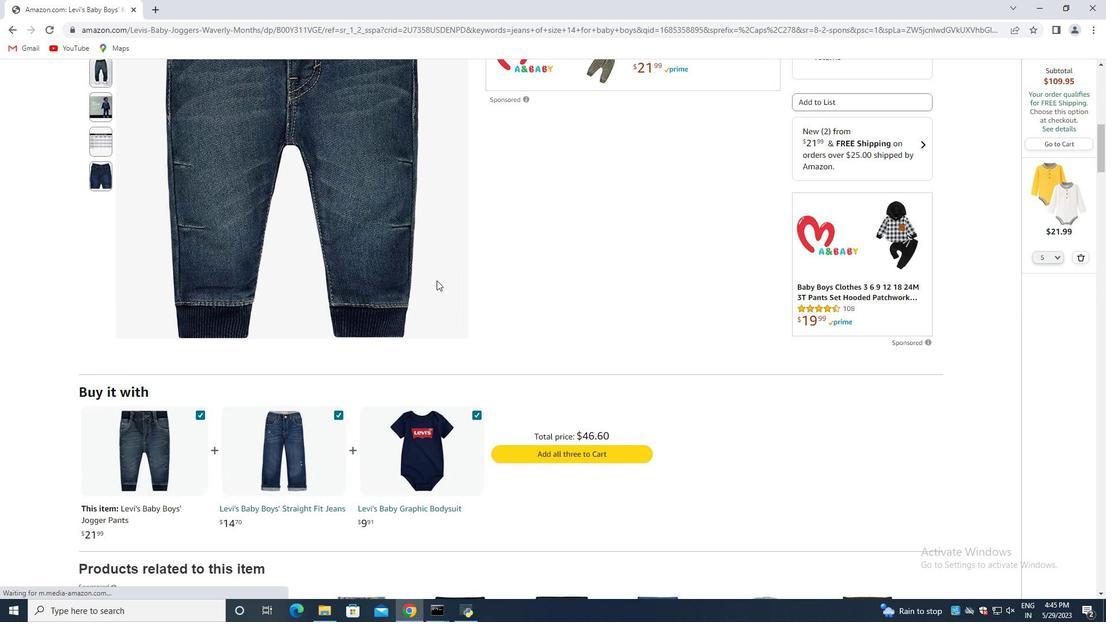 
Action: Mouse moved to (413, 287)
Screenshot: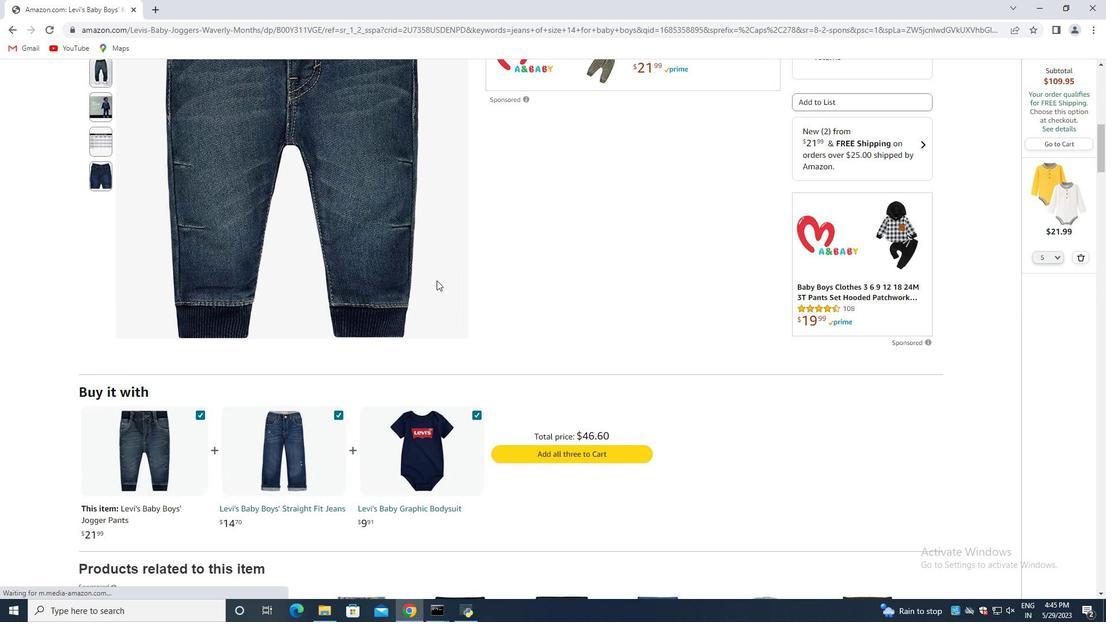 
Action: Mouse scrolled (414, 285) with delta (0, 0)
Screenshot: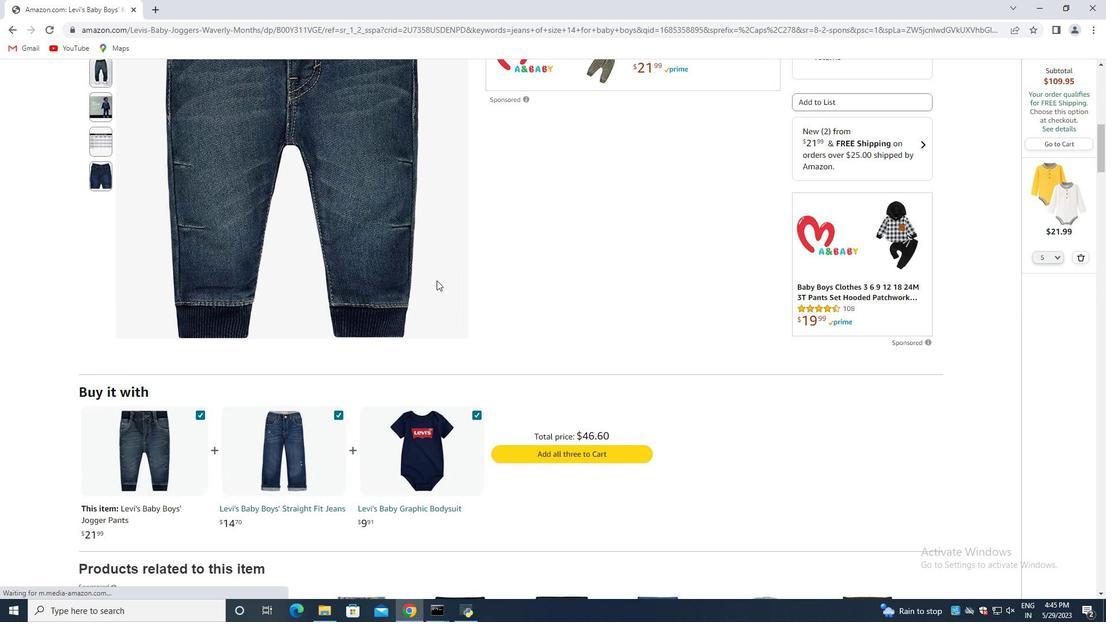 
Action: Mouse moved to (382, 281)
Screenshot: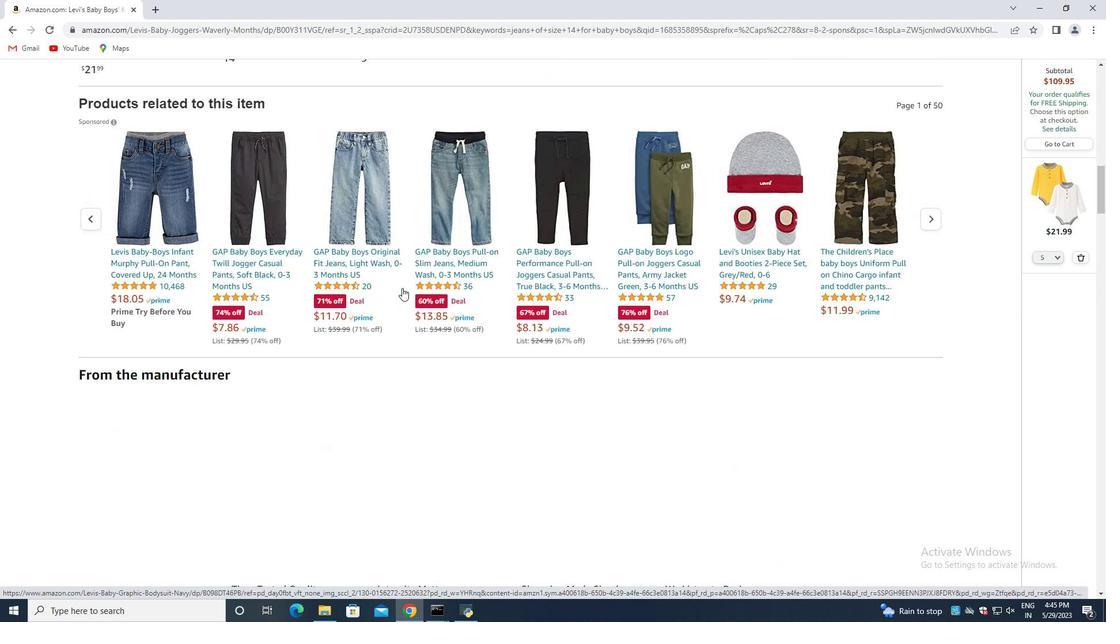 
Action: Mouse scrolled (382, 281) with delta (0, 0)
Screenshot: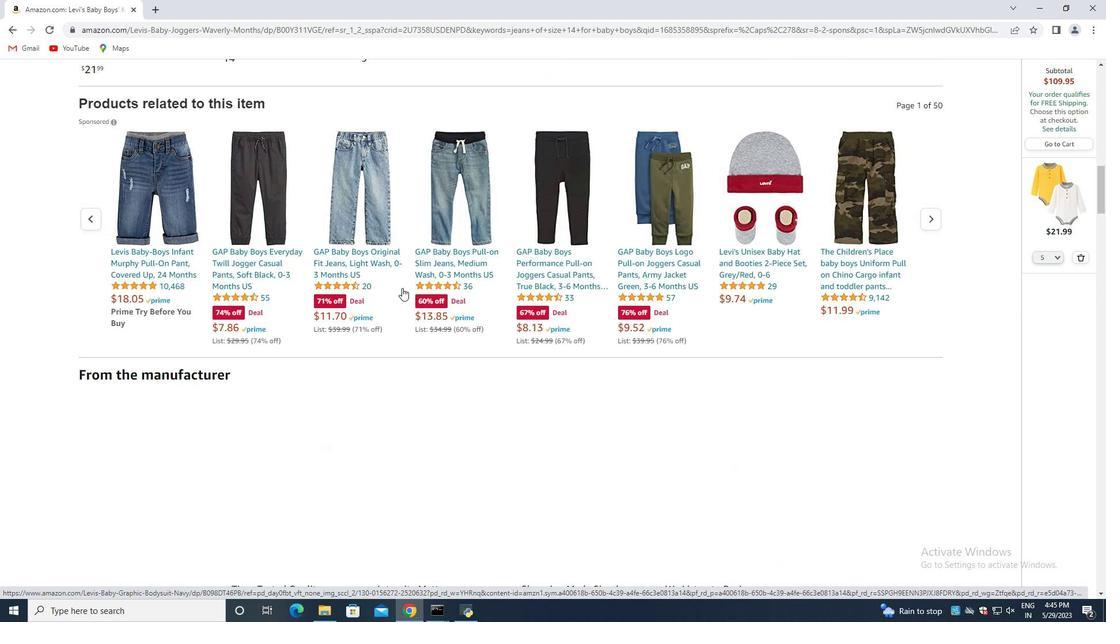 
Action: Mouse scrolled (382, 281) with delta (0, 0)
Screenshot: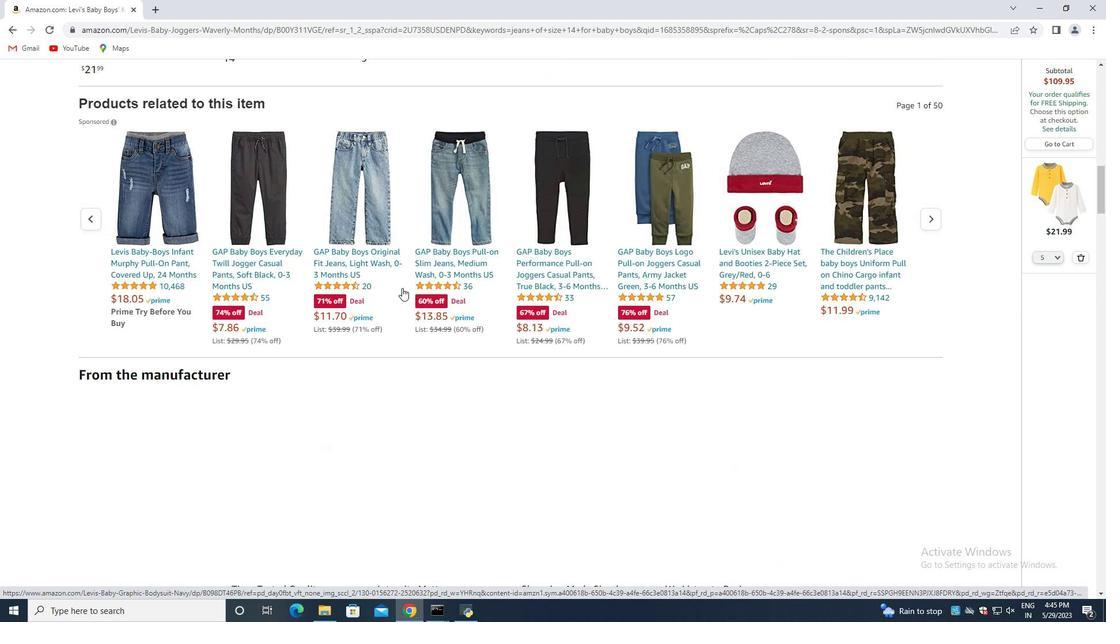 
Action: Mouse moved to (383, 273)
Screenshot: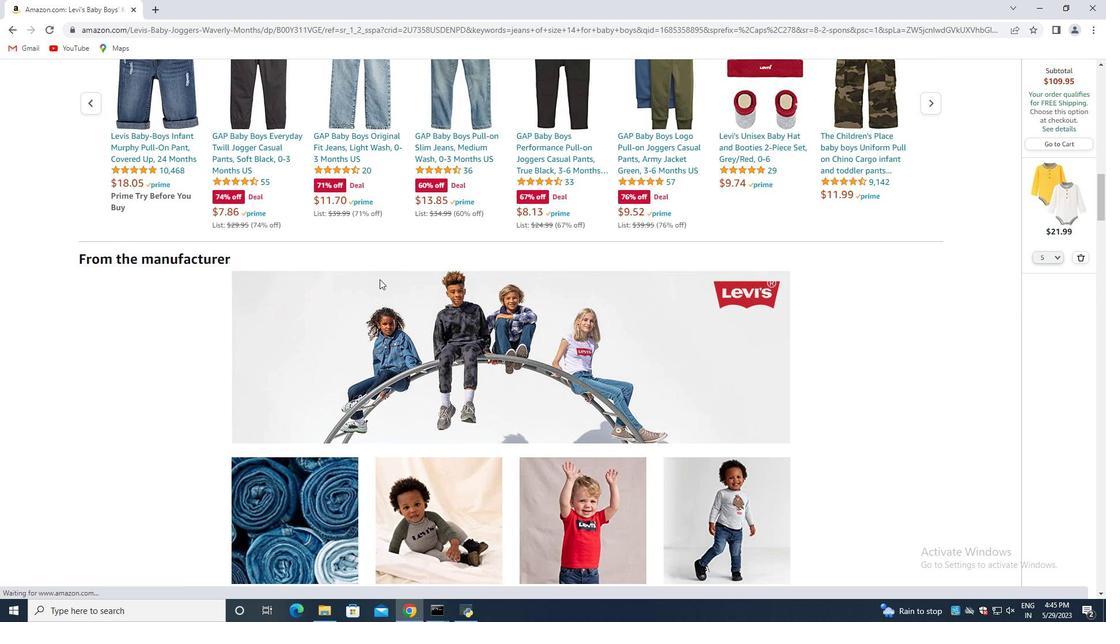 
Action: Mouse scrolled (383, 273) with delta (0, 0)
Screenshot: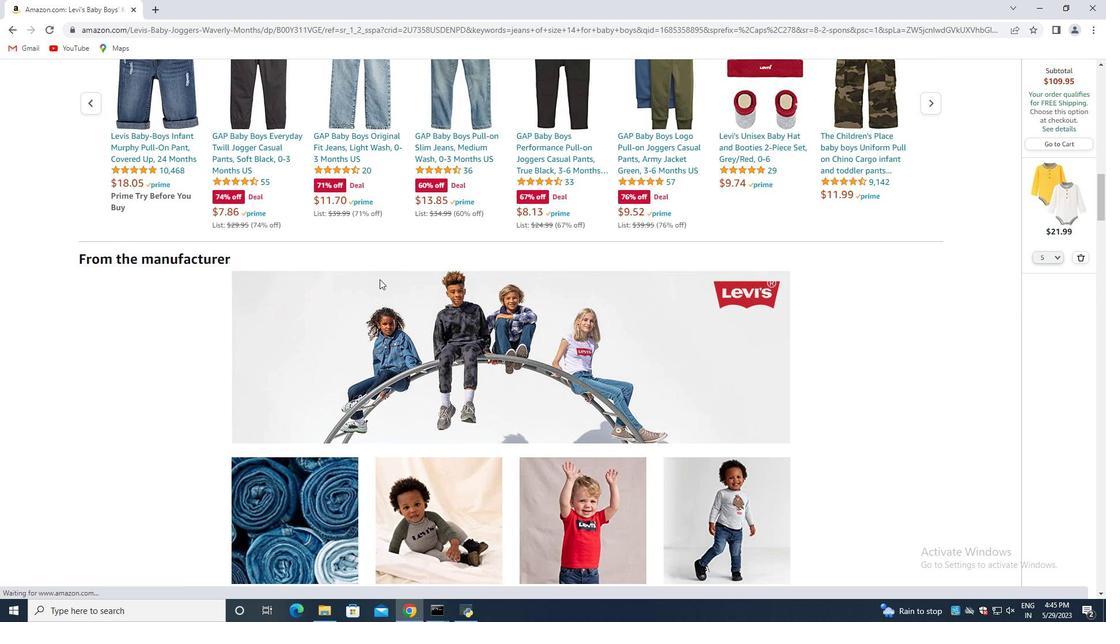 
Action: Mouse moved to (381, 266)
Screenshot: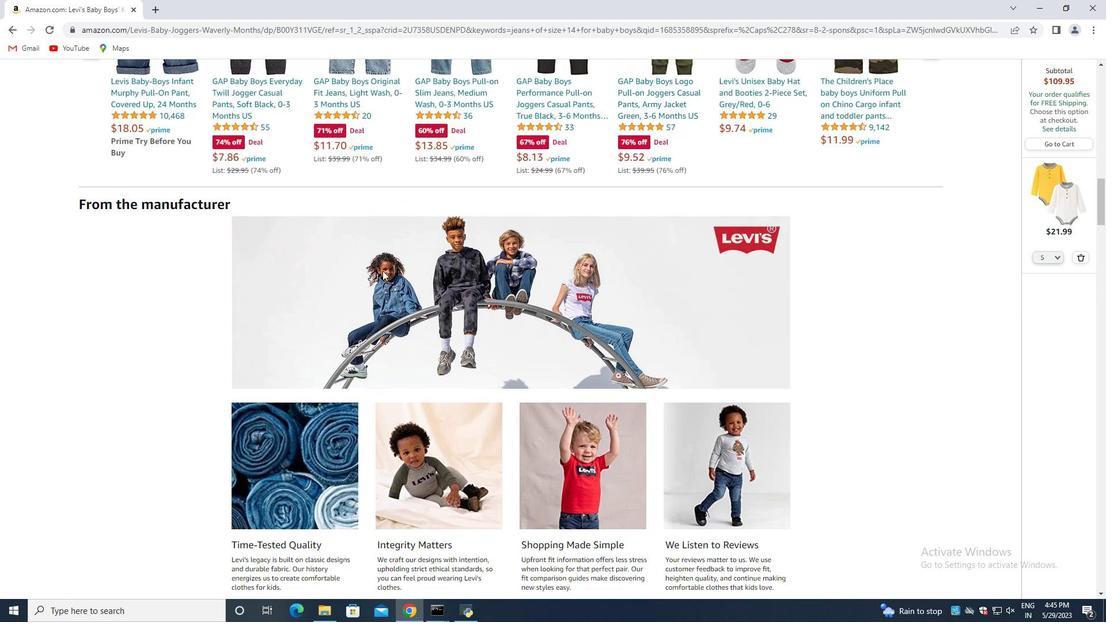 
Action: Mouse scrolled (381, 267) with delta (0, 0)
Screenshot: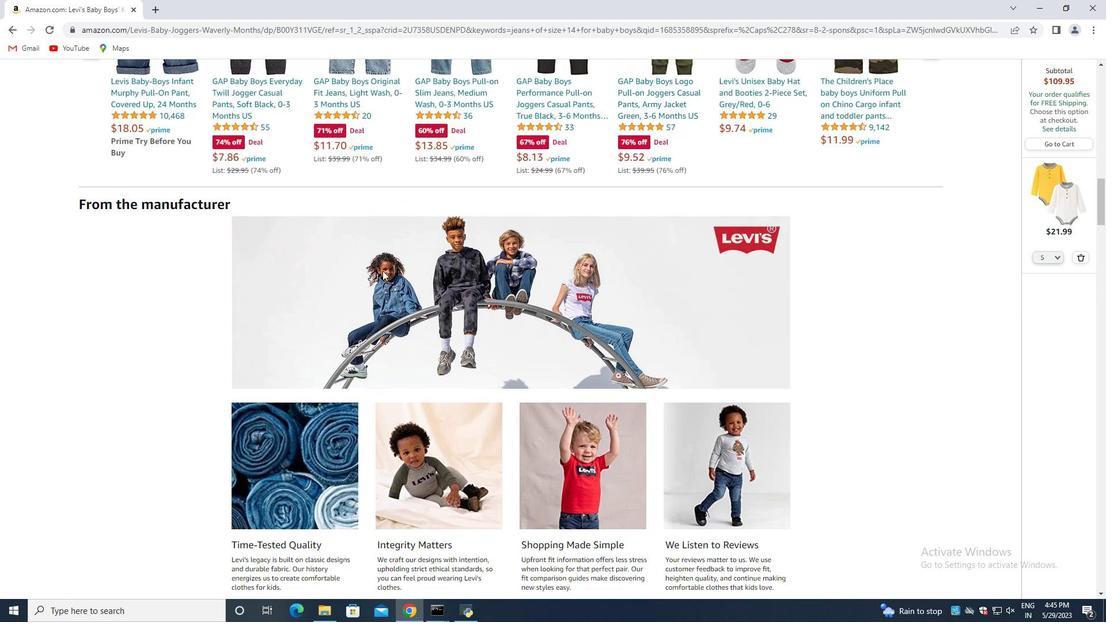 
Action: Mouse moved to (381, 265)
Screenshot: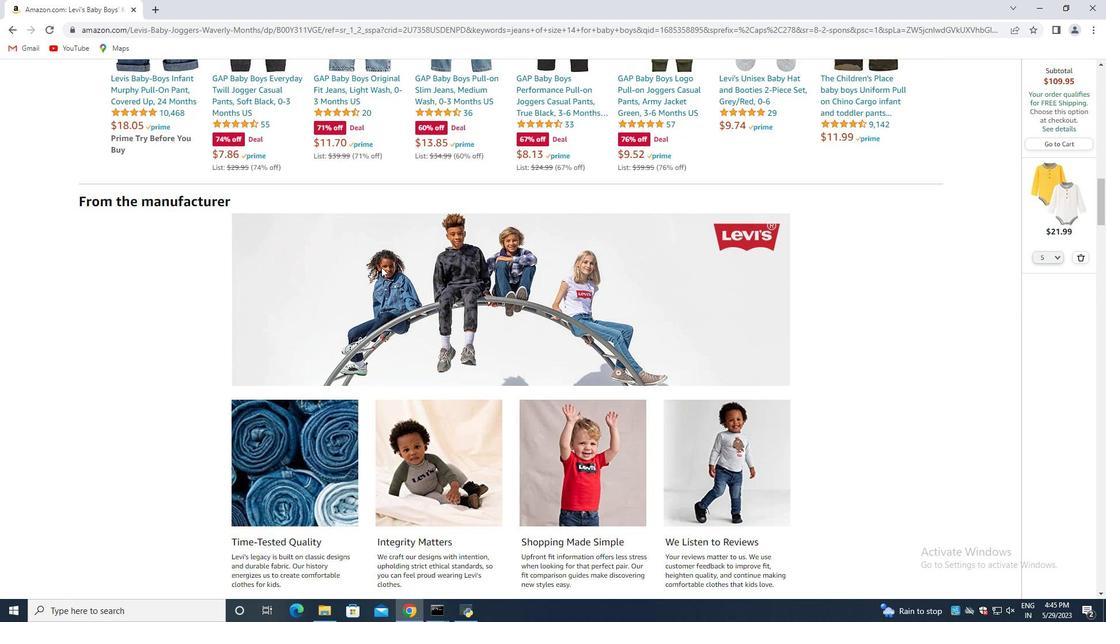 
Action: Mouse scrolled (381, 267) with delta (0, 0)
Screenshot: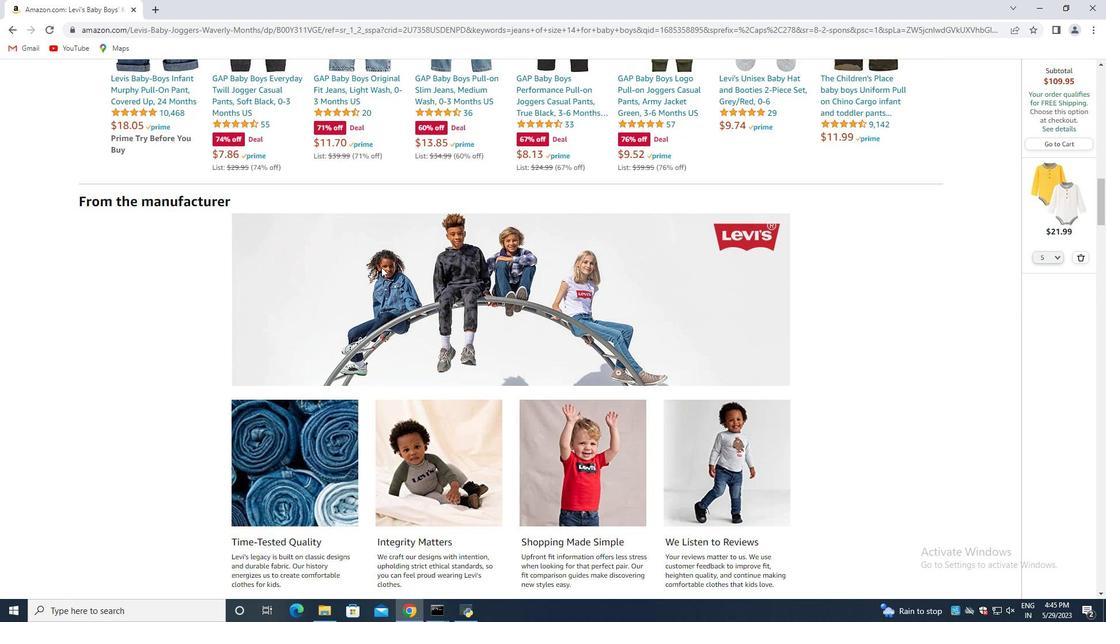 
Action: Mouse scrolled (381, 266) with delta (0, 0)
Screenshot: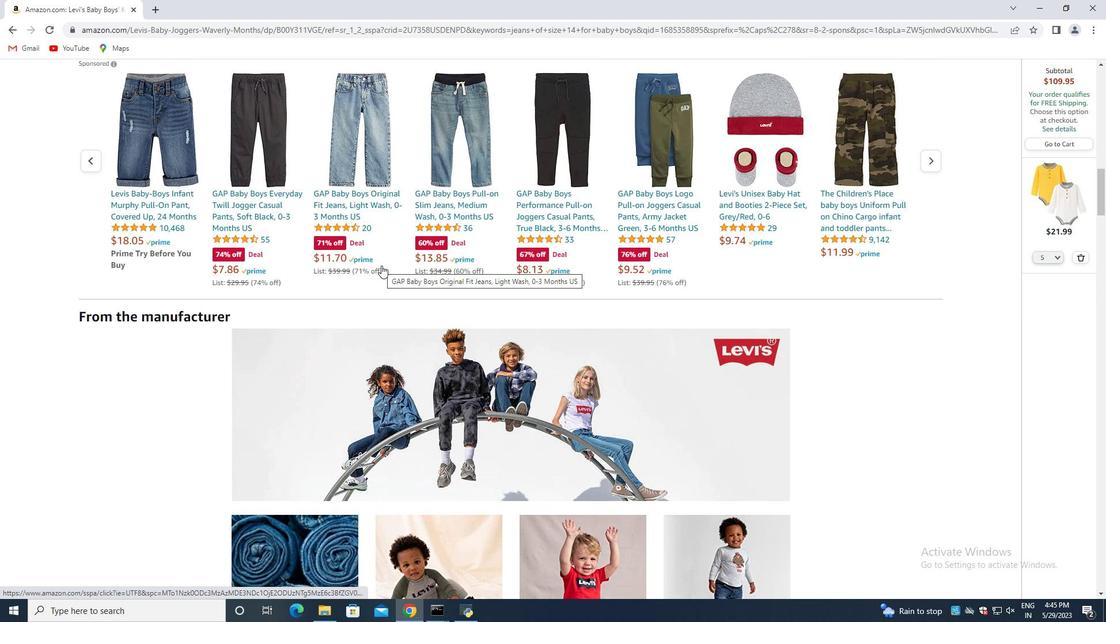 
Action: Mouse scrolled (381, 266) with delta (0, 0)
Screenshot: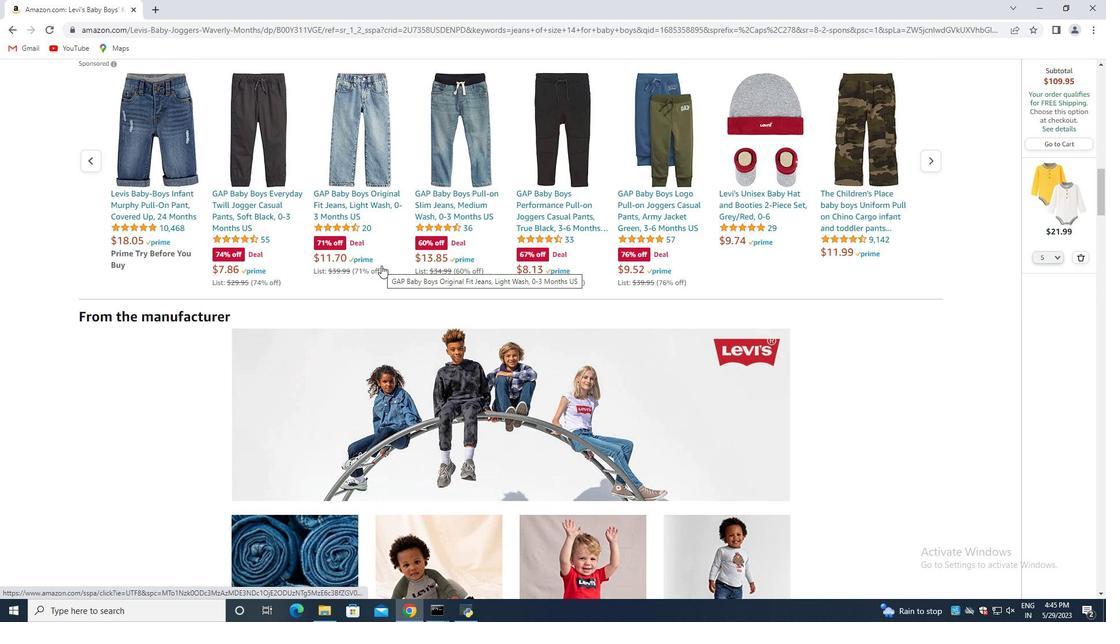 
Action: Mouse scrolled (381, 266) with delta (0, 0)
Screenshot: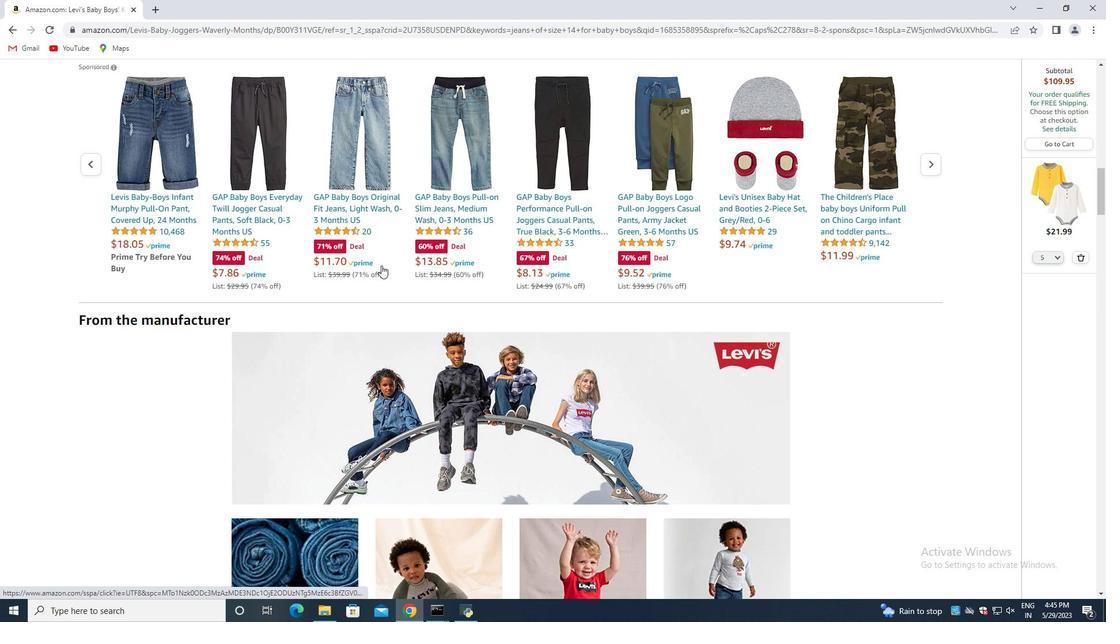 
Action: Mouse scrolled (381, 265) with delta (0, 0)
Screenshot: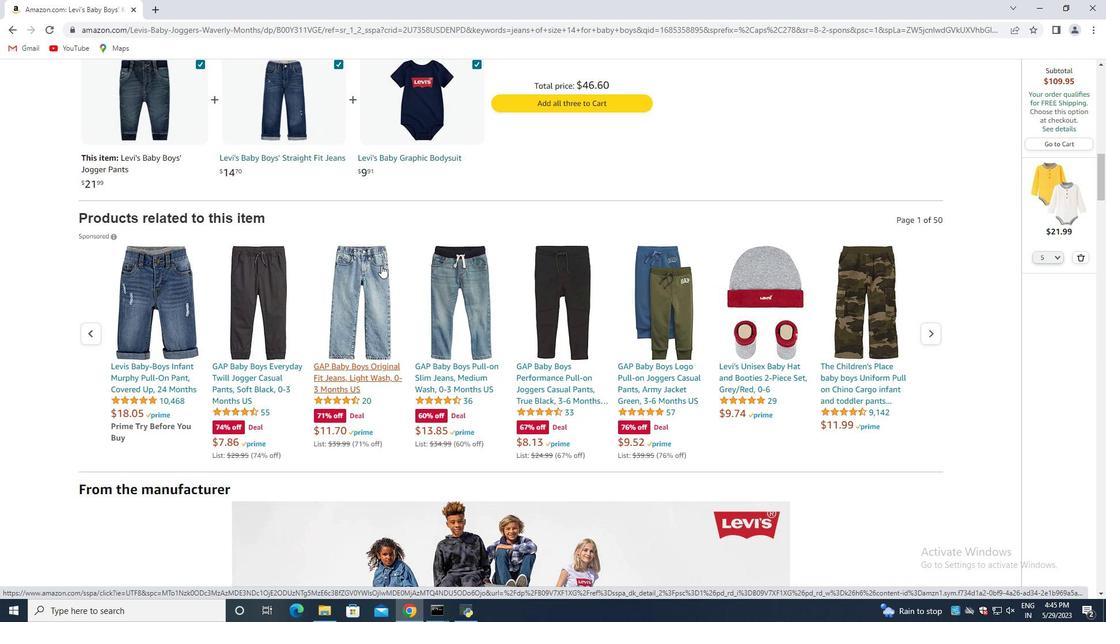 
Action: Mouse scrolled (381, 265) with delta (0, 0)
Screenshot: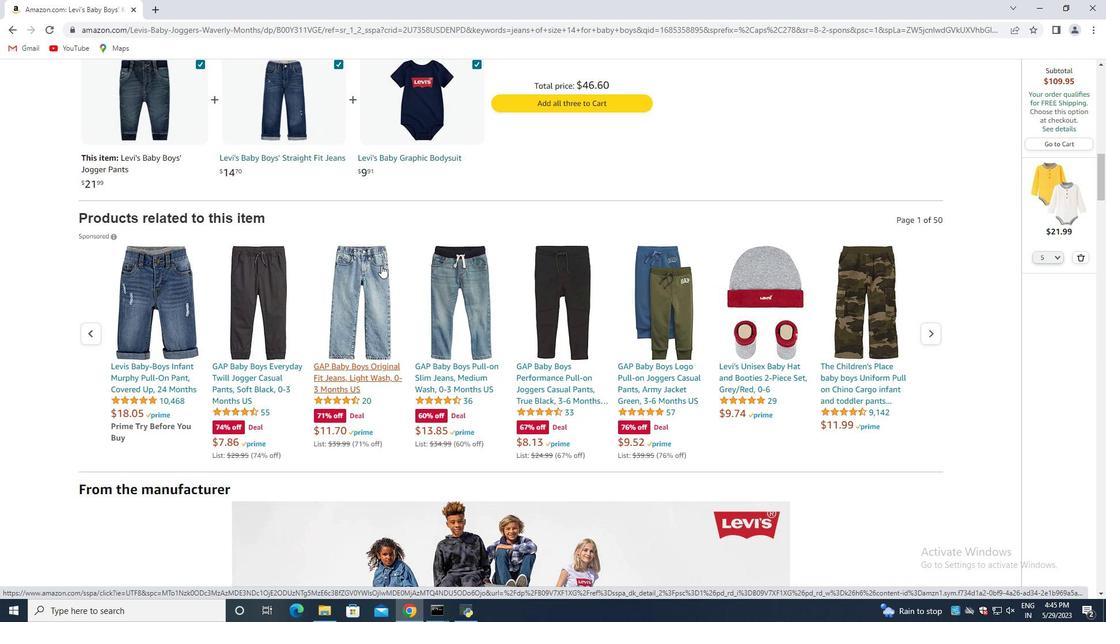 
Action: Mouse scrolled (381, 265) with delta (0, 0)
Screenshot: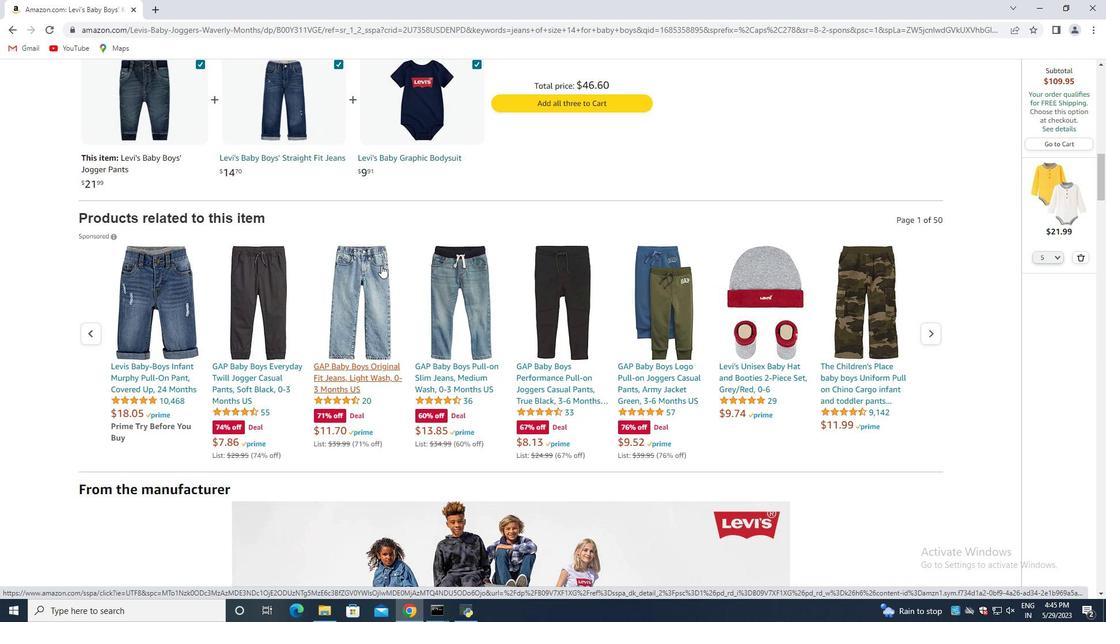 
Action: Mouse scrolled (381, 265) with delta (0, 0)
Screenshot: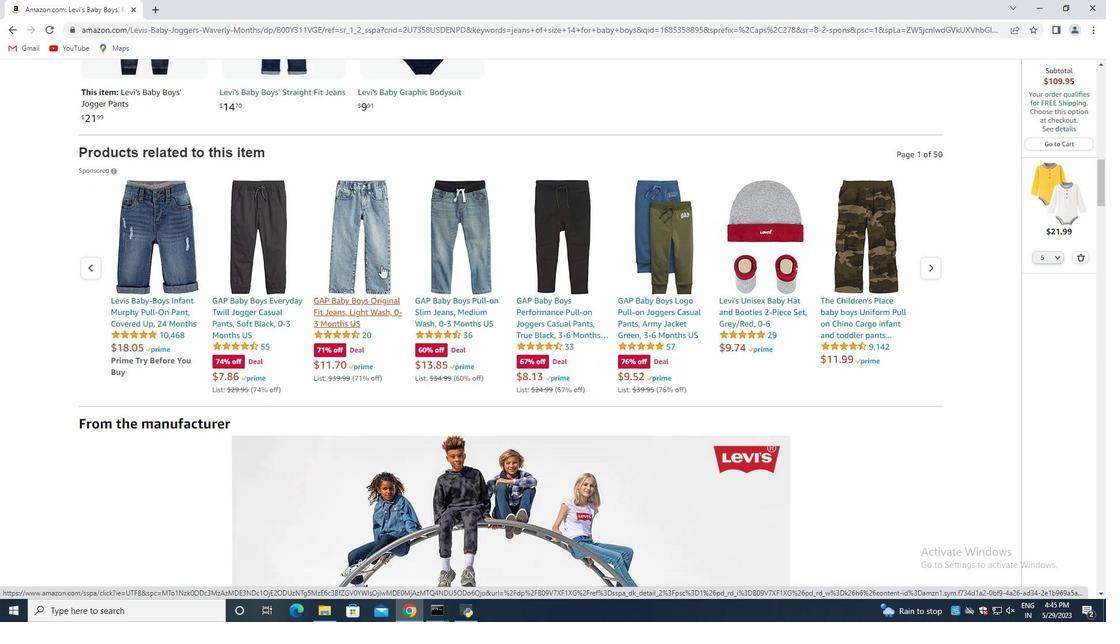 
Action: Mouse scrolled (381, 265) with delta (0, 0)
Screenshot: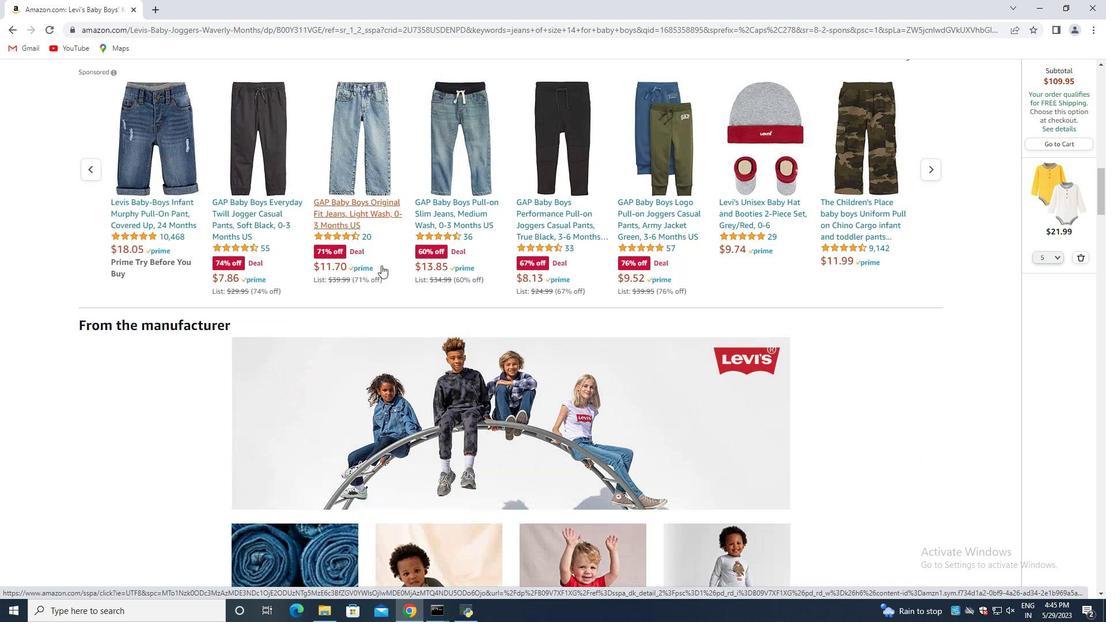 
Action: Mouse scrolled (381, 265) with delta (0, 0)
Screenshot: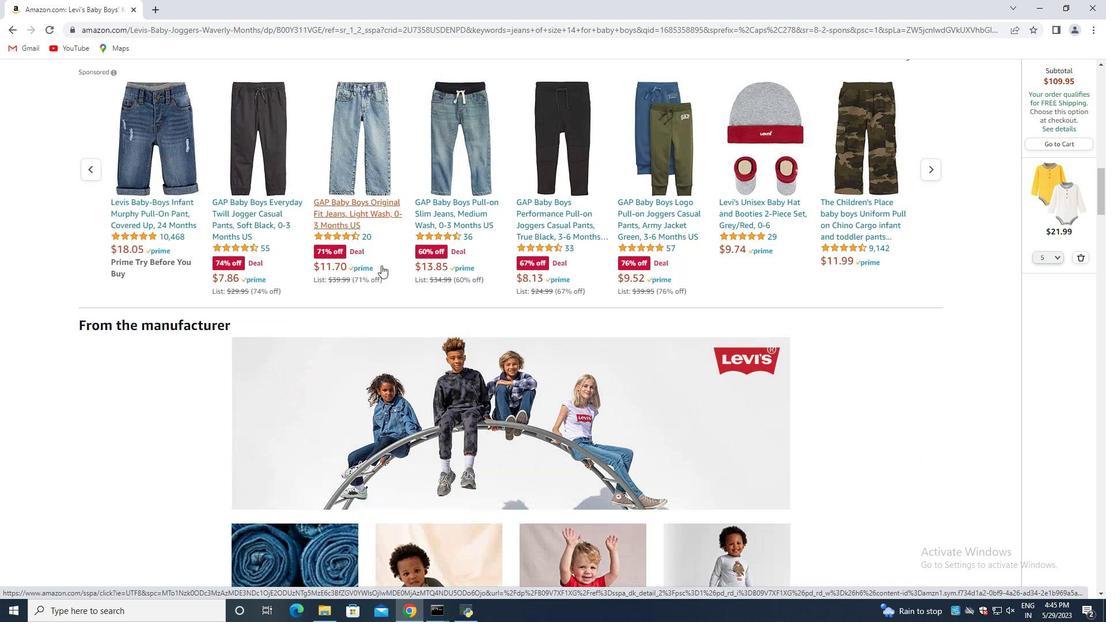 
Action: Mouse scrolled (381, 265) with delta (0, 0)
Screenshot: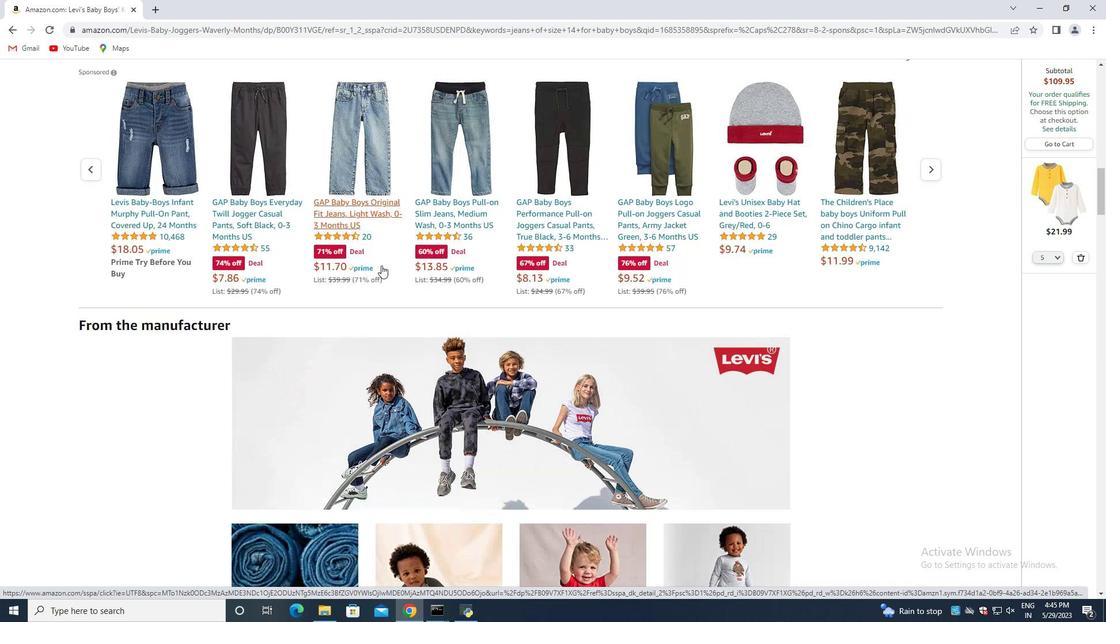 
Action: Mouse moved to (382, 269)
Screenshot: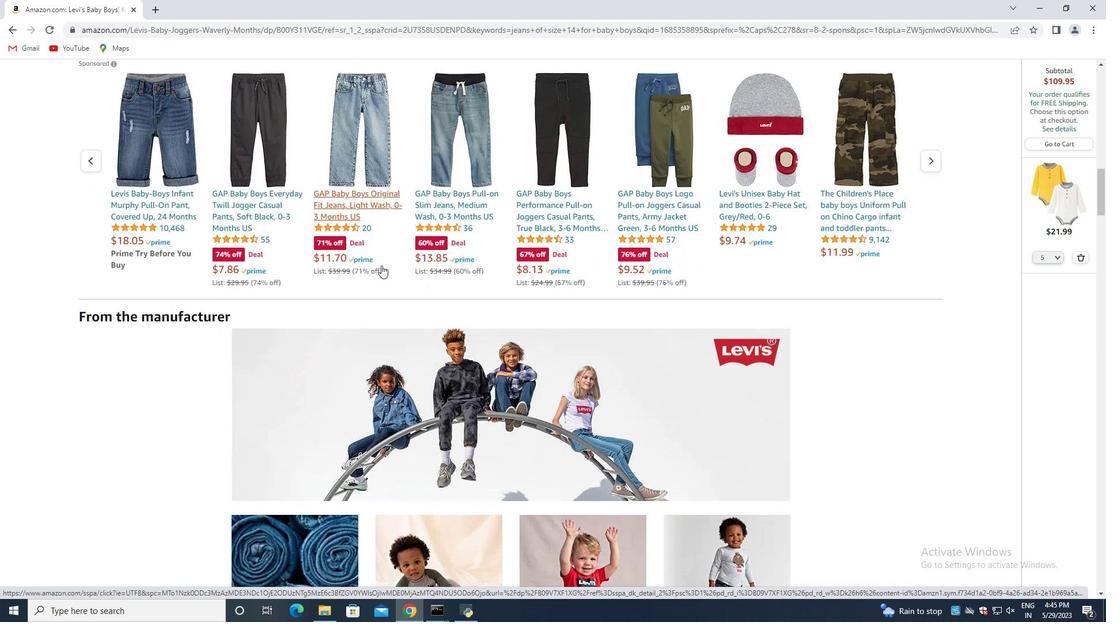 
Action: Mouse scrolled (382, 268) with delta (0, 0)
Screenshot: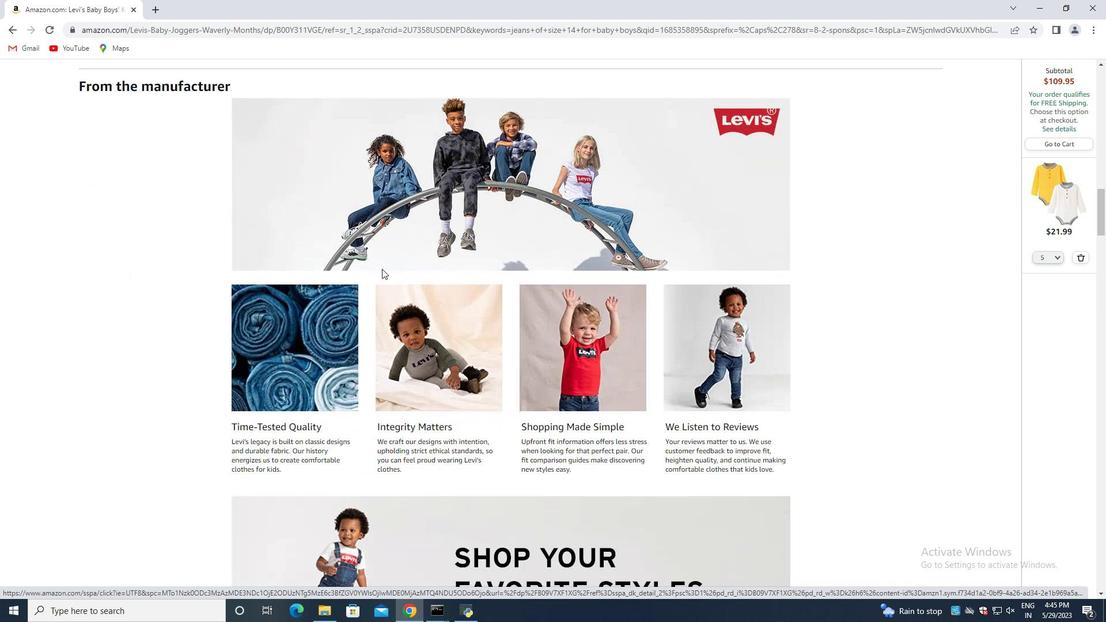 
Action: Mouse moved to (382, 270)
Screenshot: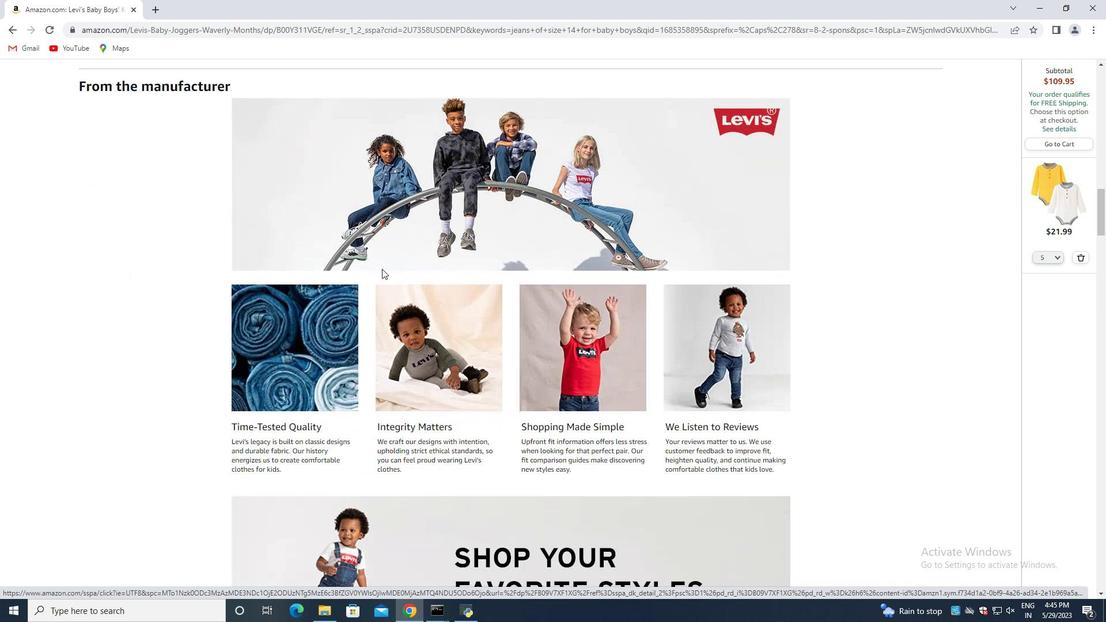 
Action: Mouse scrolled (382, 269) with delta (0, 0)
Screenshot: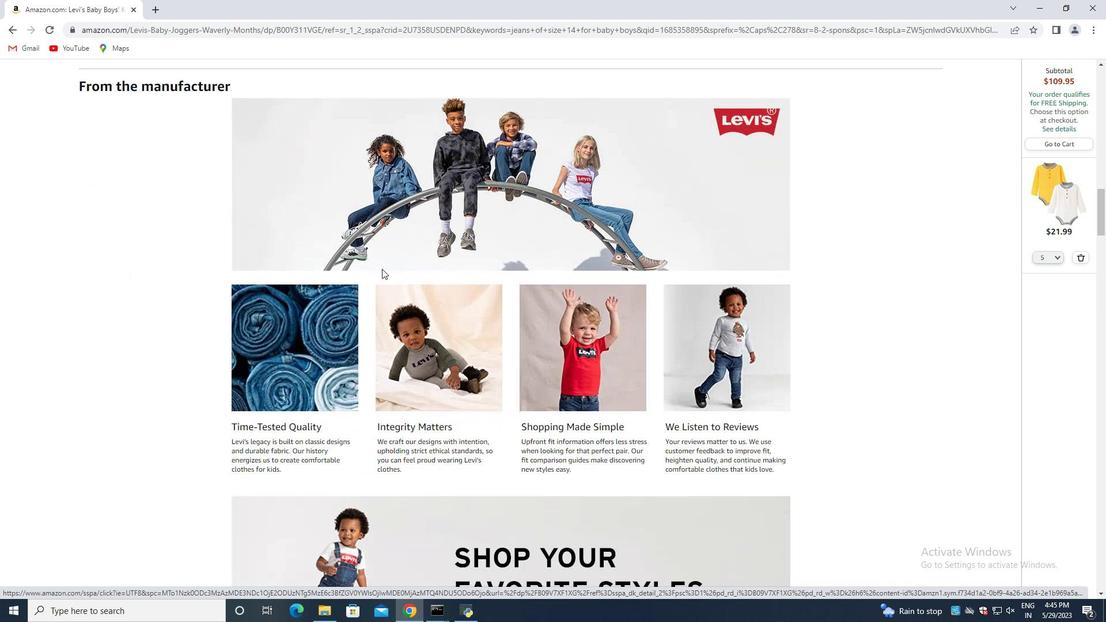 
Action: Mouse scrolled (382, 269) with delta (0, 0)
Screenshot: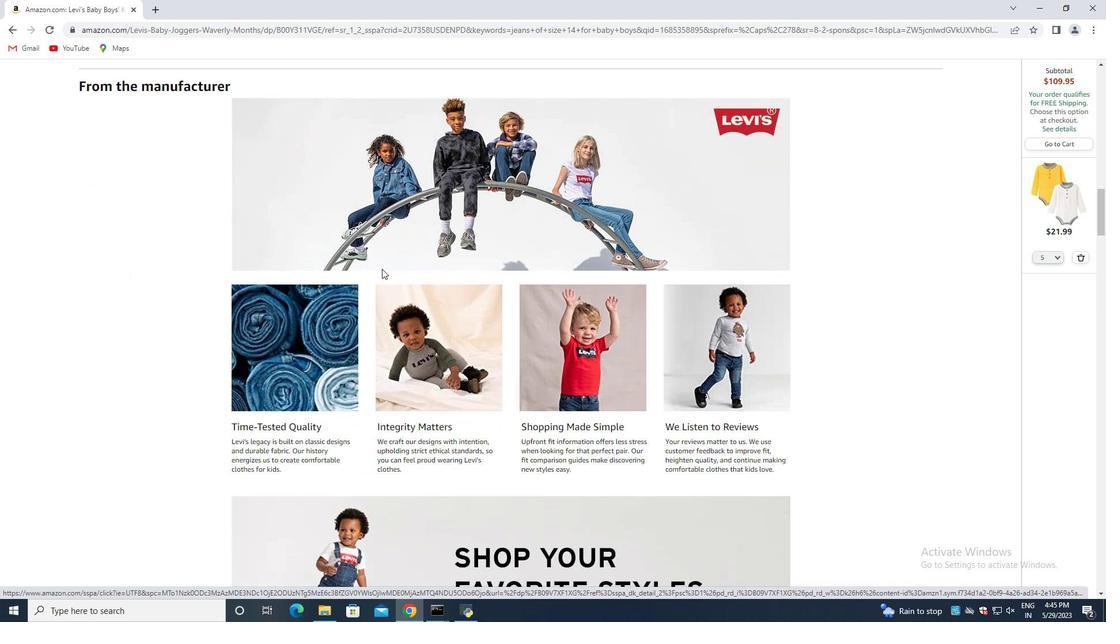 
Action: Mouse scrolled (382, 269) with delta (0, 0)
Screenshot: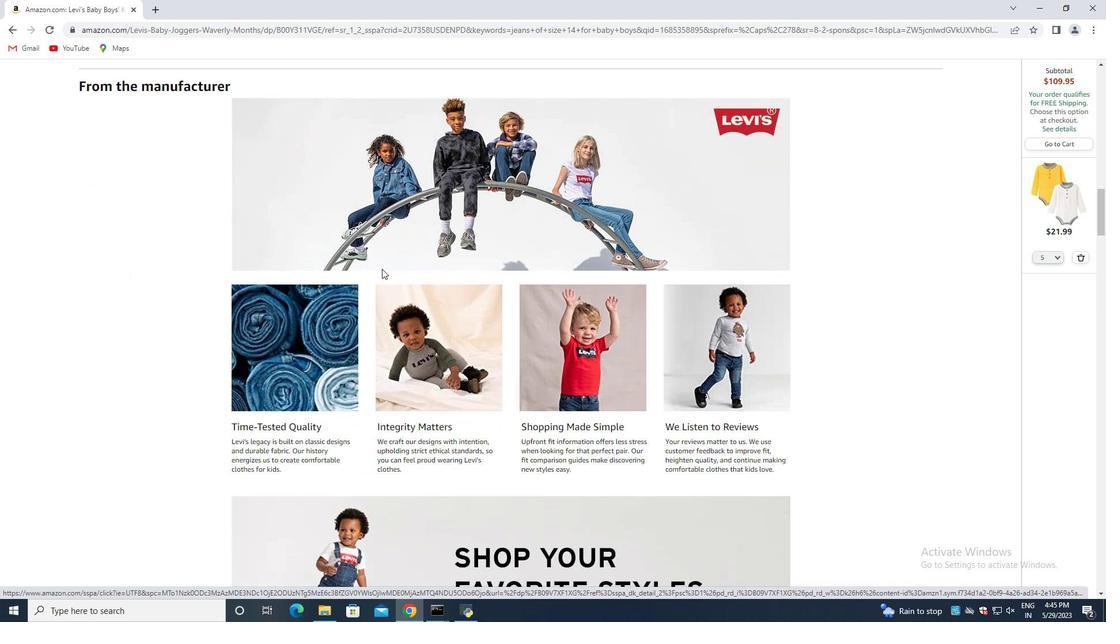 
Action: Mouse scrolled (382, 269) with delta (0, 0)
Screenshot: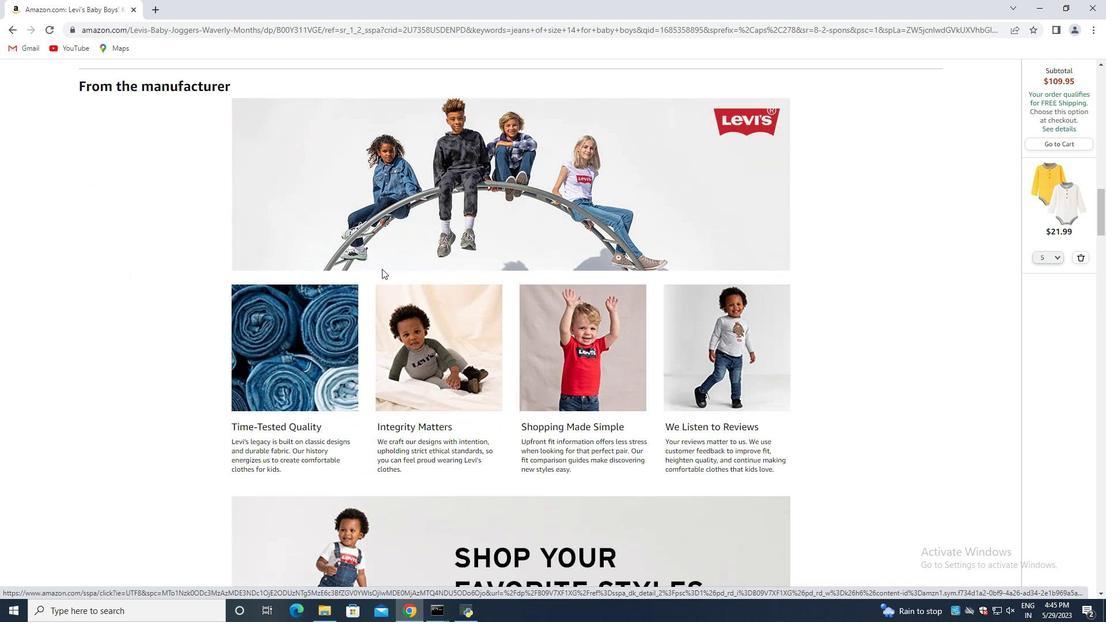 
Action: Mouse scrolled (382, 269) with delta (0, 0)
Screenshot: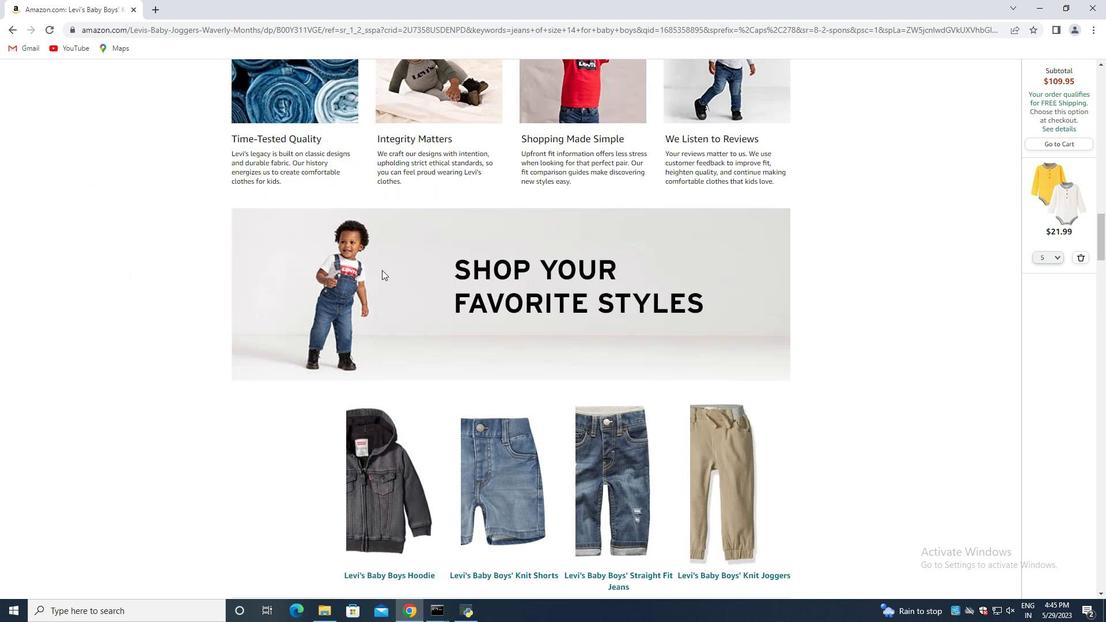 
Action: Mouse scrolled (382, 269) with delta (0, 0)
Screenshot: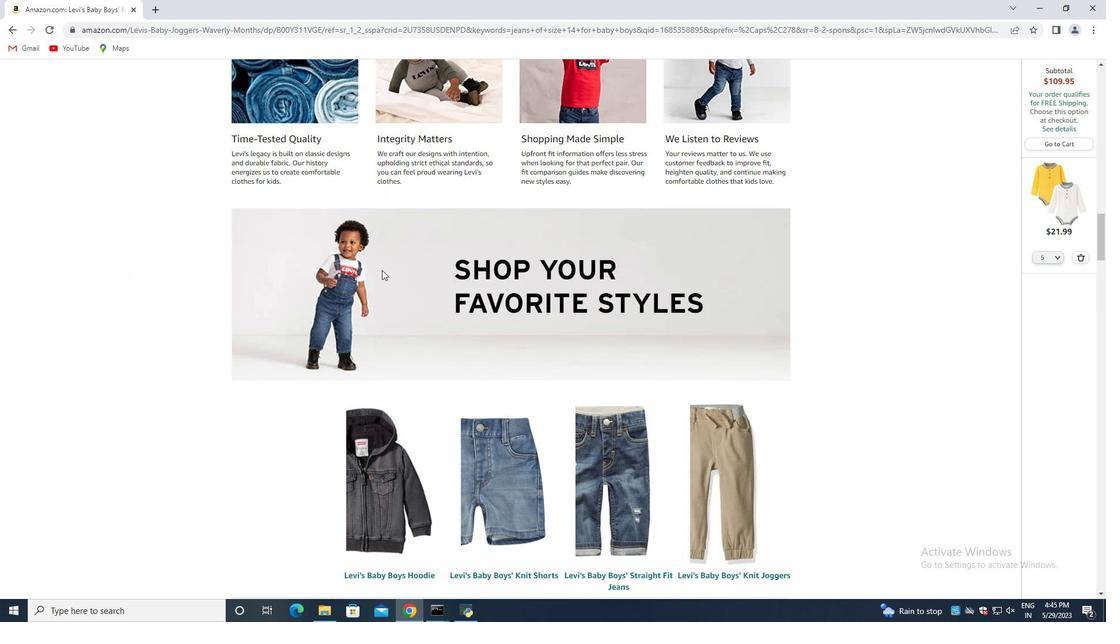 
Action: Mouse scrolled (382, 269) with delta (0, 0)
Screenshot: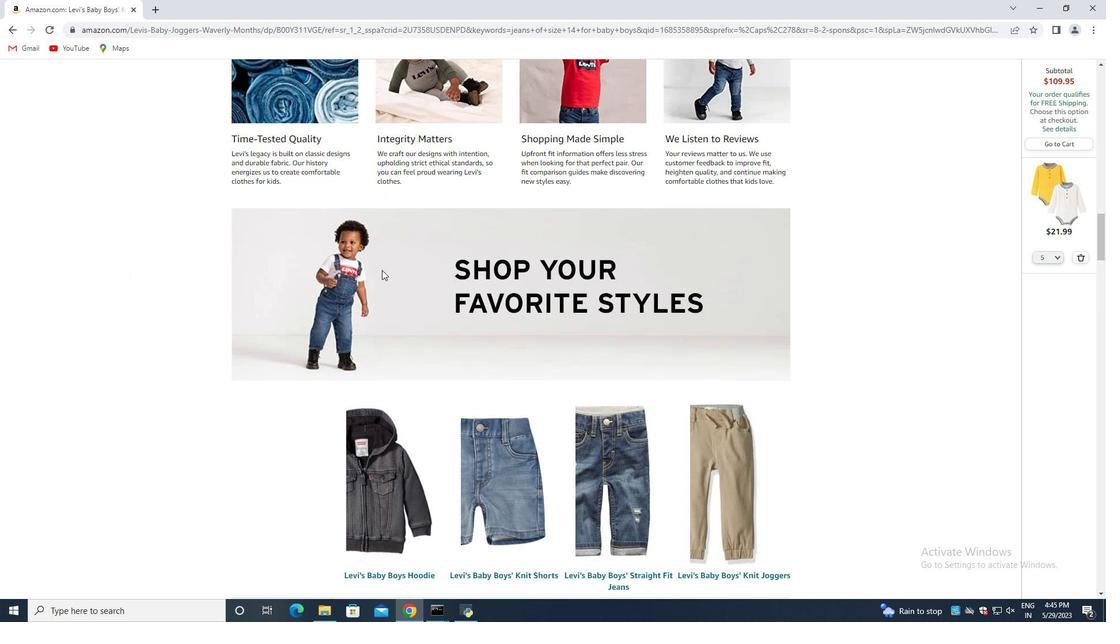 
Action: Mouse scrolled (382, 269) with delta (0, 0)
Screenshot: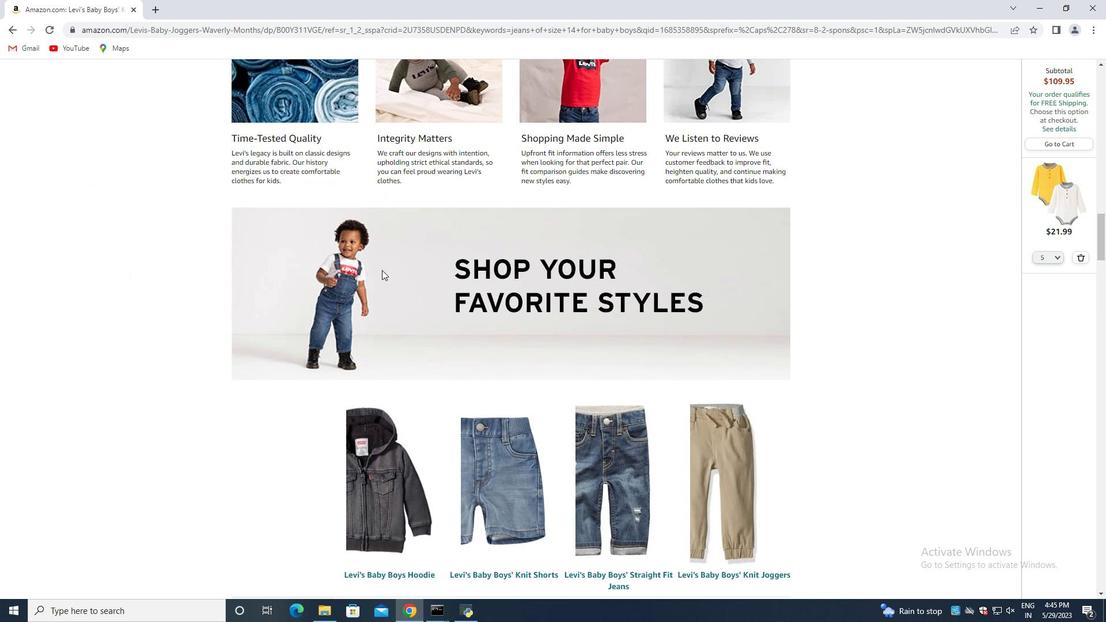 
Action: Mouse scrolled (382, 269) with delta (0, 0)
Screenshot: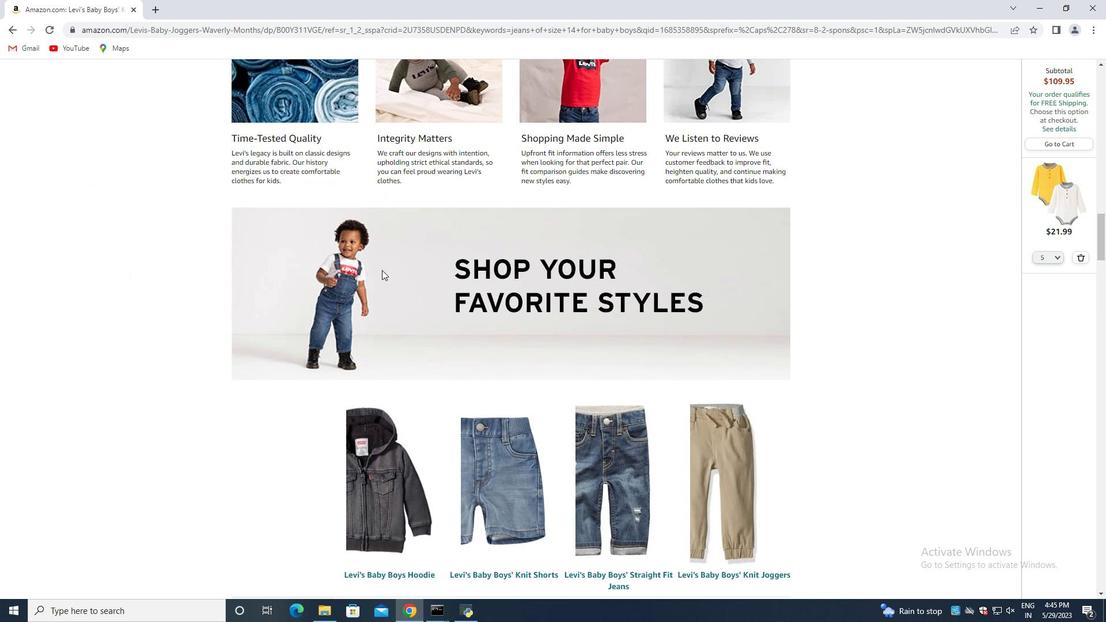 
Action: Mouse moved to (382, 270)
Screenshot: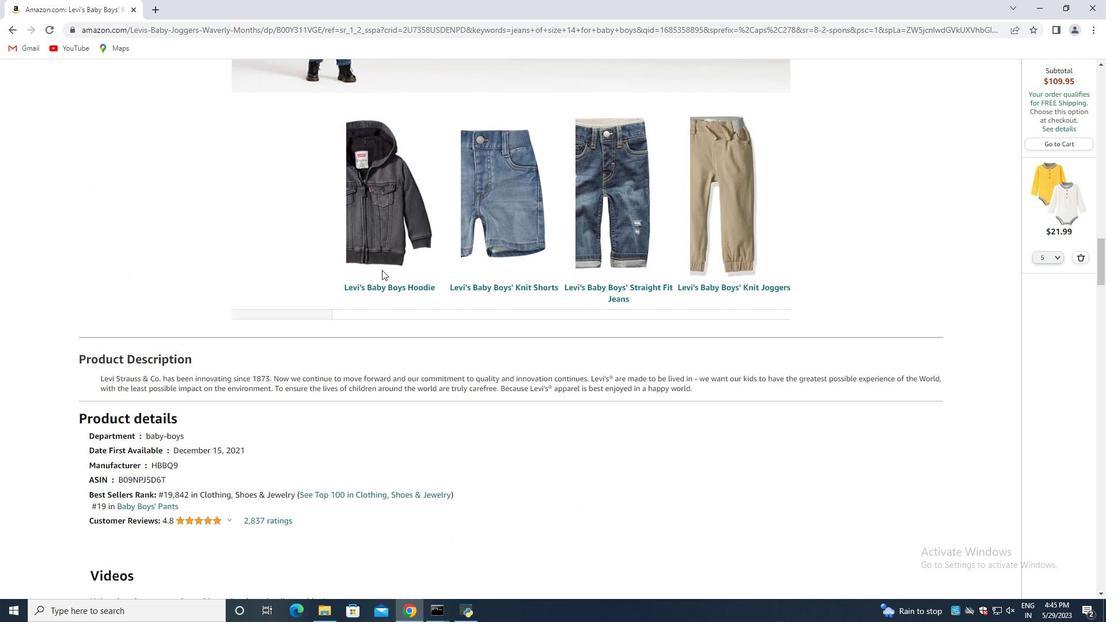
Action: Mouse scrolled (382, 270) with delta (0, 0)
Screenshot: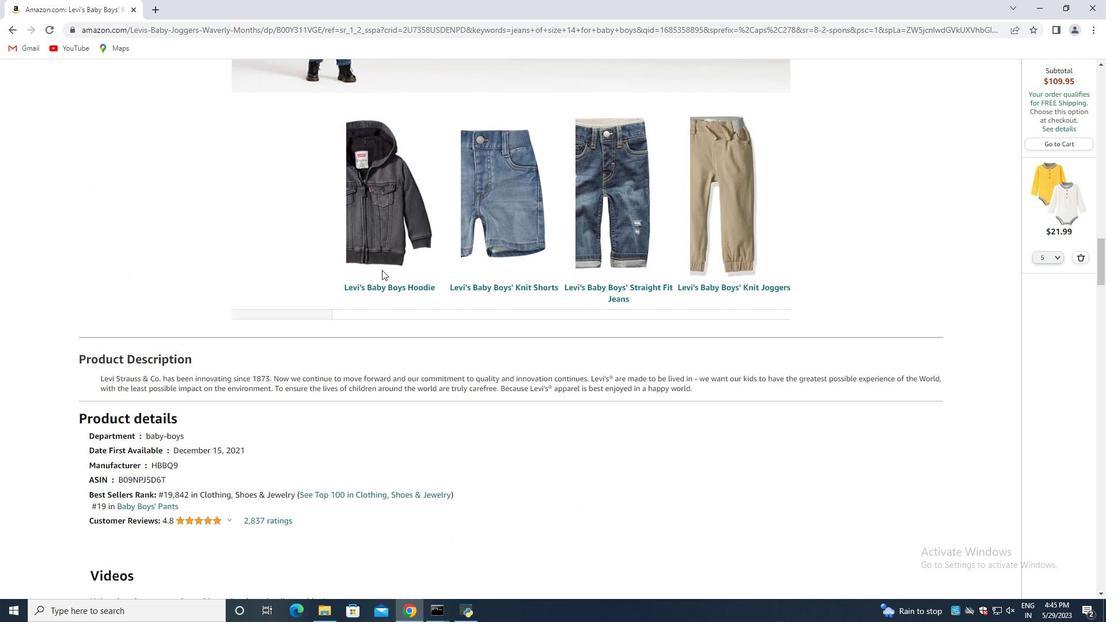 
Action: Mouse scrolled (382, 270) with delta (0, 0)
Screenshot: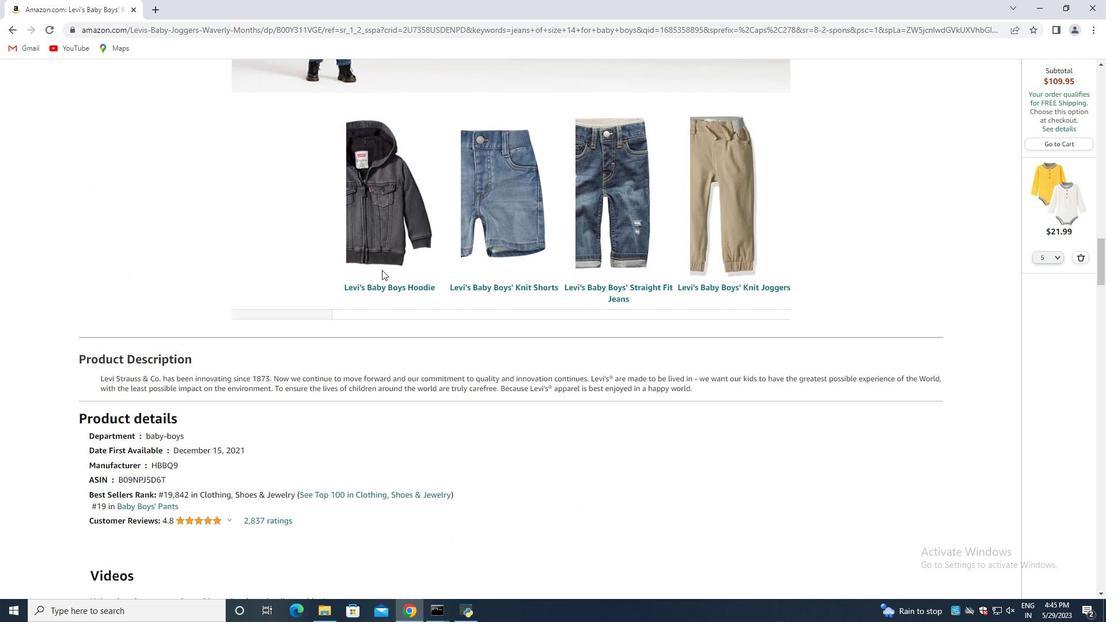 
Action: Mouse scrolled (382, 270) with delta (0, 0)
Screenshot: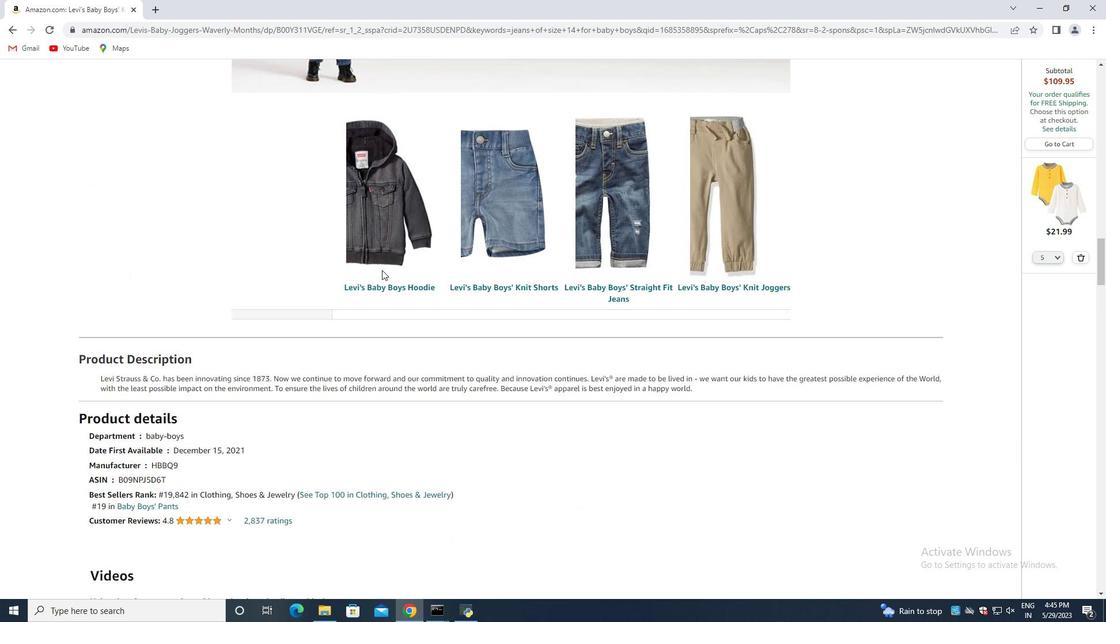 
Action: Mouse moved to (382, 270)
Screenshot: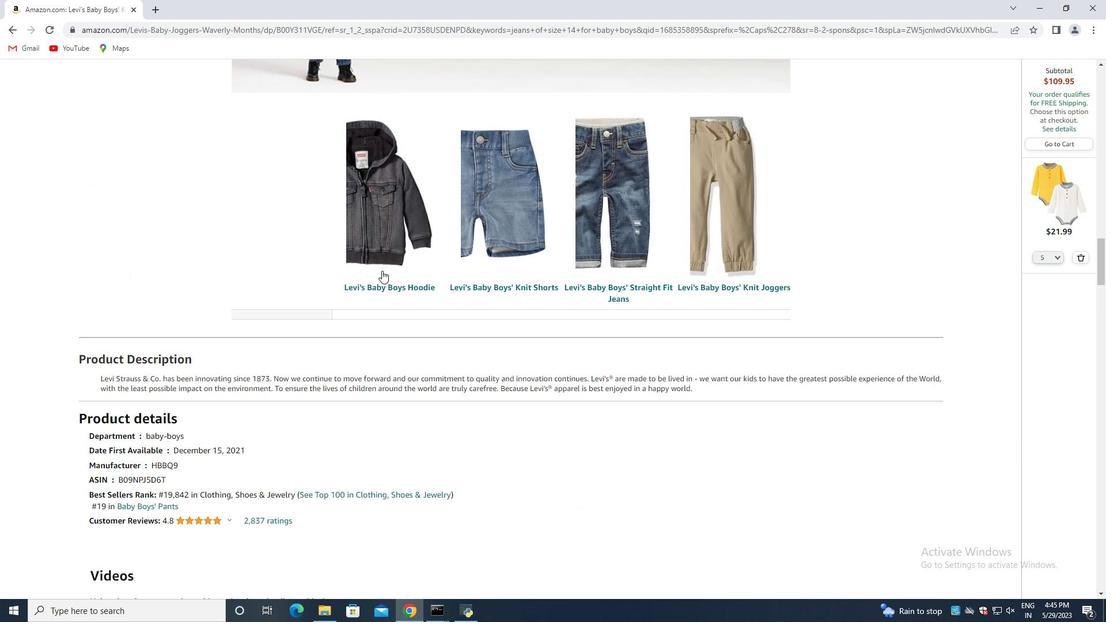 
Action: Mouse scrolled (382, 270) with delta (0, 0)
Screenshot: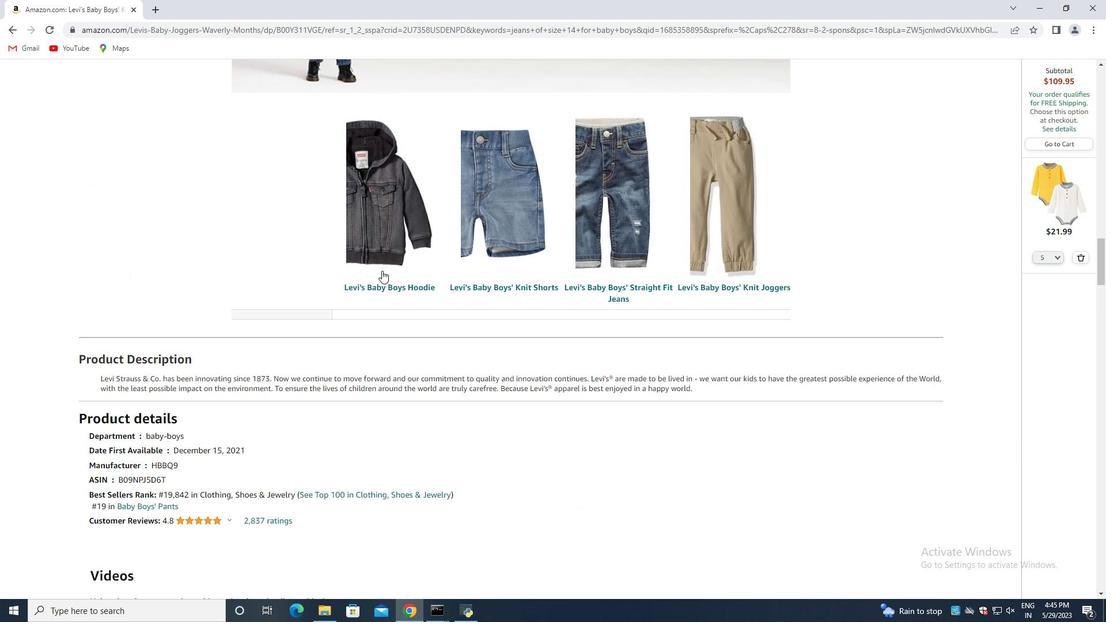 
Action: Mouse moved to (382, 271)
Screenshot: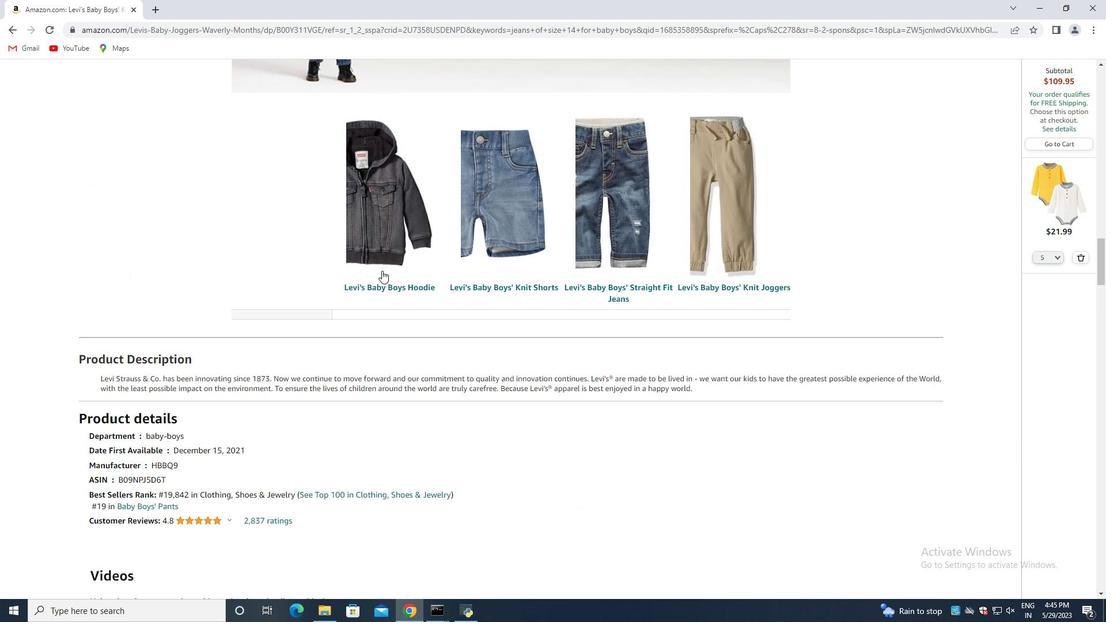 
Action: Mouse scrolled (382, 270) with delta (0, 0)
Screenshot: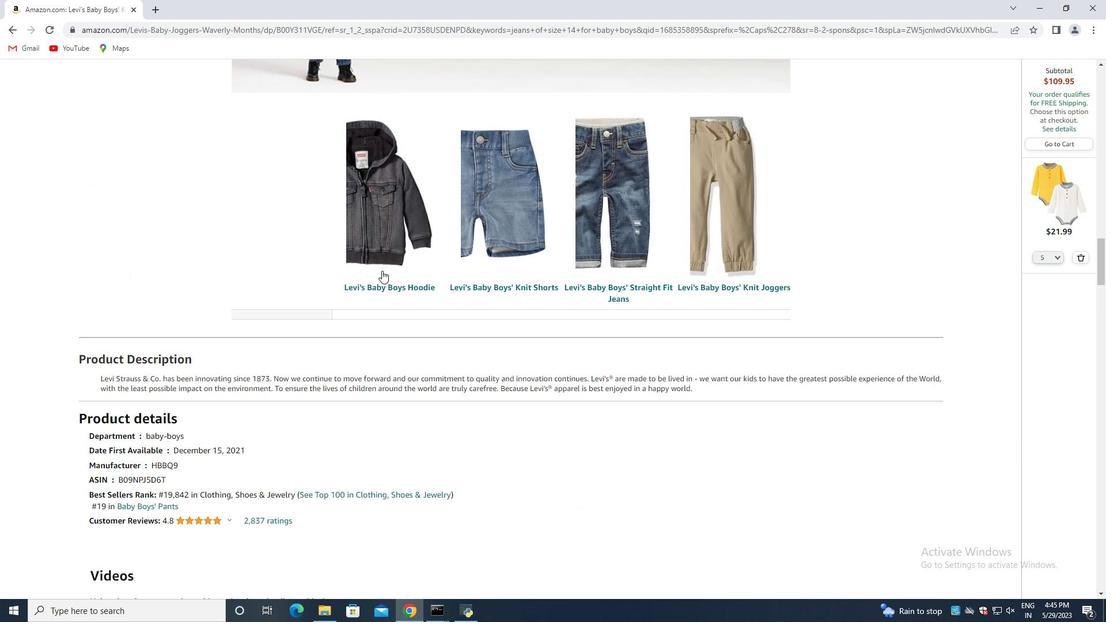 
Action: Mouse moved to (382, 271)
Screenshot: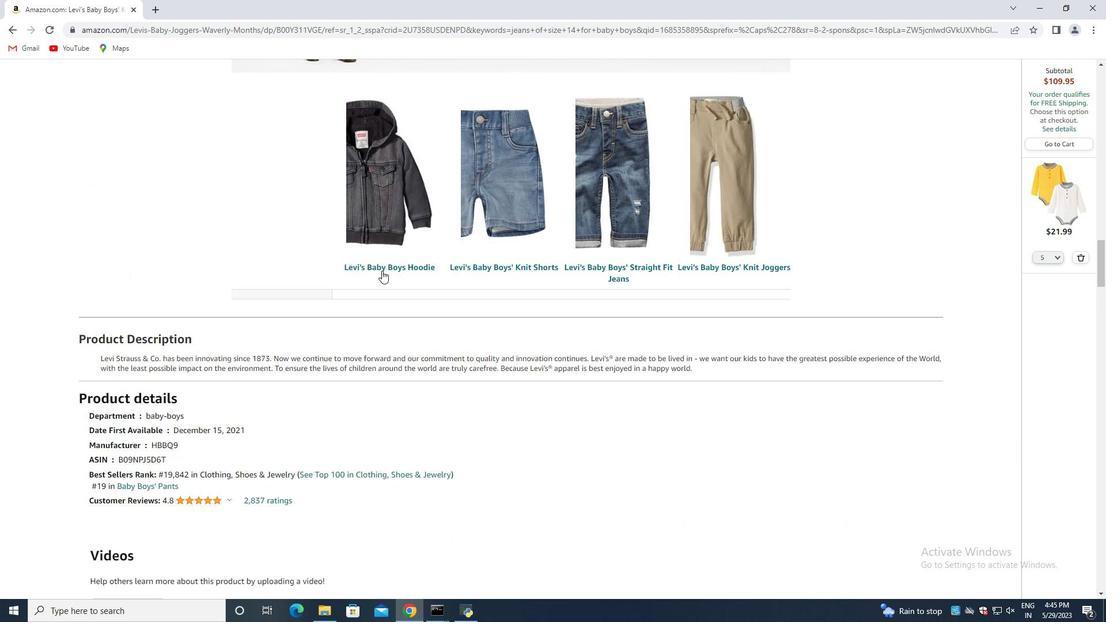 
Action: Mouse scrolled (382, 270) with delta (0, 0)
Screenshot: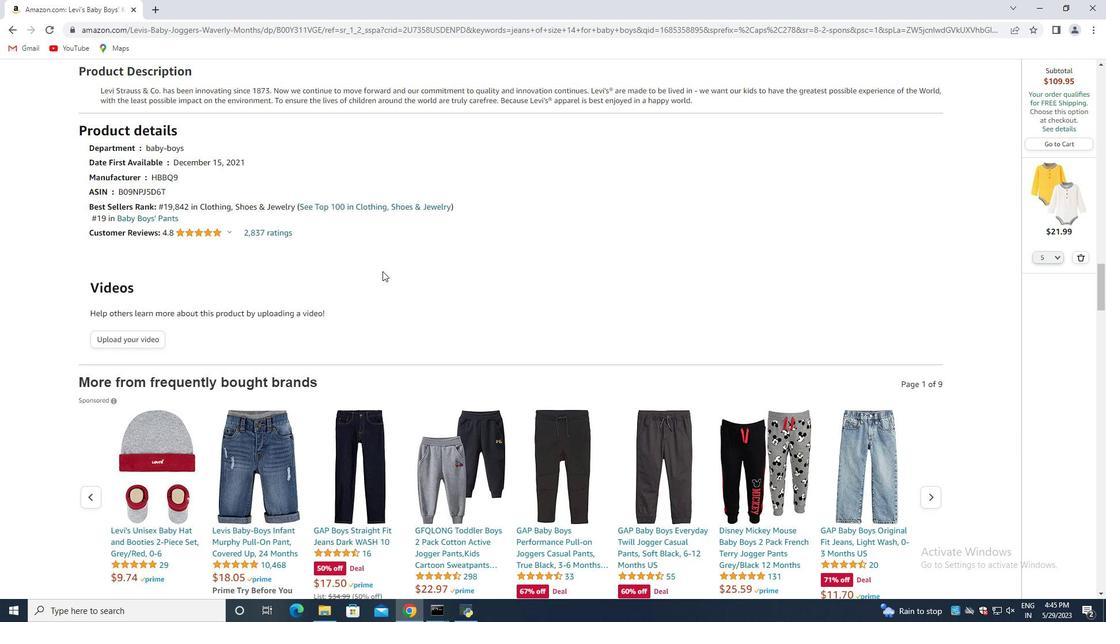 
Action: Mouse scrolled (382, 270) with delta (0, 0)
Screenshot: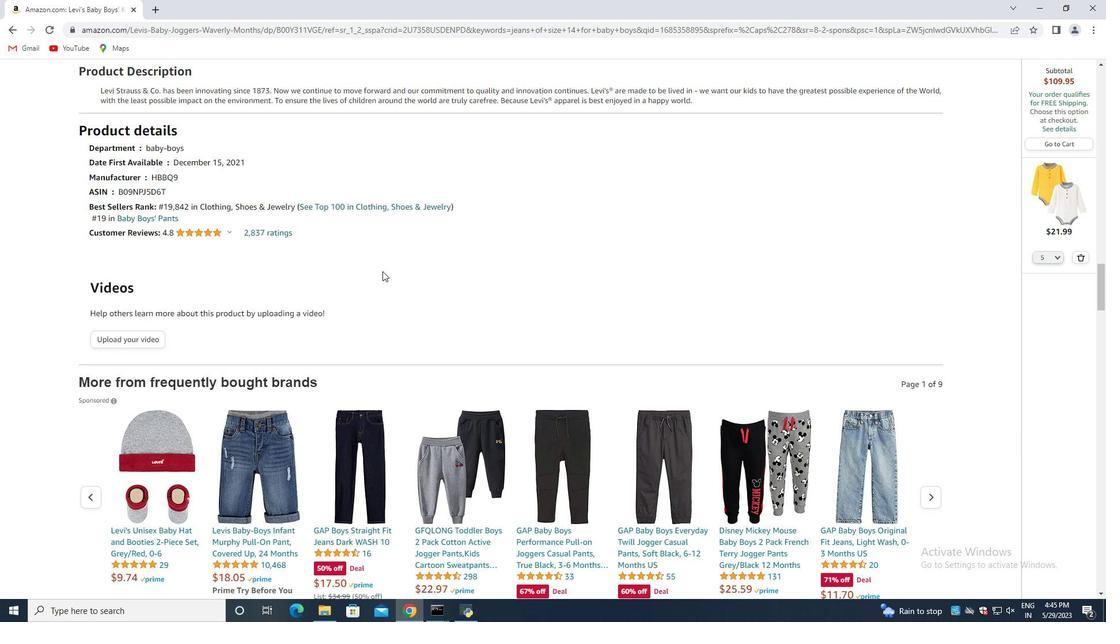 
Action: Mouse scrolled (382, 270) with delta (0, 0)
Screenshot: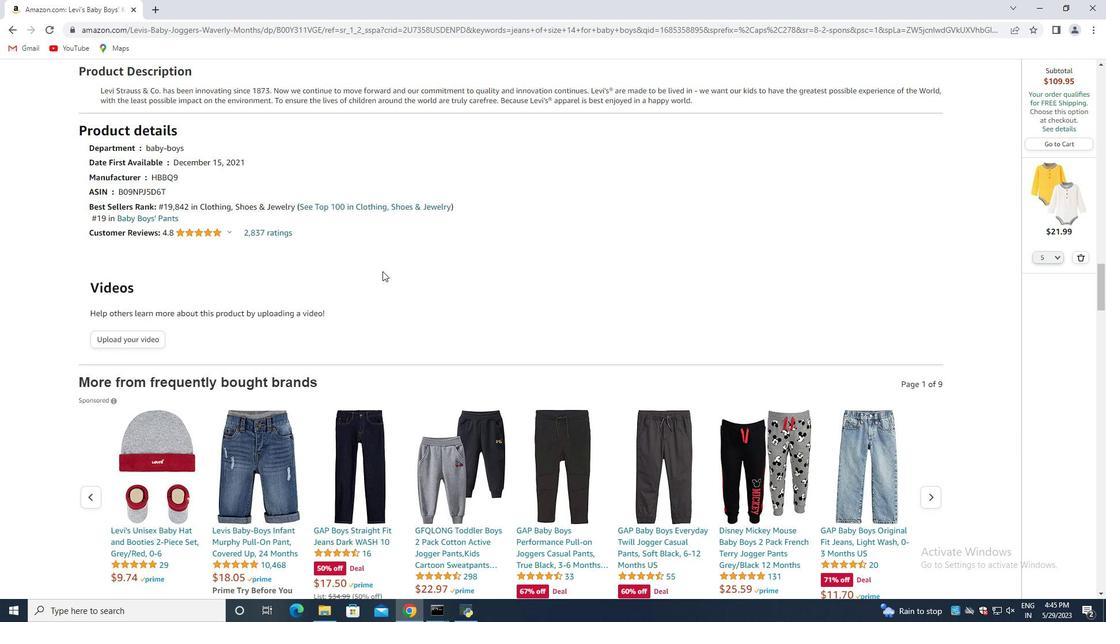 
Action: Mouse scrolled (382, 270) with delta (0, 0)
Screenshot: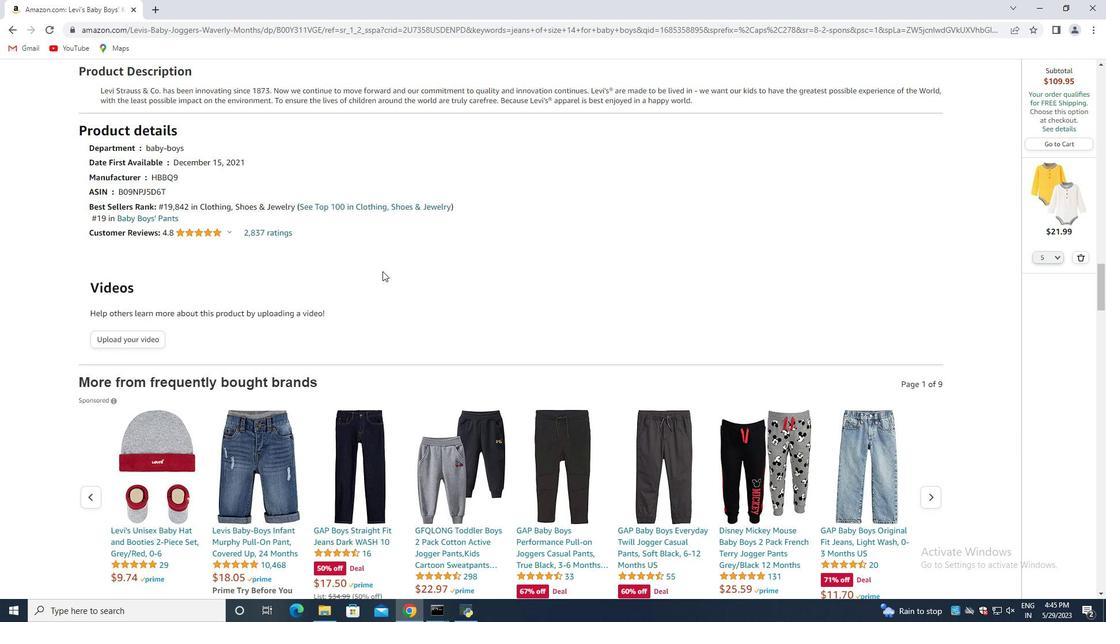 
Action: Mouse moved to (382, 271)
Screenshot: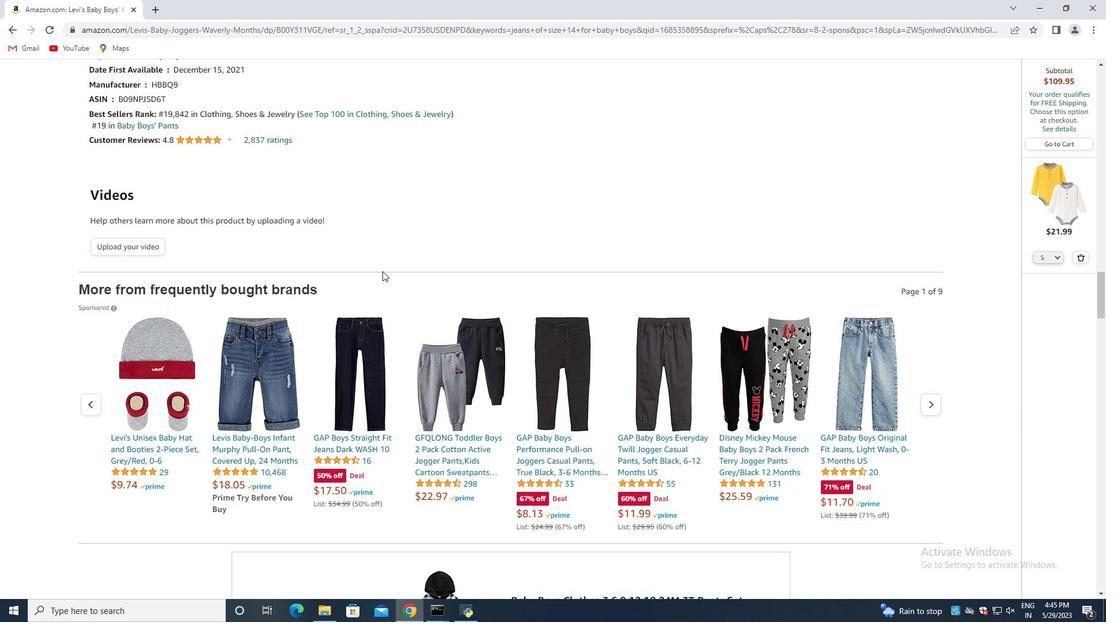 
Action: Mouse scrolled (382, 270) with delta (0, 0)
Screenshot: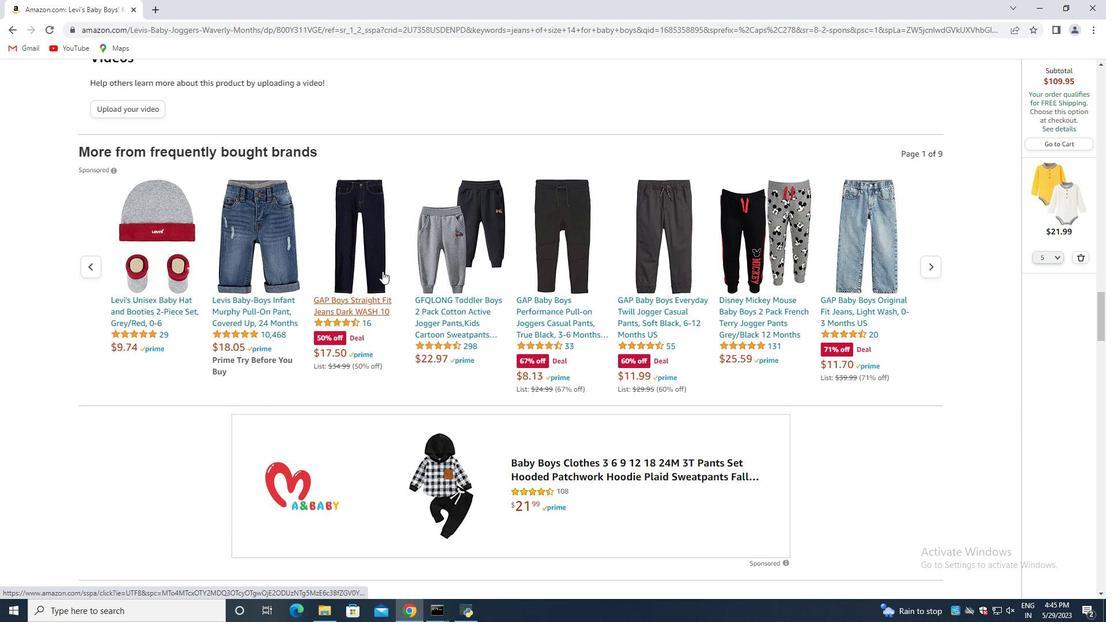 
Action: Mouse scrolled (382, 270) with delta (0, 0)
Screenshot: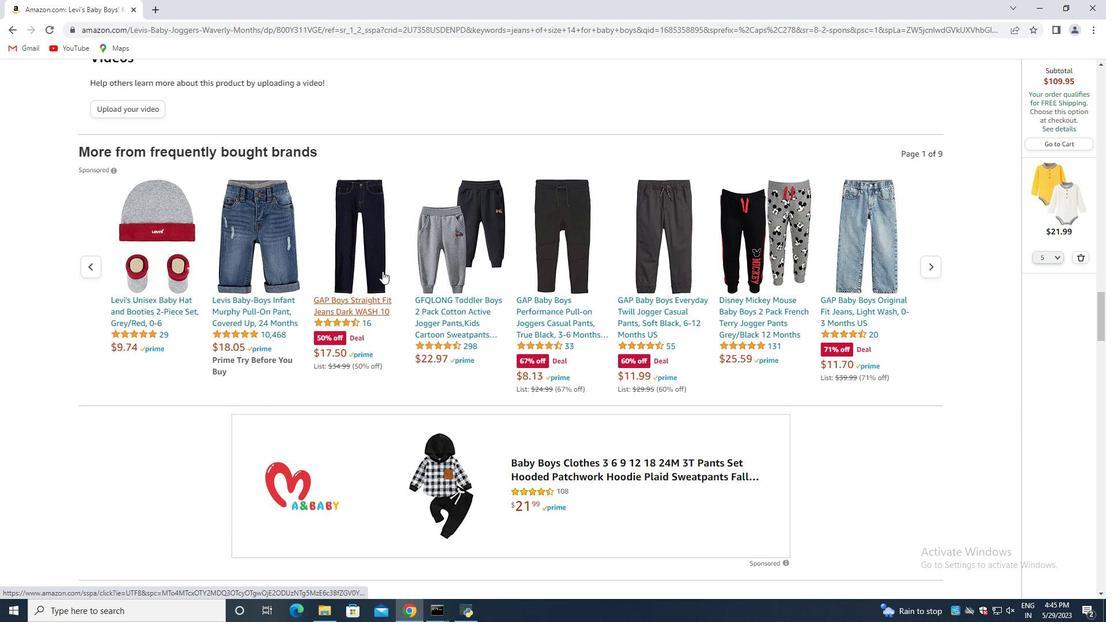 
Action: Mouse scrolled (382, 270) with delta (0, 0)
Screenshot: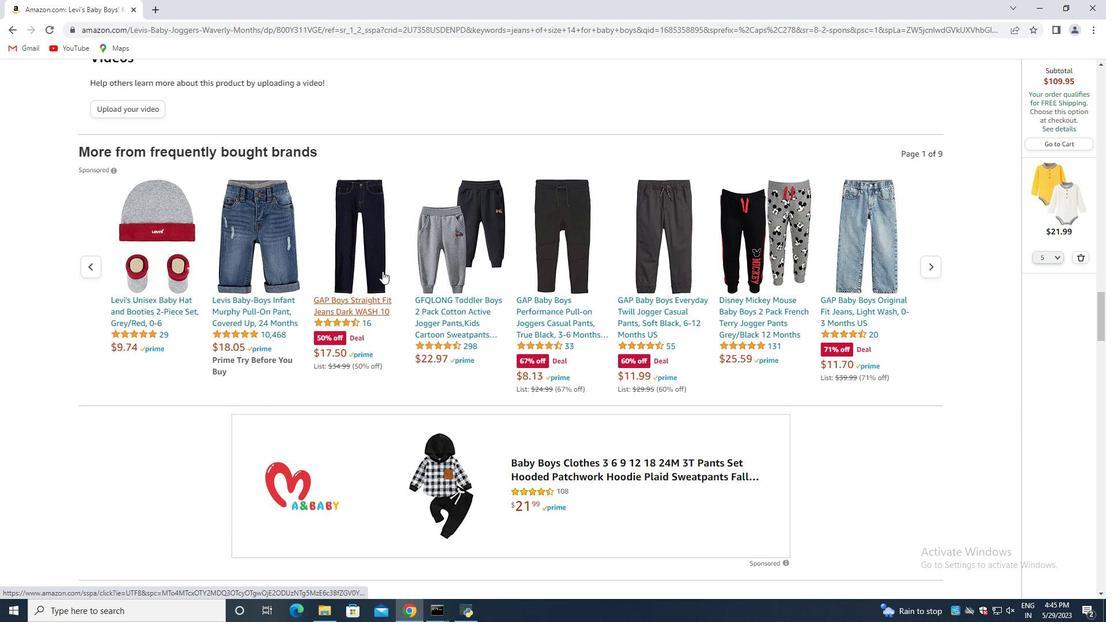 
Action: Mouse scrolled (382, 270) with delta (0, 0)
Screenshot: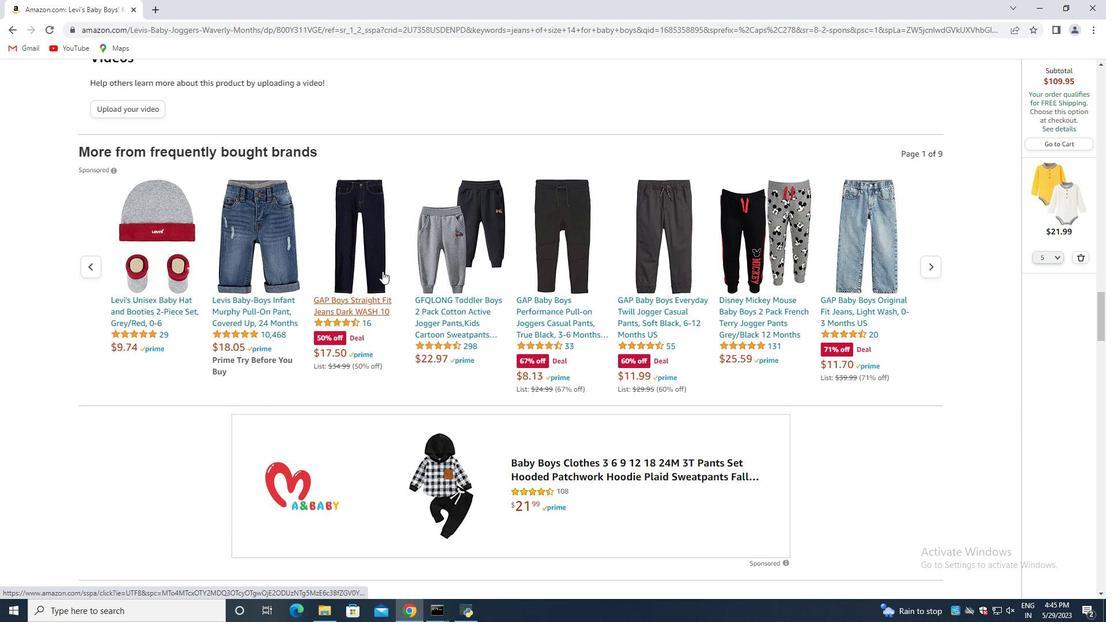 
Action: Mouse scrolled (382, 270) with delta (0, 0)
Screenshot: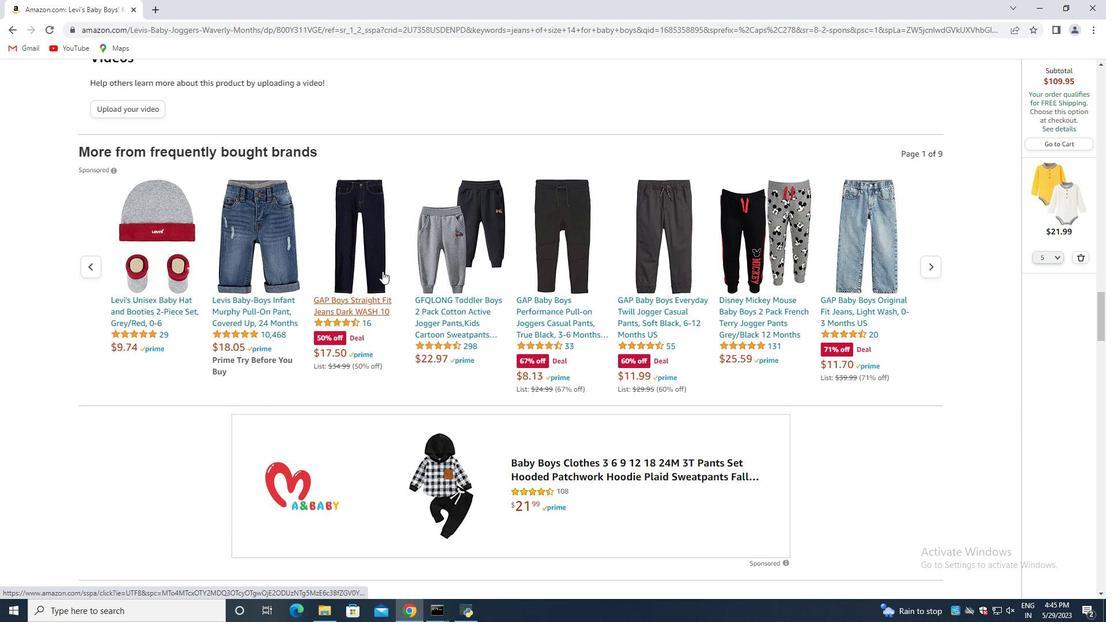 
Action: Mouse scrolled (382, 270) with delta (0, 0)
